 Task: Slide 3 - Instructions For Printing.
Action: Mouse moved to (40, 96)
Screenshot: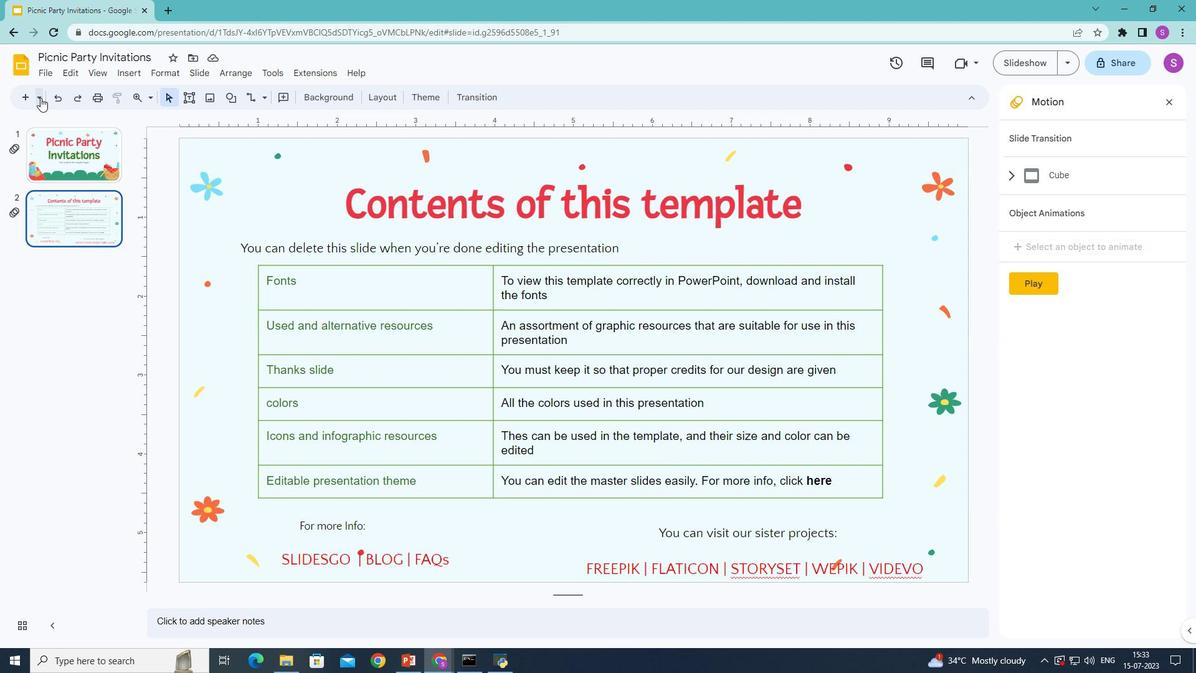 
Action: Mouse pressed left at (40, 96)
Screenshot: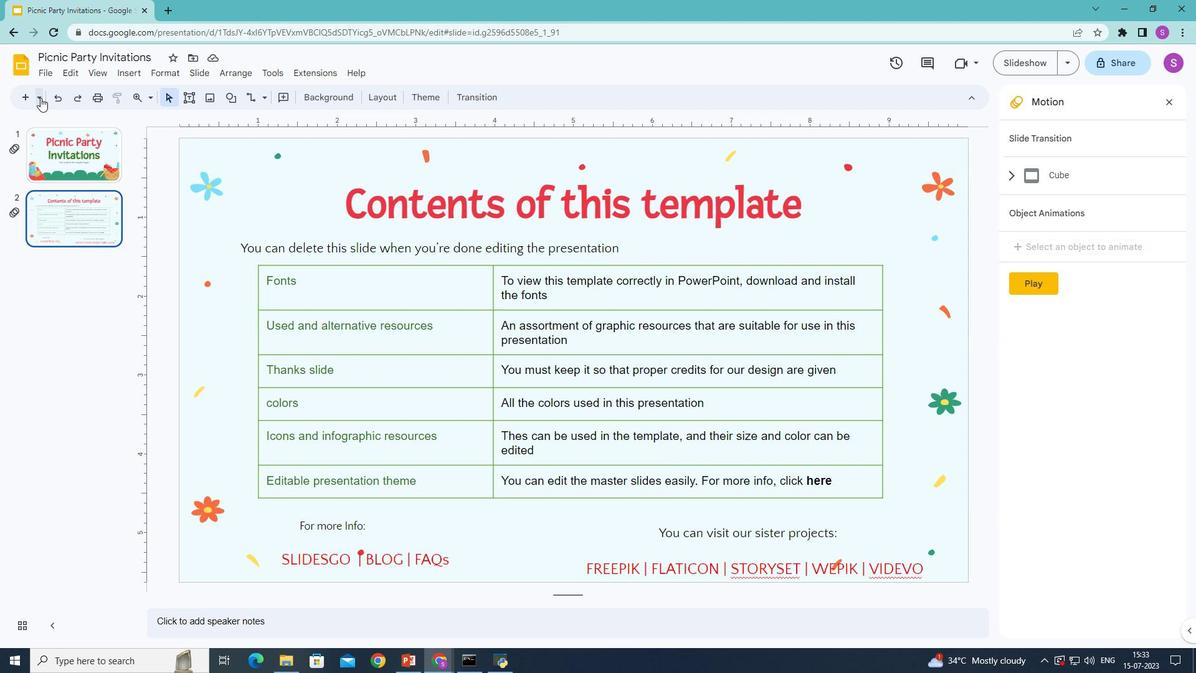 
Action: Mouse moved to (143, 281)
Screenshot: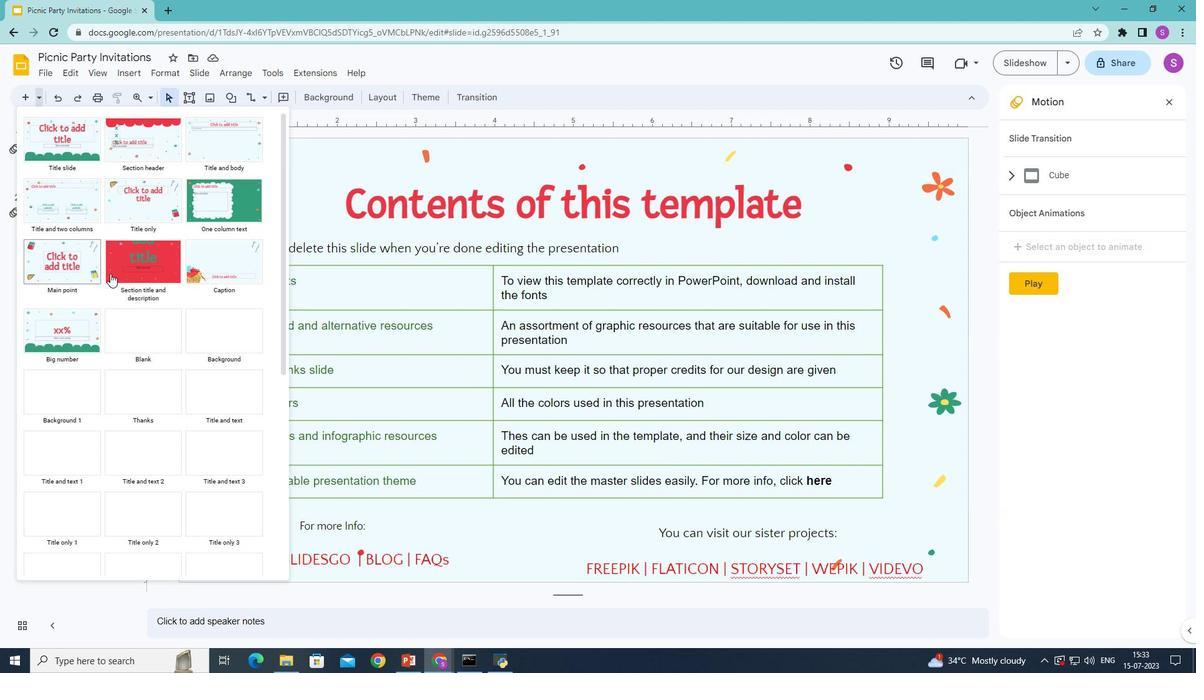 
Action: Mouse scrolled (142, 281) with delta (0, 0)
Screenshot: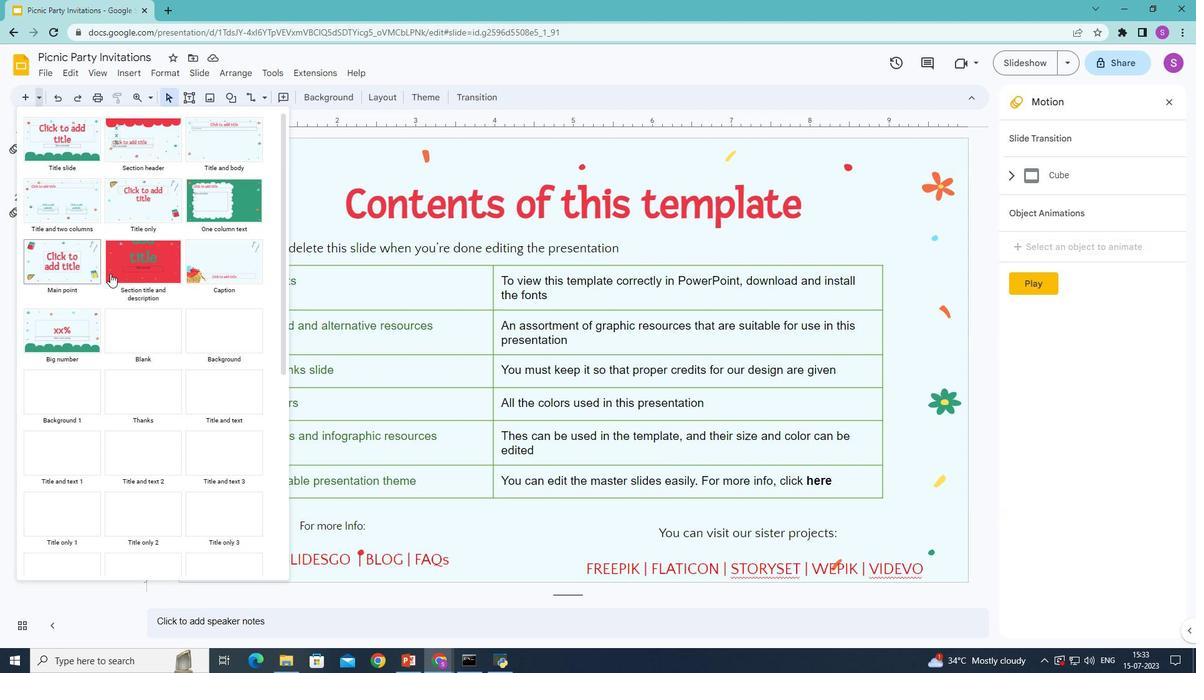 
Action: Mouse scrolled (143, 281) with delta (0, 0)
Screenshot: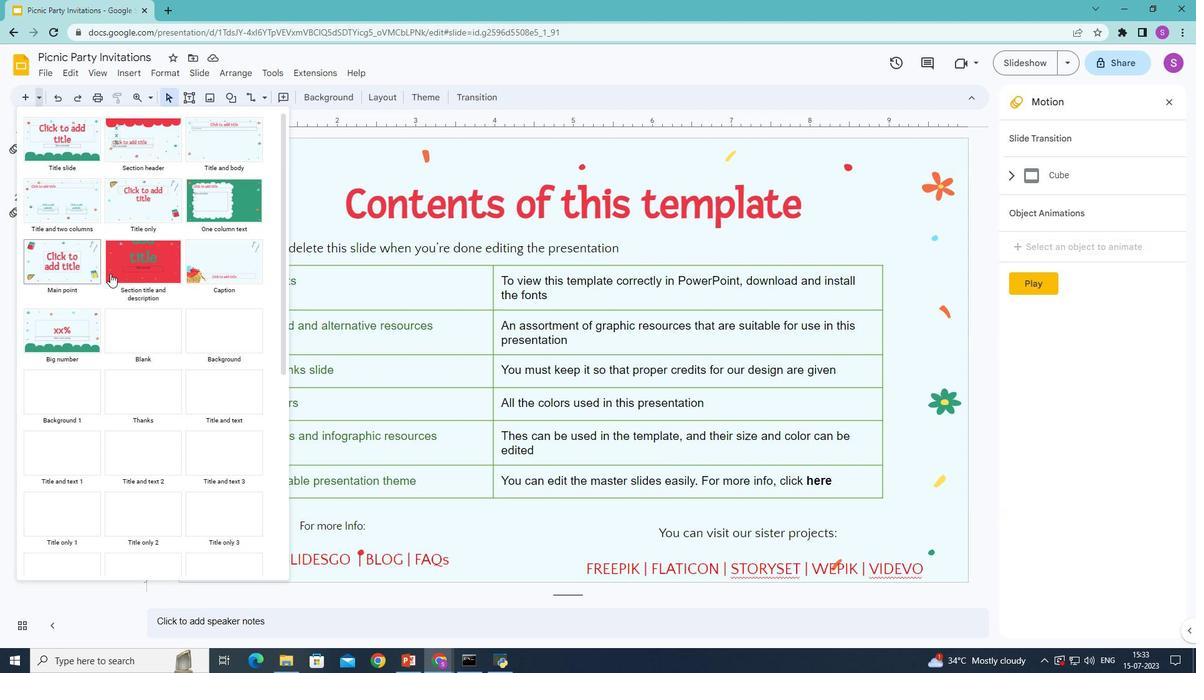 
Action: Mouse moved to (144, 281)
Screenshot: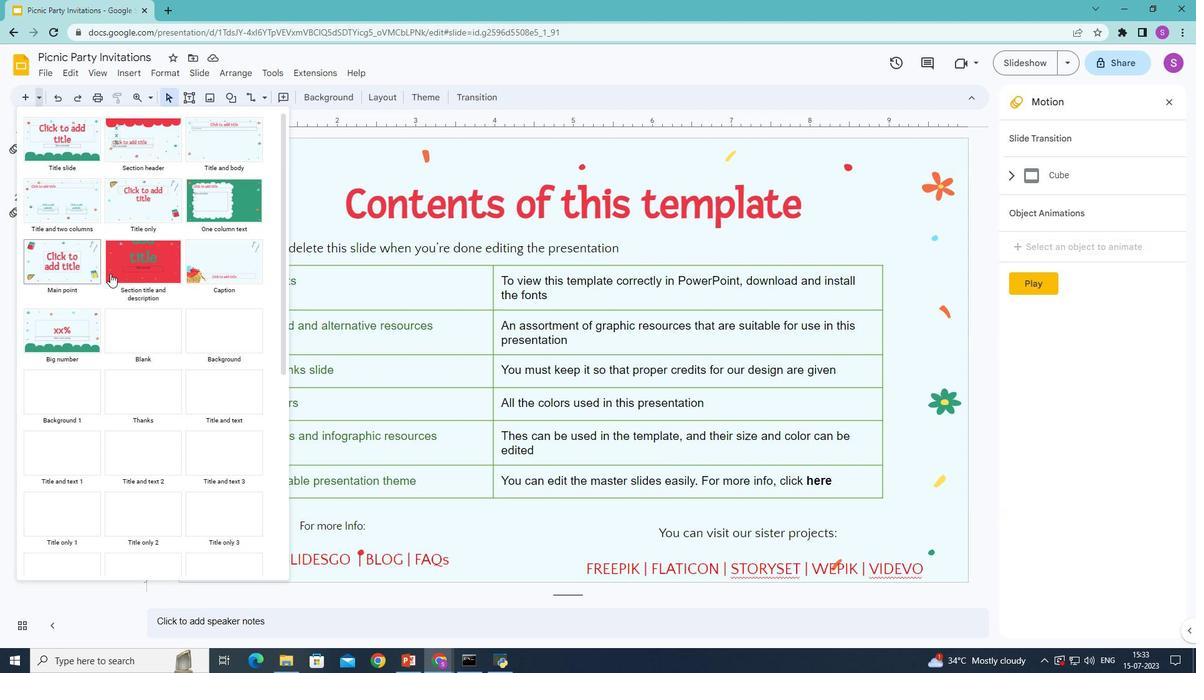 
Action: Mouse scrolled (144, 281) with delta (0, 0)
Screenshot: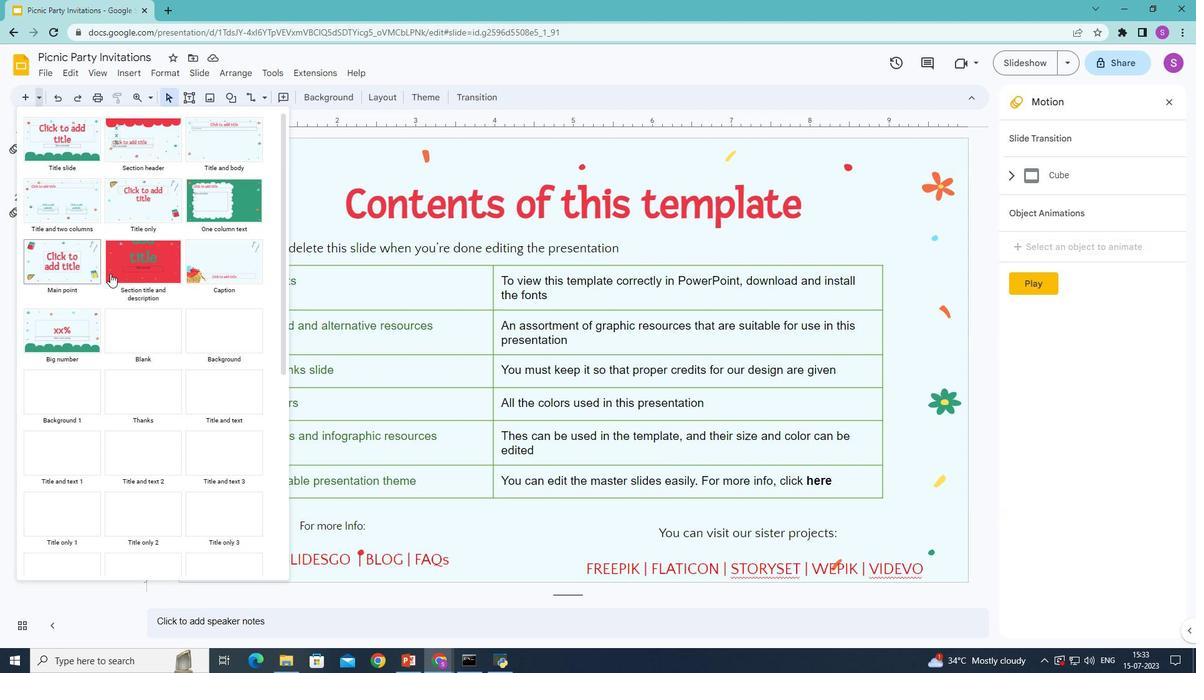 
Action: Mouse moved to (145, 279)
Screenshot: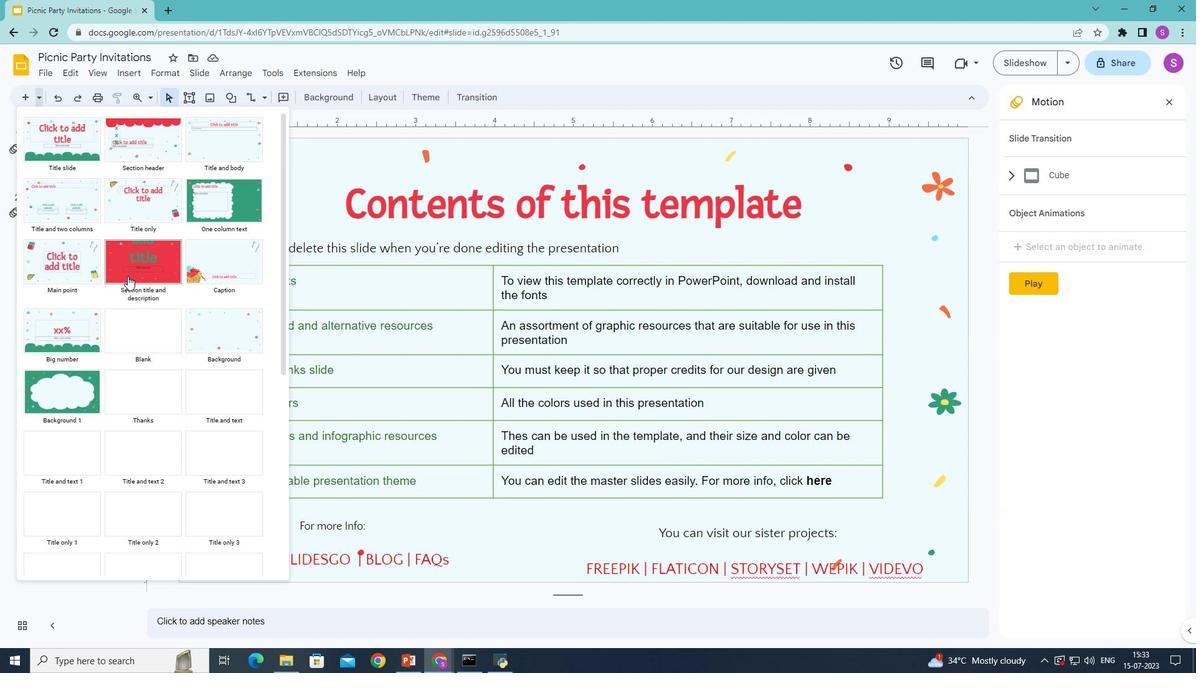 
Action: Mouse scrolled (145, 279) with delta (0, 0)
Screenshot: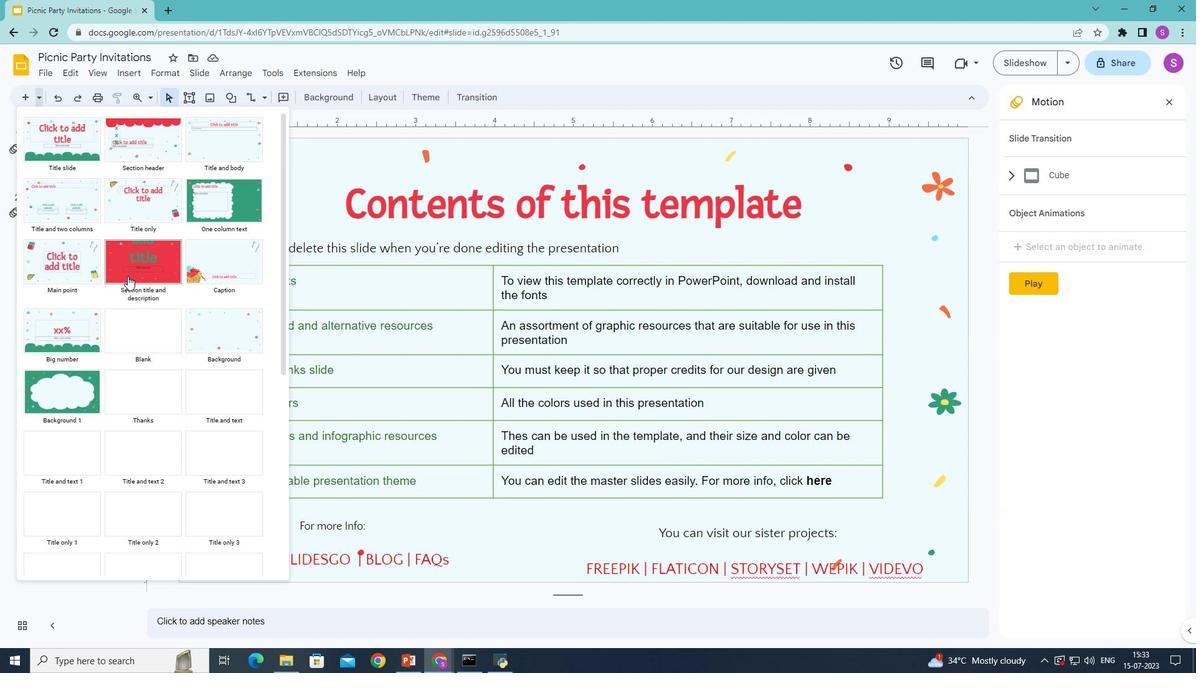 
Action: Mouse moved to (150, 276)
Screenshot: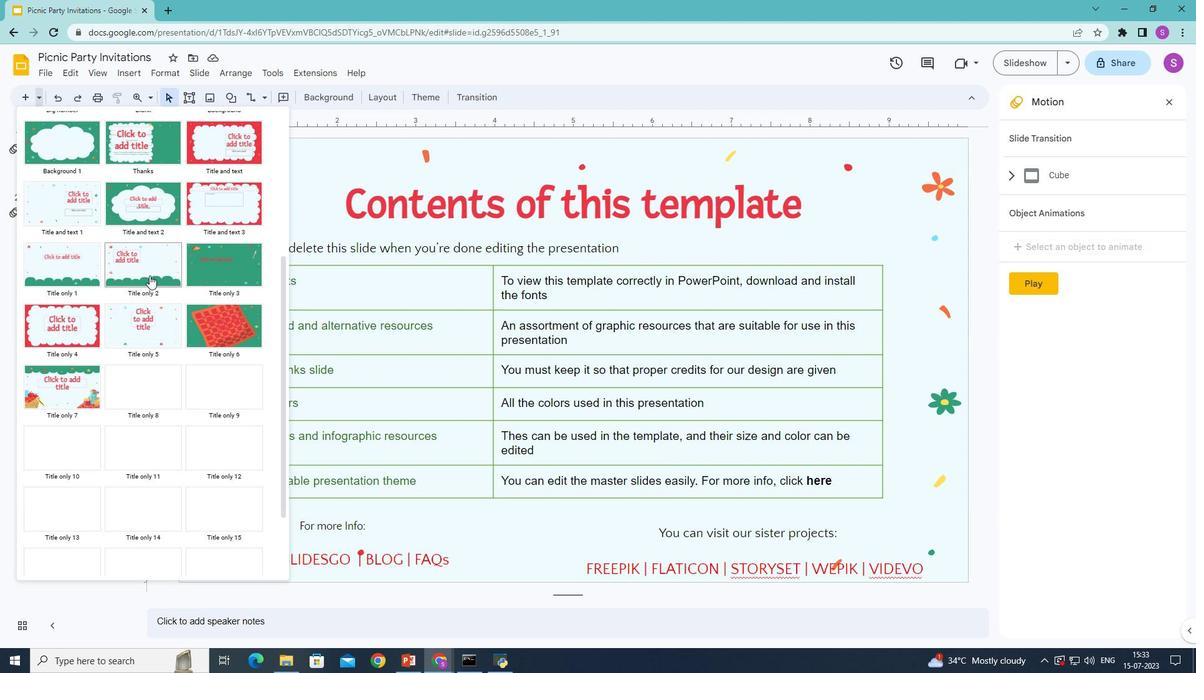 
Action: Mouse scrolled (150, 276) with delta (0, 0)
Screenshot: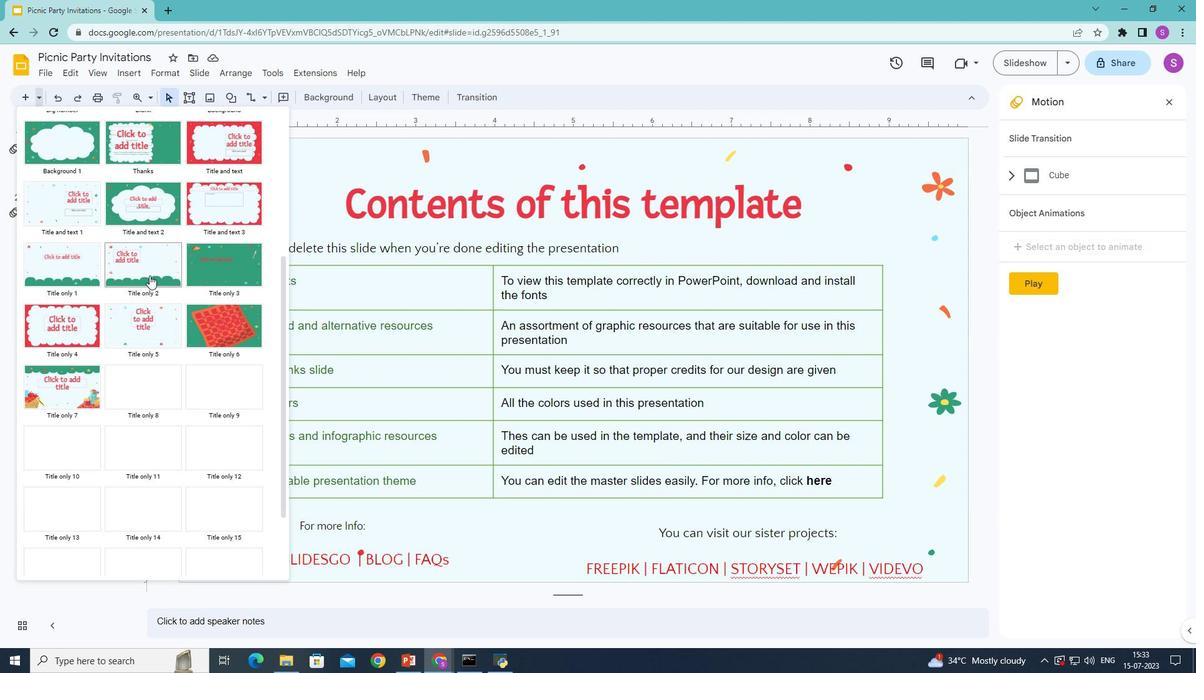 
Action: Mouse scrolled (150, 276) with delta (0, 0)
Screenshot: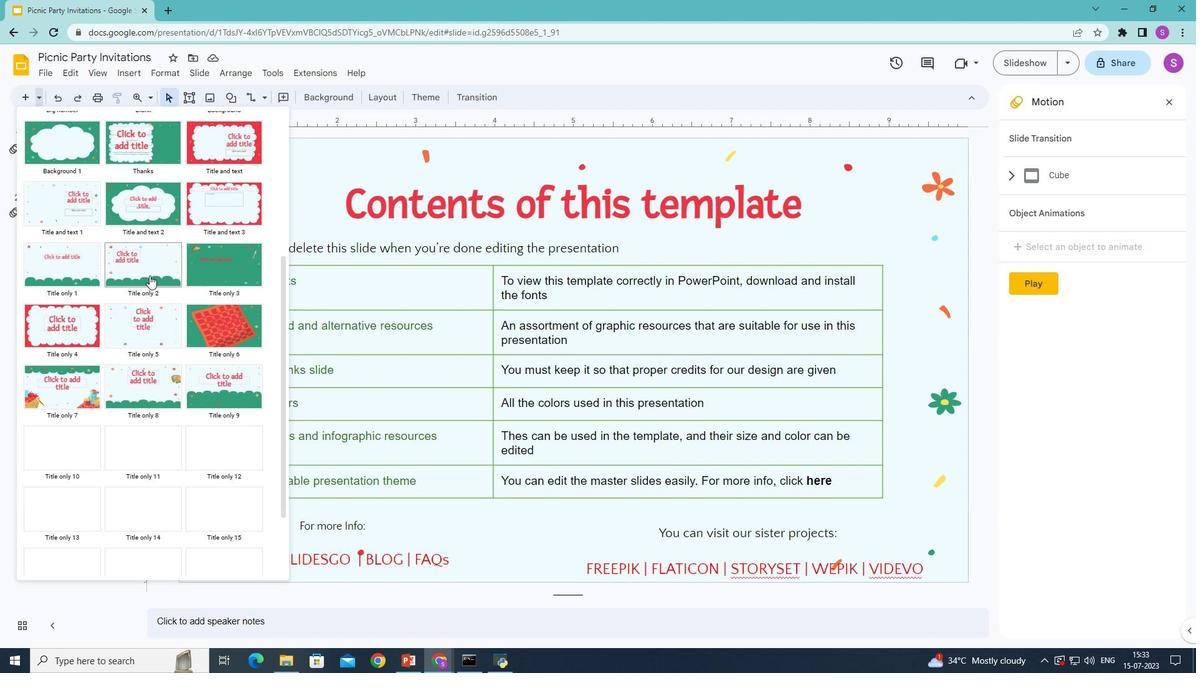 
Action: Mouse scrolled (150, 276) with delta (0, 0)
Screenshot: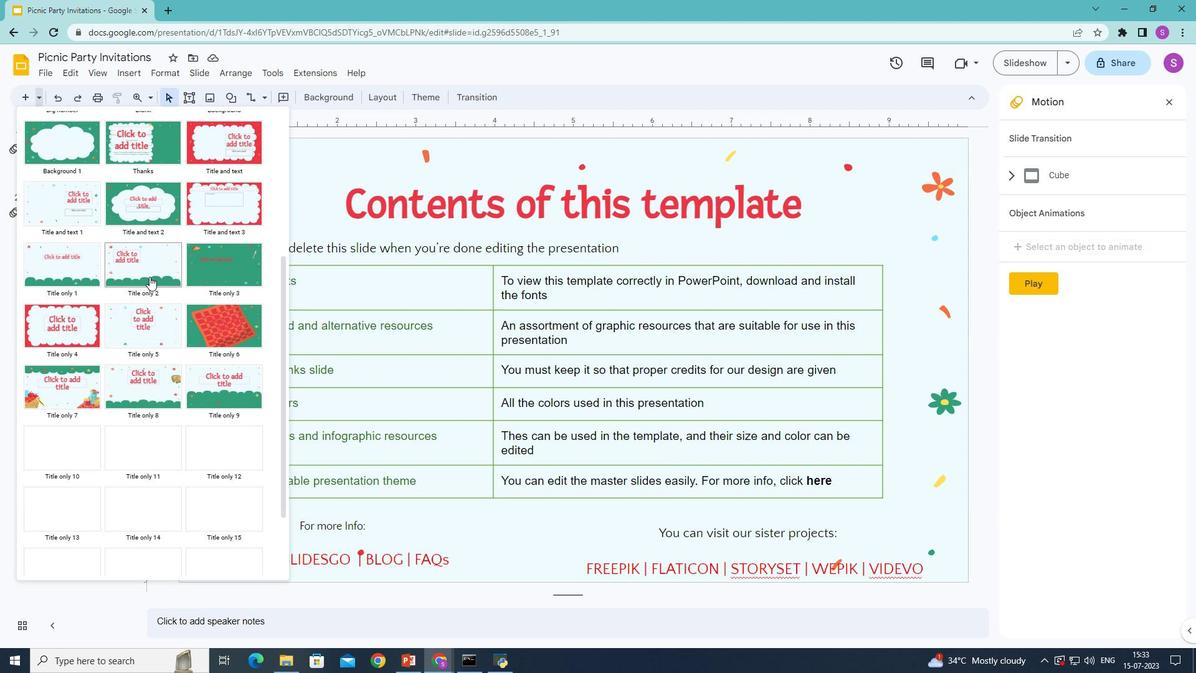
Action: Mouse moved to (150, 276)
Screenshot: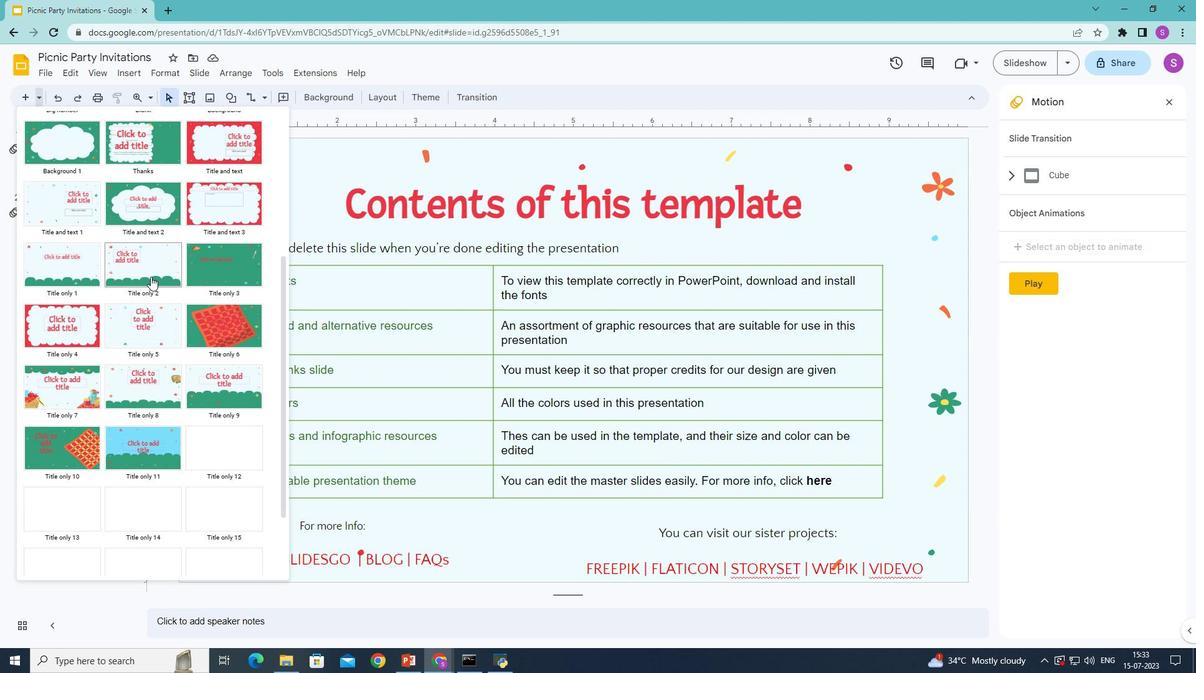 
Action: Mouse scrolled (150, 275) with delta (0, 0)
Screenshot: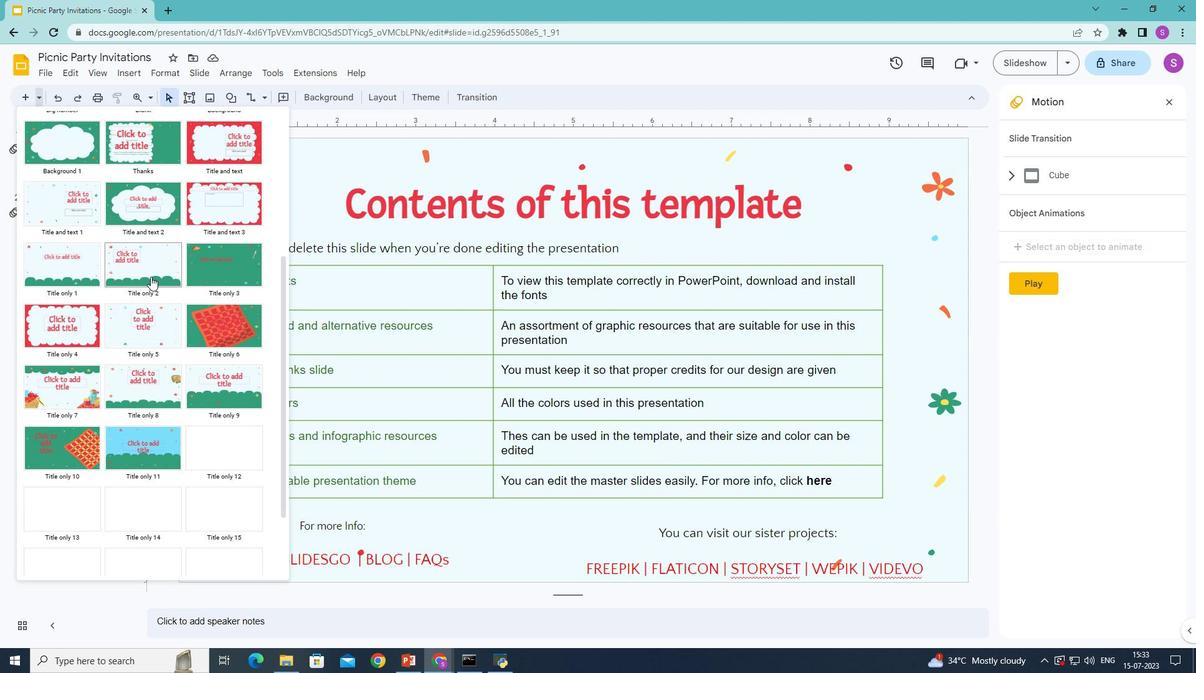 
Action: Mouse moved to (164, 278)
Screenshot: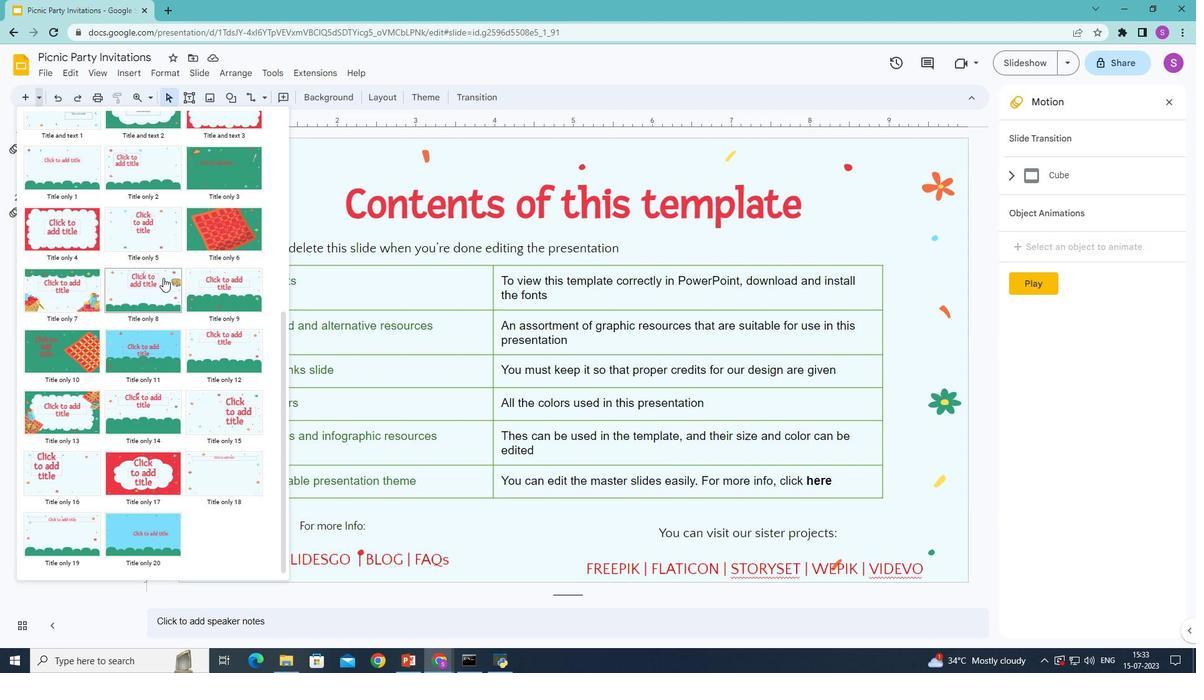 
Action: Mouse scrolled (164, 277) with delta (0, 0)
Screenshot: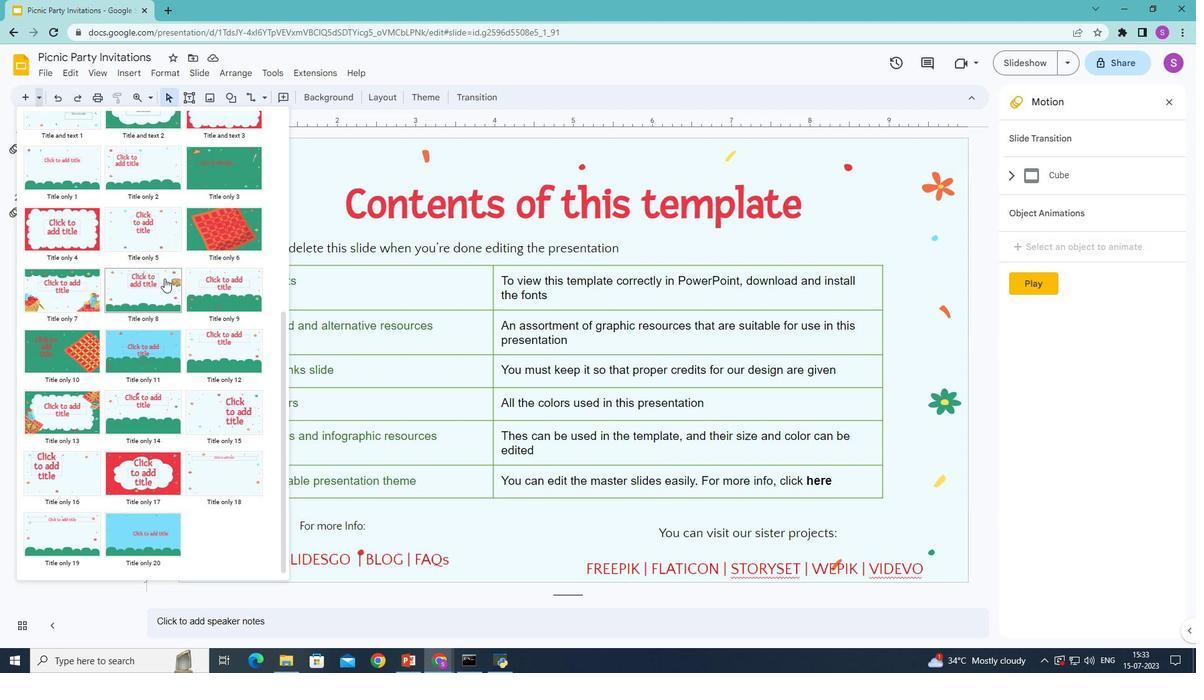 
Action: Mouse moved to (201, 469)
Screenshot: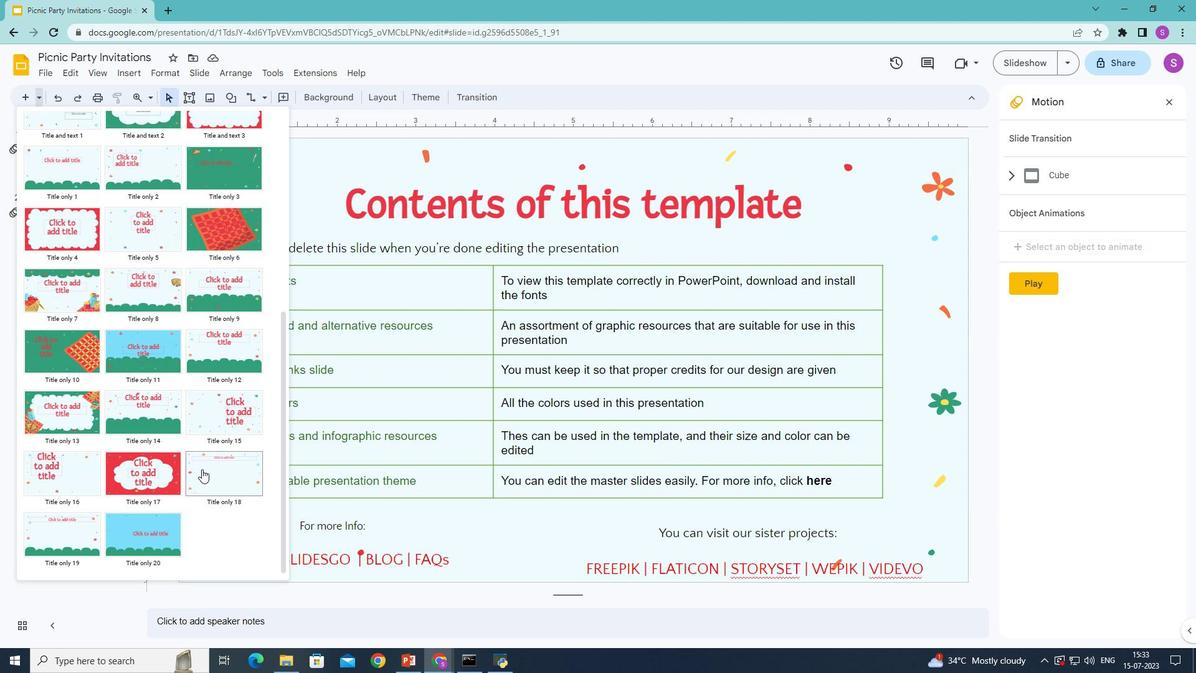
Action: Mouse pressed left at (201, 469)
Screenshot: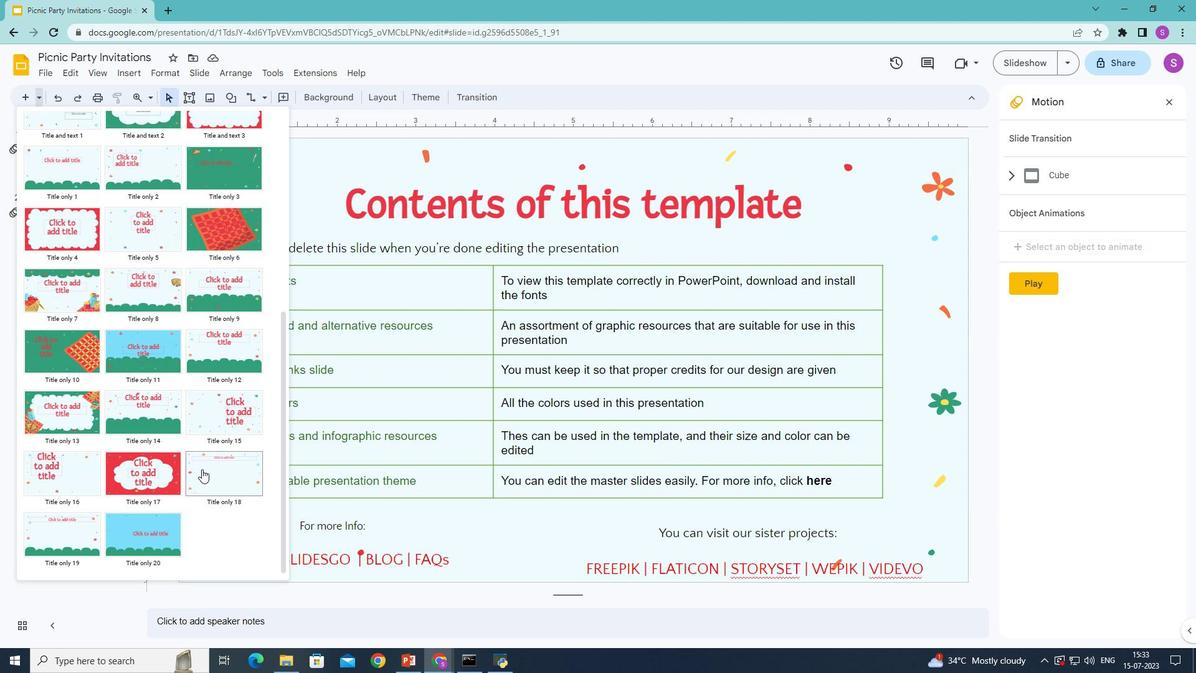 
Action: Mouse moved to (525, 203)
Screenshot: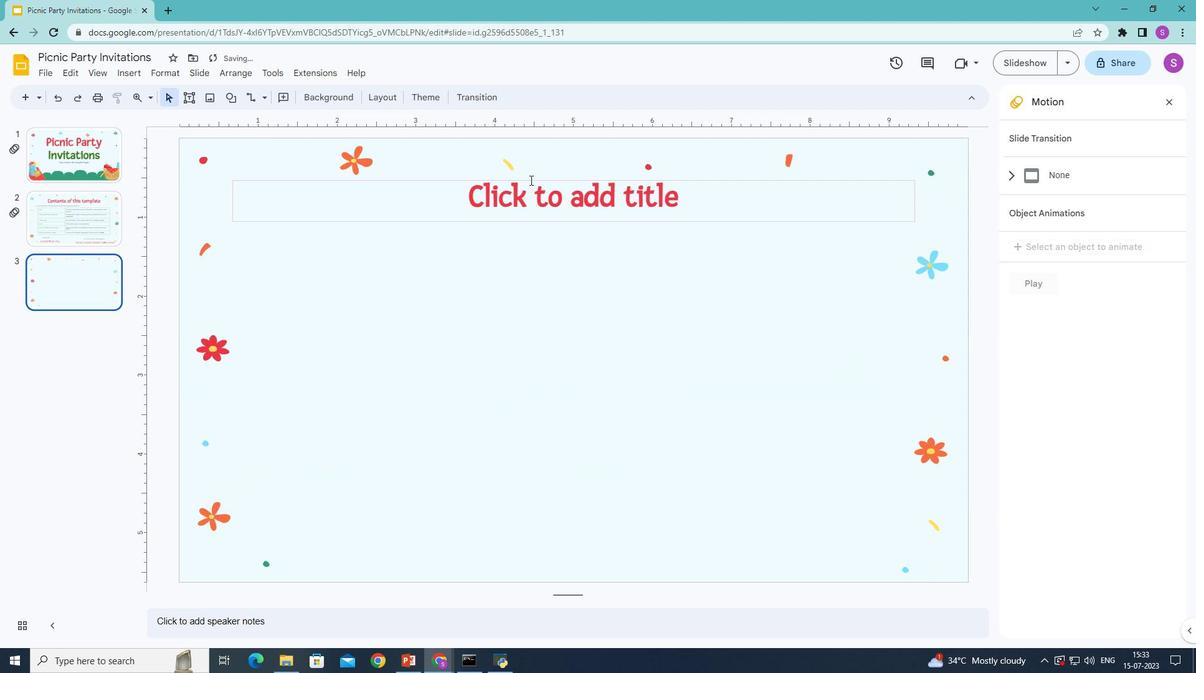 
Action: Mouse pressed left at (525, 203)
Screenshot: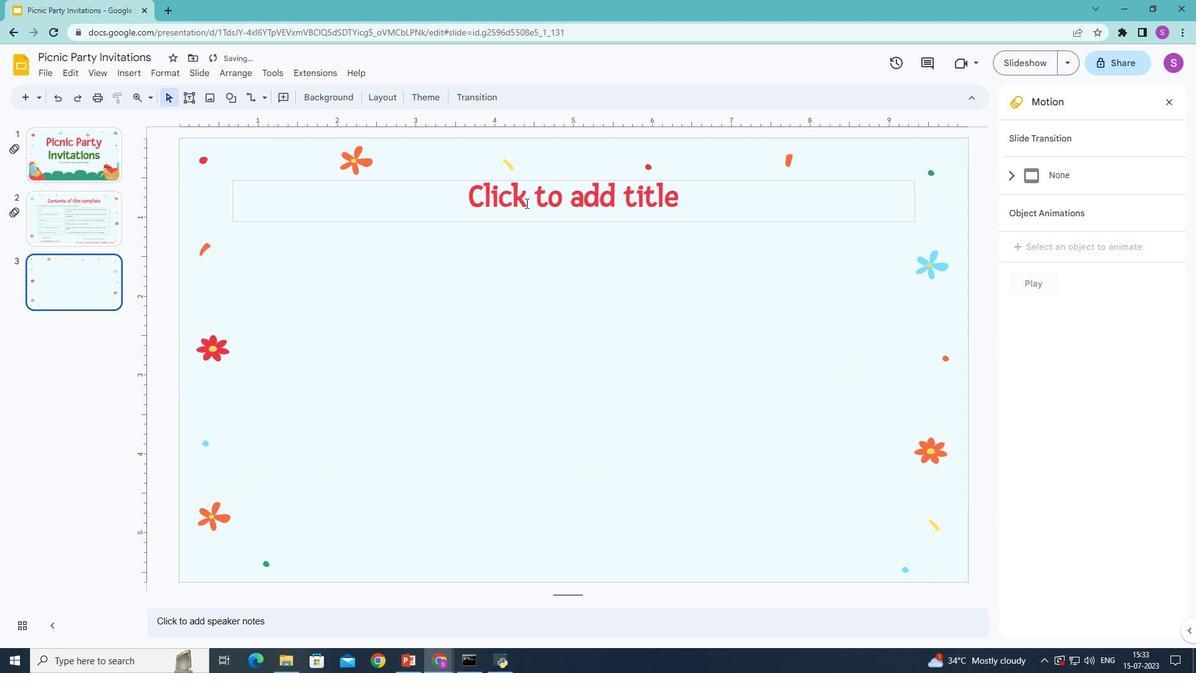 
Action: Mouse moved to (525, 203)
Screenshot: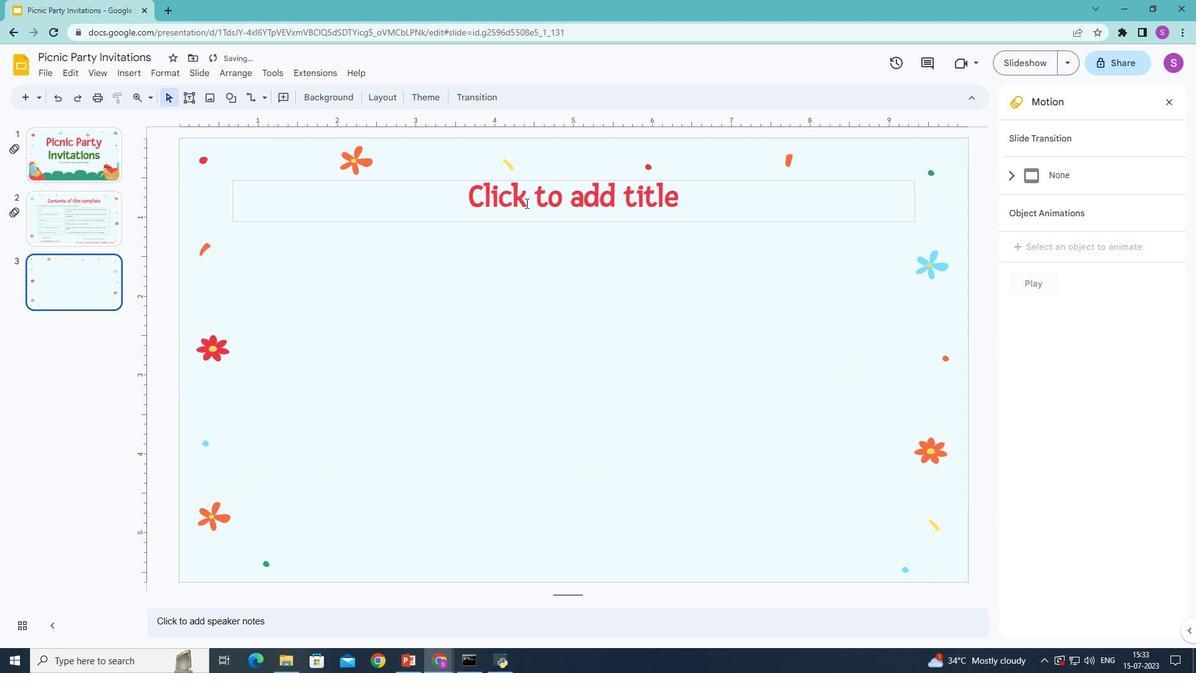 
Action: Key pressed <Key.shift>Instruction<Key.space>for<Key.space>printing
Screenshot: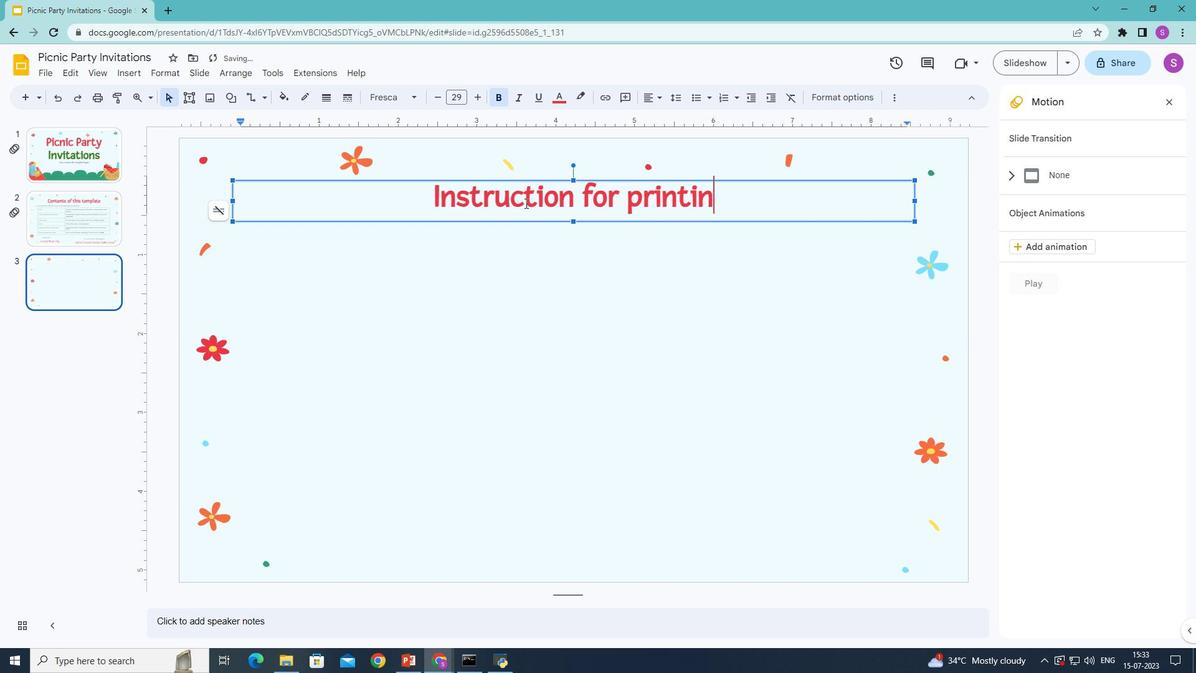 
Action: Mouse moved to (455, 300)
Screenshot: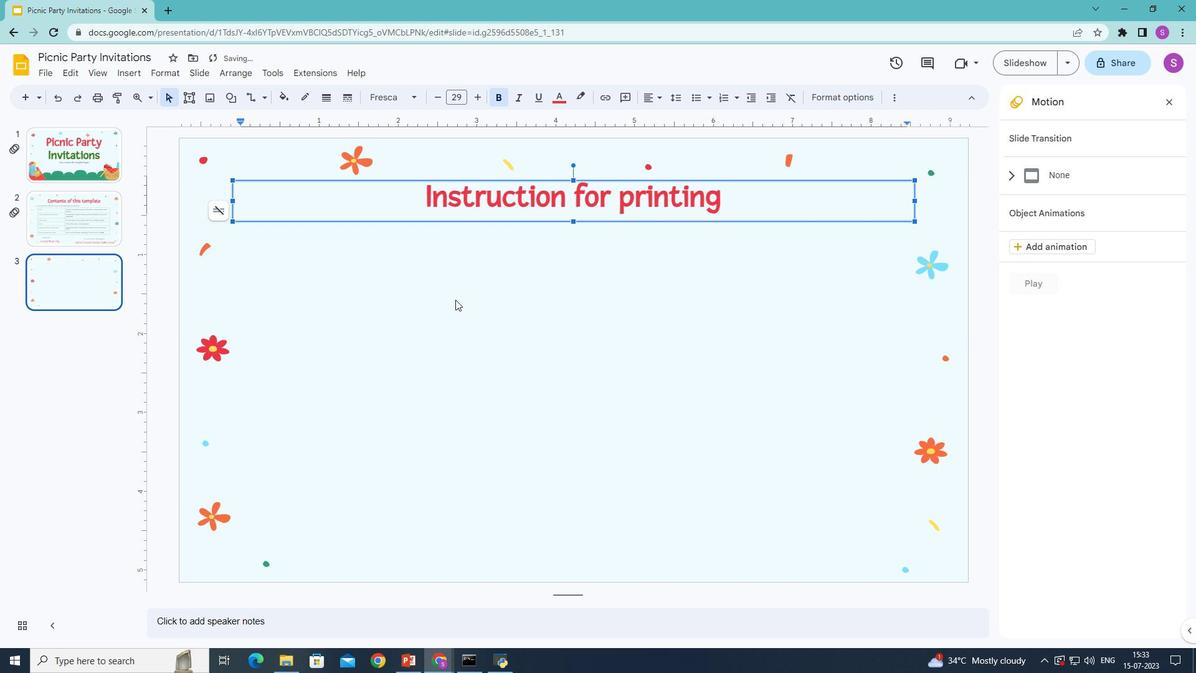 
Action: Mouse pressed left at (455, 300)
Screenshot: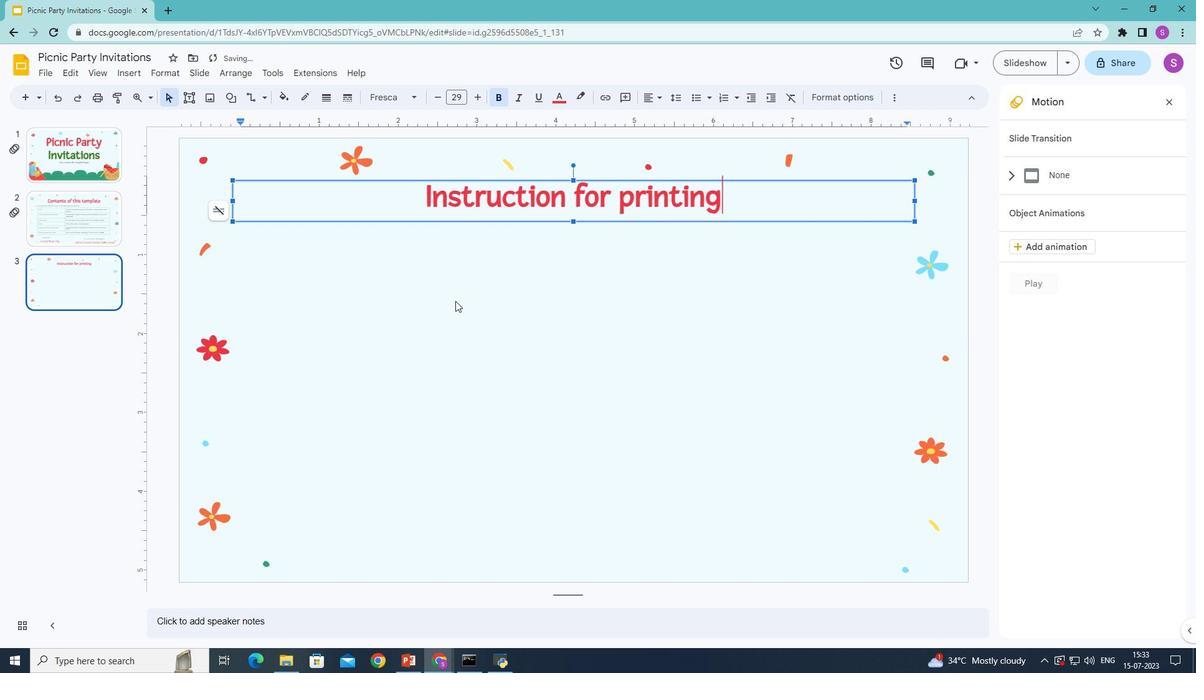 
Action: Mouse moved to (416, 205)
Screenshot: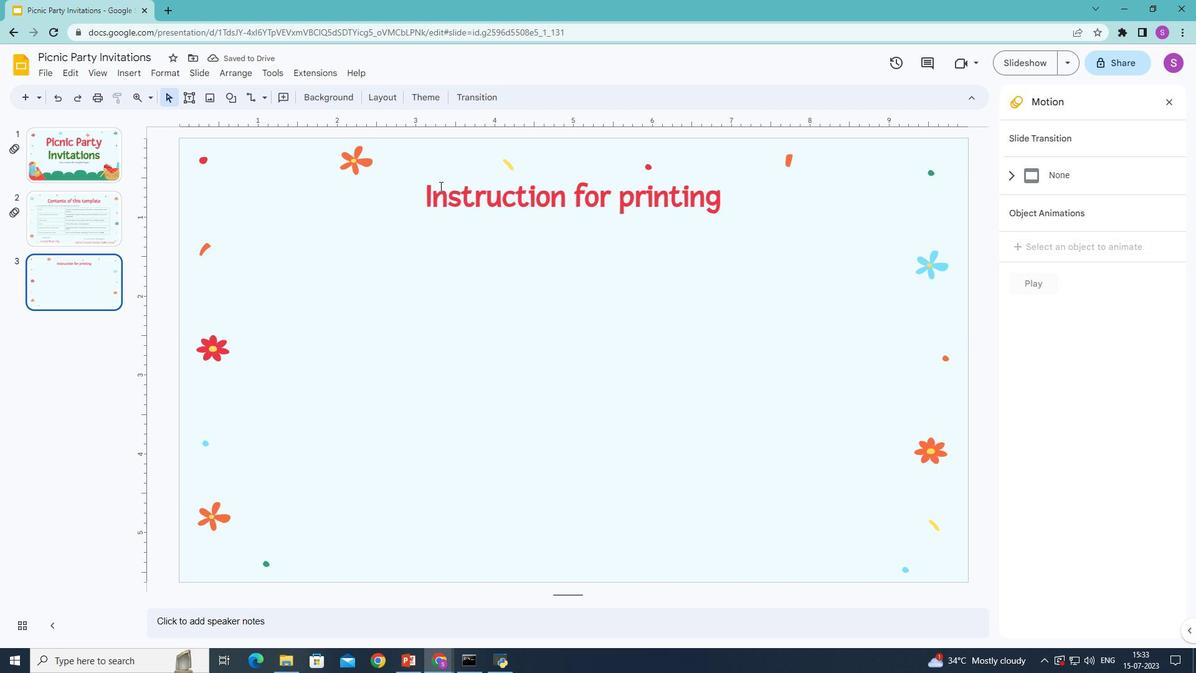 
Action: Mouse pressed left at (416, 205)
Screenshot: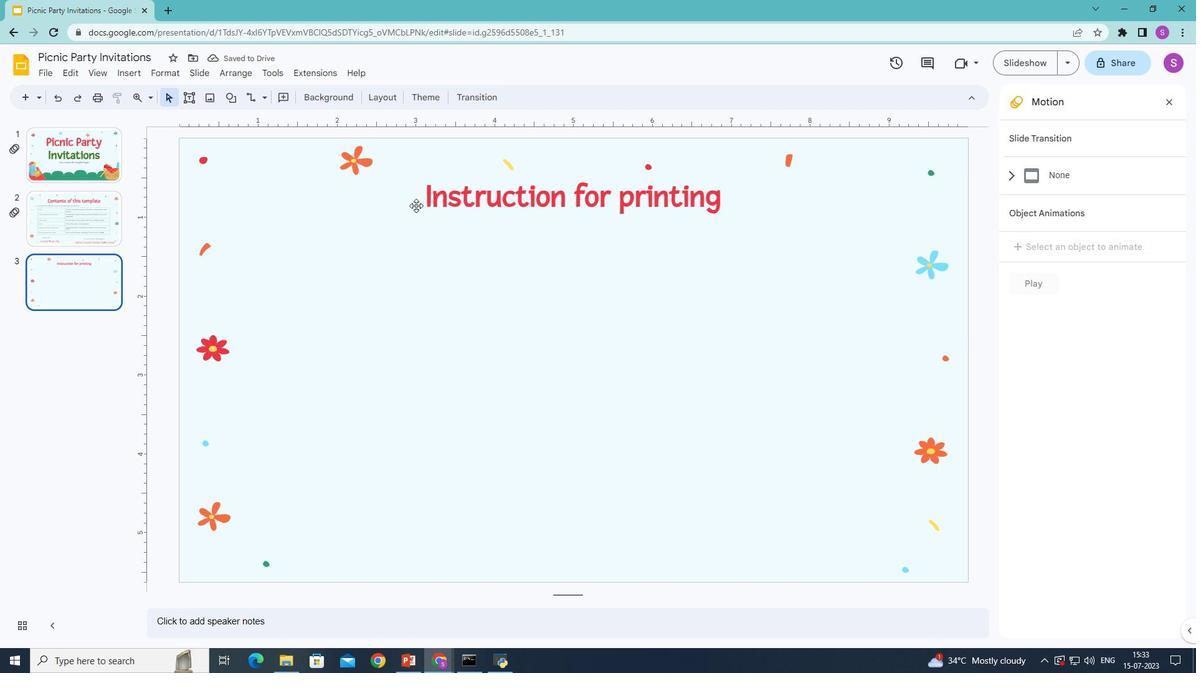 
Action: Mouse moved to (192, 100)
Screenshot: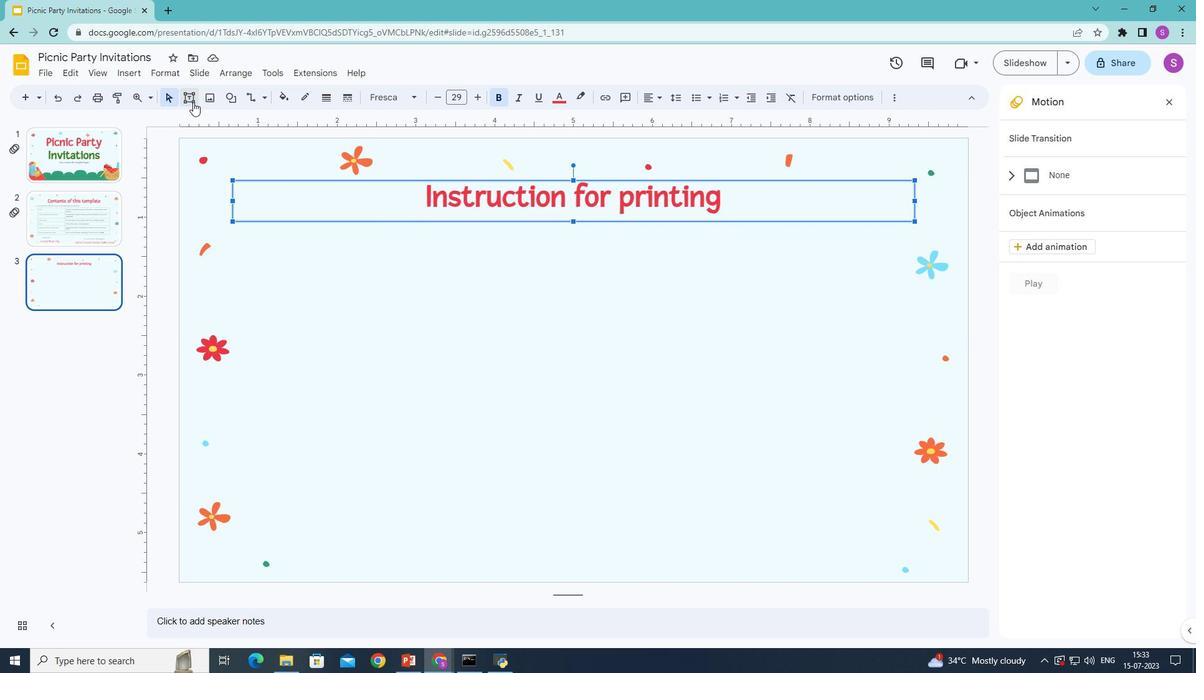 
Action: Mouse pressed left at (192, 100)
Screenshot: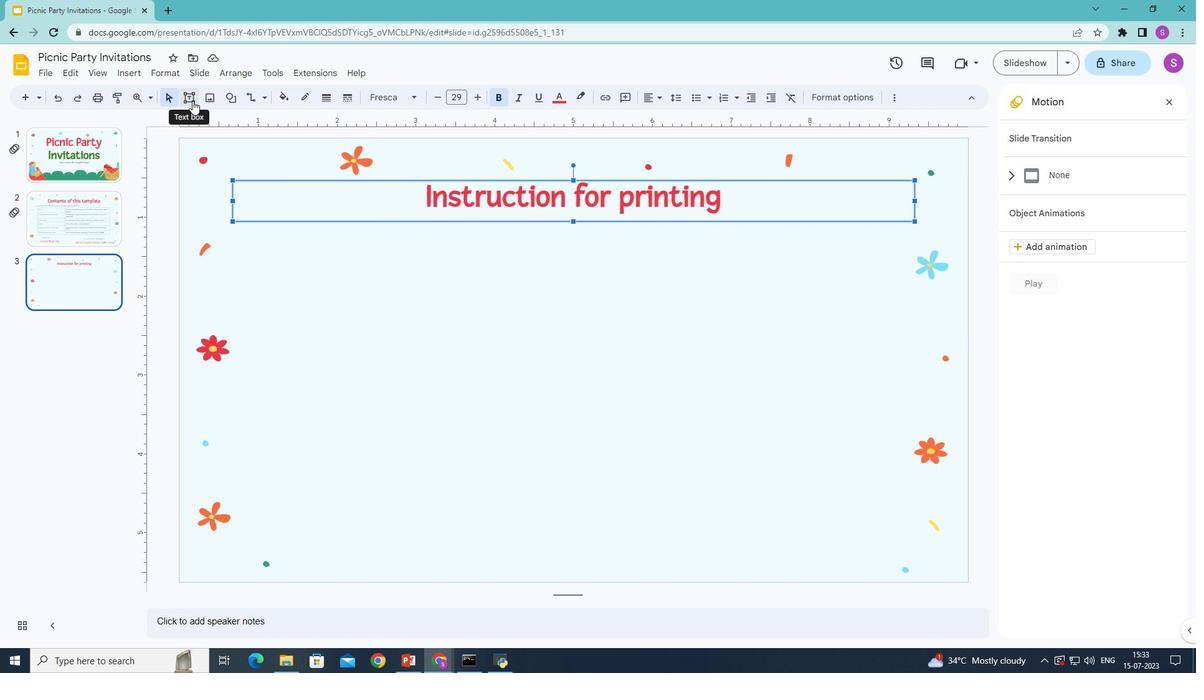 
Action: Mouse moved to (241, 234)
Screenshot: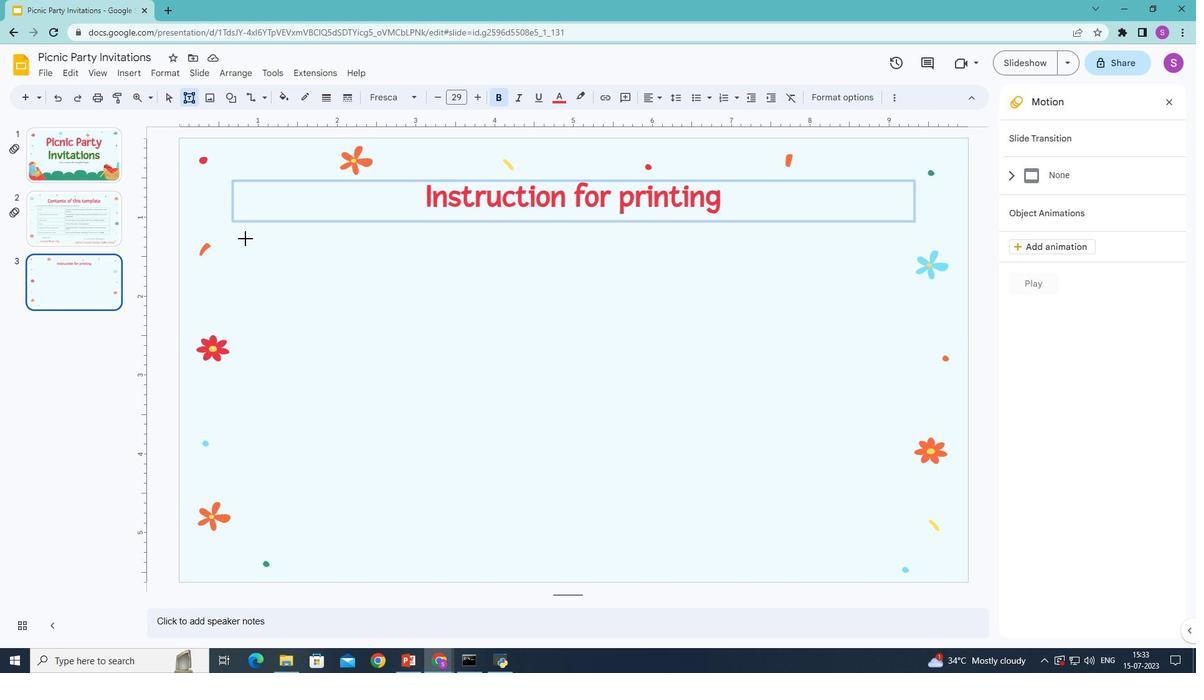 
Action: Mouse pressed left at (241, 234)
Screenshot: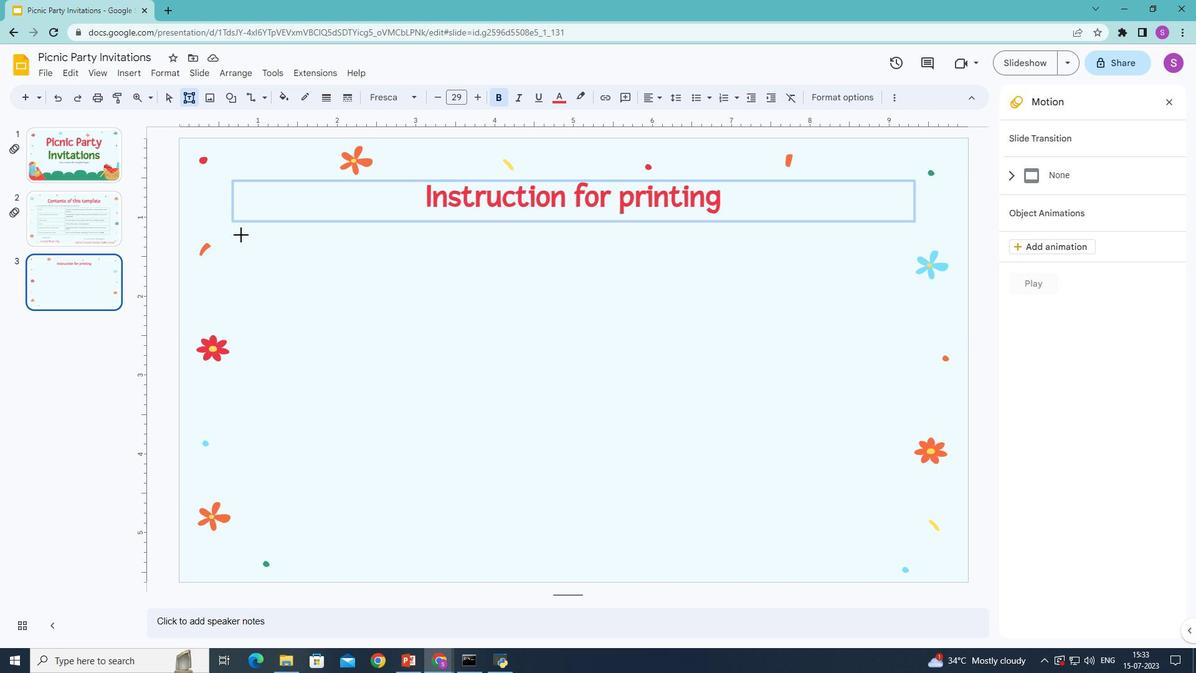 
Action: Mouse moved to (775, 319)
Screenshot: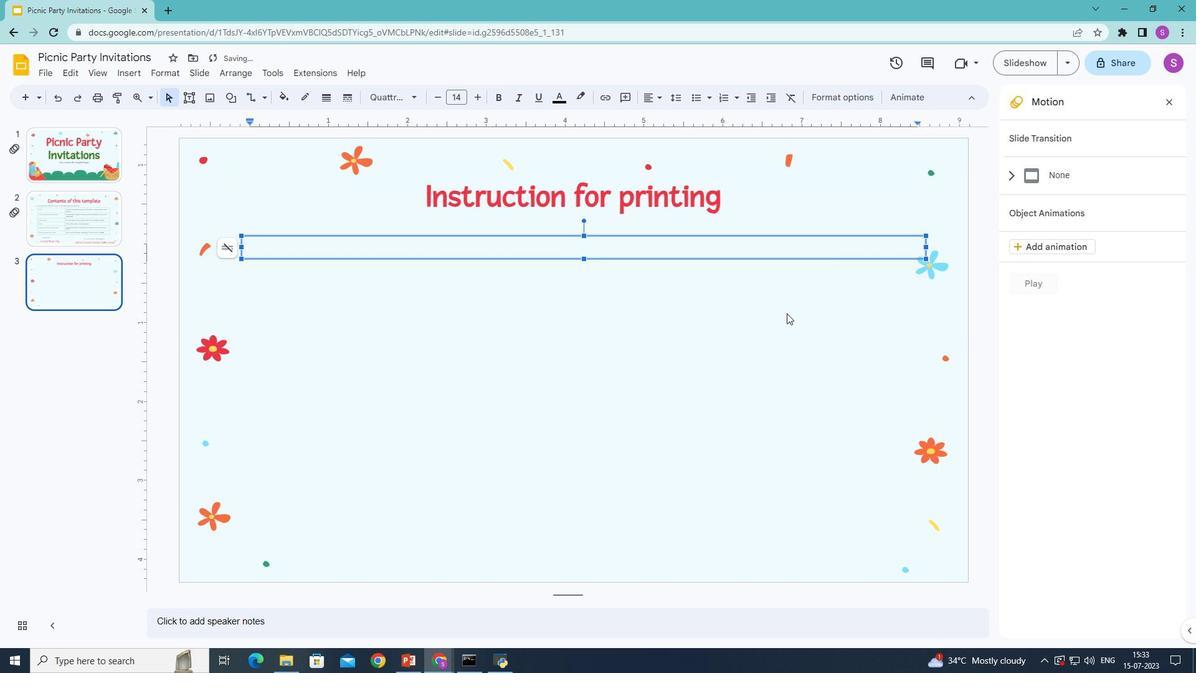 
Action: Key pressed <Key.shift>Important<Key.space>note<Key.shift>:<Key.space><Key.shift>In<Key.space>this<Key.space>template<Key.space>you<Key.space>will<Key.space>find<Key.space>downloadable<Key.space>slides.<Key.space><Key.shift>You<Key.space>can<Key.space>modify<Key.space>them<Key.space>to<Key.space>your<Key.space>liking<Key.space>and<Key.space>the<Key.space>dp<Key.backspace>ownload<Key.space>them<Key.space>as<Key.space>a<Key.space>.<Key.space><Key.shift>P<Key.backspace>pdf<Key.space>file.<Key.space><Key.shift>Thi<Key.space><Key.backspace>s<Key.space>way,<Key.space>you'll<Key.space>have<Key.space>a<Key.space>tailor-made<Key.space>version<Key.space>on<Key.space>your<Key.space>computer.
Screenshot: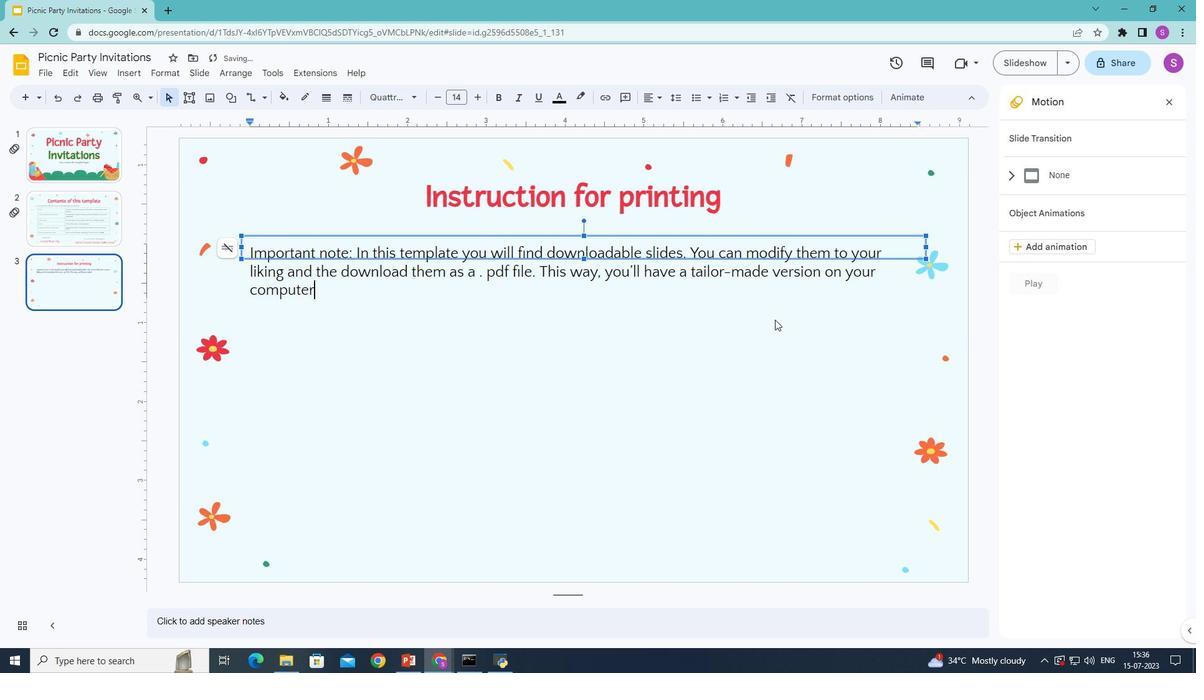 
Action: Mouse moved to (319, 288)
Screenshot: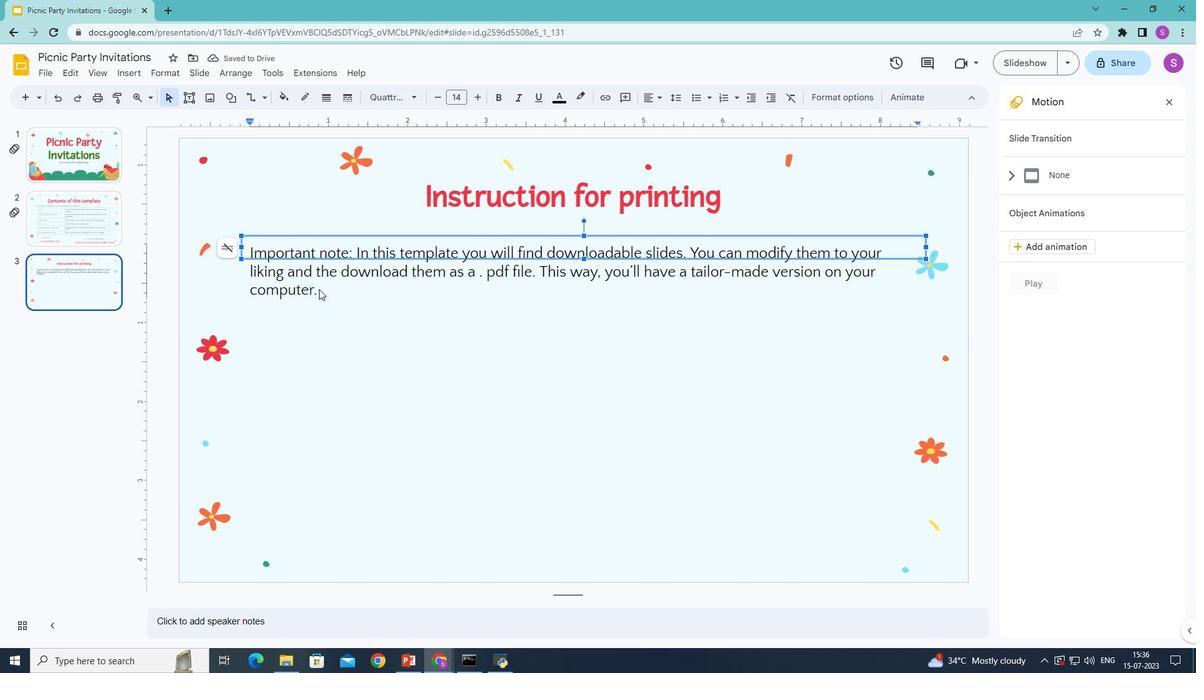 
Action: Mouse pressed left at (319, 288)
Screenshot: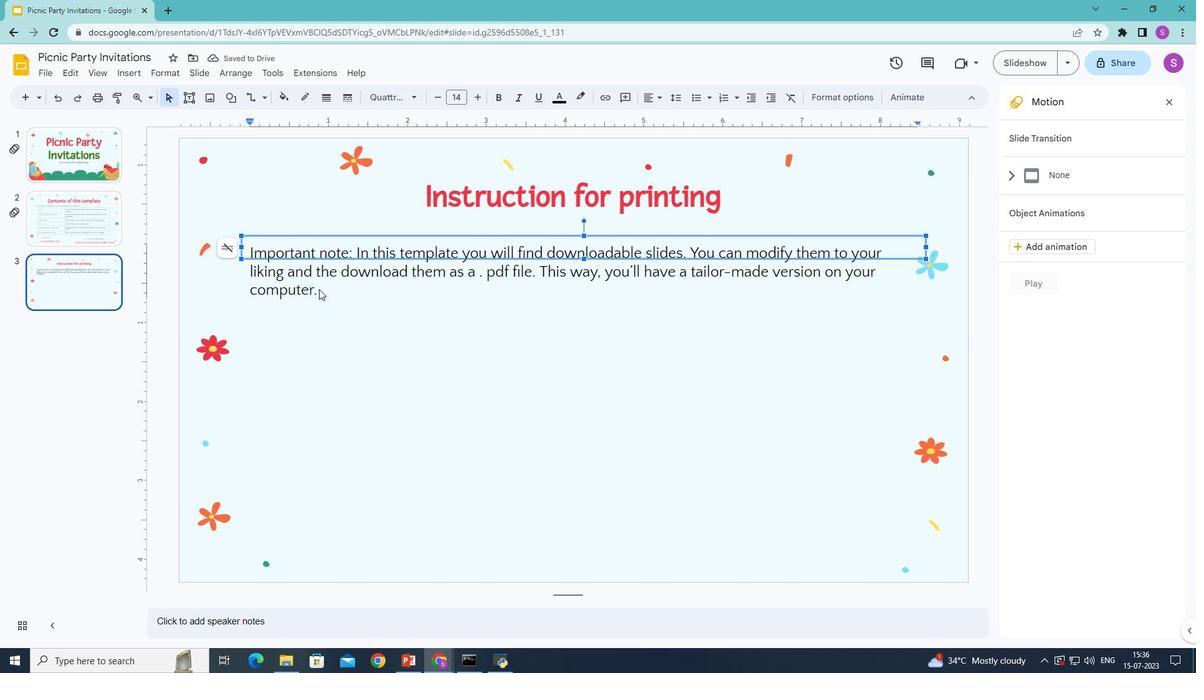 
Action: Mouse moved to (318, 287)
Screenshot: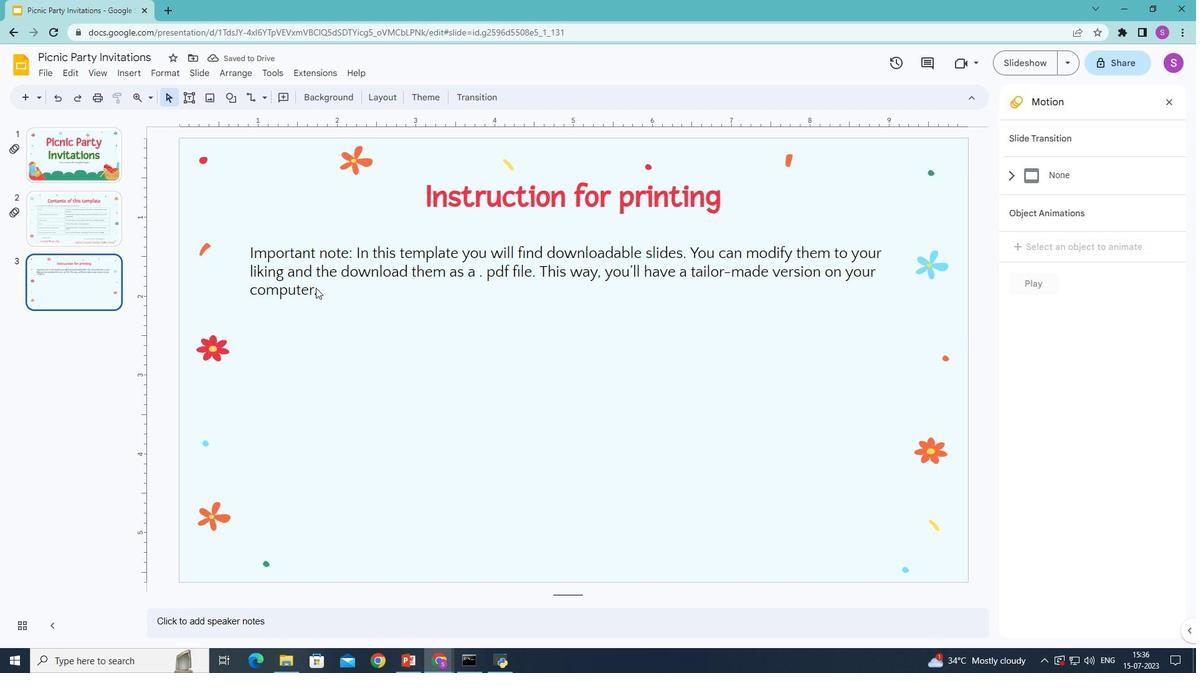 
Action: Mouse pressed left at (318, 287)
Screenshot: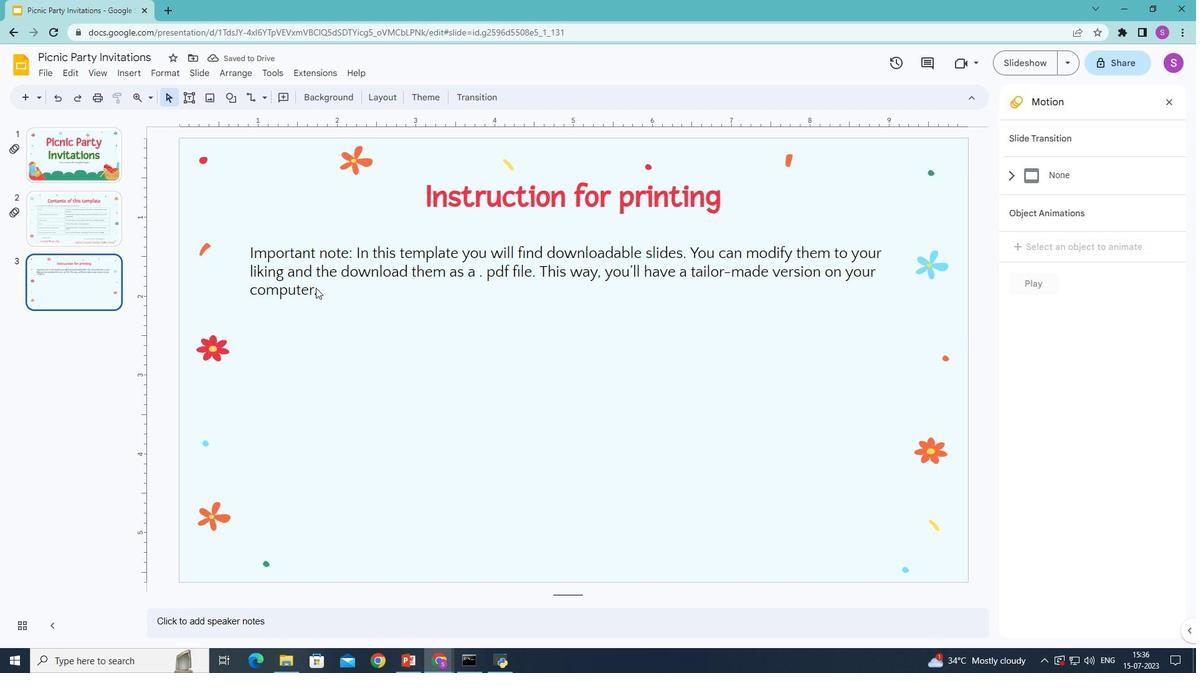 
Action: Mouse moved to (317, 289)
Screenshot: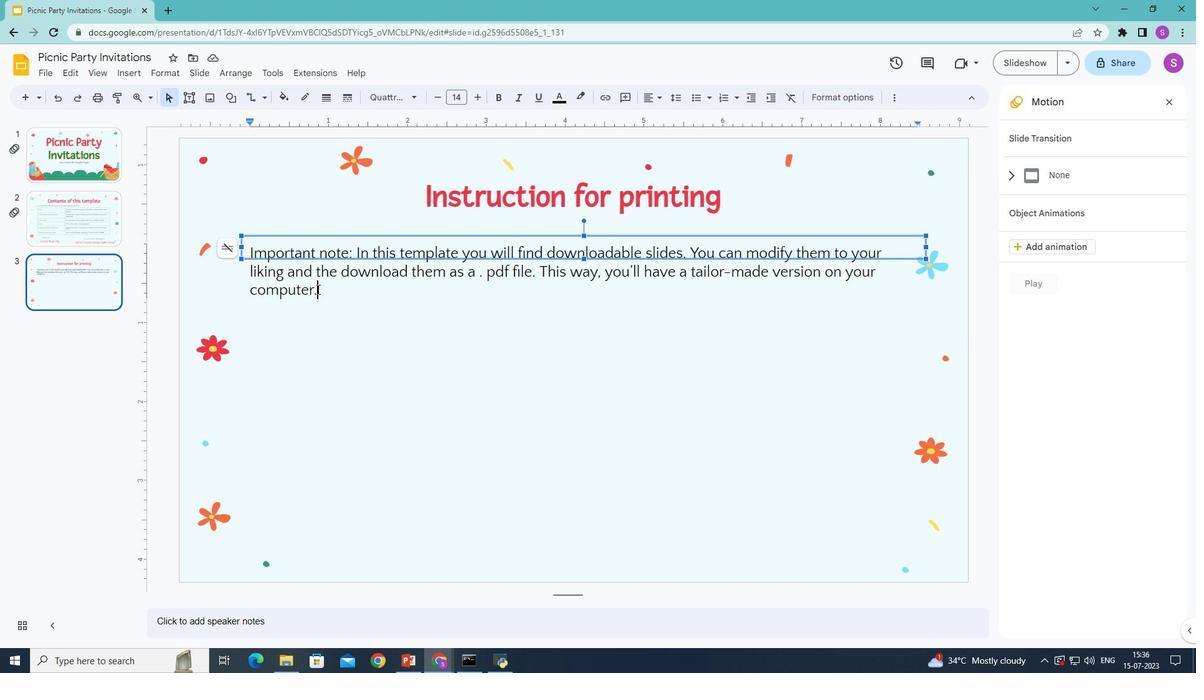 
Action: Mouse pressed left at (317, 289)
Screenshot: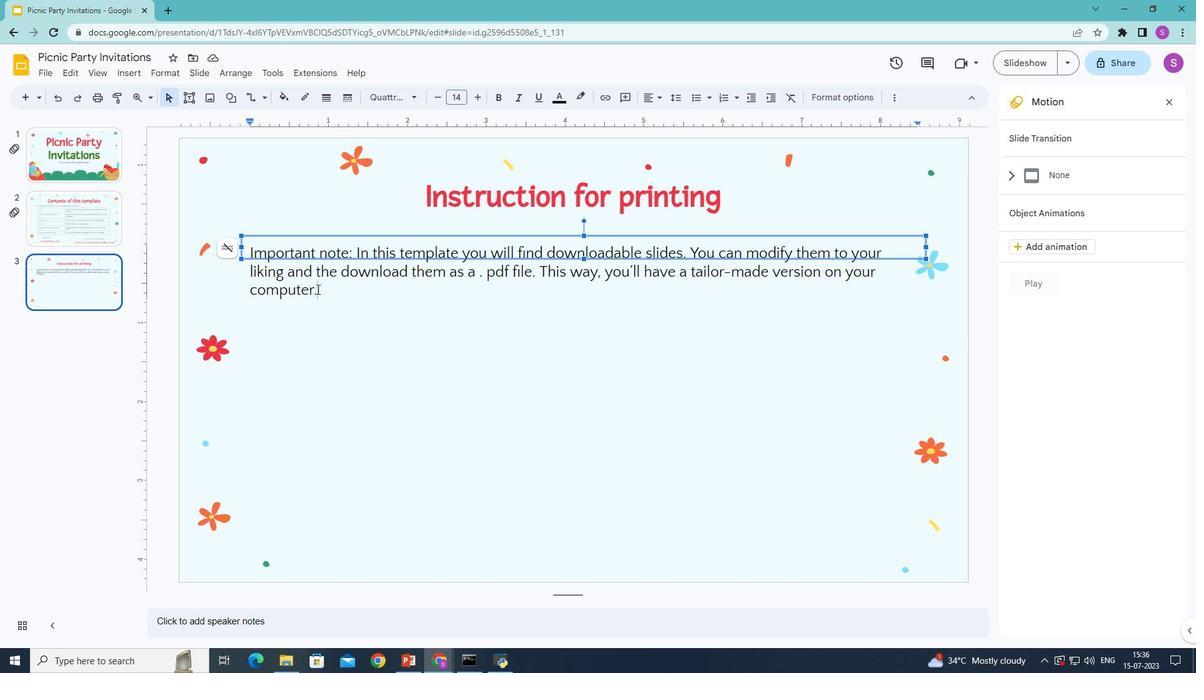 
Action: Mouse moved to (436, 95)
Screenshot: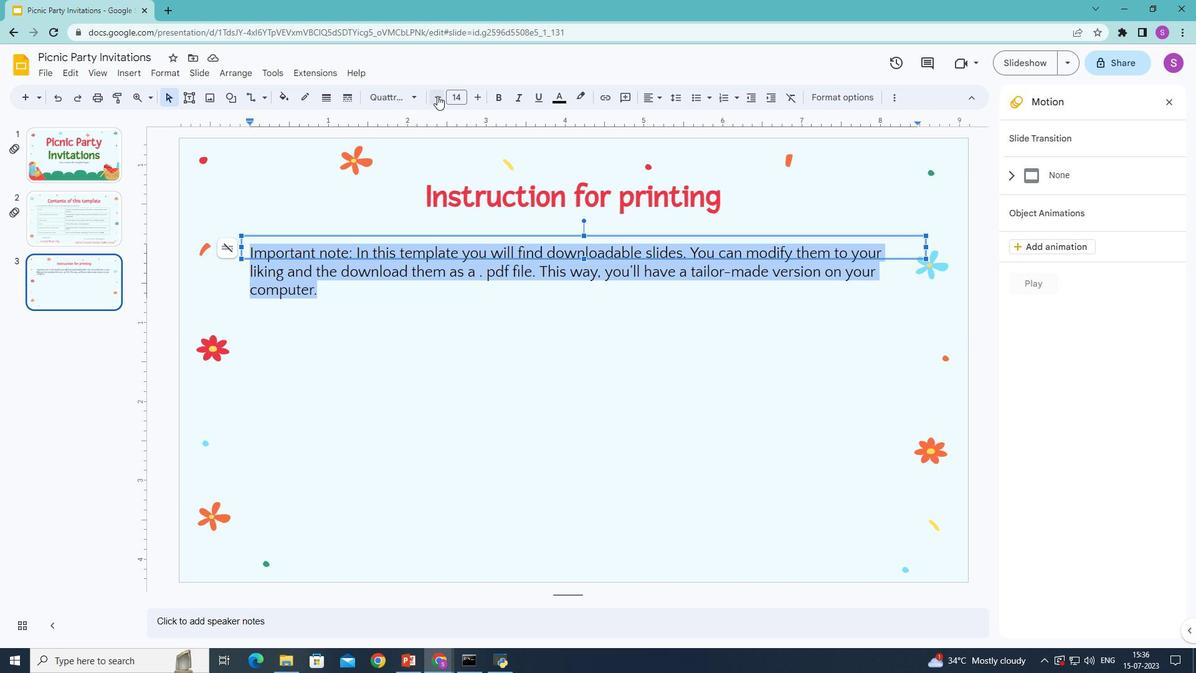 
Action: Mouse pressed left at (436, 95)
Screenshot: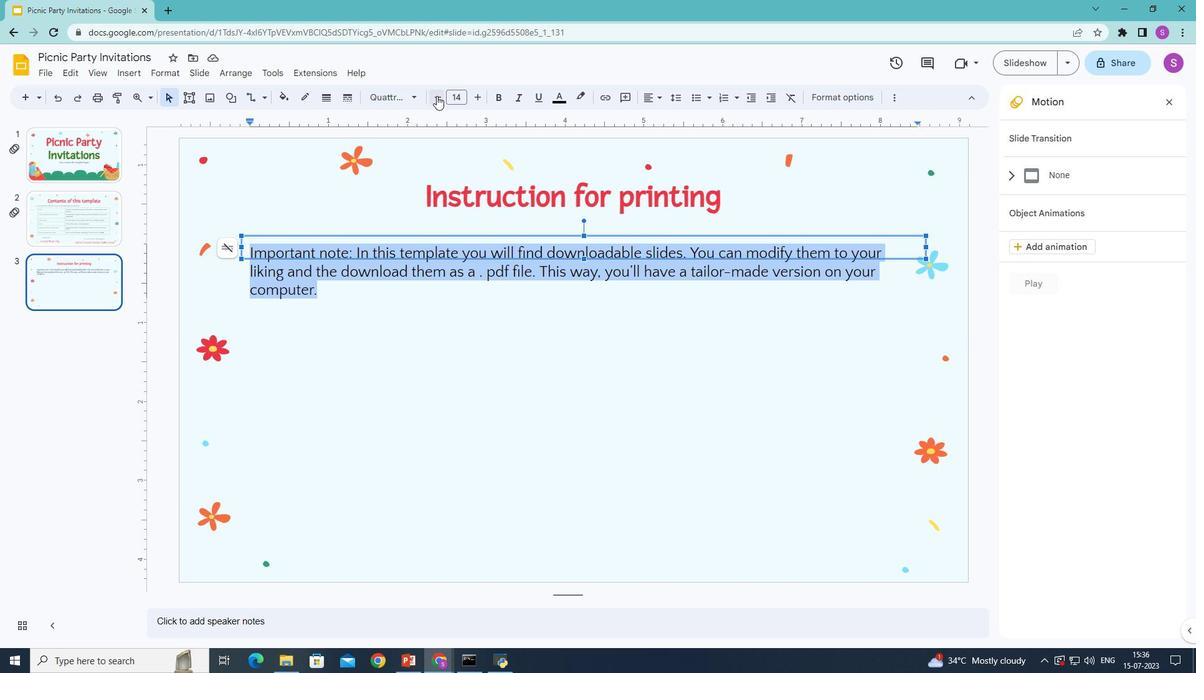 
Action: Mouse pressed left at (436, 95)
Screenshot: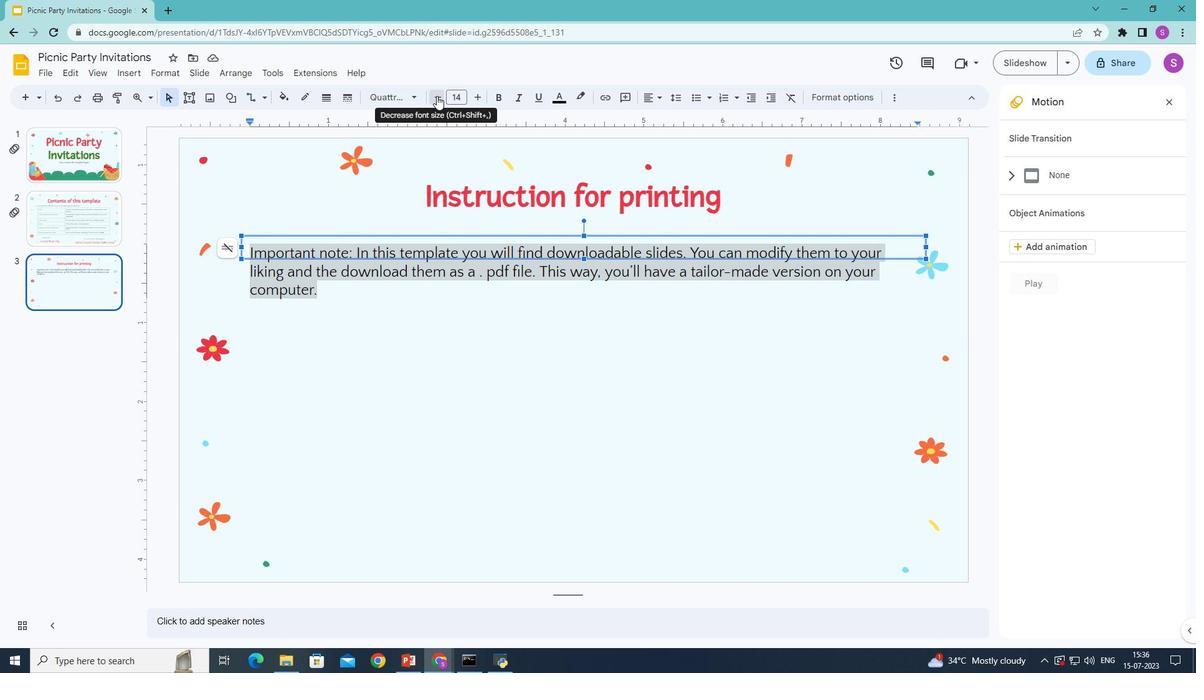 
Action: Mouse pressed left at (436, 95)
Screenshot: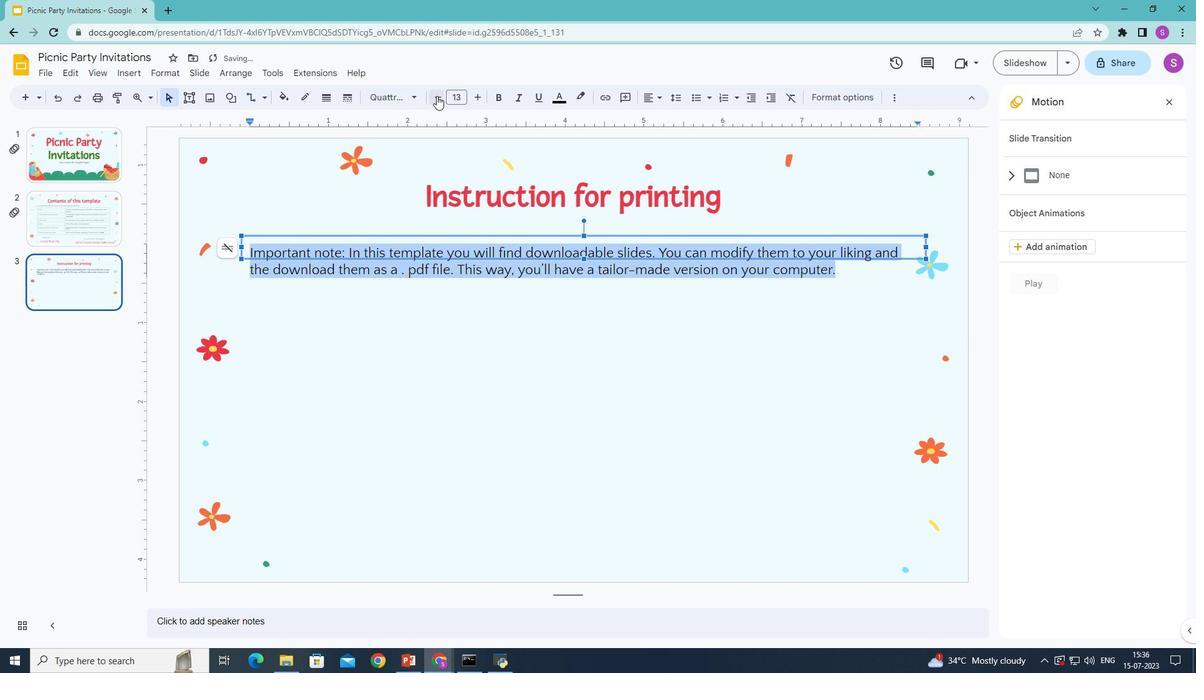 
Action: Mouse pressed left at (436, 95)
Screenshot: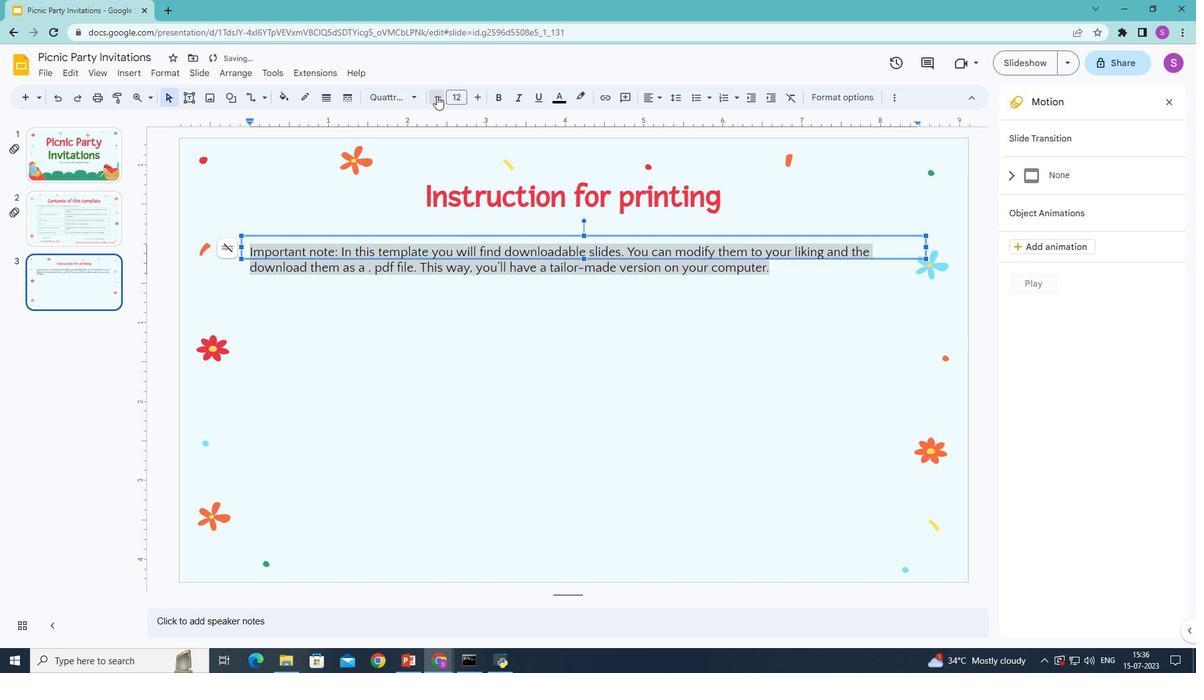 
Action: Mouse pressed left at (436, 95)
Screenshot: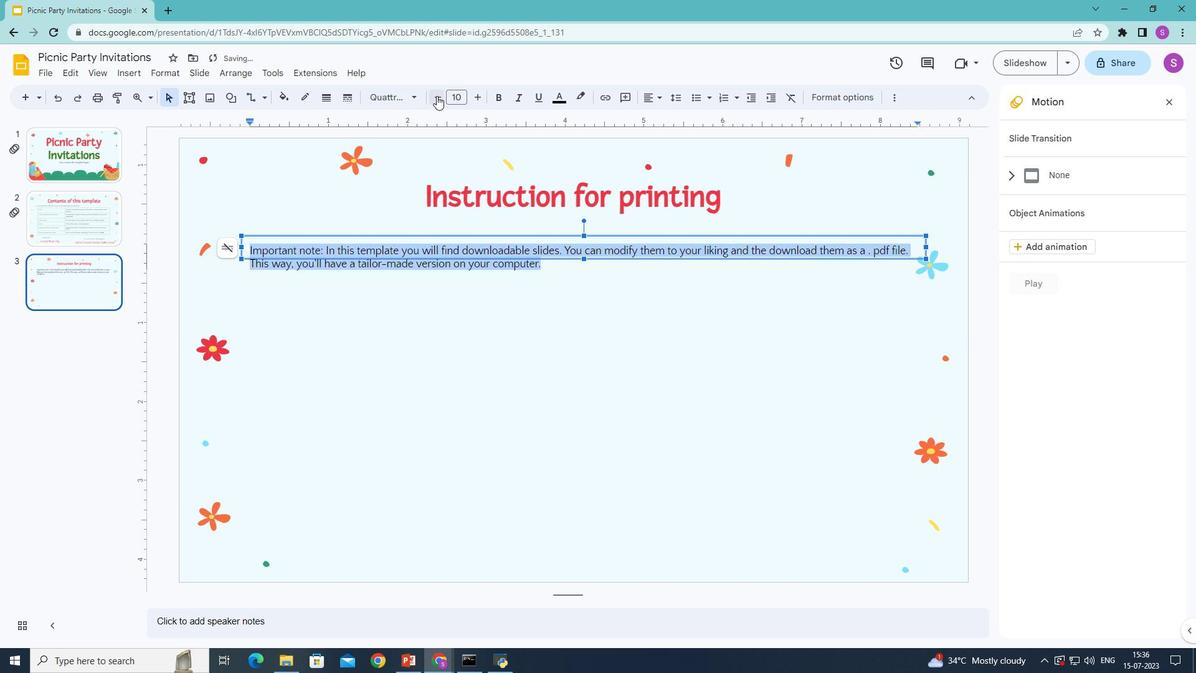 
Action: Mouse pressed left at (436, 95)
Screenshot: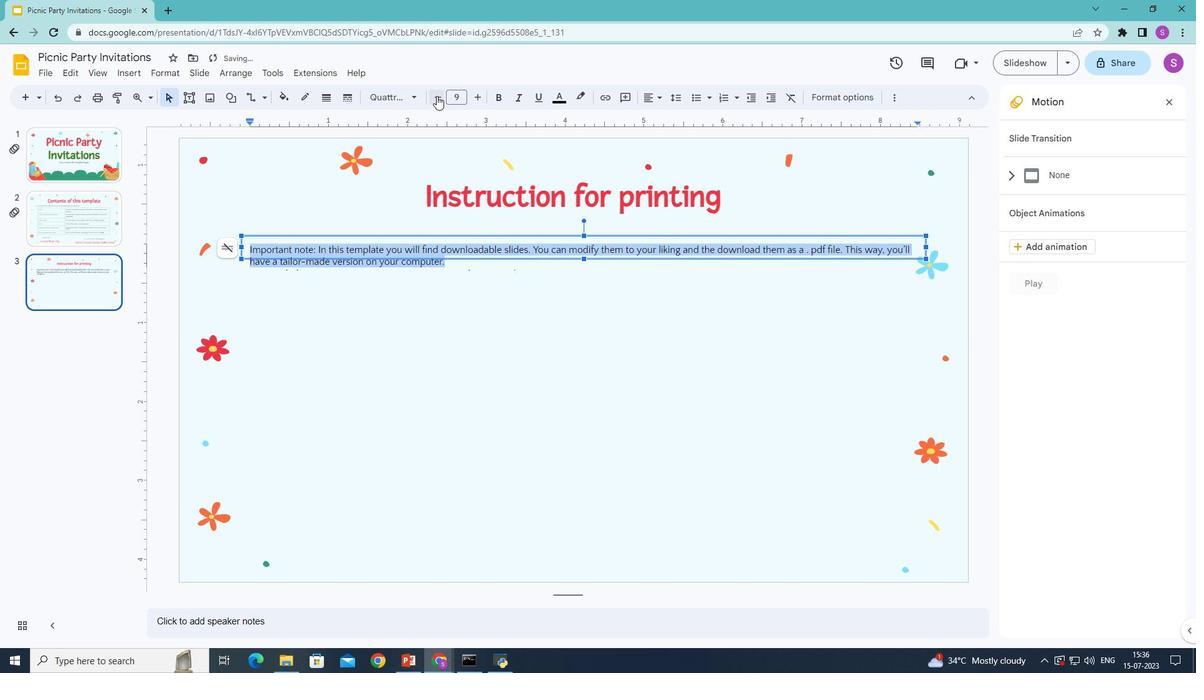 
Action: Mouse moved to (476, 96)
Screenshot: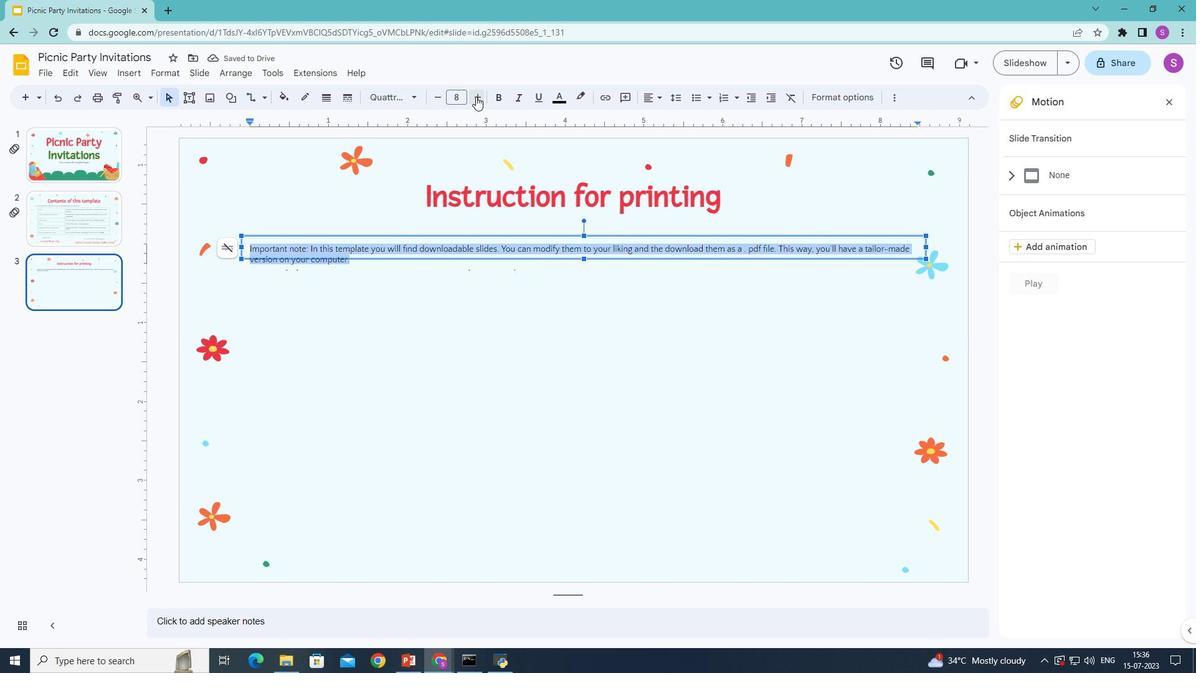 
Action: Mouse pressed left at (476, 96)
Screenshot: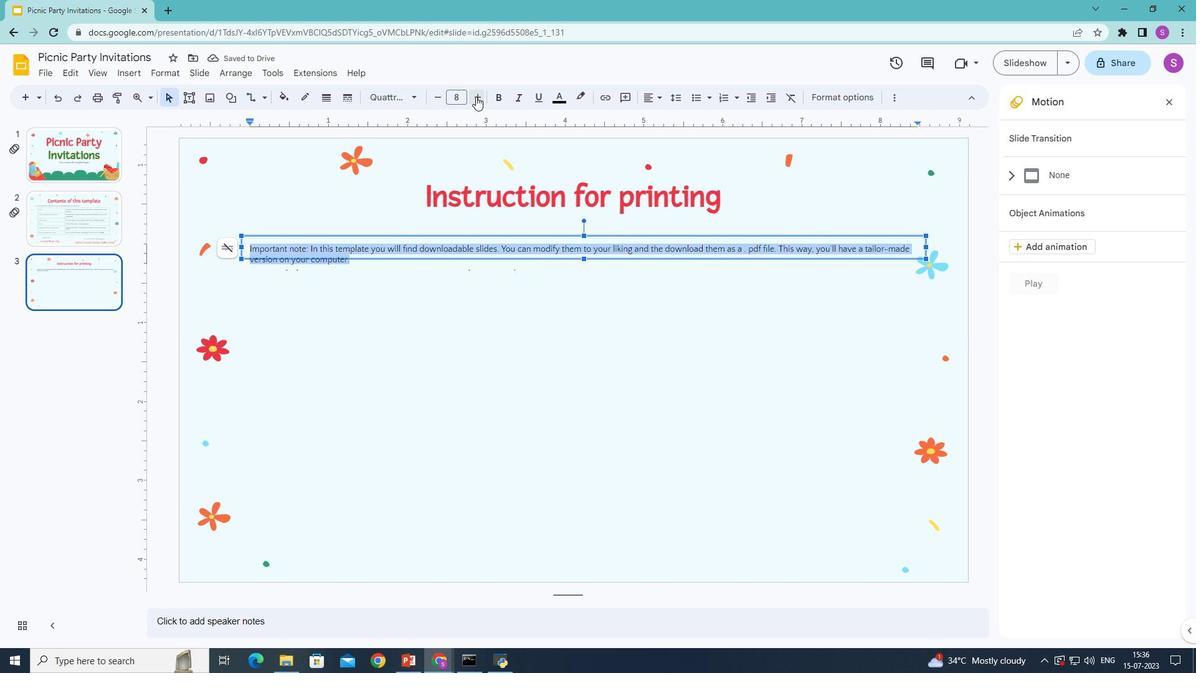 
Action: Mouse moved to (429, 95)
Screenshot: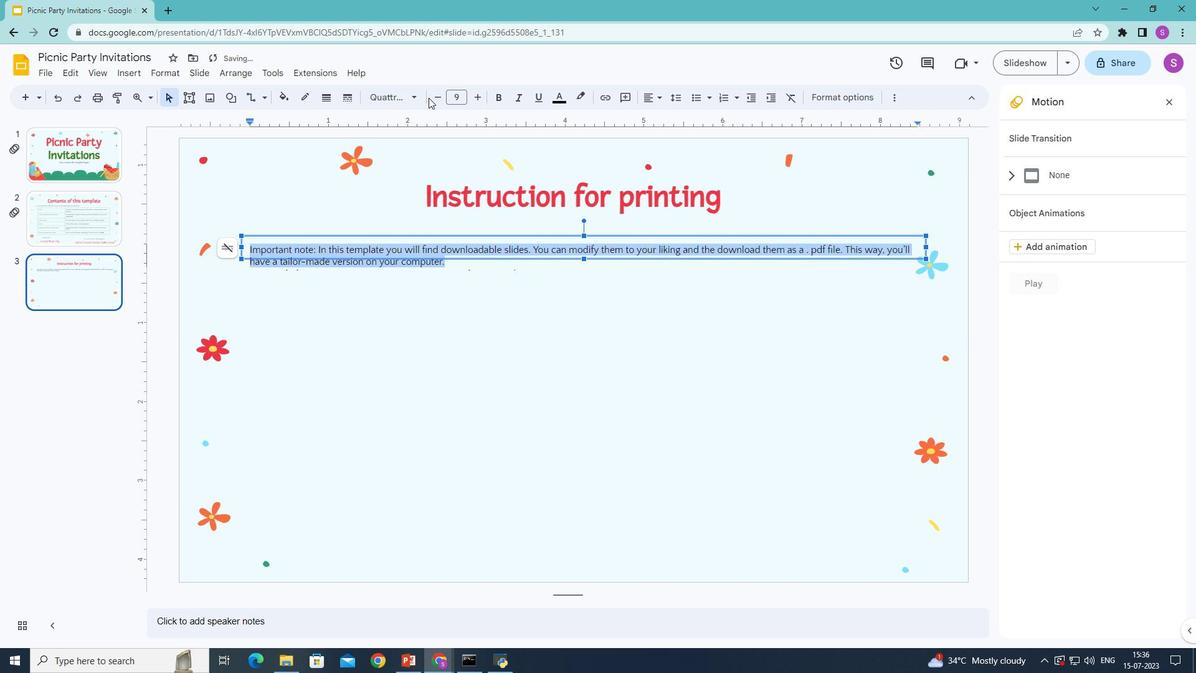 
Action: Mouse pressed left at (429, 95)
Screenshot: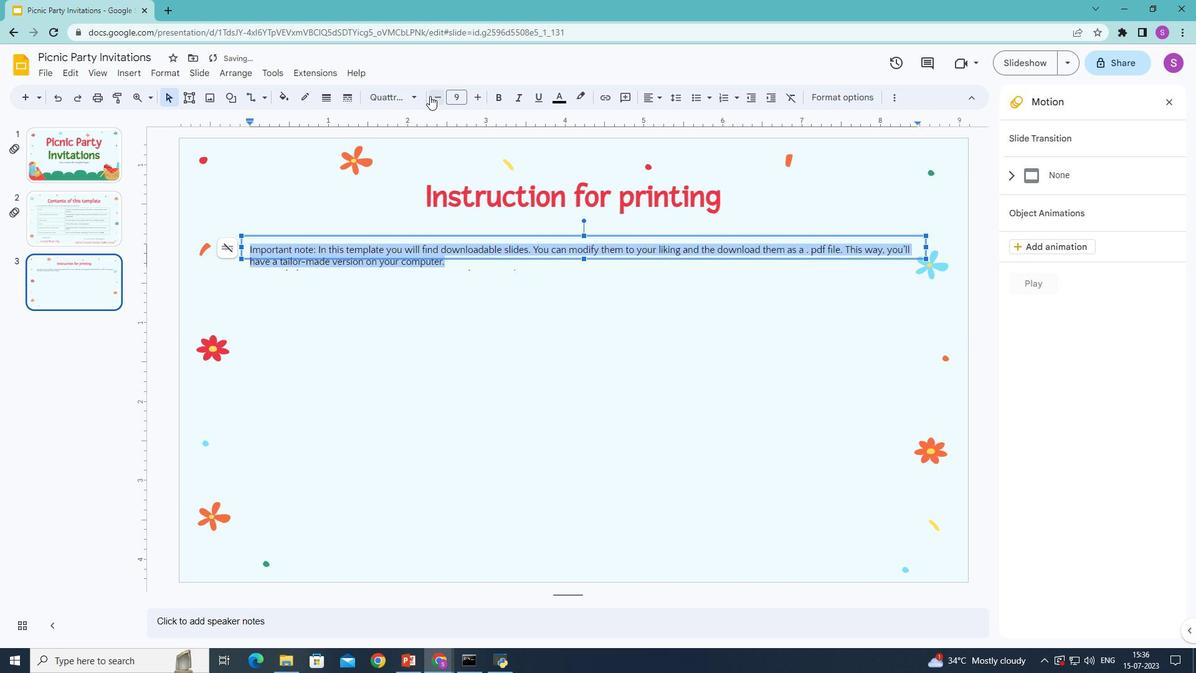 
Action: Mouse moved to (430, 95)
Screenshot: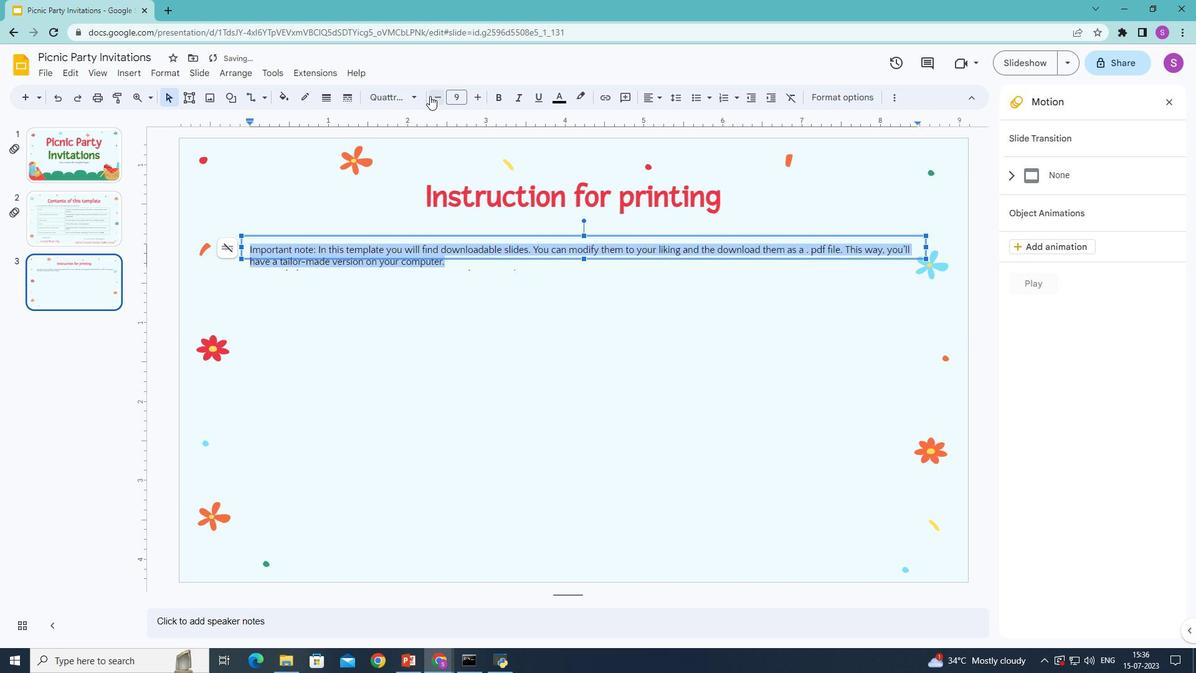 
Action: Mouse pressed left at (430, 95)
Screenshot: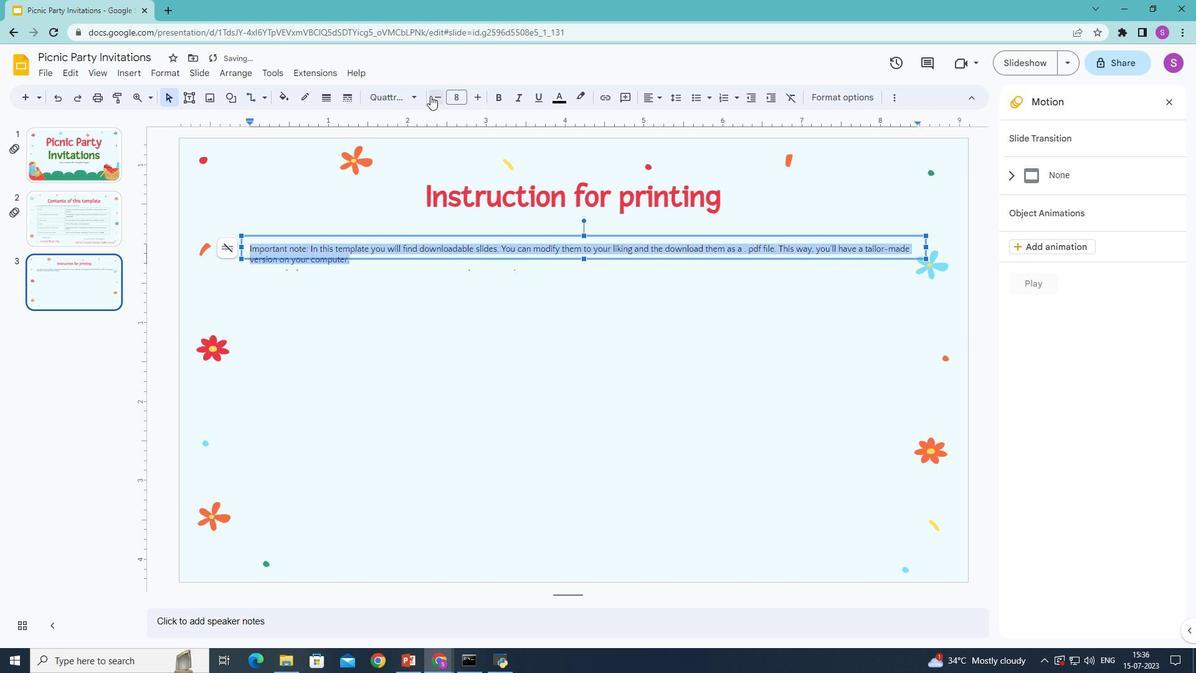 
Action: Mouse moved to (474, 97)
Screenshot: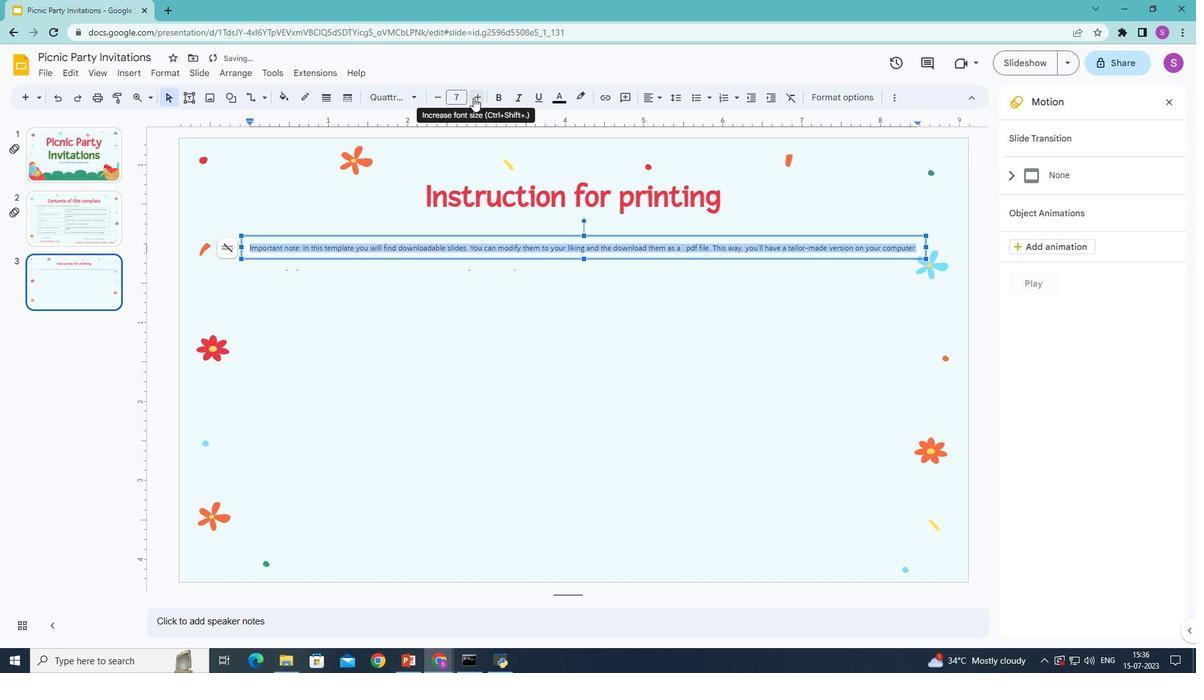 
Action: Mouse pressed left at (474, 97)
Screenshot: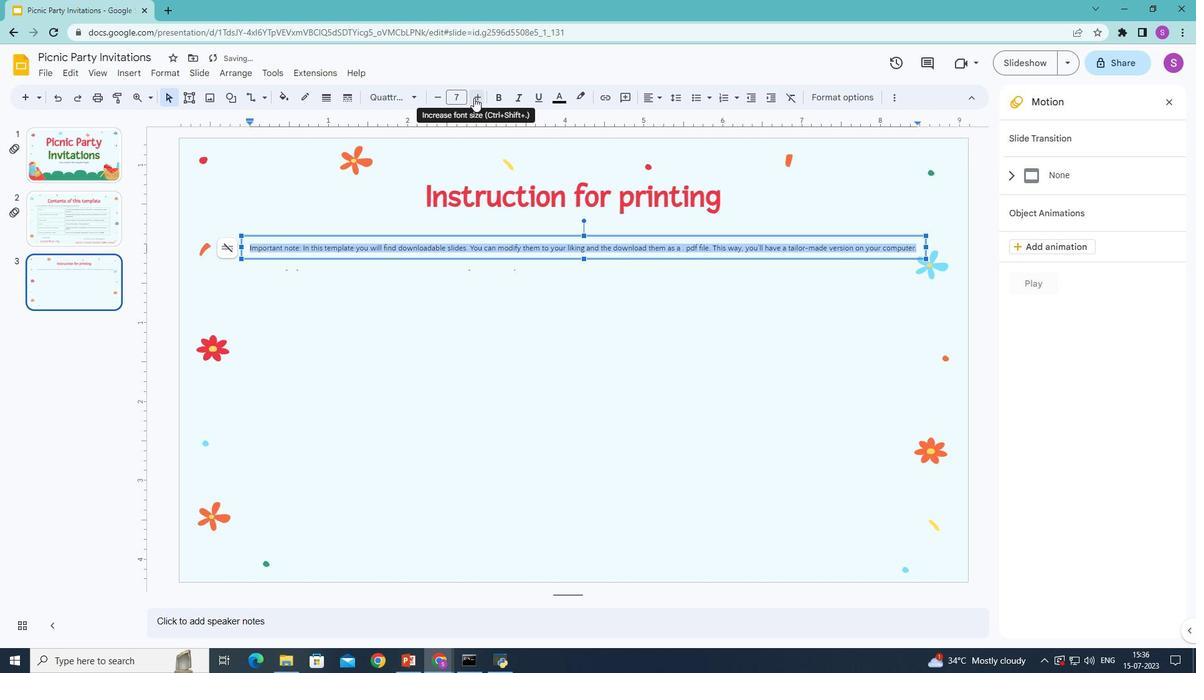 
Action: Mouse pressed left at (474, 97)
Screenshot: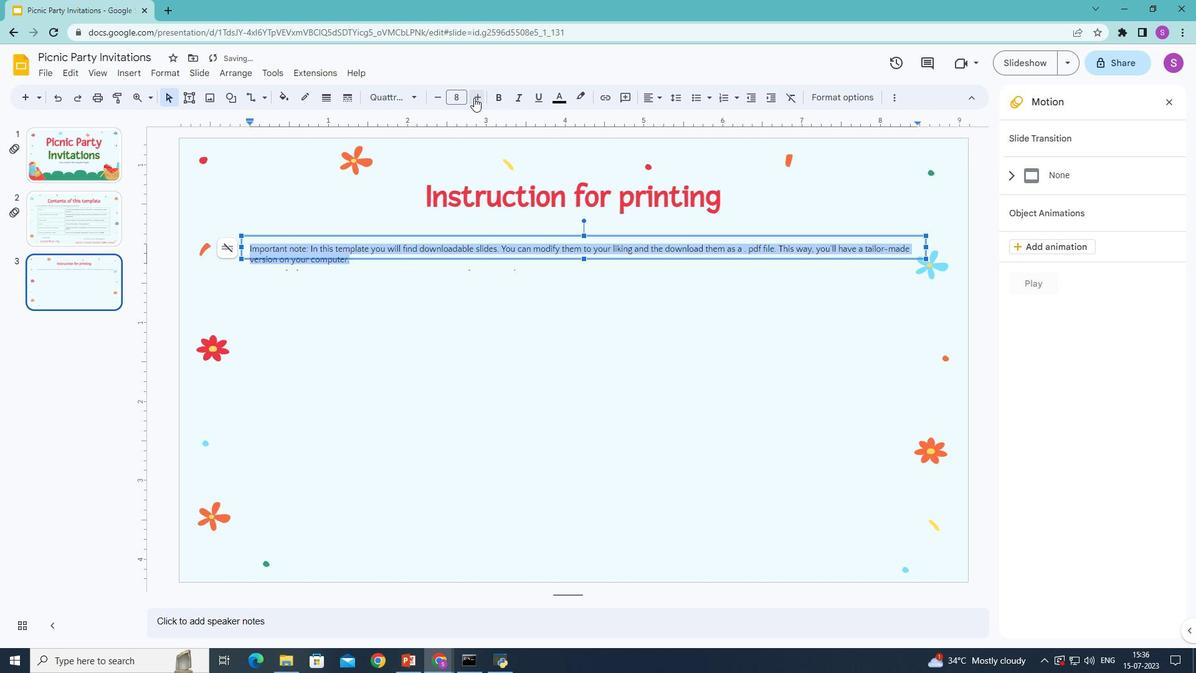 
Action: Mouse moved to (329, 329)
Screenshot: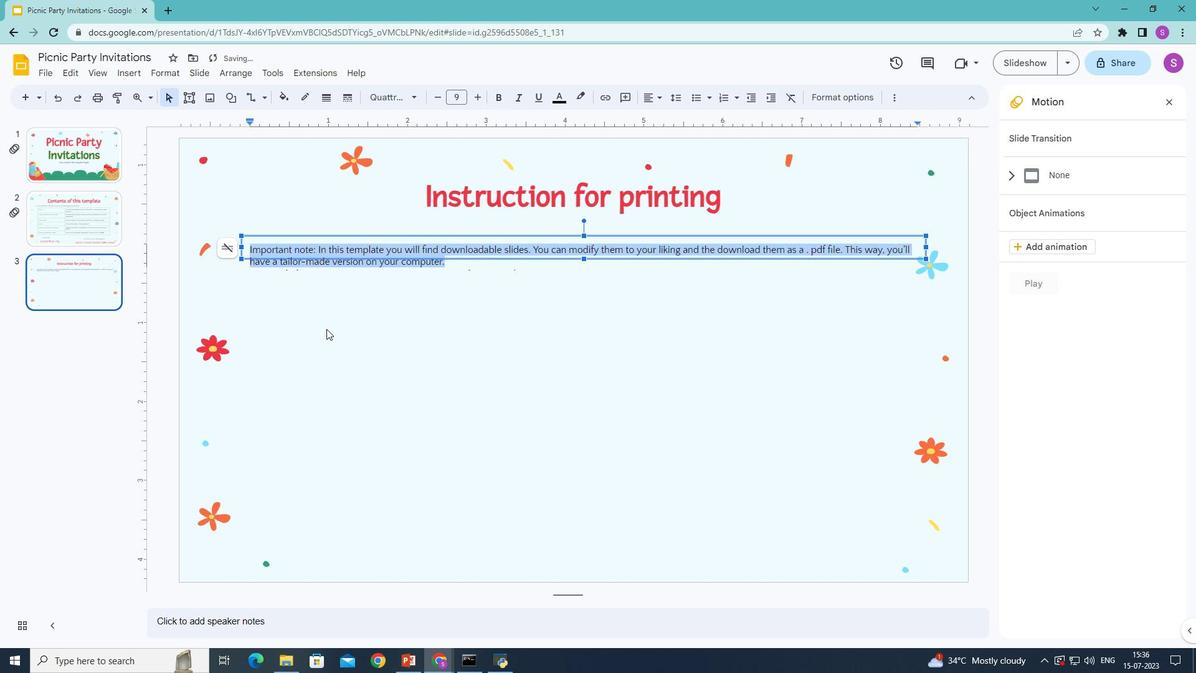 
Action: Mouse pressed left at (329, 329)
Screenshot: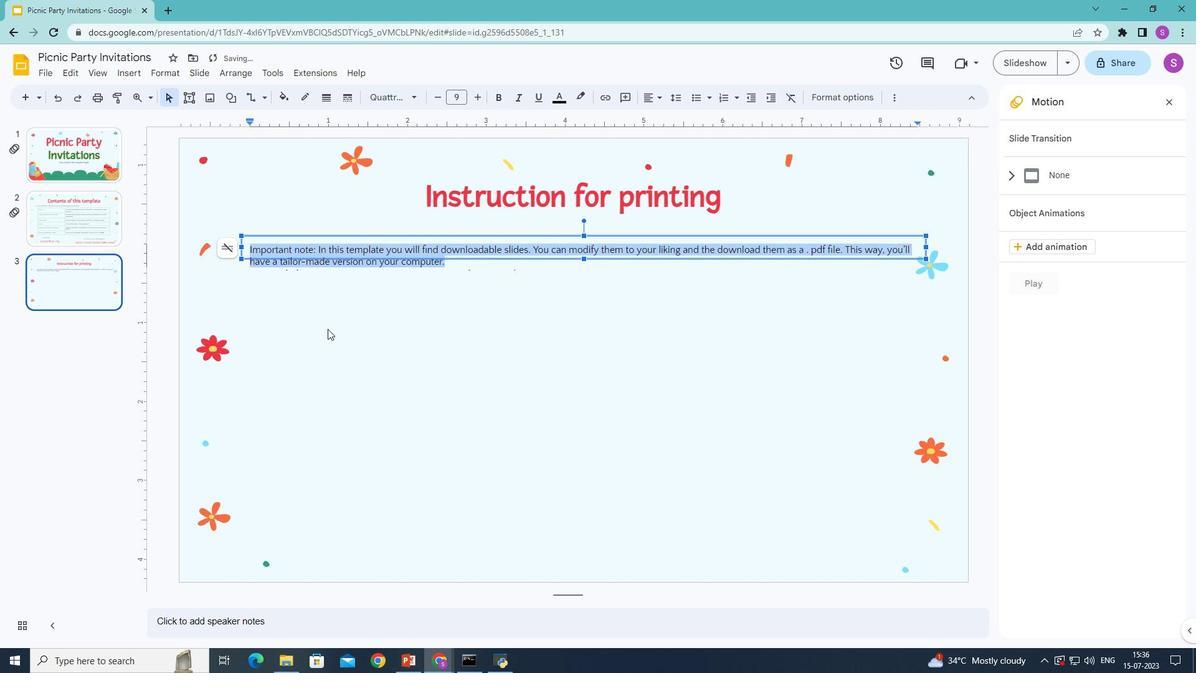 
Action: Mouse moved to (249, 249)
Screenshot: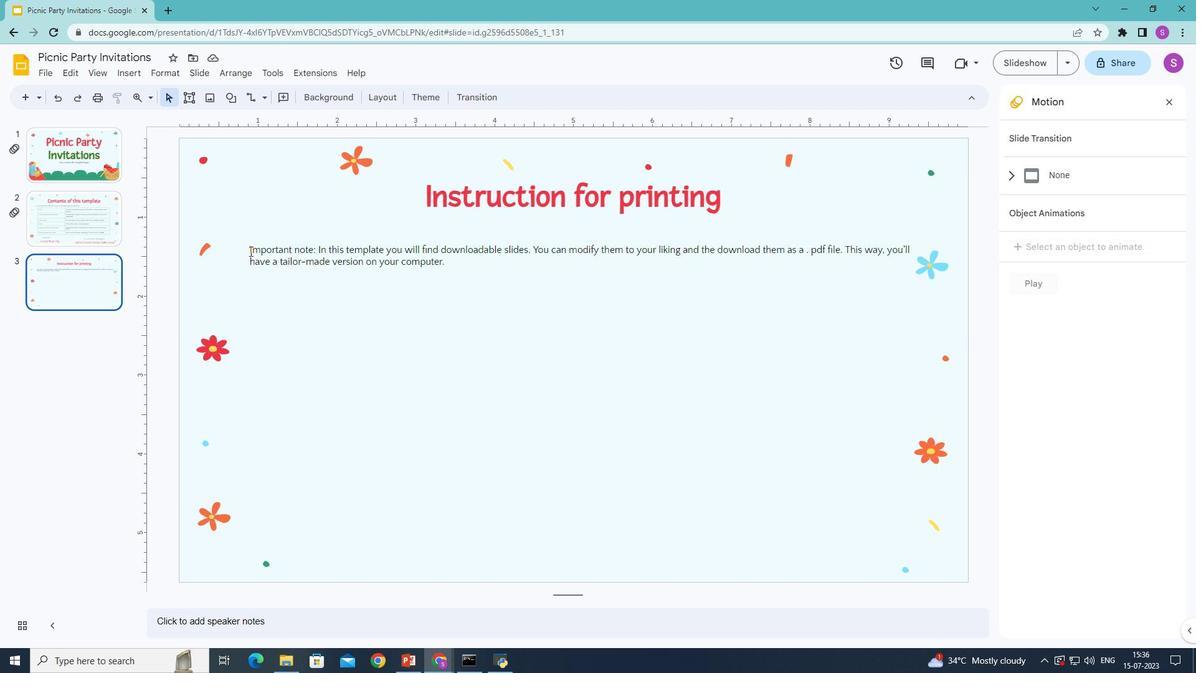 
Action: Mouse pressed left at (249, 249)
Screenshot: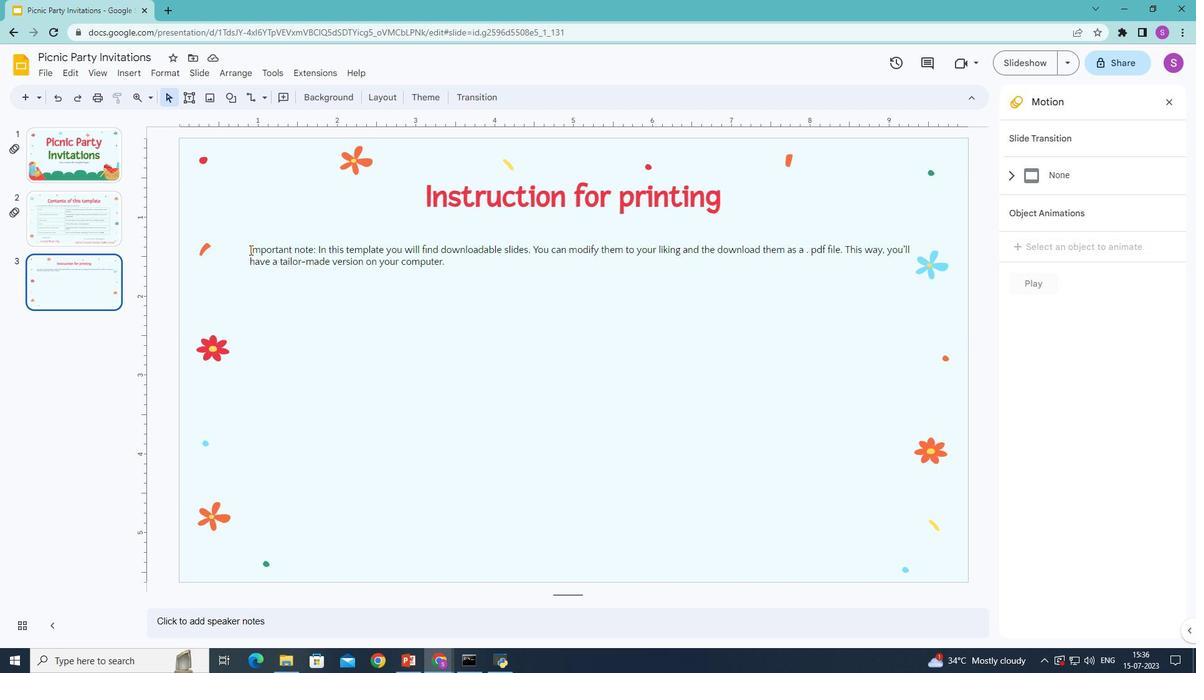 
Action: Mouse moved to (497, 100)
Screenshot: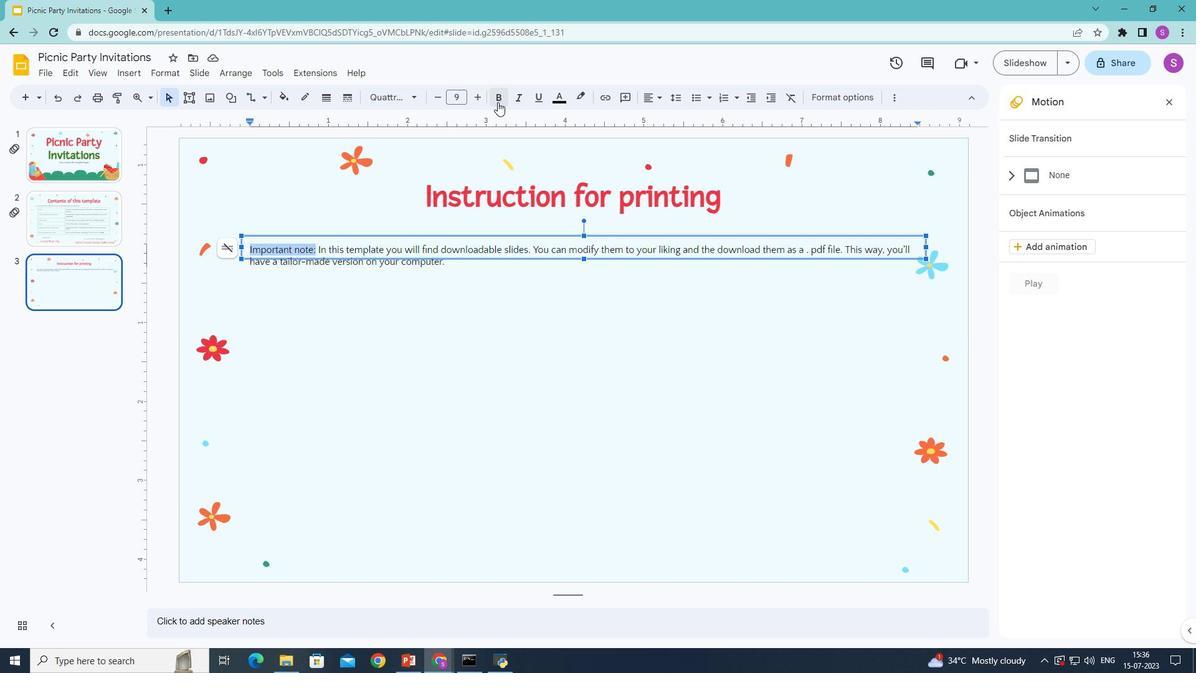 
Action: Mouse pressed left at (497, 100)
Screenshot: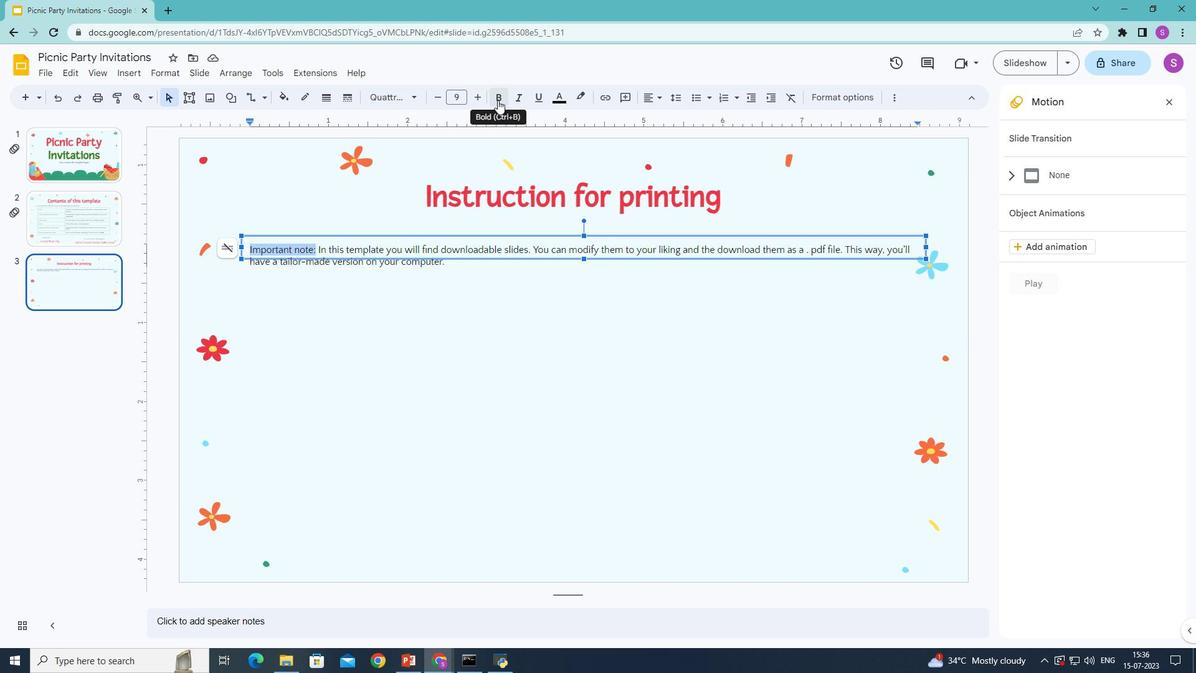 
Action: Mouse moved to (438, 384)
Screenshot: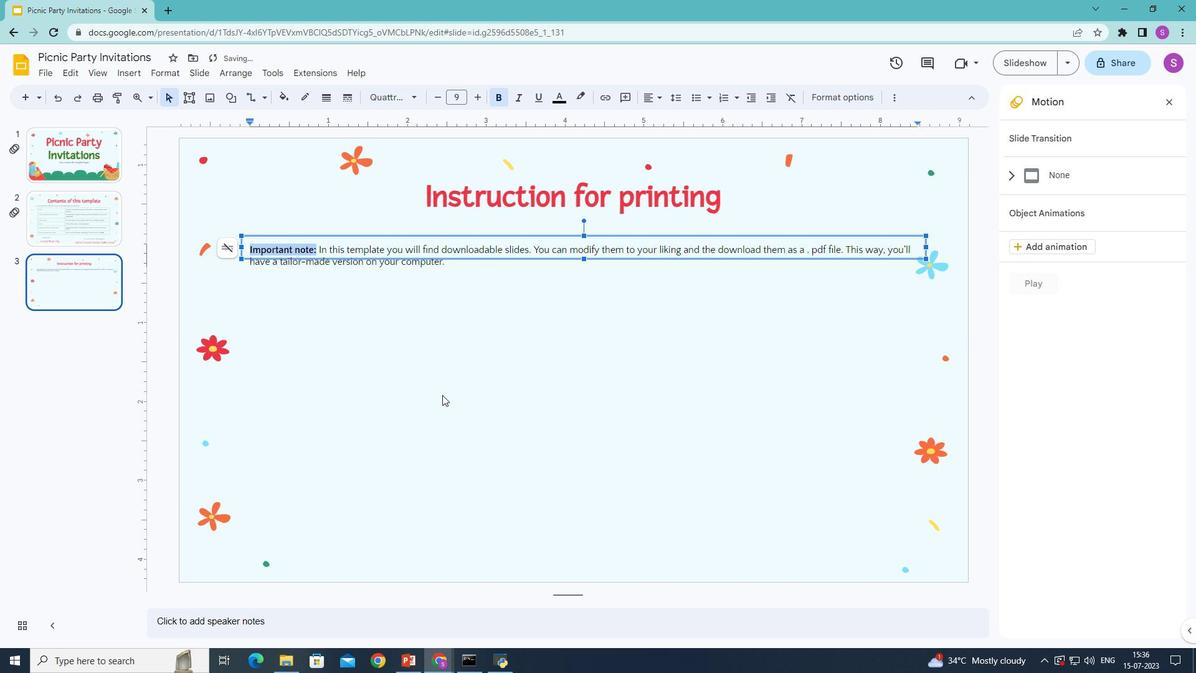 
Action: Mouse pressed left at (438, 384)
Screenshot: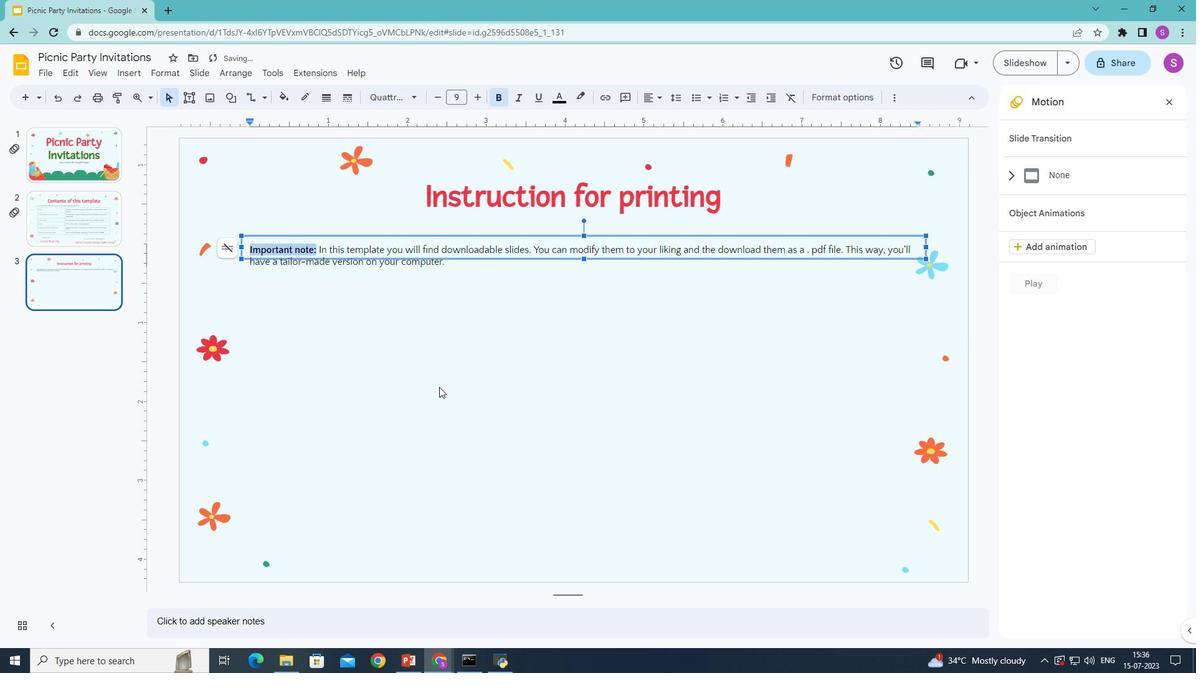 
Action: Mouse moved to (192, 98)
Screenshot: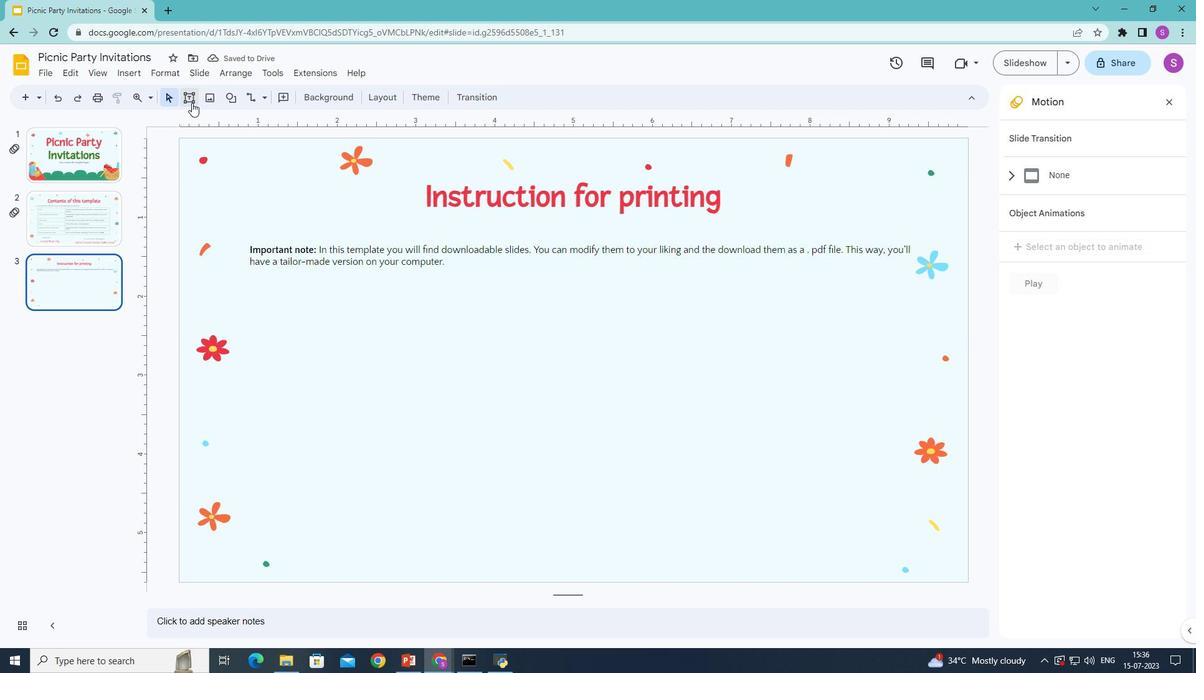 
Action: Mouse pressed left at (192, 98)
Screenshot: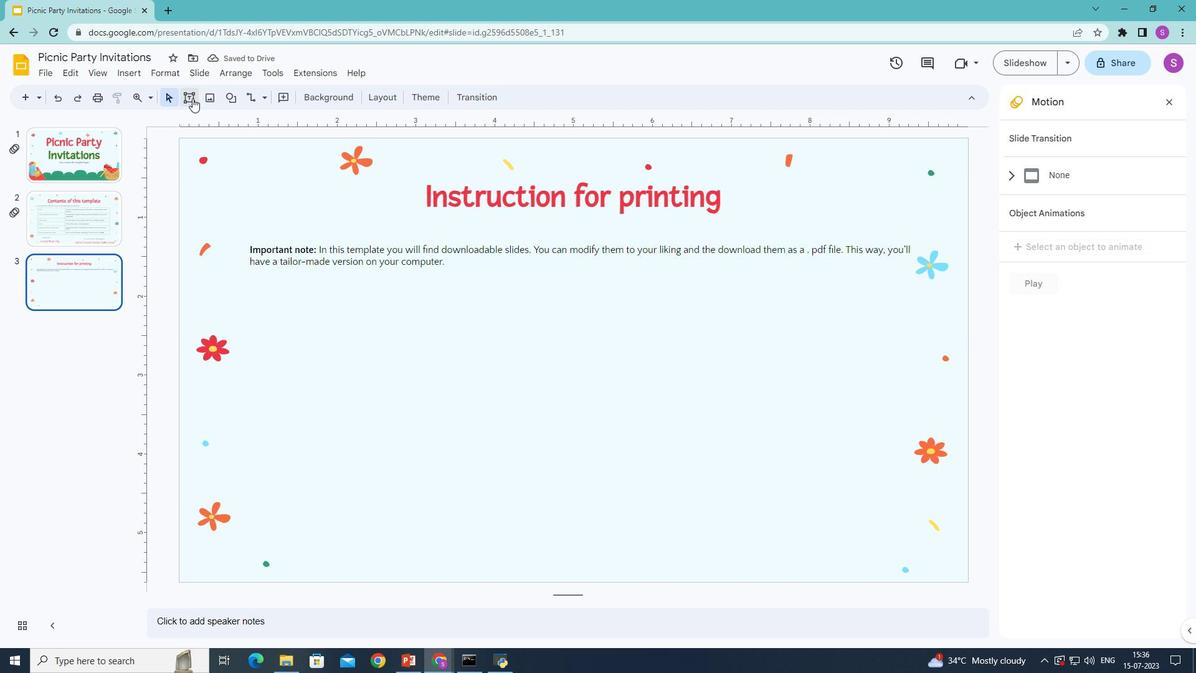 
Action: Mouse moved to (253, 277)
Screenshot: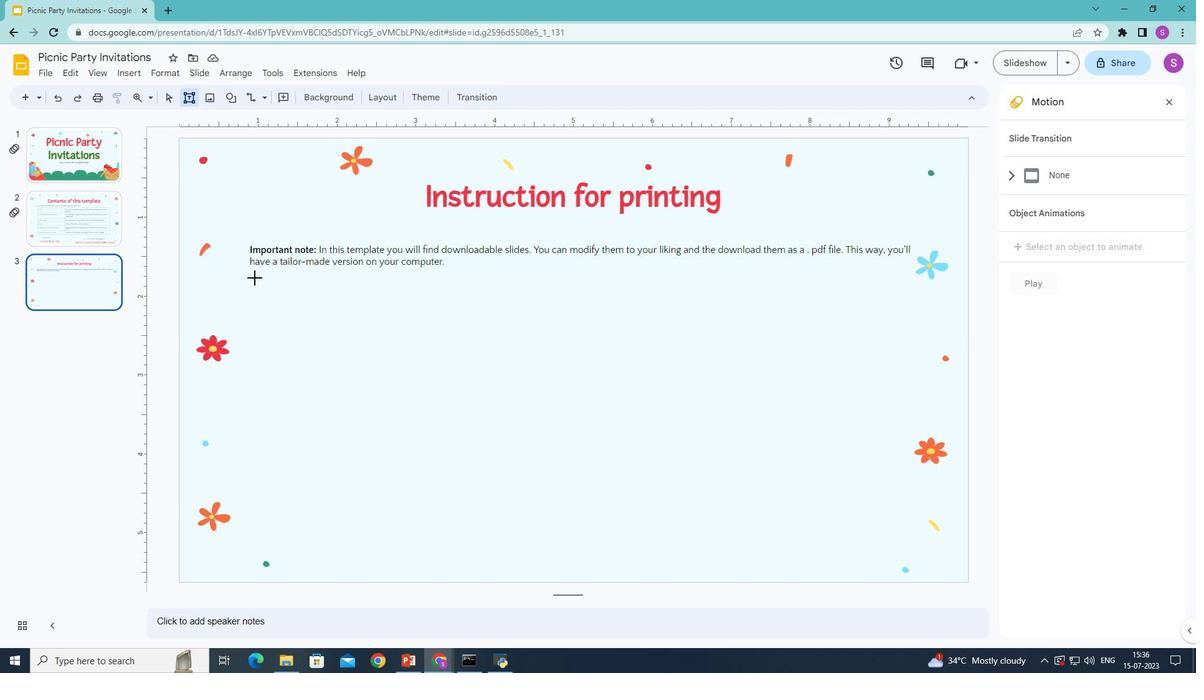 
Action: Mouse pressed left at (253, 277)
Screenshot: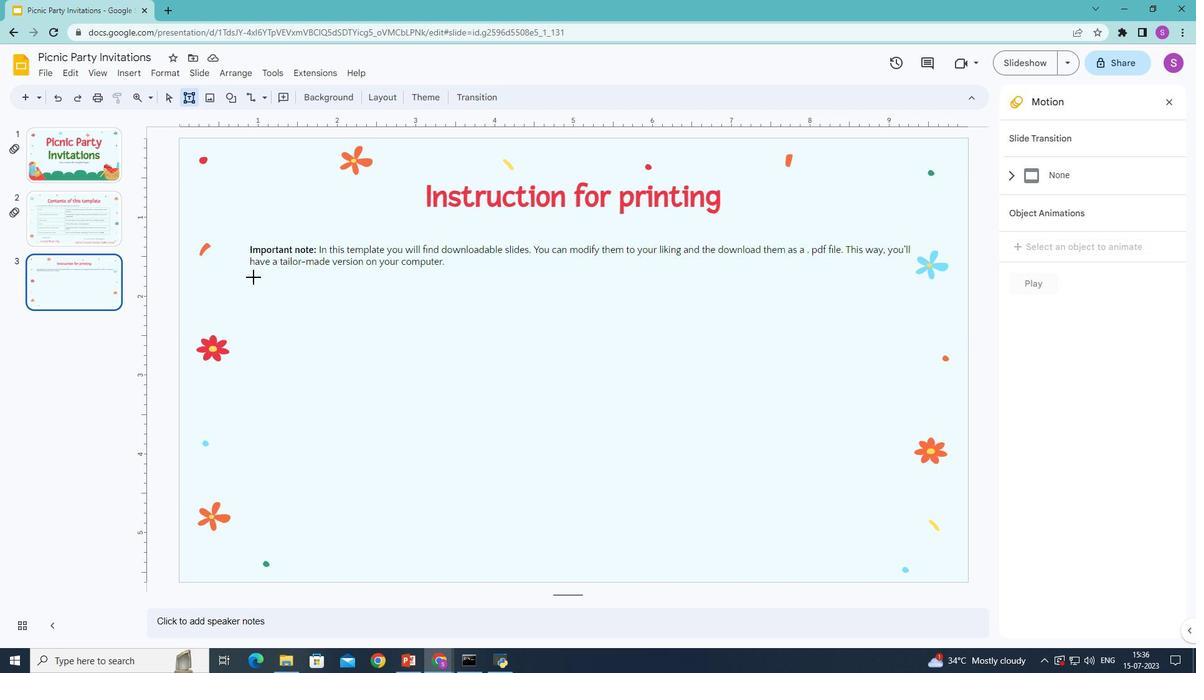 
Action: Mouse moved to (474, 484)
Screenshot: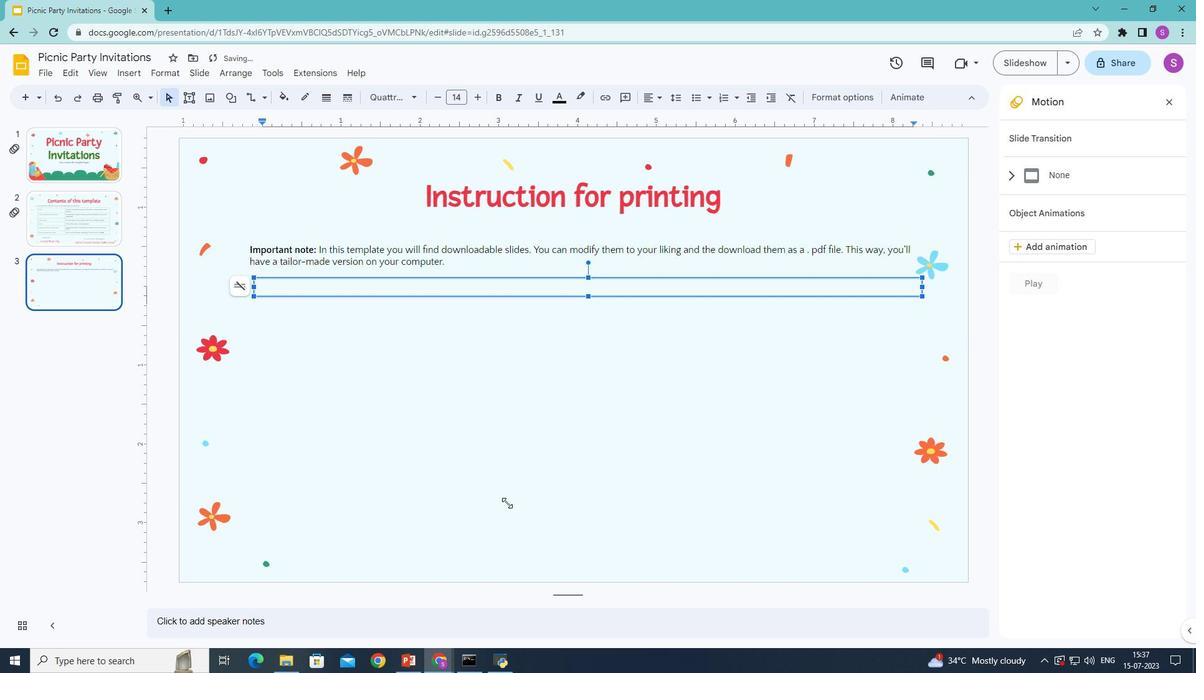 
Action: Key pressed <Key.shift>The<Key.space>text<Key.space><Key.shift>"<Key.space>click<Key.space>to<Key.space>add<Key.space>subtitle<Key.shift>"<Key.space>that<Key.space>you<Key.space>will<Key.space>see<Key.space>in<Key.space>the<Key.space>text<Key.space>boxr<Key.backspace>es
Screenshot: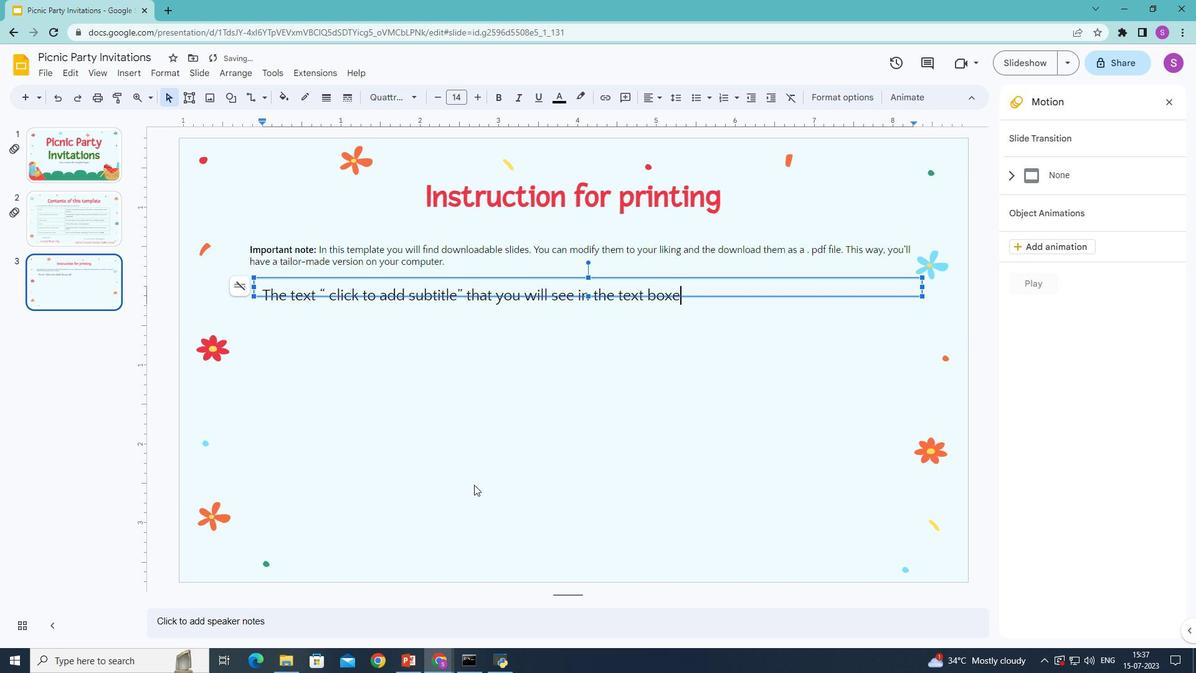 
Action: Mouse moved to (590, 296)
Screenshot: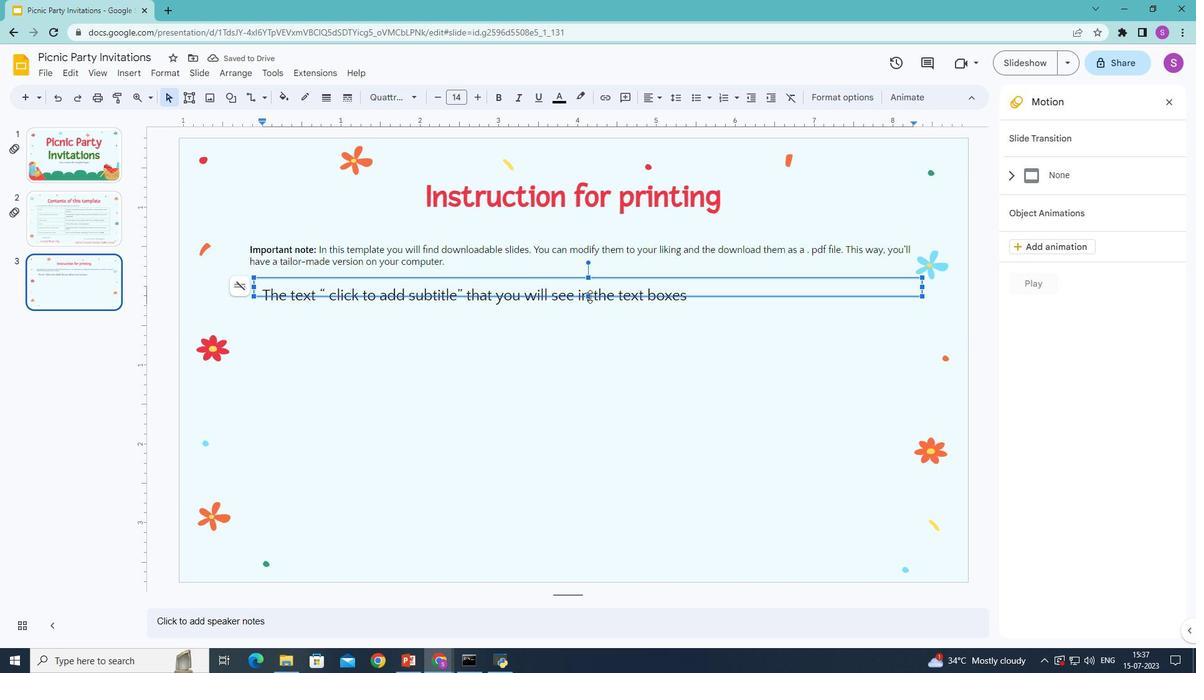 
Action: Mouse pressed left at (590, 296)
Screenshot: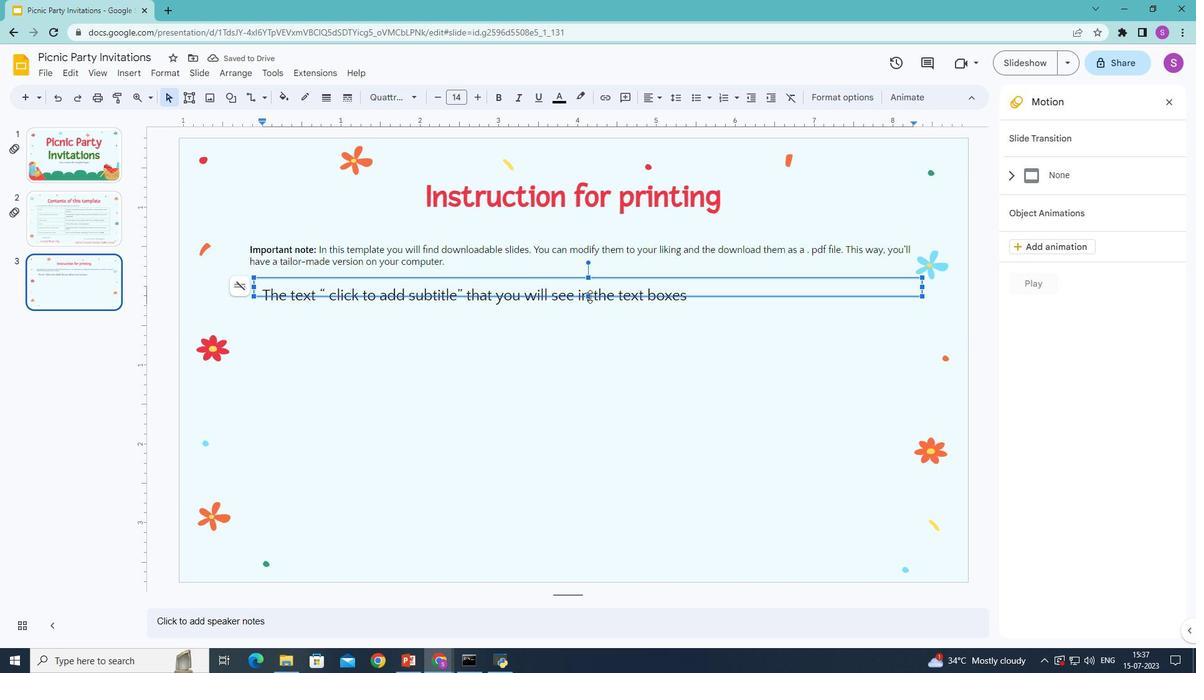 
Action: Mouse moved to (684, 294)
Screenshot: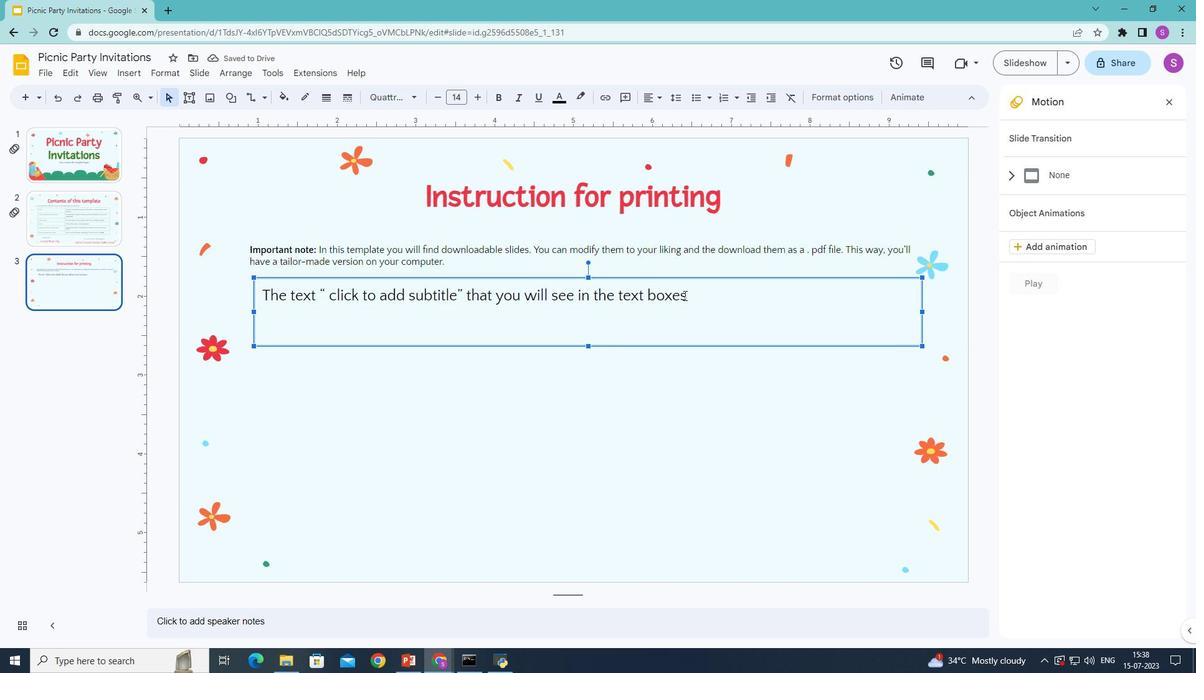 
Action: Mouse pressed left at (684, 294)
Screenshot: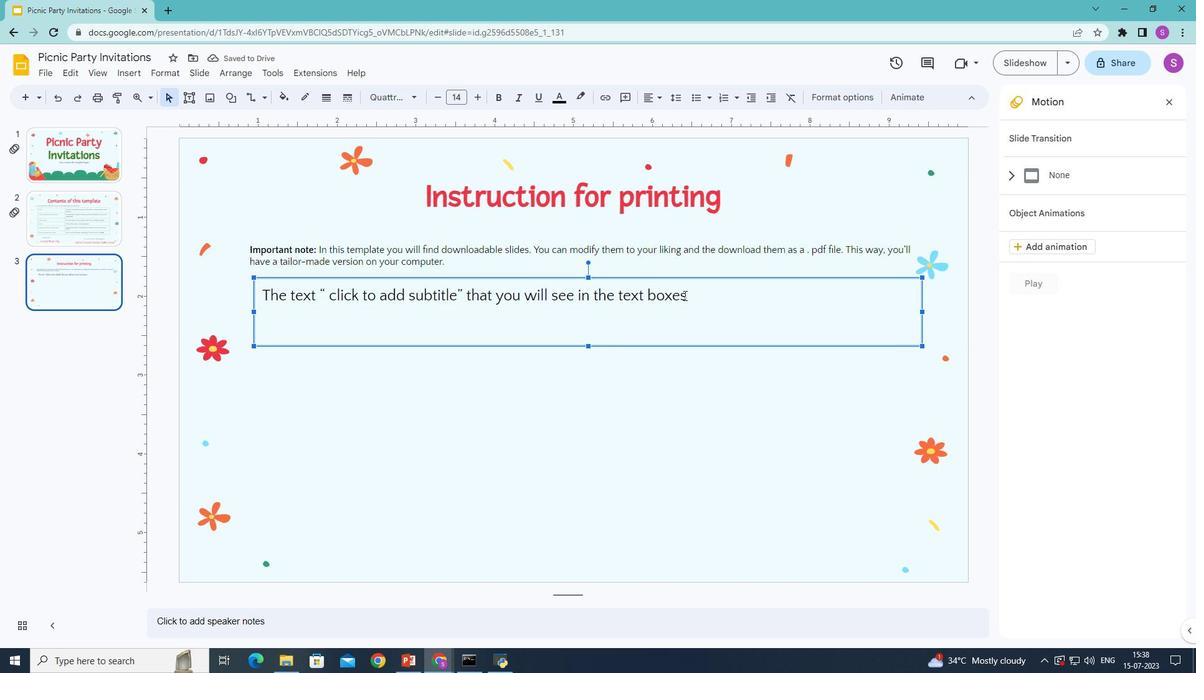
Action: Mouse moved to (592, 243)
Screenshot: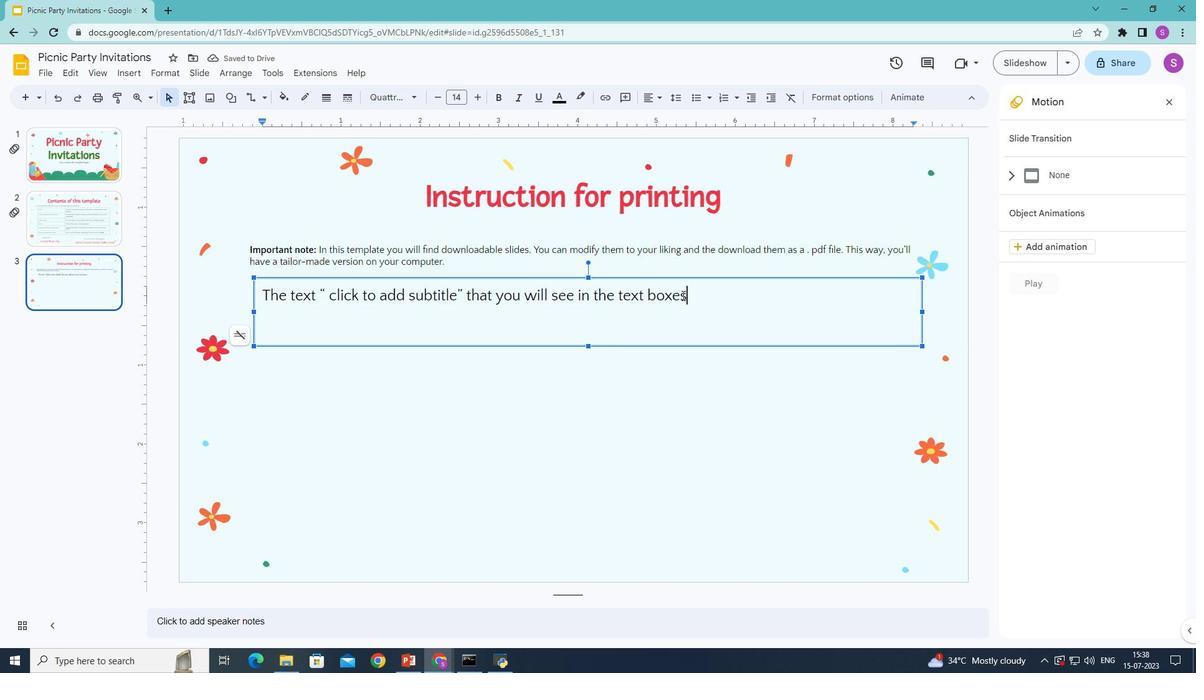 
Action: Key pressed <Key.space>will<Key.space>see<Key.space><Key.backspace><Key.backspace><Key.backspace><Key.backspace>disappear<Key.space>when<Key.space>printed.<Key.space><Key.shift>To<Key.space>print<Key.space>with<Key.space>text.<Key.space>yoy<Key.backspace>u<Key.space><Key.backspace><Key.backspace><Key.backspace><Key.backspace><Key.backspace><Key.backspace><Key.backspace>,<Key.space>you<Key.space>can<Key.space>write<Key.space>the<Key.space>text<Key.space>in<Key.space>those<Key.space>boxes<Key.space>beforehand,<Key.space>or<Key.space>you<Key.space>can<Key.space>print<Key.space>the<Key.space>slides<Key.space>and<Key.space>then<Key.space>write<Key.space>b<Key.space>hand.
Screenshot: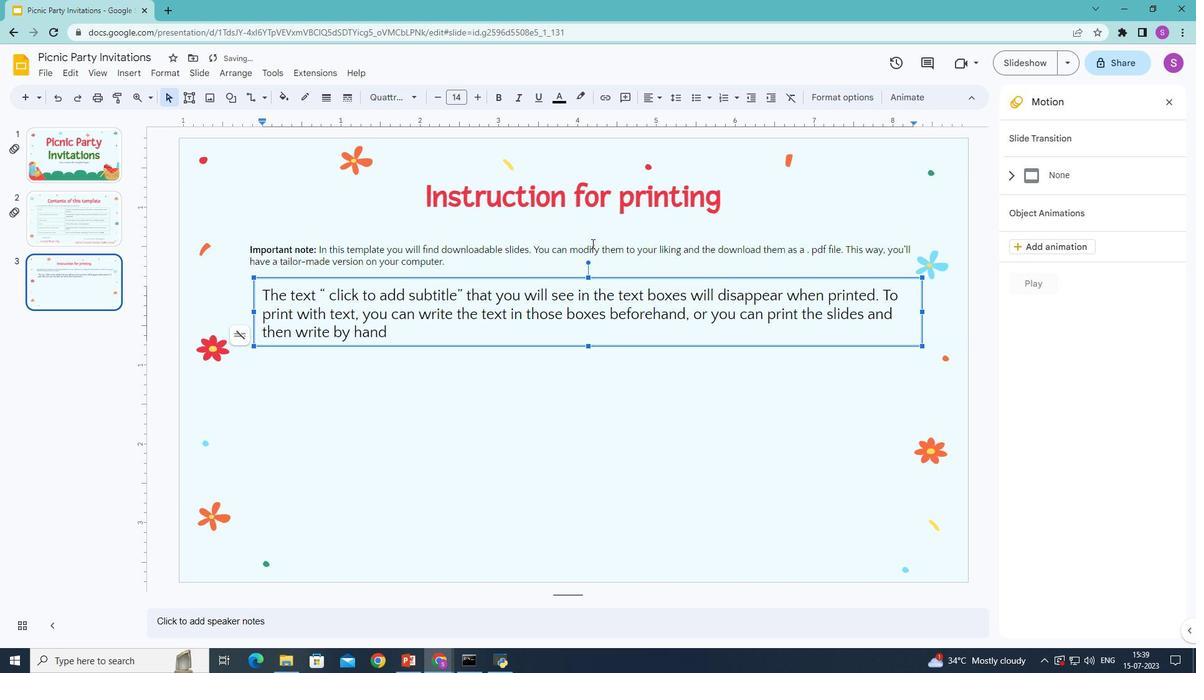 
Action: Mouse moved to (389, 334)
Screenshot: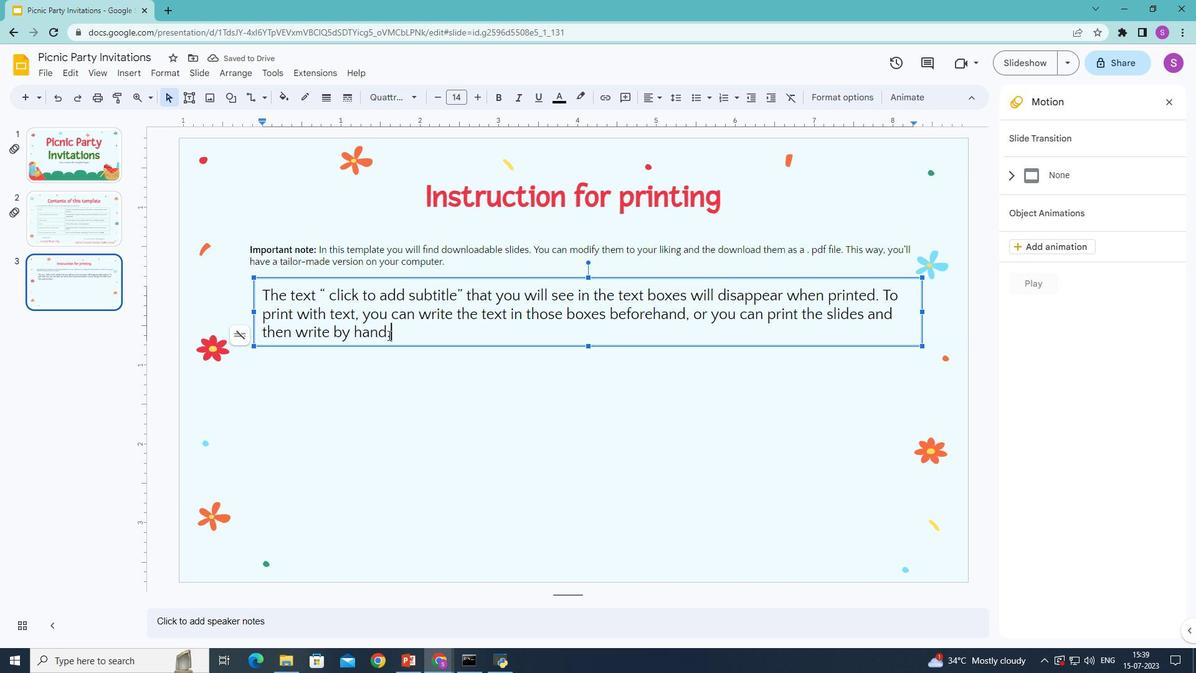 
Action: Mouse pressed left at (389, 334)
Screenshot: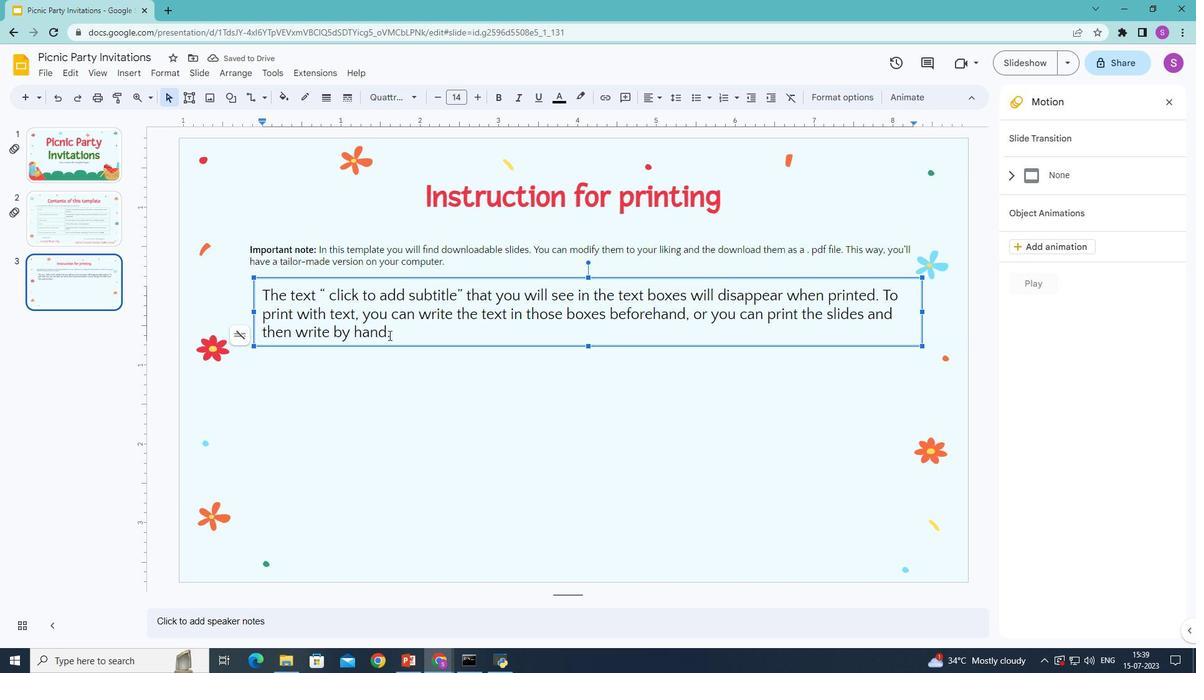 
Action: Mouse moved to (437, 99)
Screenshot: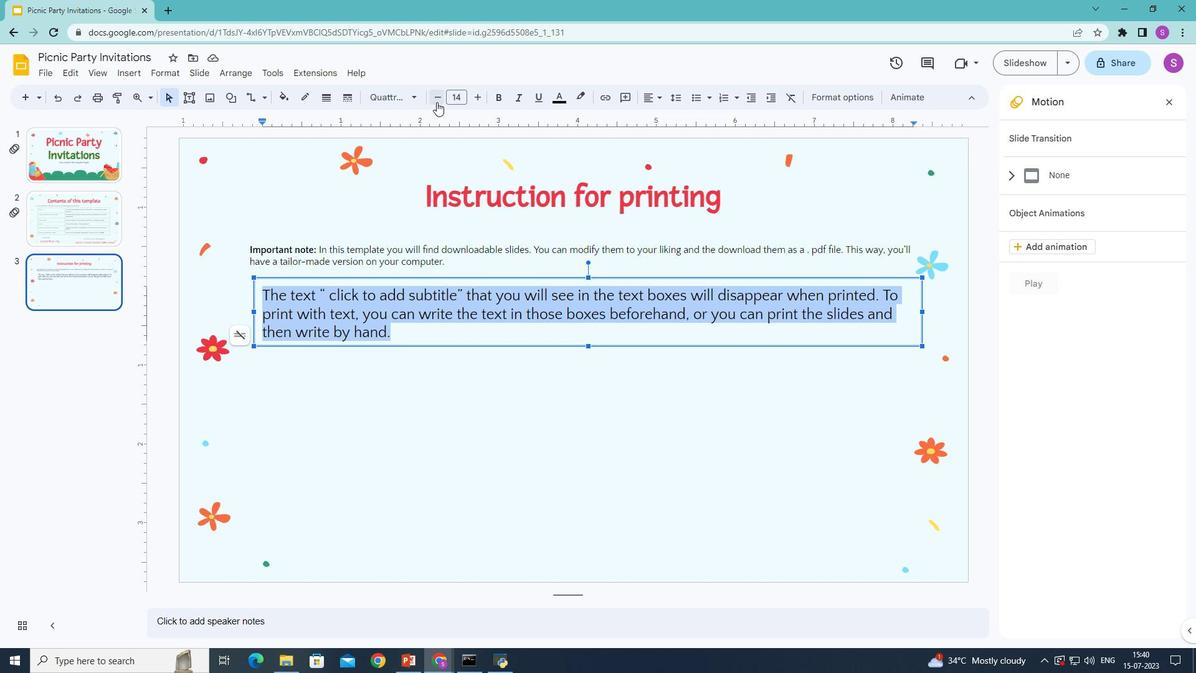 
Action: Mouse pressed left at (437, 99)
Screenshot: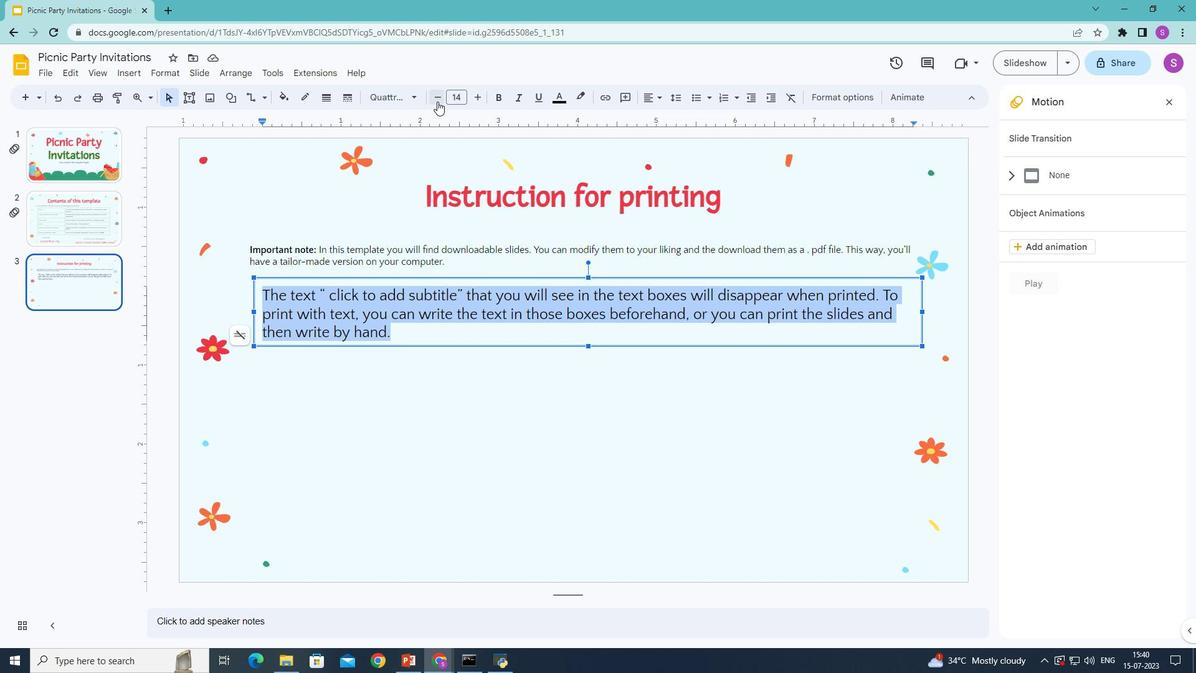 
Action: Mouse pressed left at (437, 99)
Screenshot: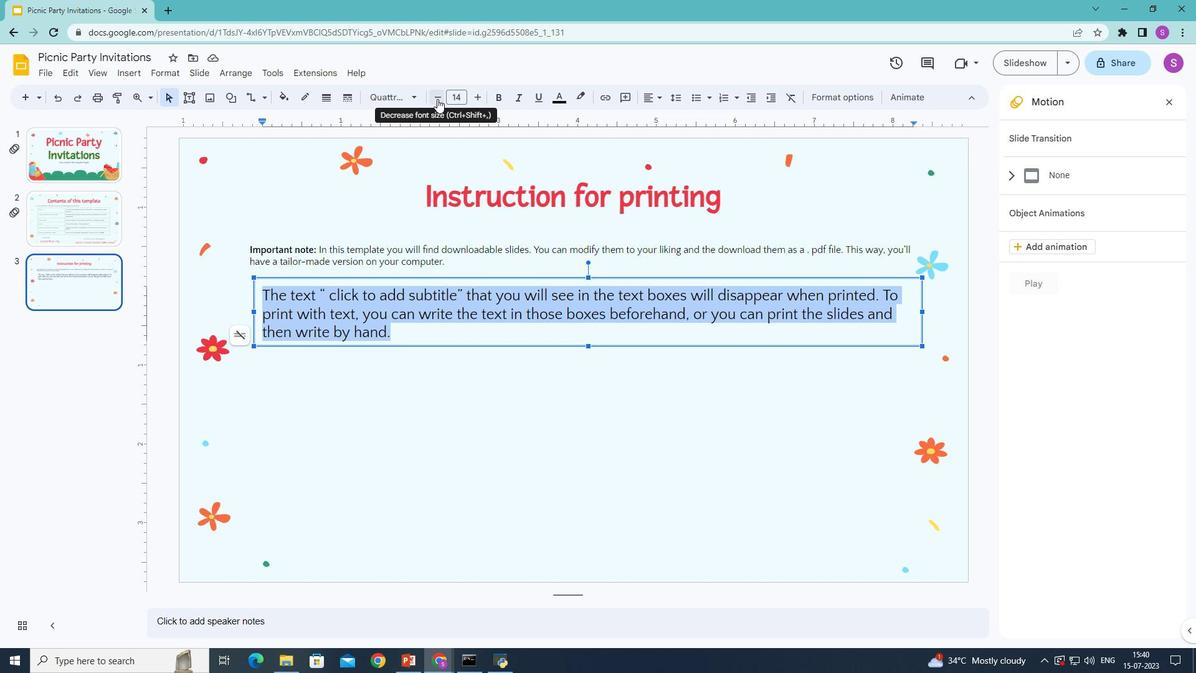 
Action: Mouse pressed left at (437, 99)
Screenshot: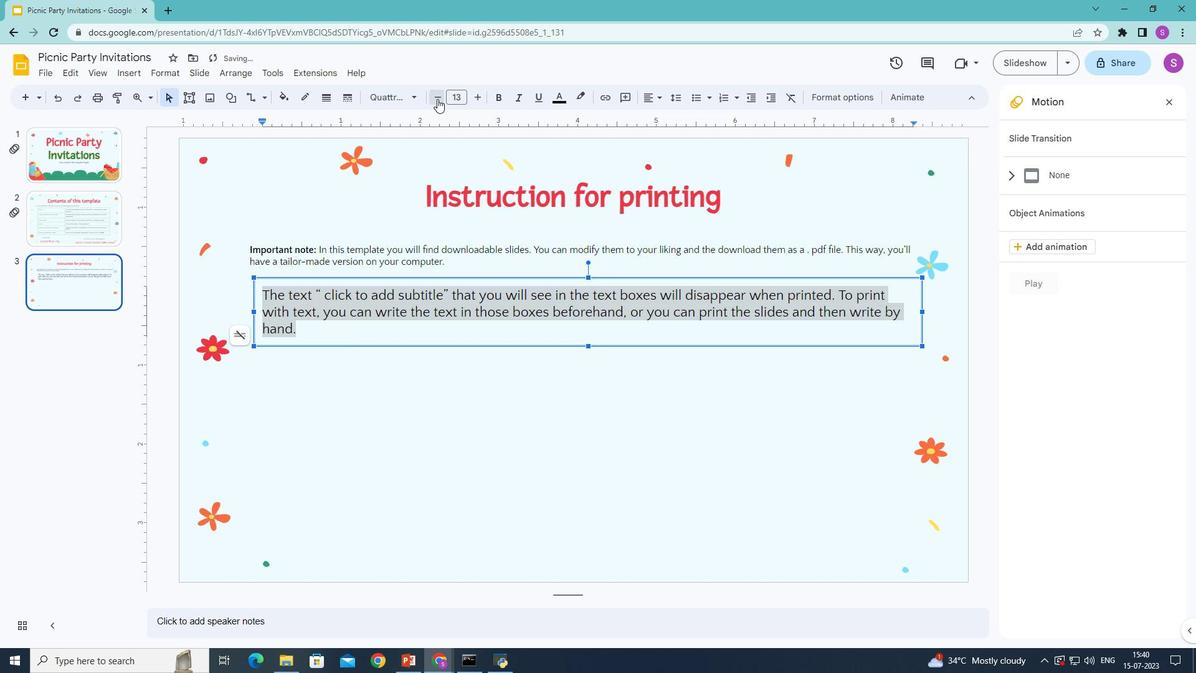 
Action: Mouse pressed left at (437, 99)
Screenshot: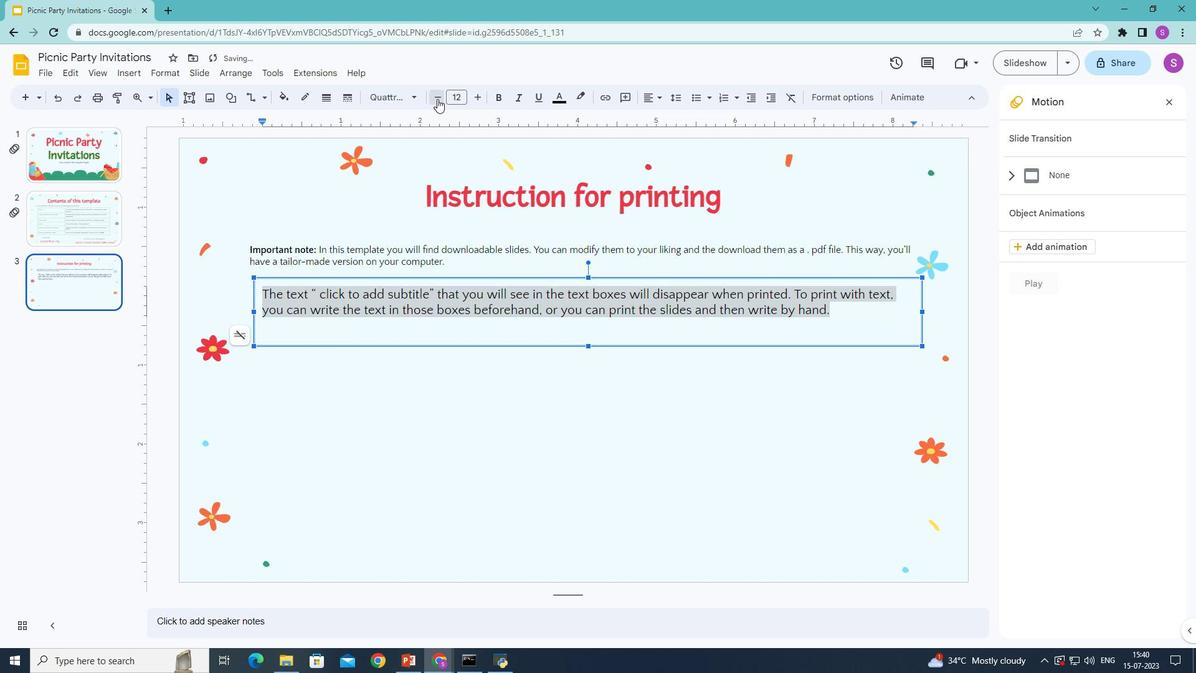 
Action: Mouse pressed left at (437, 99)
Screenshot: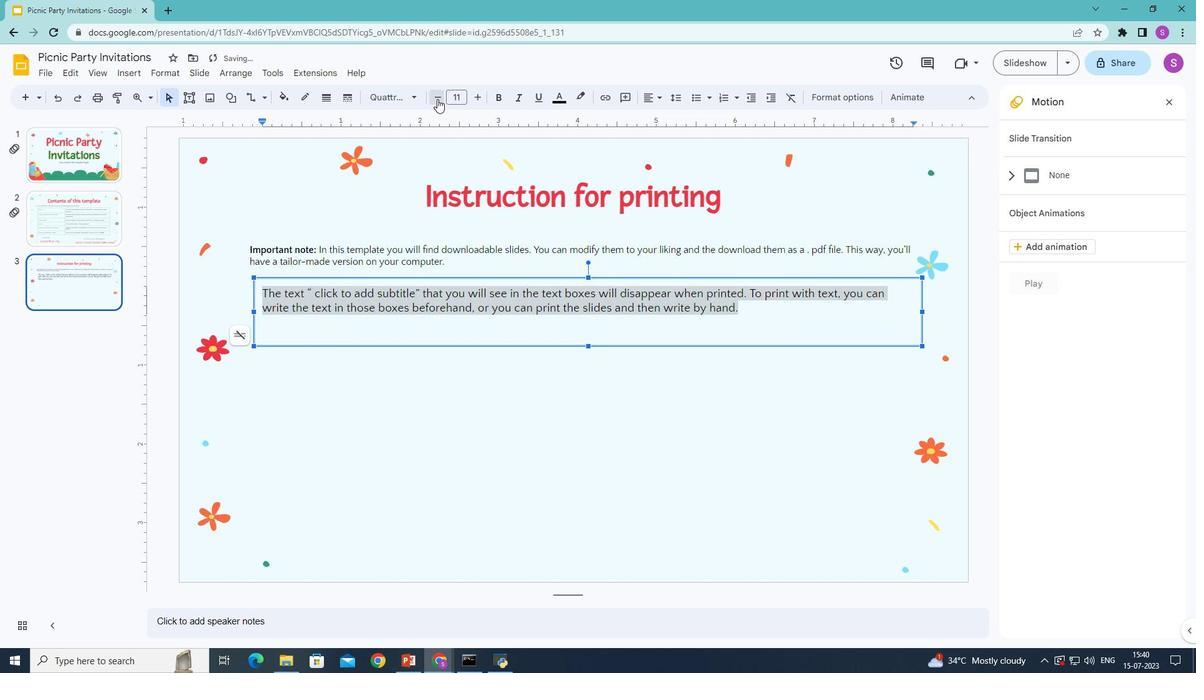 
Action: Mouse moved to (529, 424)
Screenshot: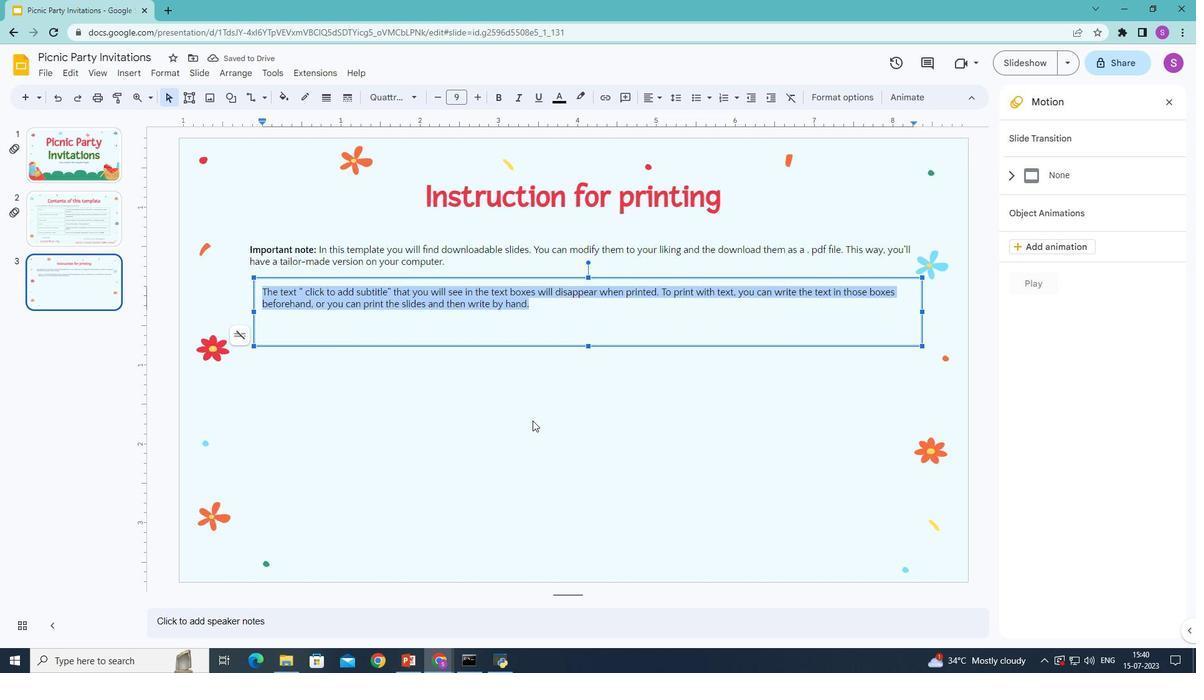 
Action: Mouse pressed left at (529, 424)
Screenshot: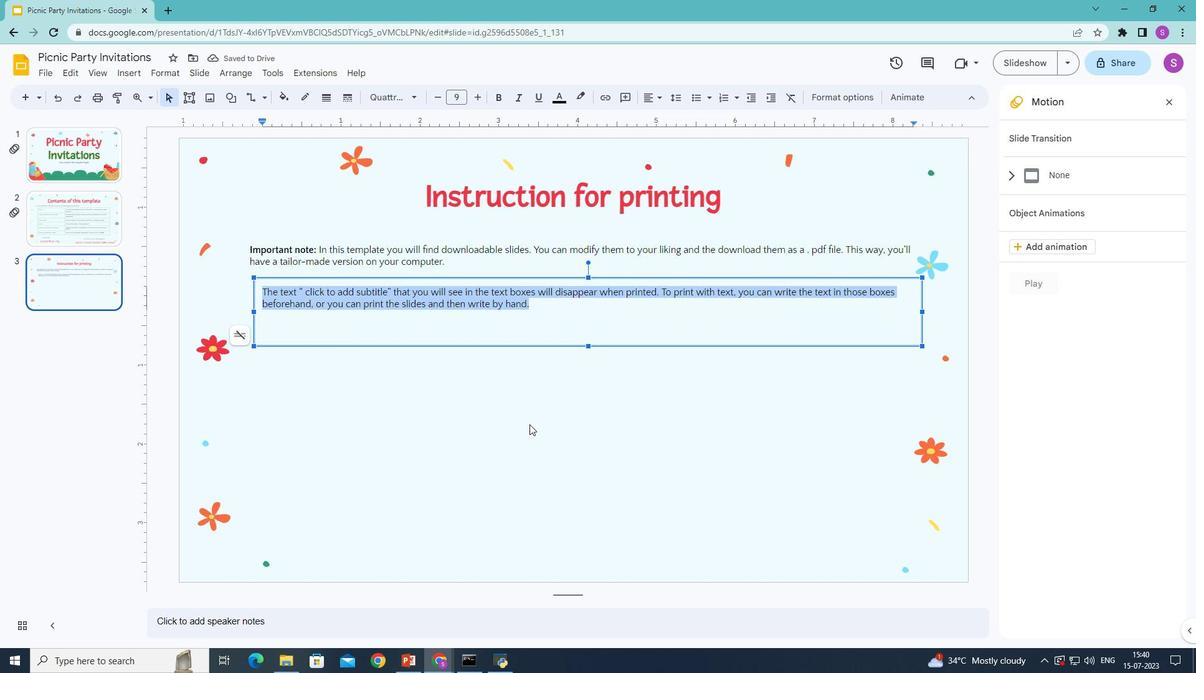 
Action: Mouse moved to (304, 292)
Screenshot: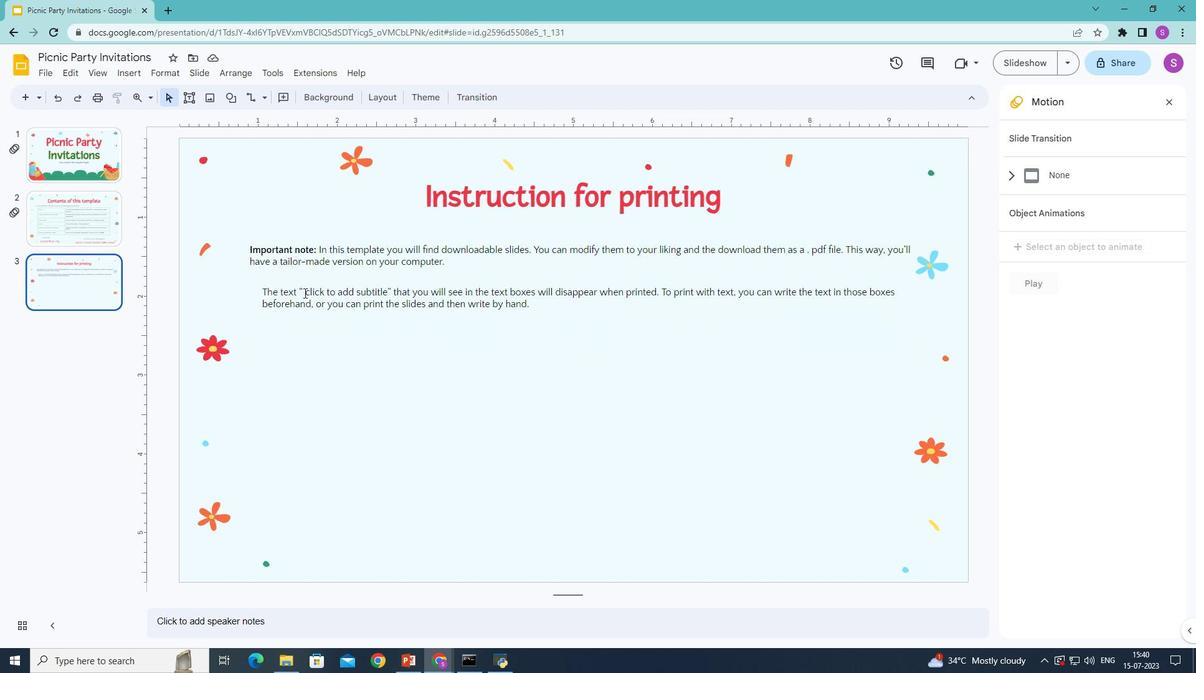 
Action: Mouse pressed left at (304, 292)
Screenshot: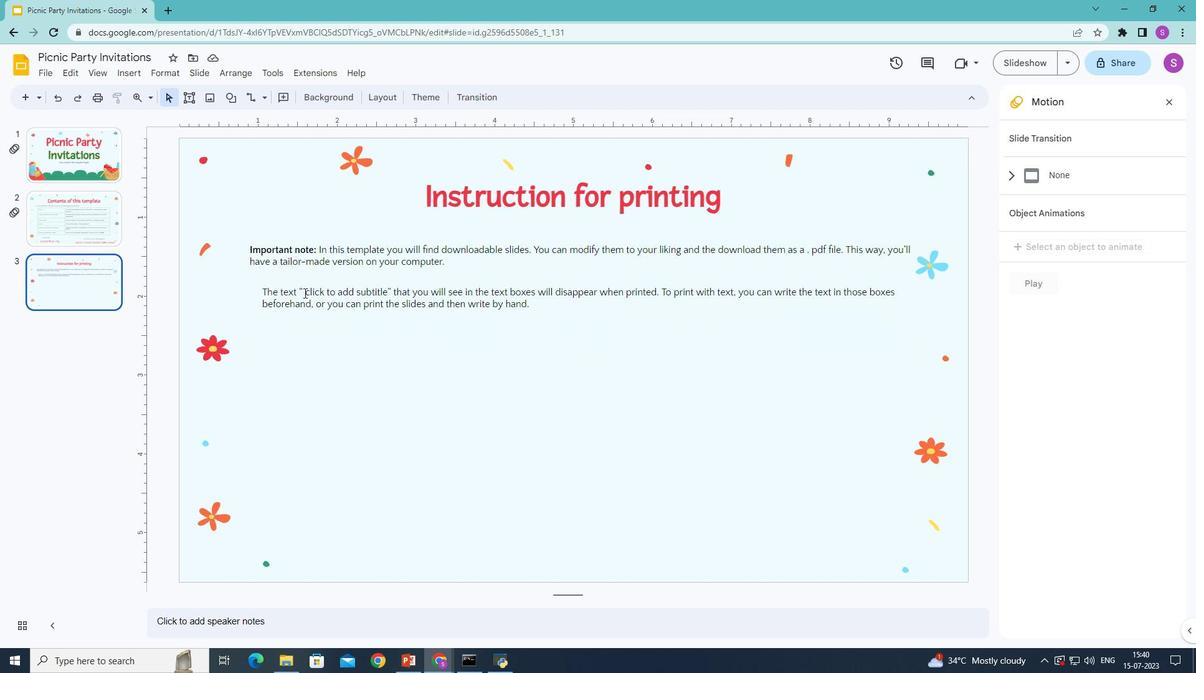 
Action: Mouse moved to (383, 386)
Screenshot: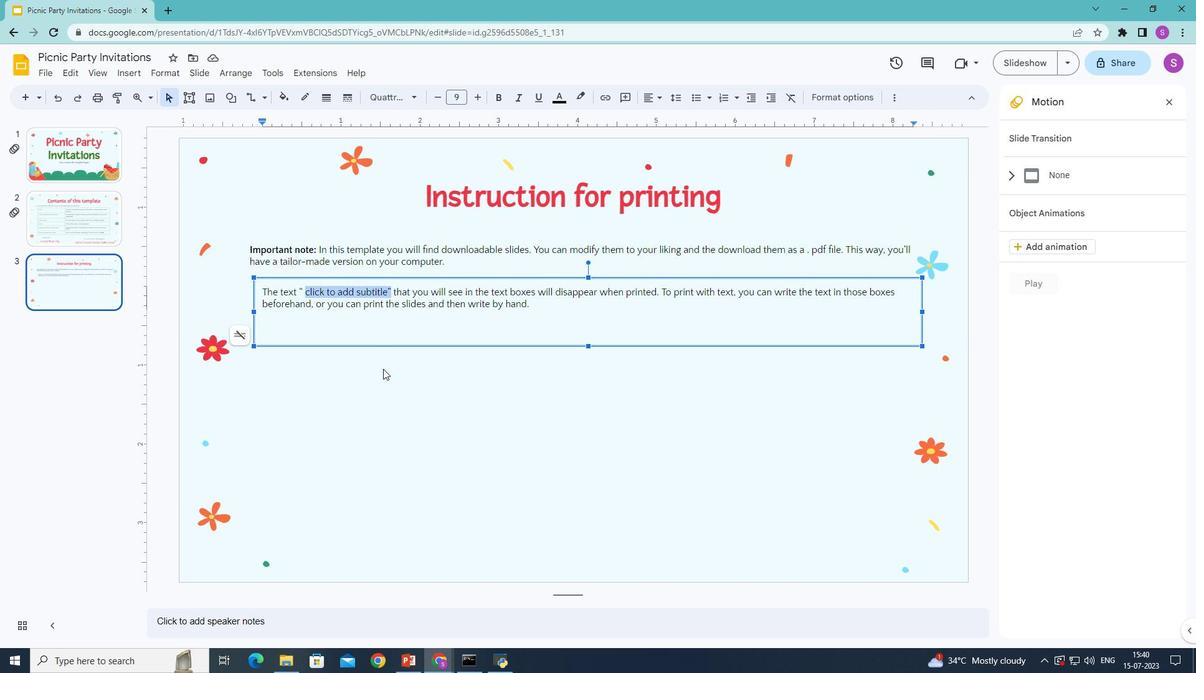 
Action: Mouse pressed left at (383, 386)
Screenshot: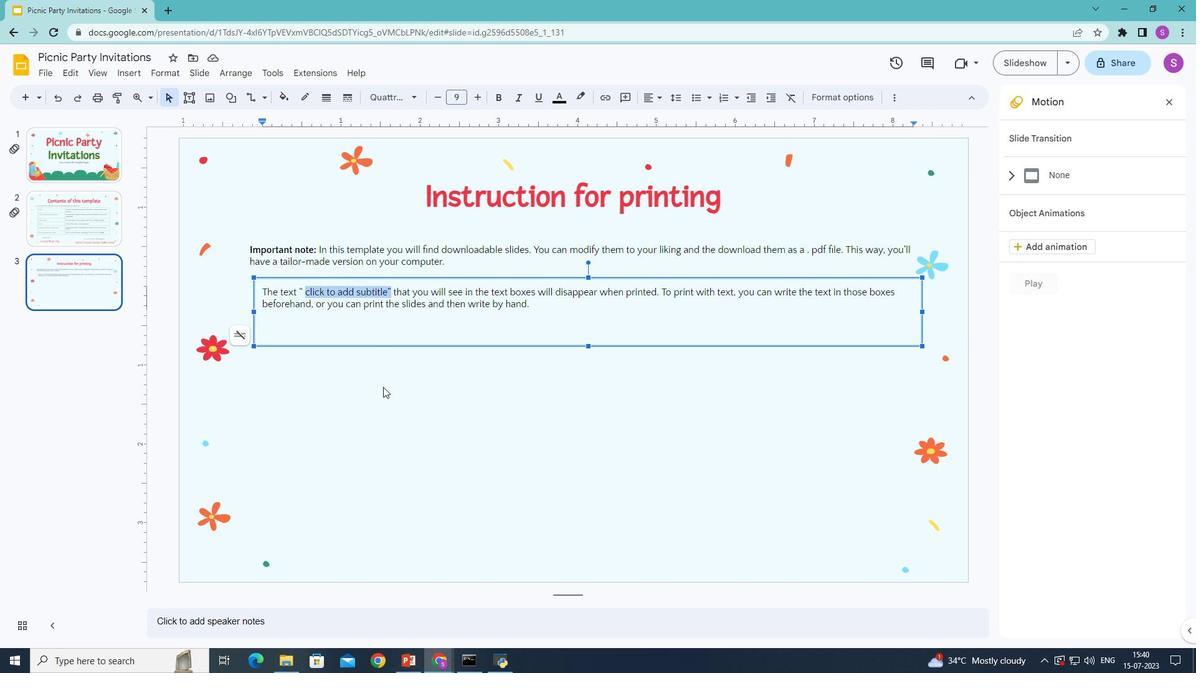 
Action: Mouse moved to (298, 288)
Screenshot: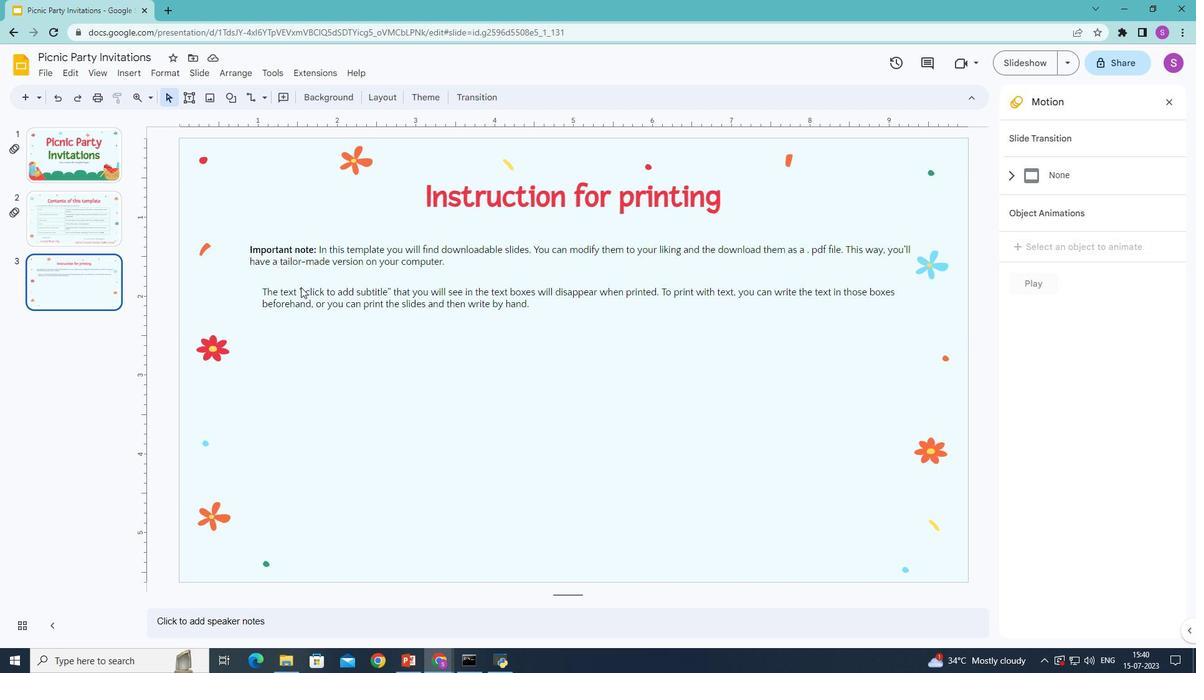 
Action: Mouse pressed left at (298, 288)
Screenshot: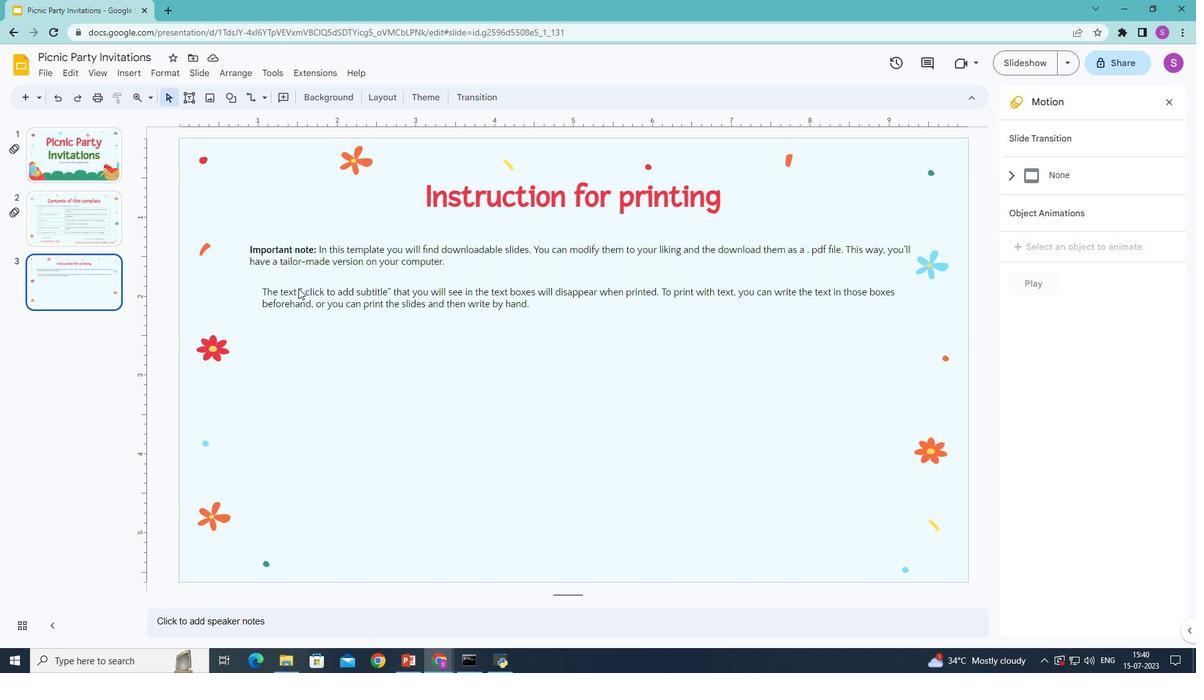 
Action: Mouse moved to (297, 290)
Screenshot: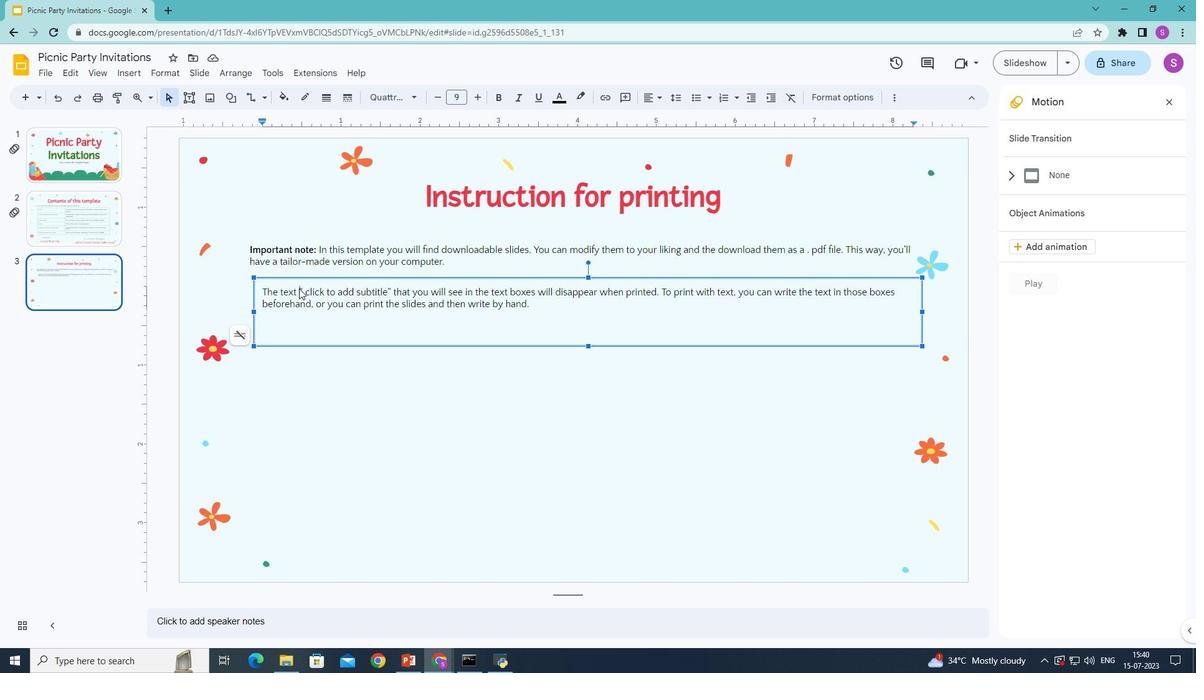 
Action: Mouse pressed left at (297, 290)
Screenshot: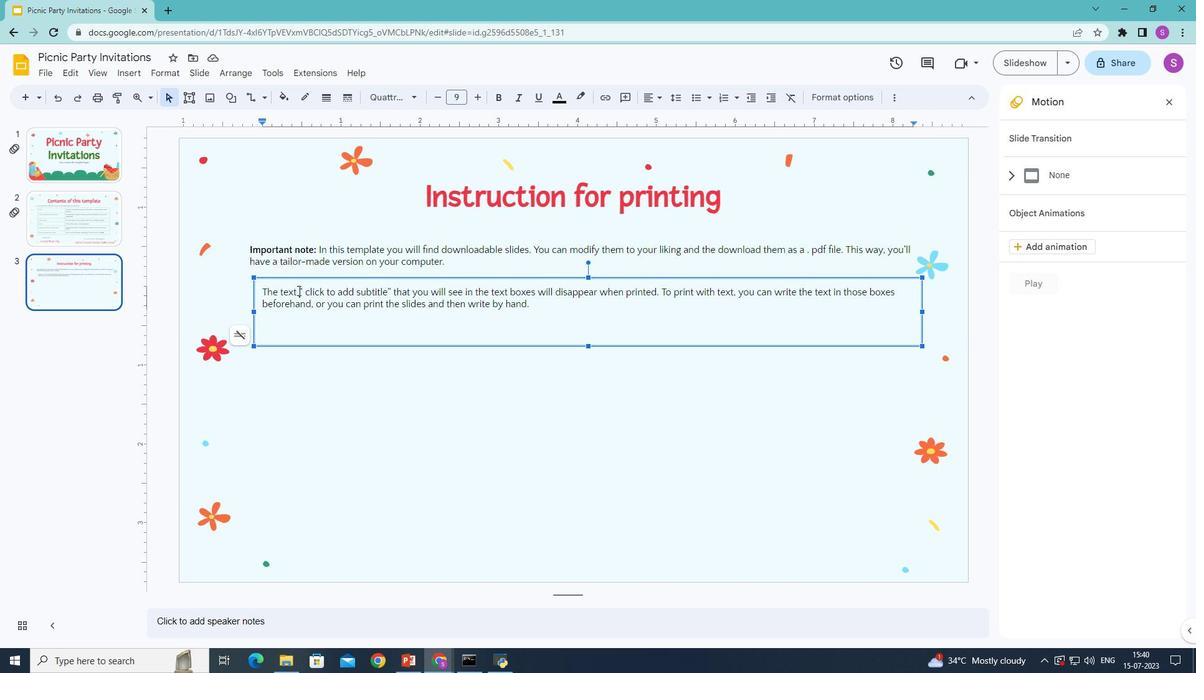 
Action: Mouse moved to (495, 97)
Screenshot: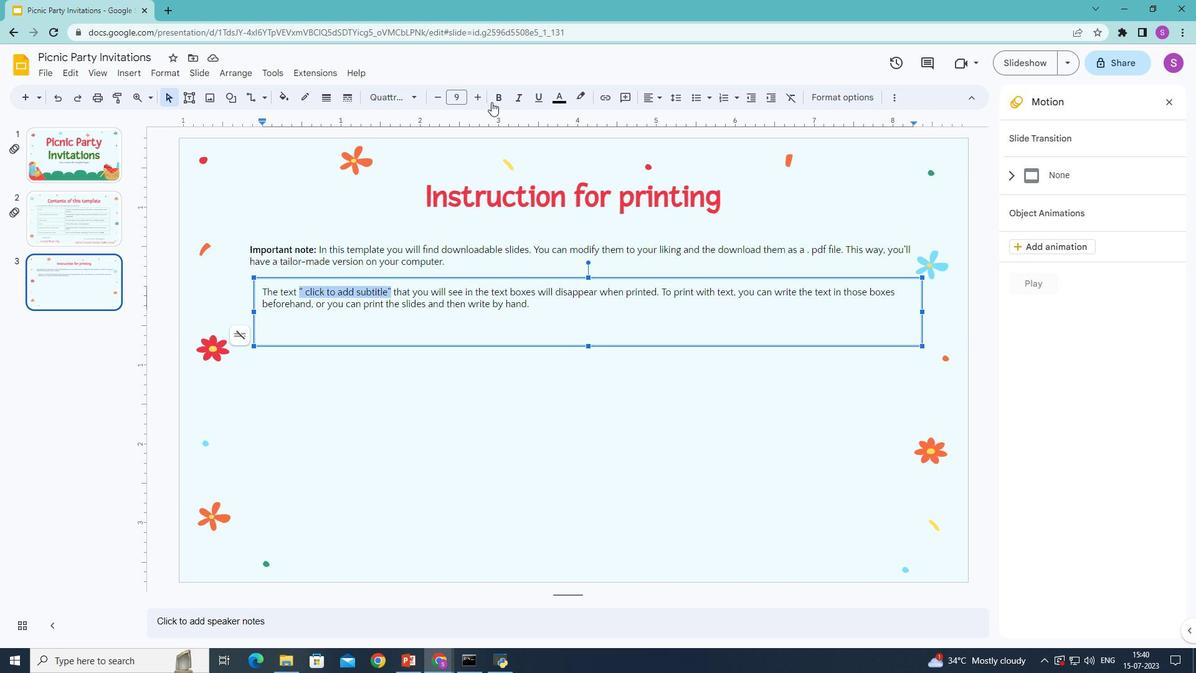 
Action: Mouse pressed left at (495, 97)
Screenshot: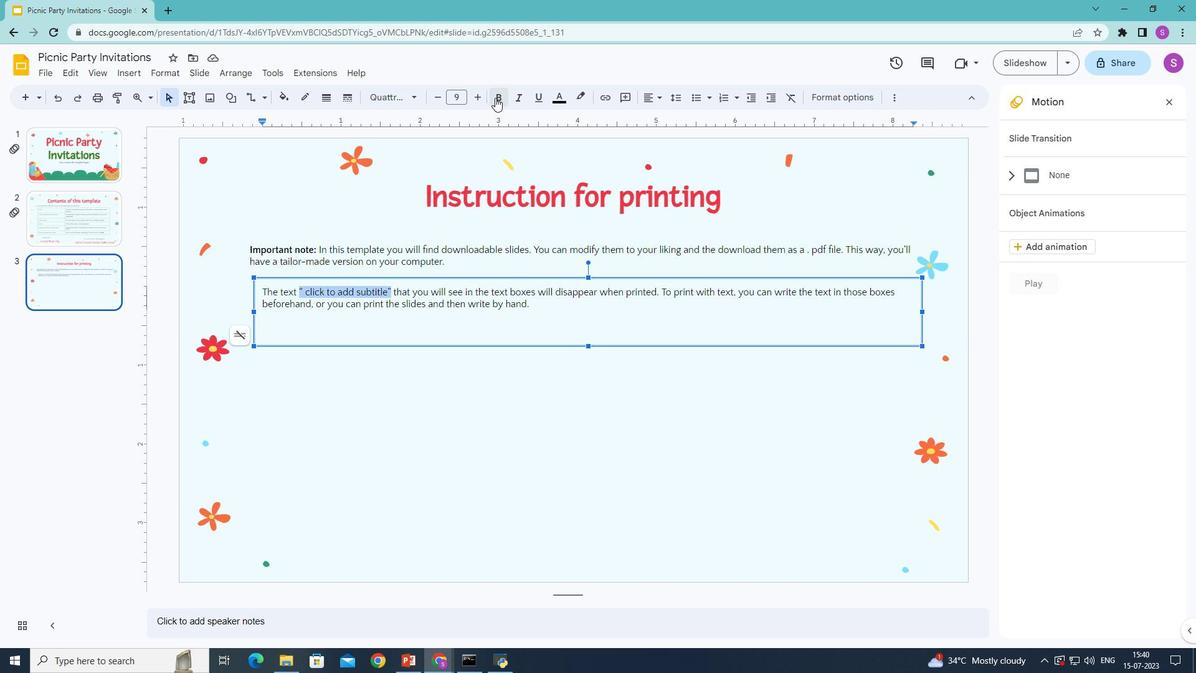 
Action: Mouse moved to (380, 421)
Screenshot: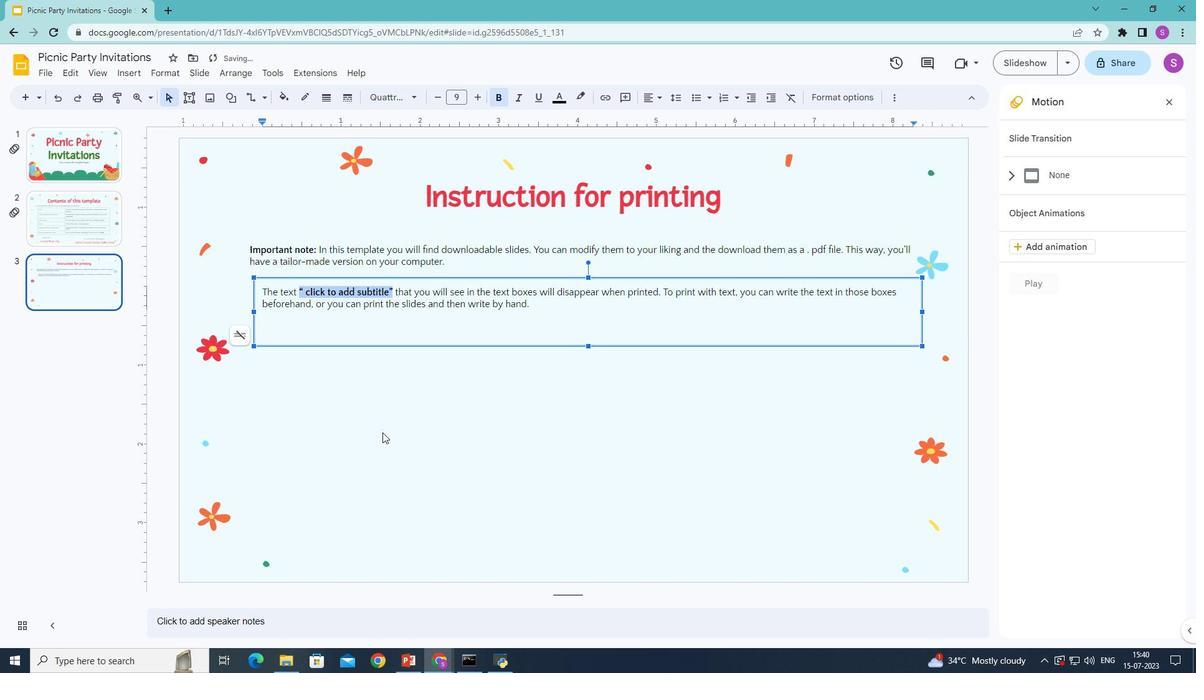 
Action: Mouse pressed left at (380, 421)
Screenshot: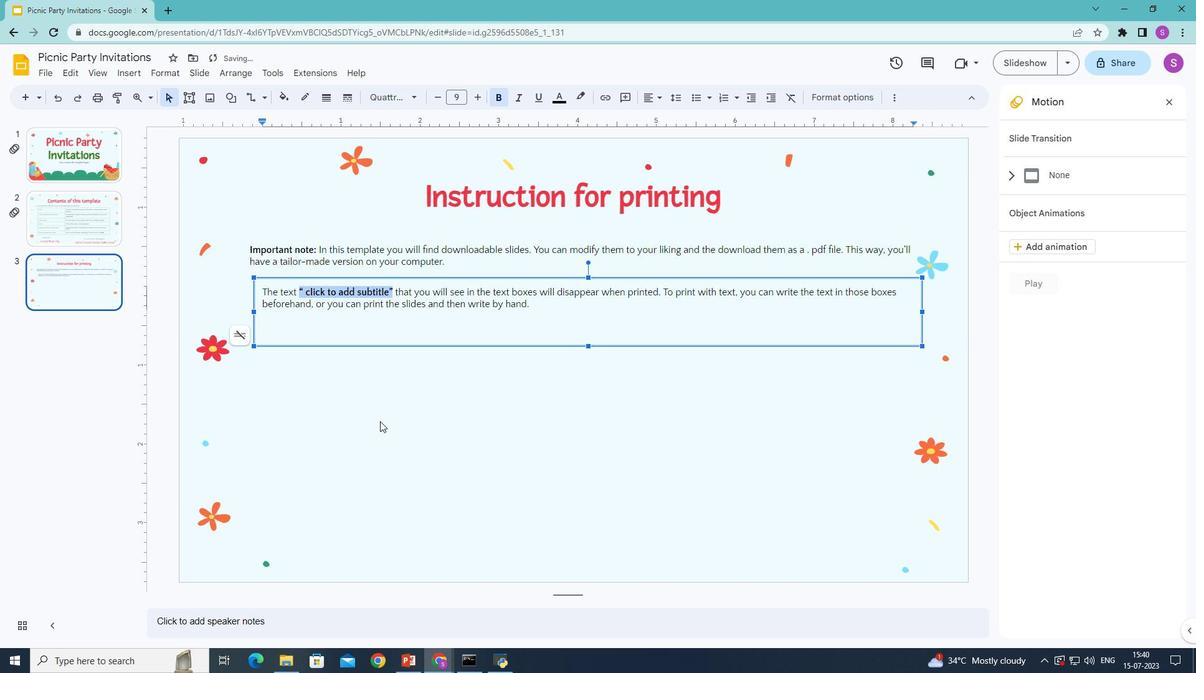 
Action: Mouse moved to (444, 279)
Screenshot: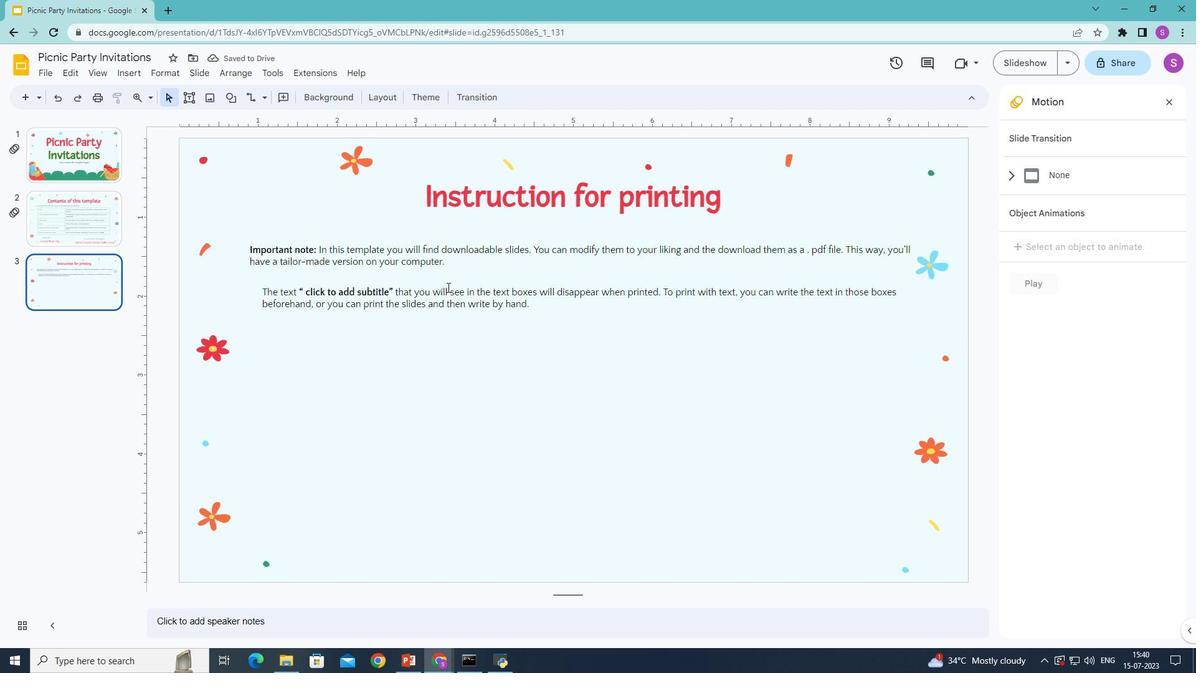 
Action: Mouse pressed left at (444, 279)
Screenshot: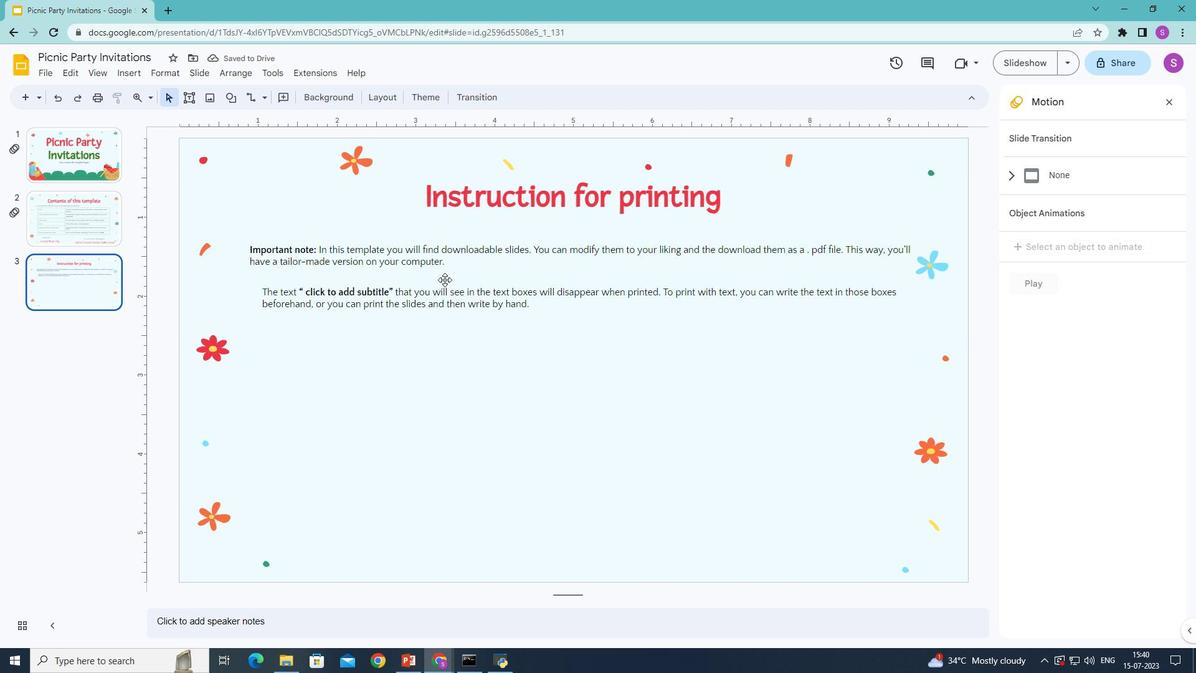 
Action: Mouse moved to (588, 347)
Screenshot: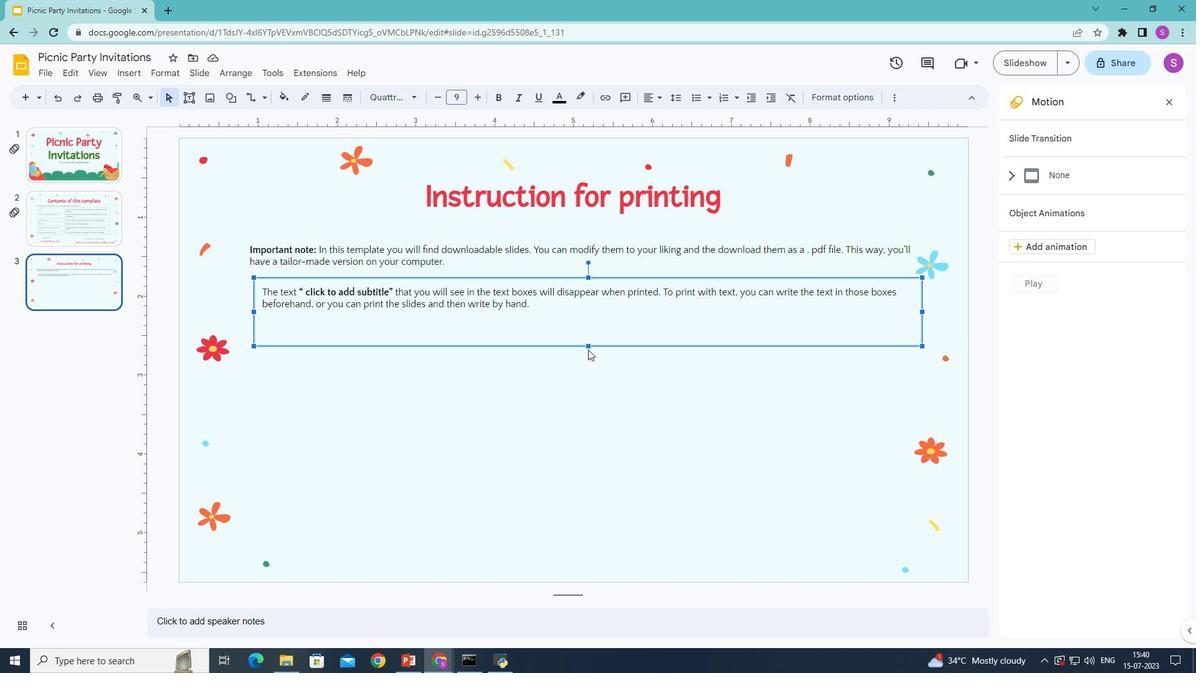 
Action: Mouse pressed left at (588, 347)
Screenshot: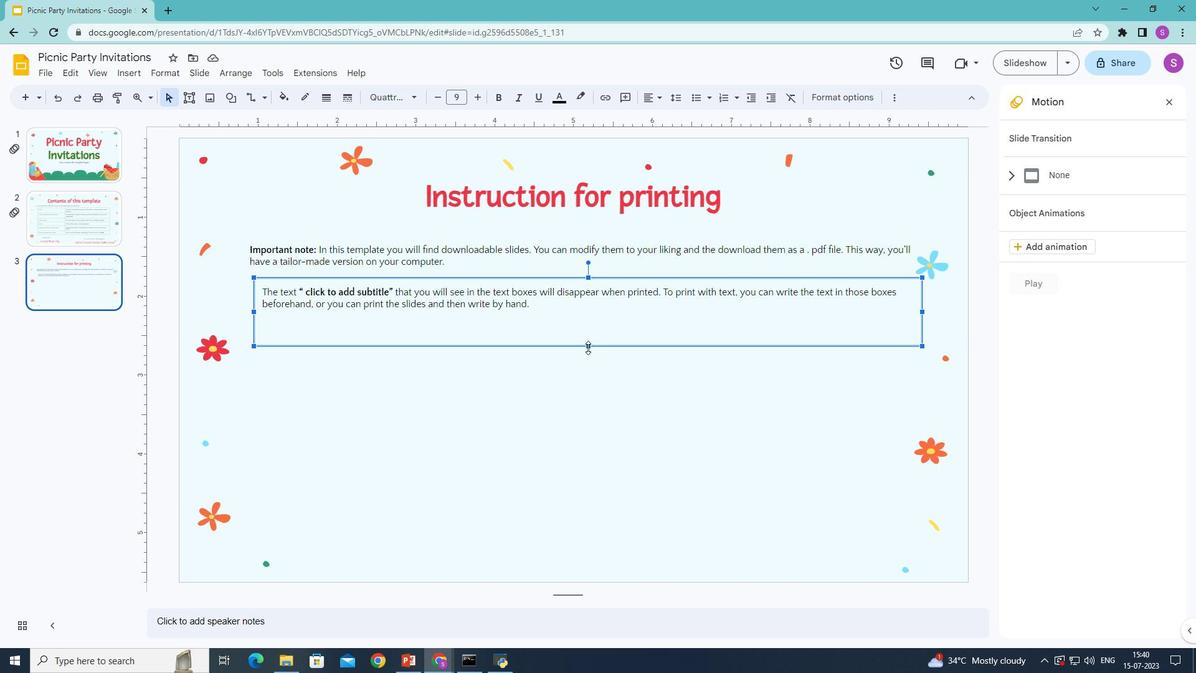
Action: Mouse moved to (581, 448)
Screenshot: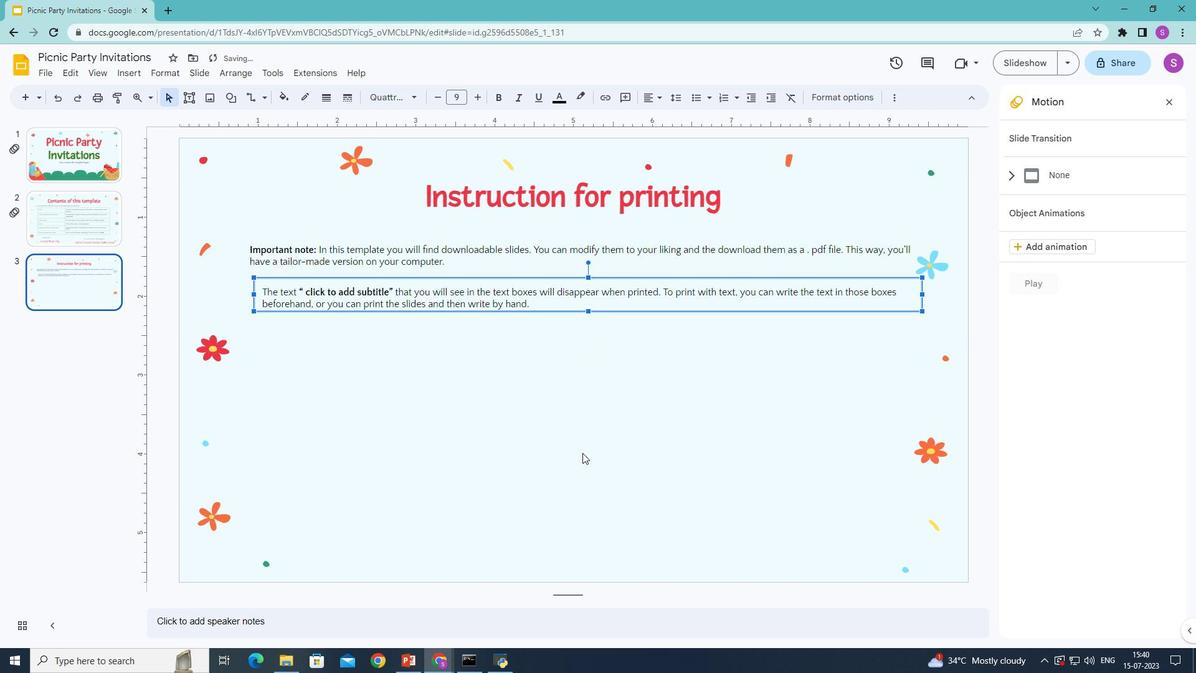
Action: Mouse pressed left at (581, 448)
Screenshot: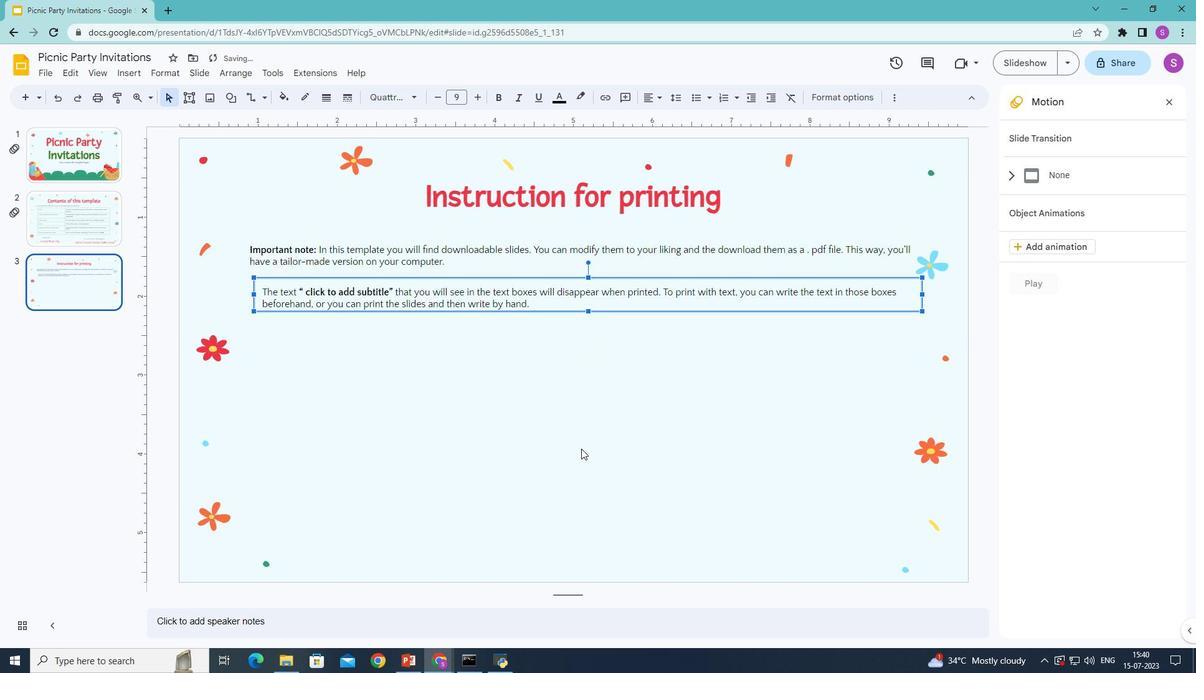 
Action: Mouse moved to (542, 304)
Screenshot: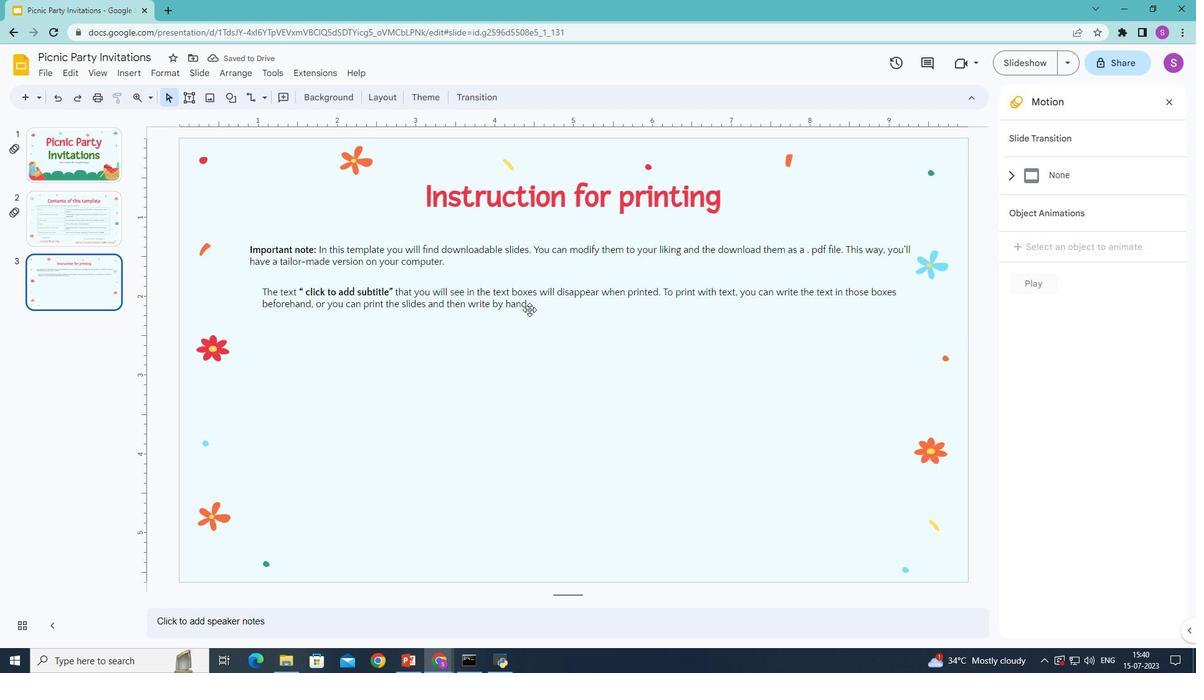 
Action: Mouse pressed left at (542, 304)
Screenshot: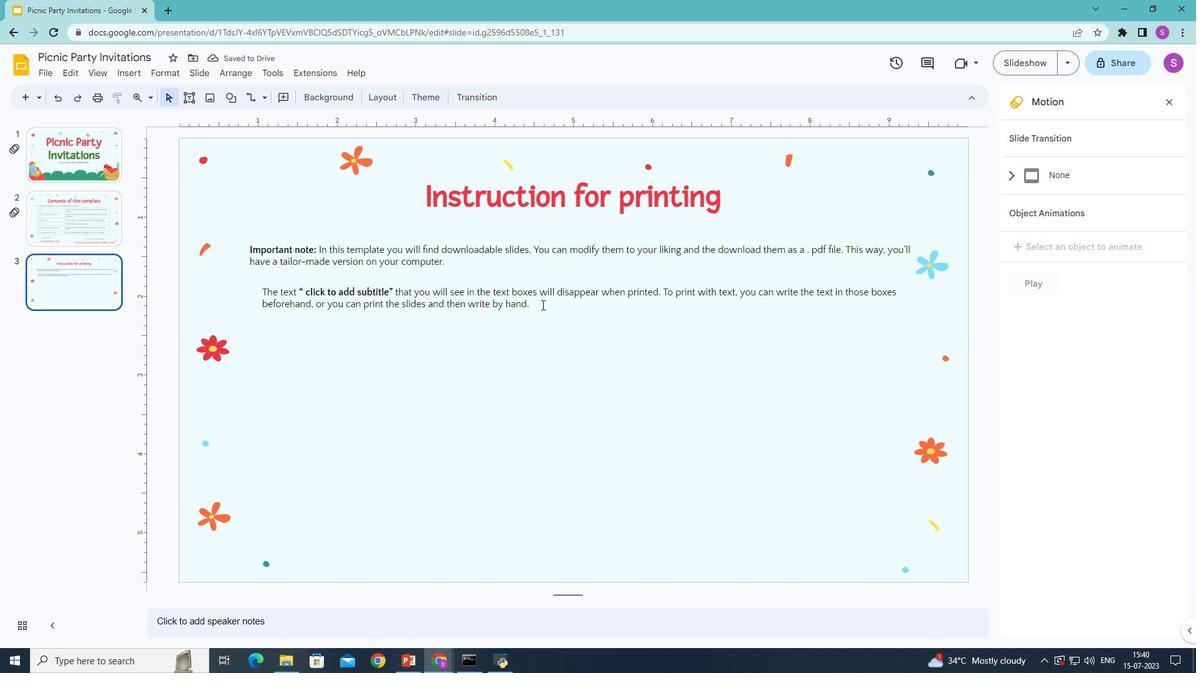 
Action: Mouse moved to (253, 294)
Screenshot: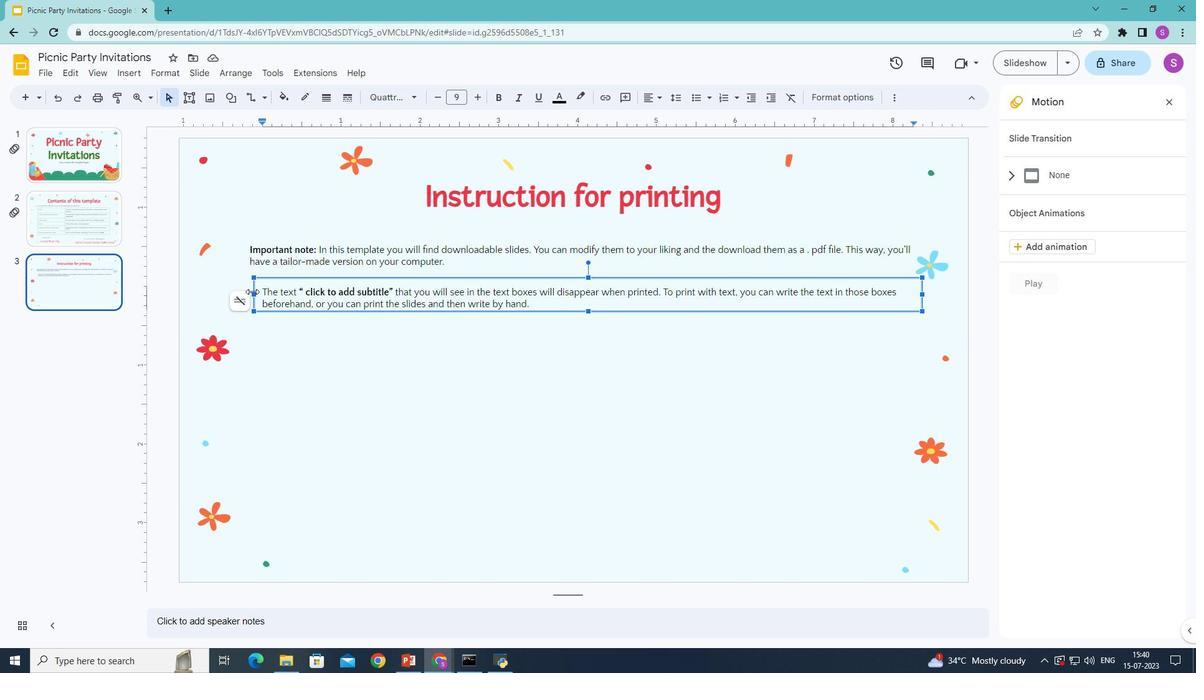
Action: Mouse pressed left at (253, 294)
Screenshot: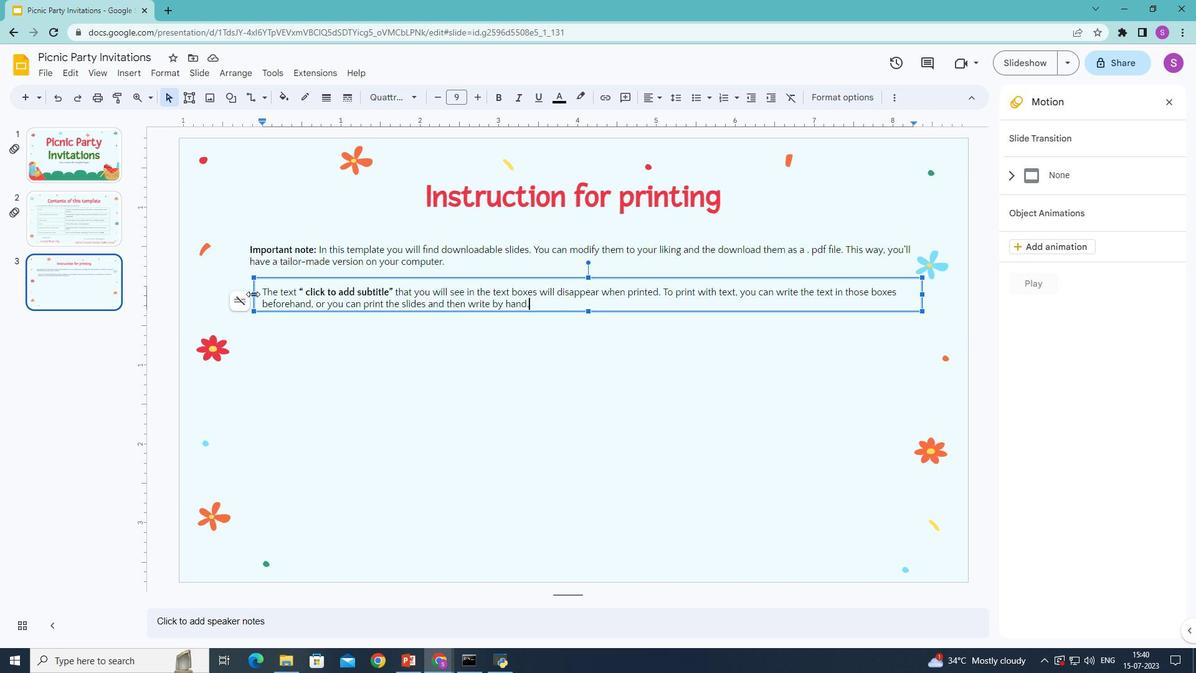 
Action: Mouse moved to (923, 294)
Screenshot: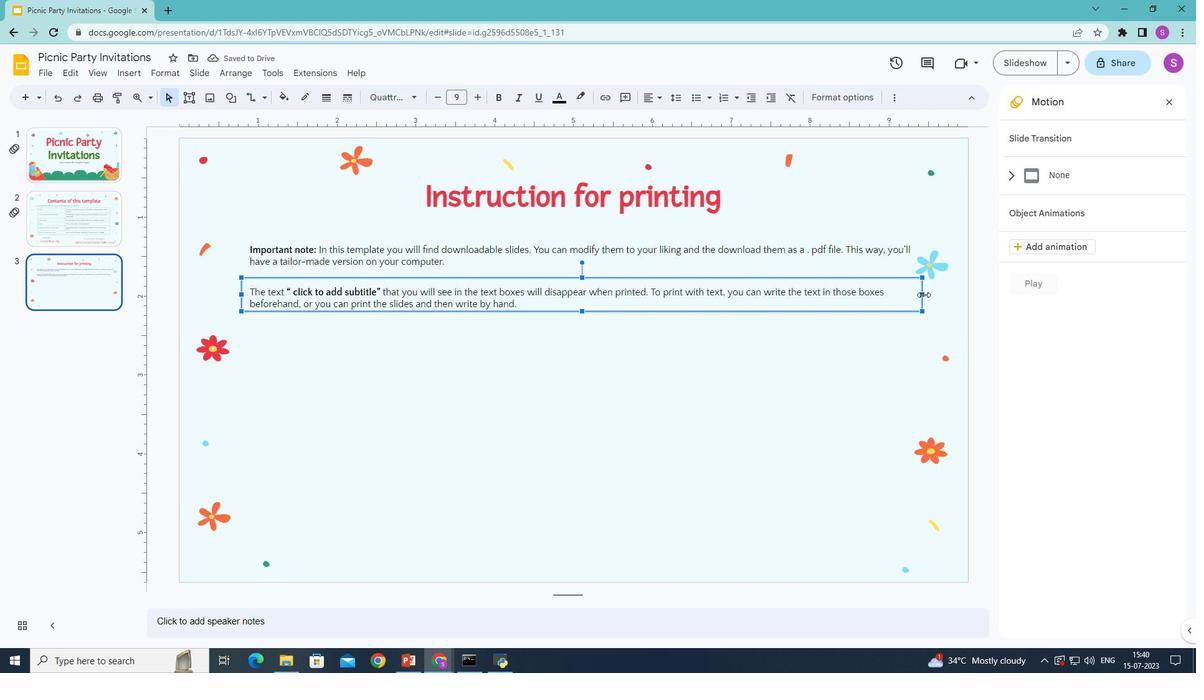 
Action: Mouse pressed left at (923, 294)
Screenshot: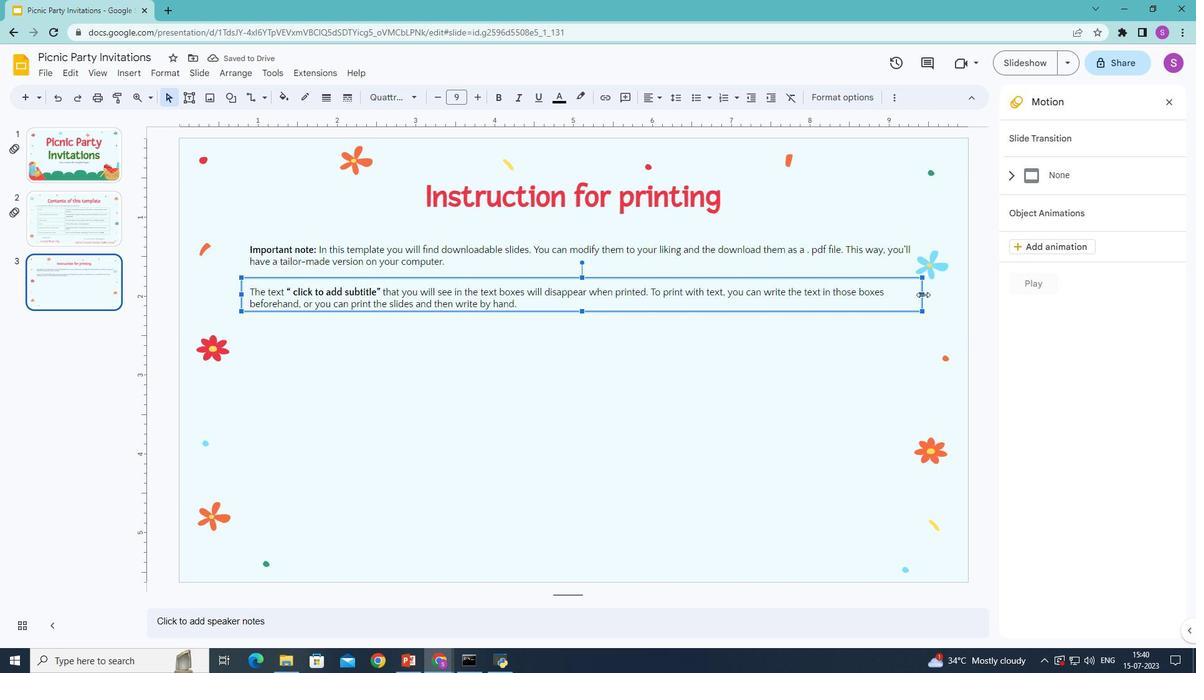 
Action: Mouse moved to (488, 400)
Screenshot: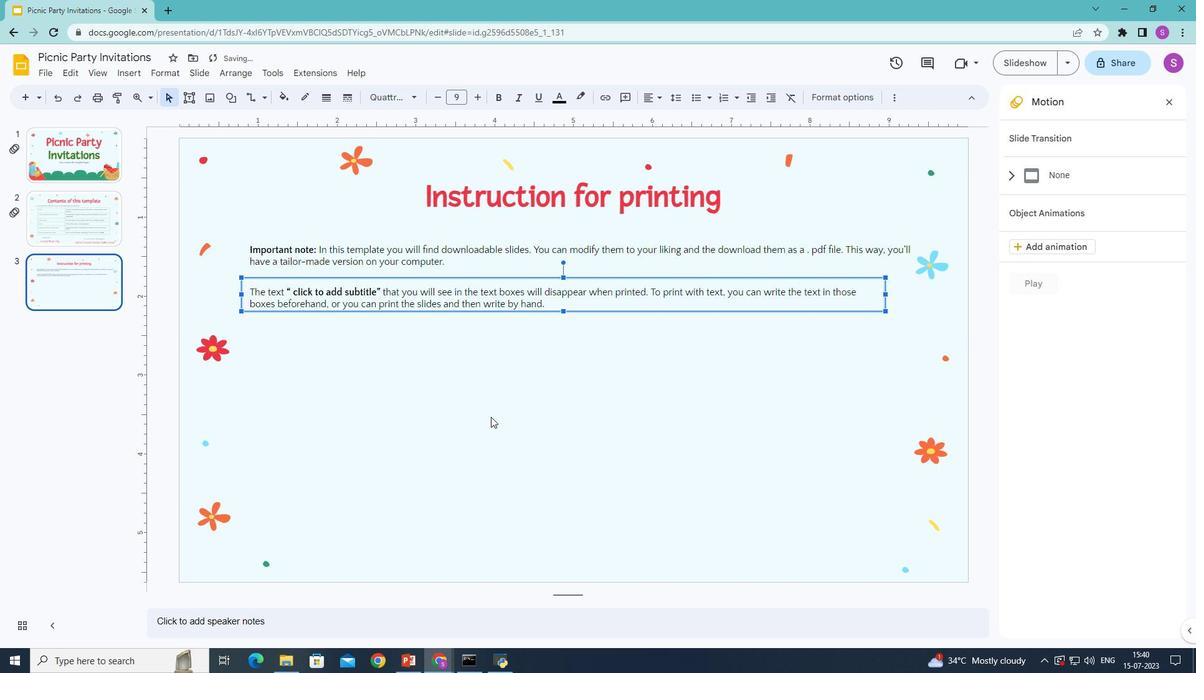 
Action: Mouse pressed left at (488, 400)
Screenshot: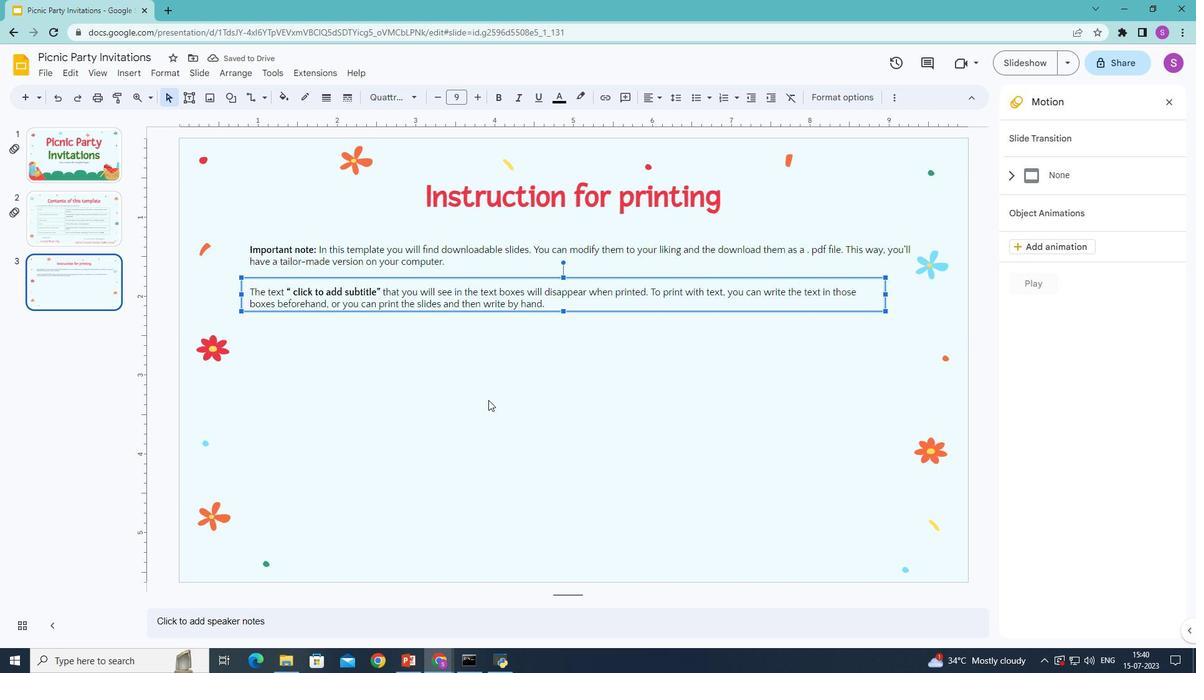 
Action: Mouse moved to (552, 304)
Screenshot: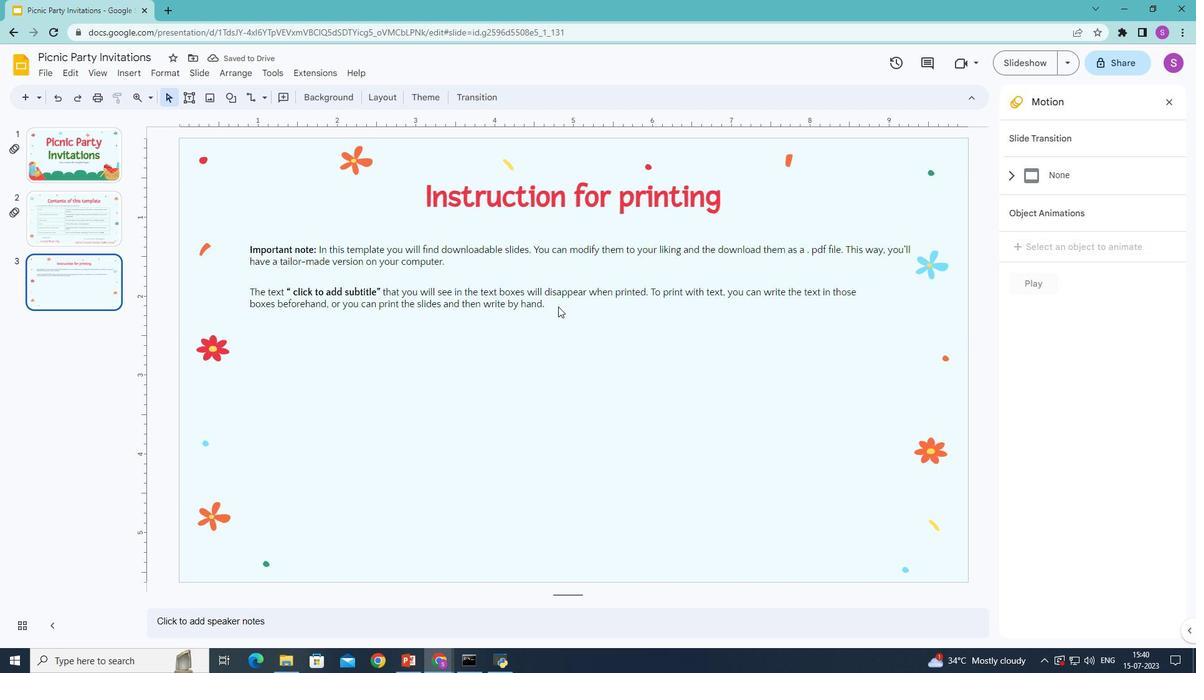 
Action: Mouse pressed left at (552, 304)
Screenshot: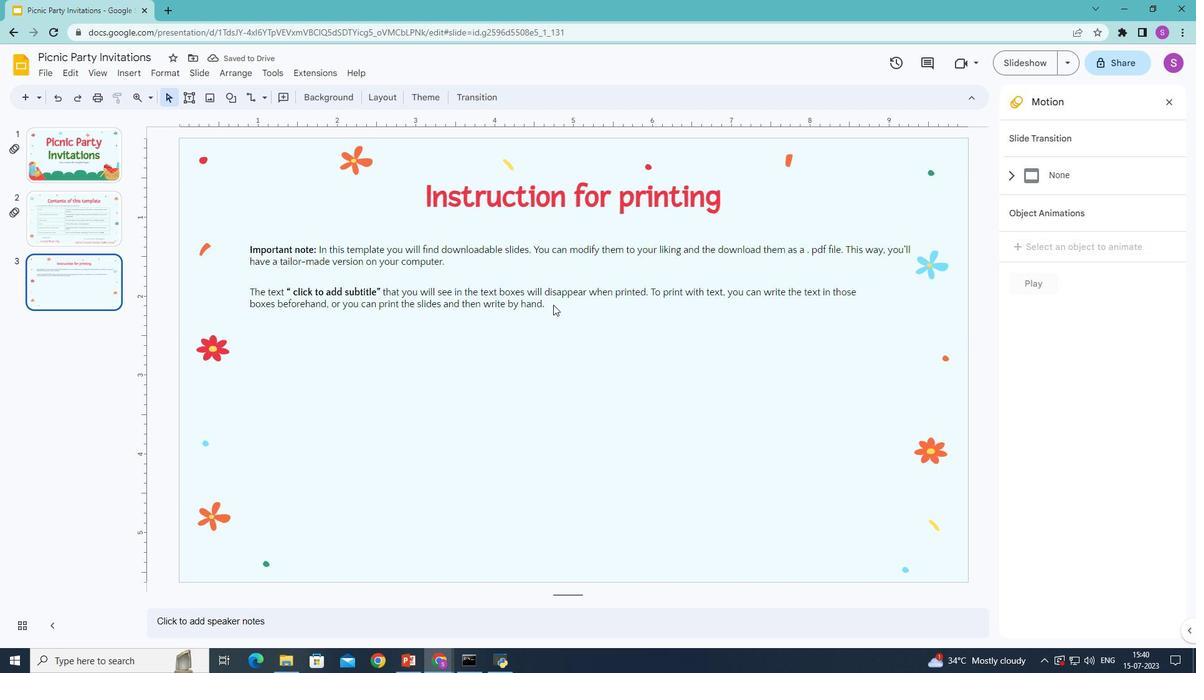 
Action: Mouse moved to (563, 277)
Screenshot: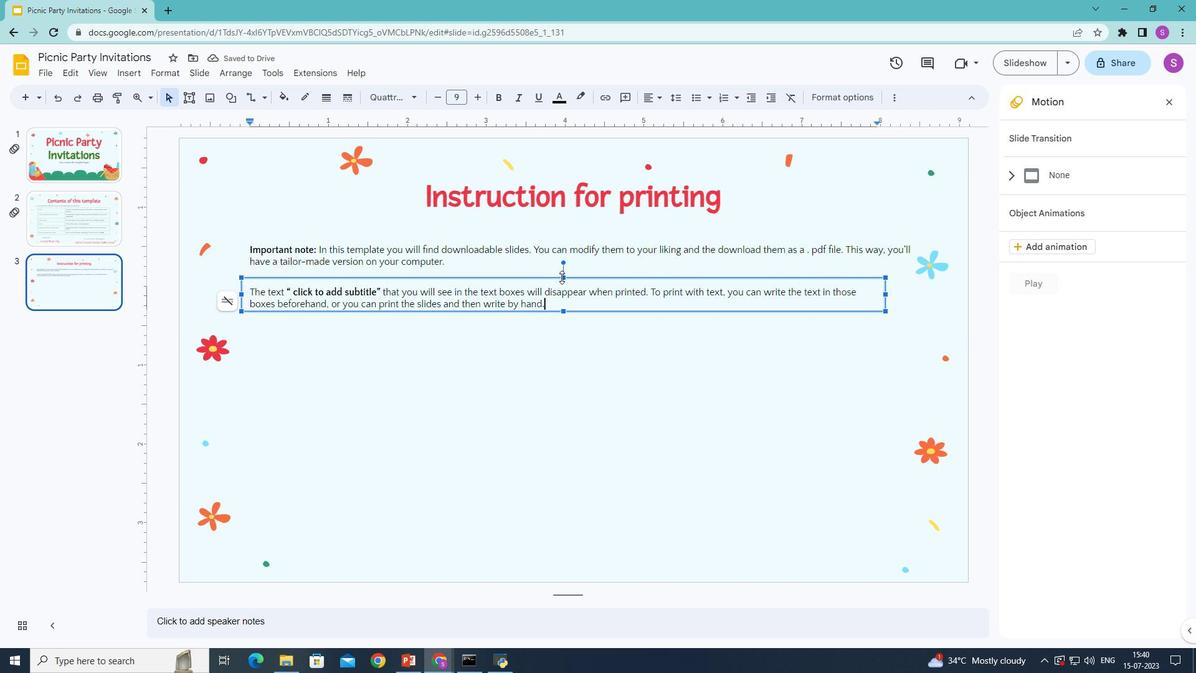 
Action: Mouse pressed left at (563, 277)
Screenshot: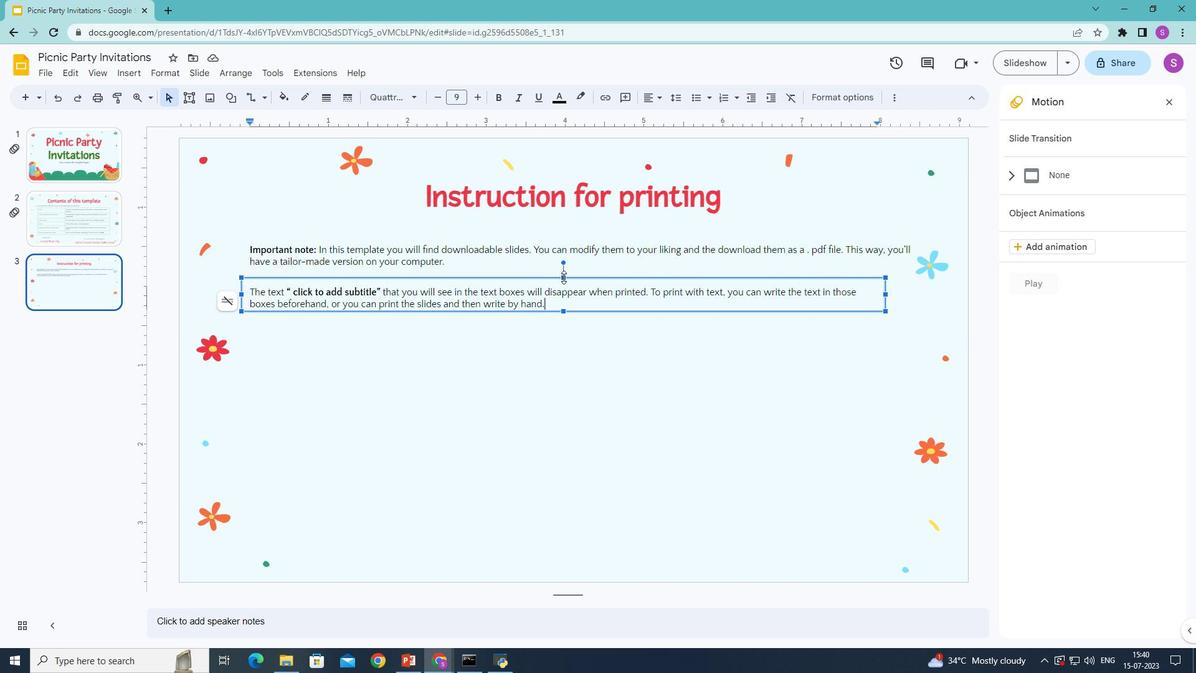 
Action: Mouse moved to (564, 310)
Screenshot: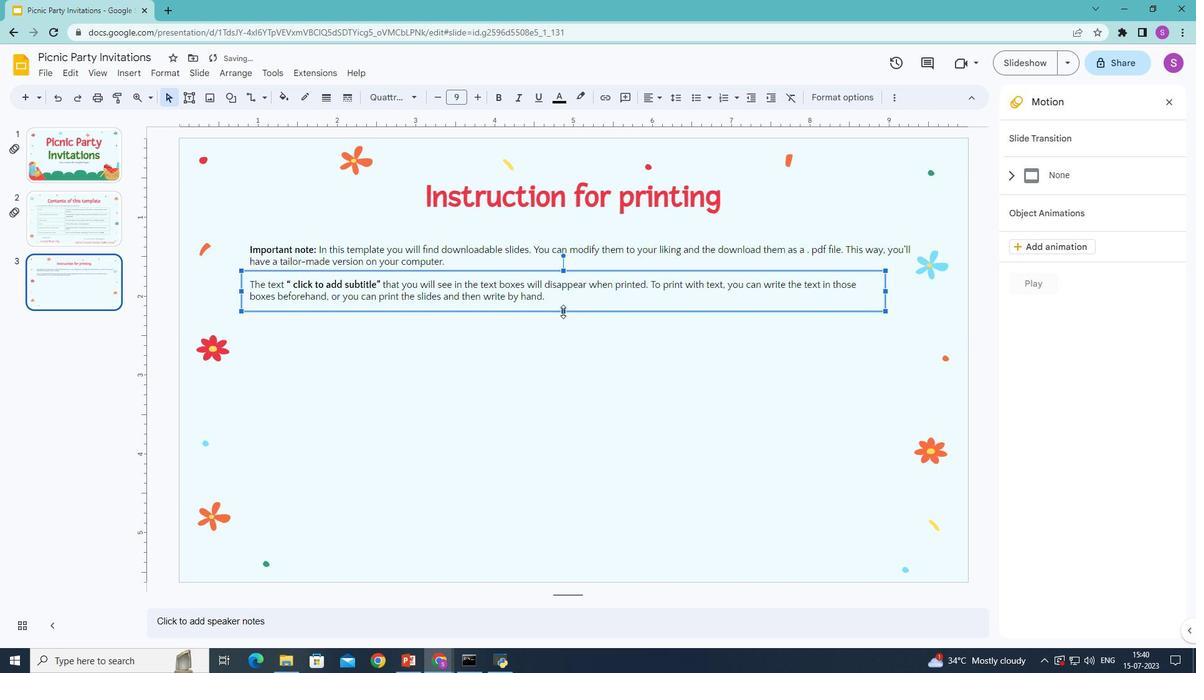 
Action: Mouse pressed left at (564, 310)
Screenshot: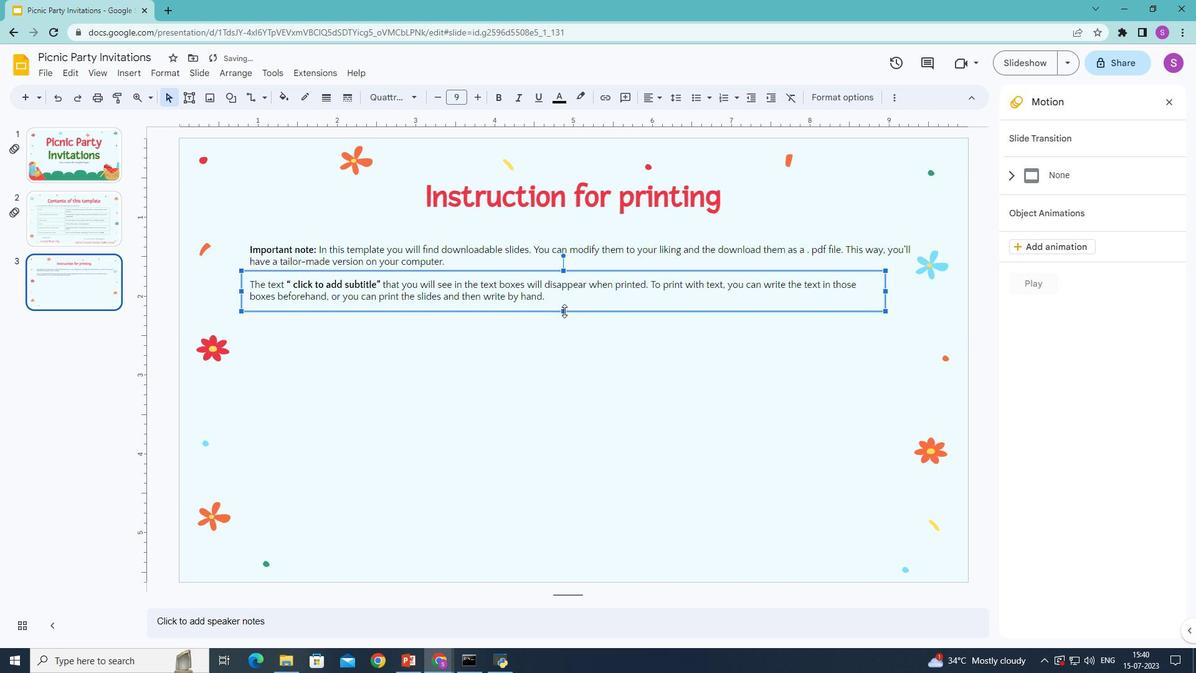 
Action: Mouse moved to (581, 375)
Screenshot: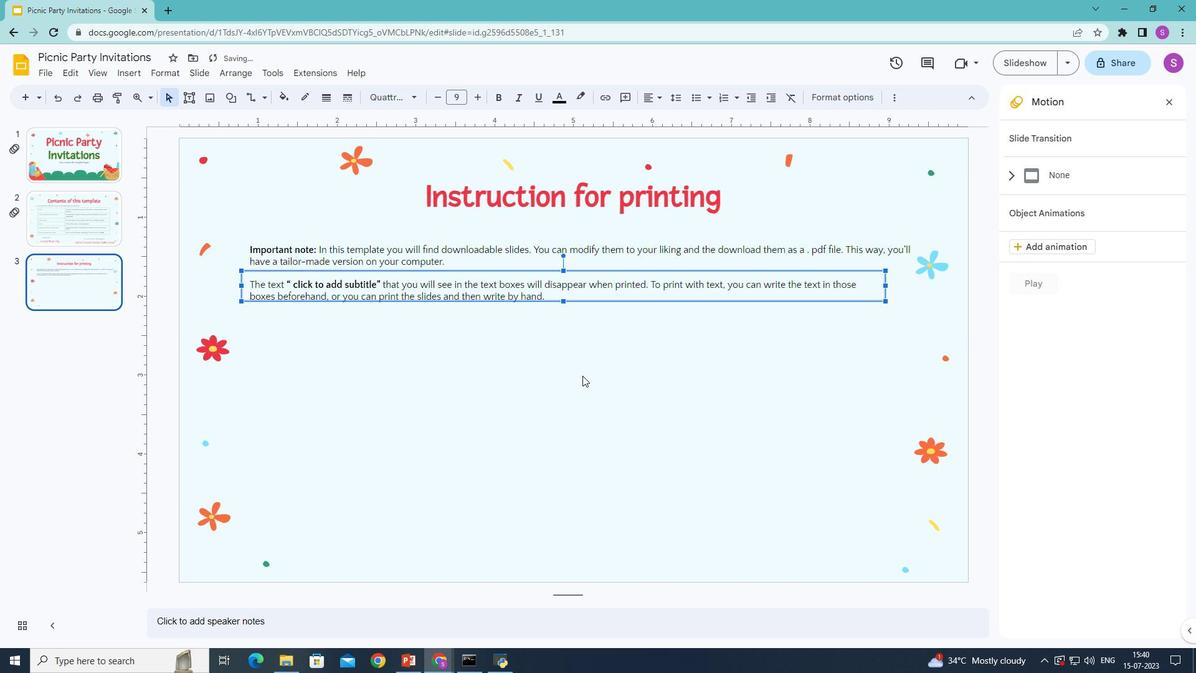 
Action: Mouse pressed left at (581, 375)
Screenshot: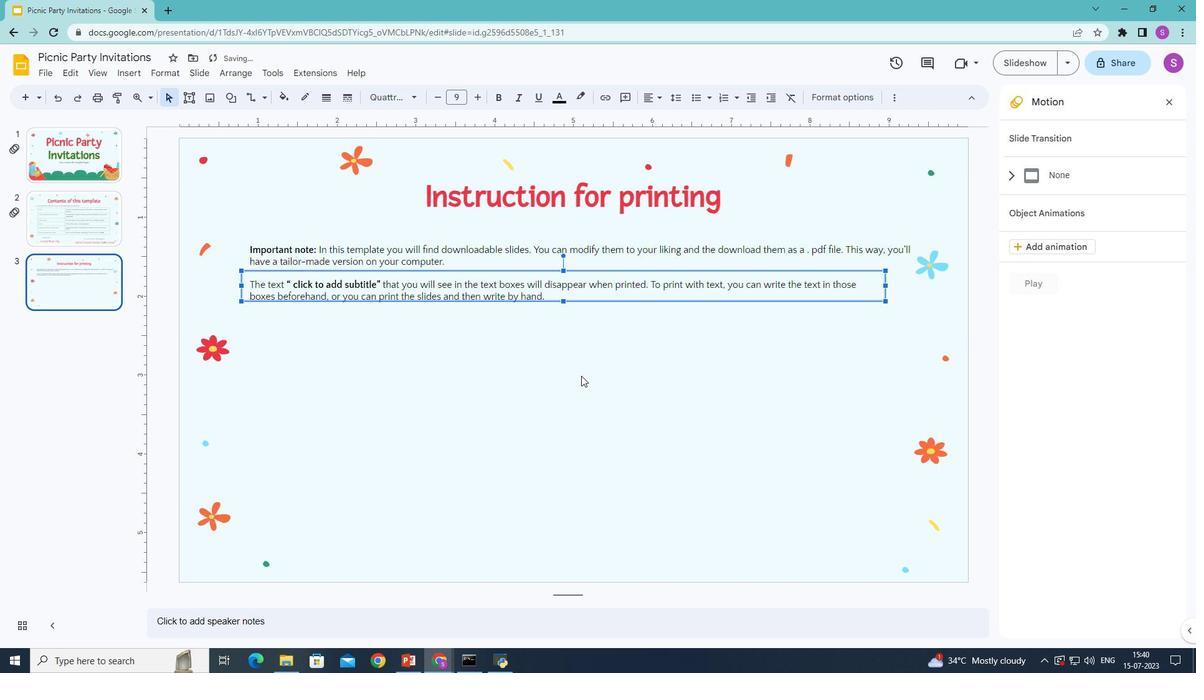 
Action: Mouse moved to (186, 99)
Screenshot: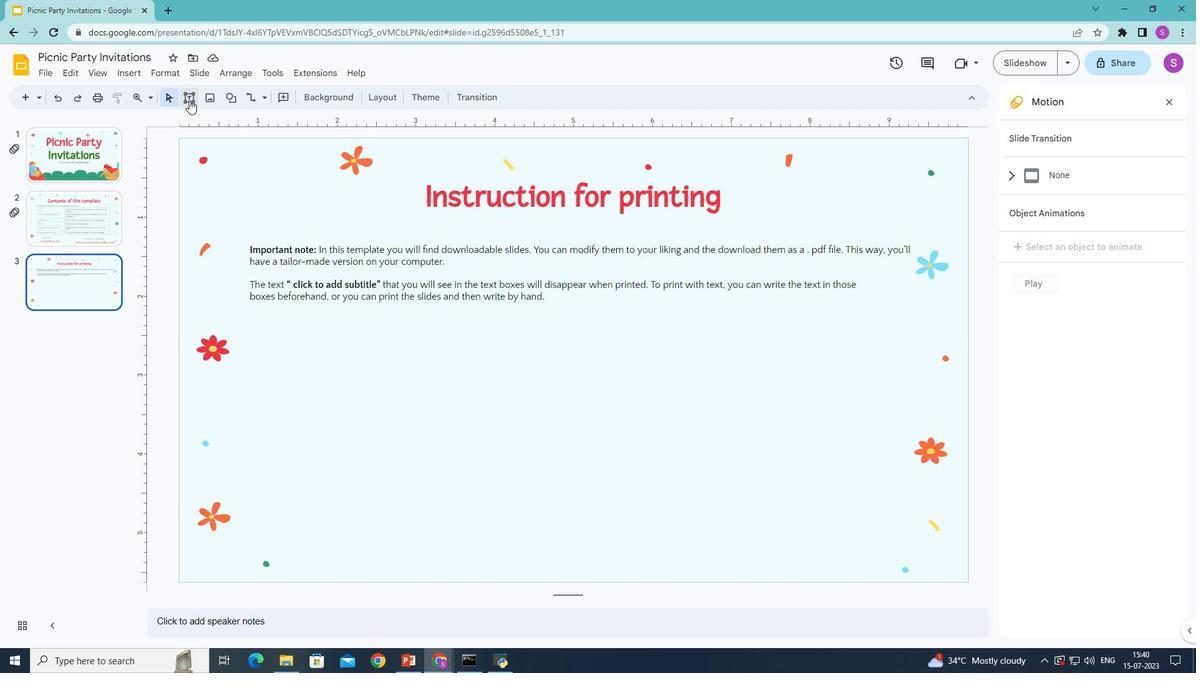 
Action: Mouse pressed left at (186, 99)
Screenshot: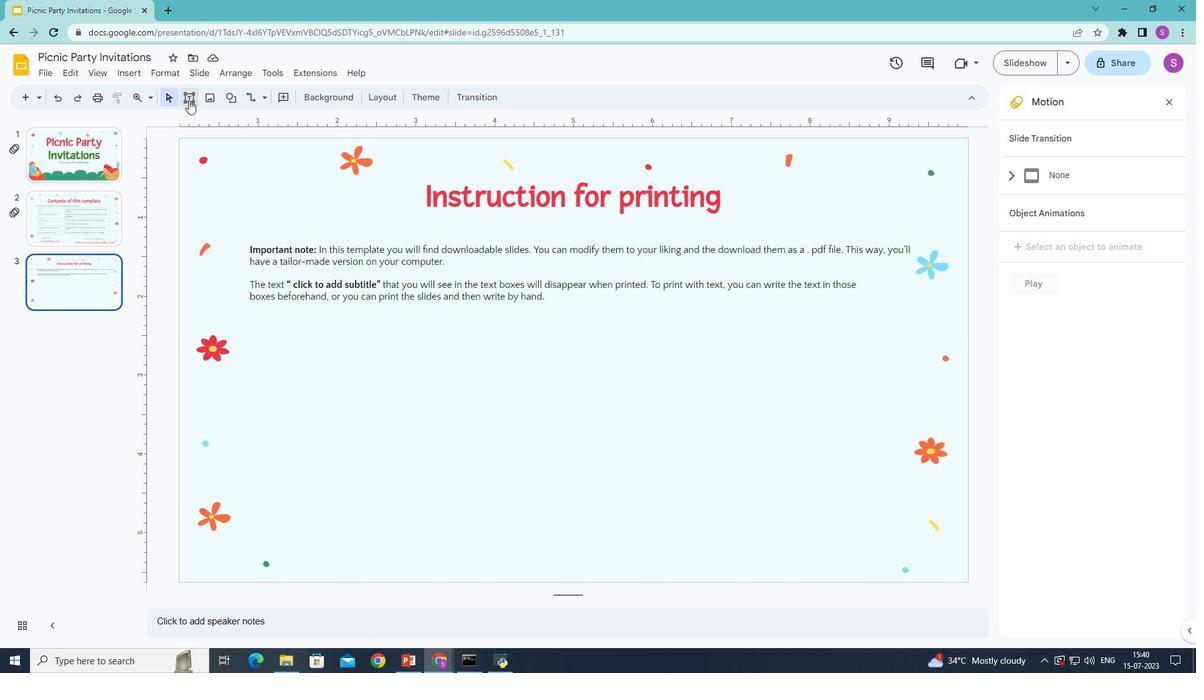 
Action: Mouse moved to (270, 315)
Screenshot: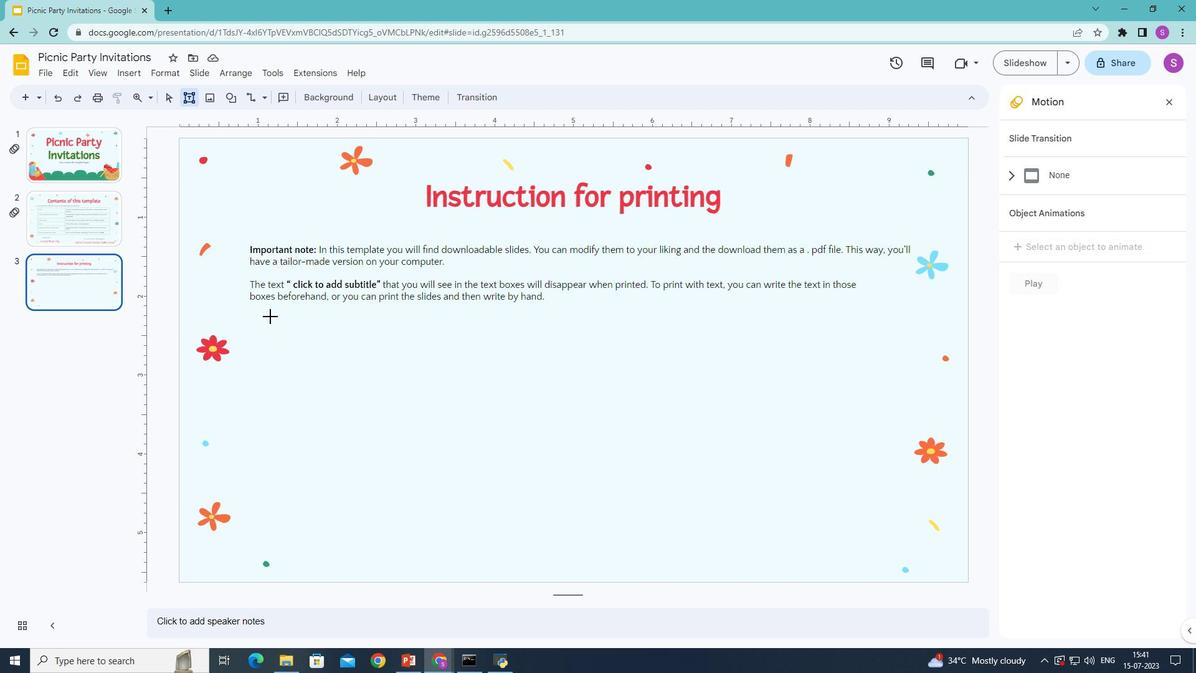 
Action: Mouse pressed left at (270, 315)
Screenshot: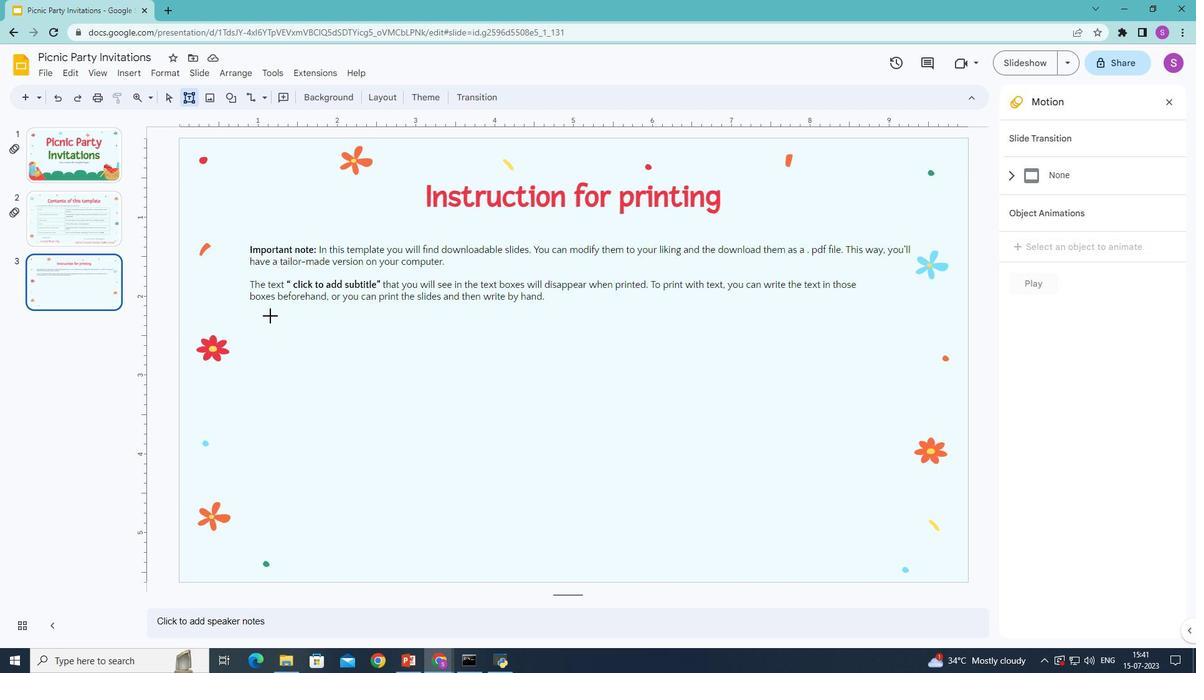 
Action: Mouse moved to (493, 351)
Screenshot: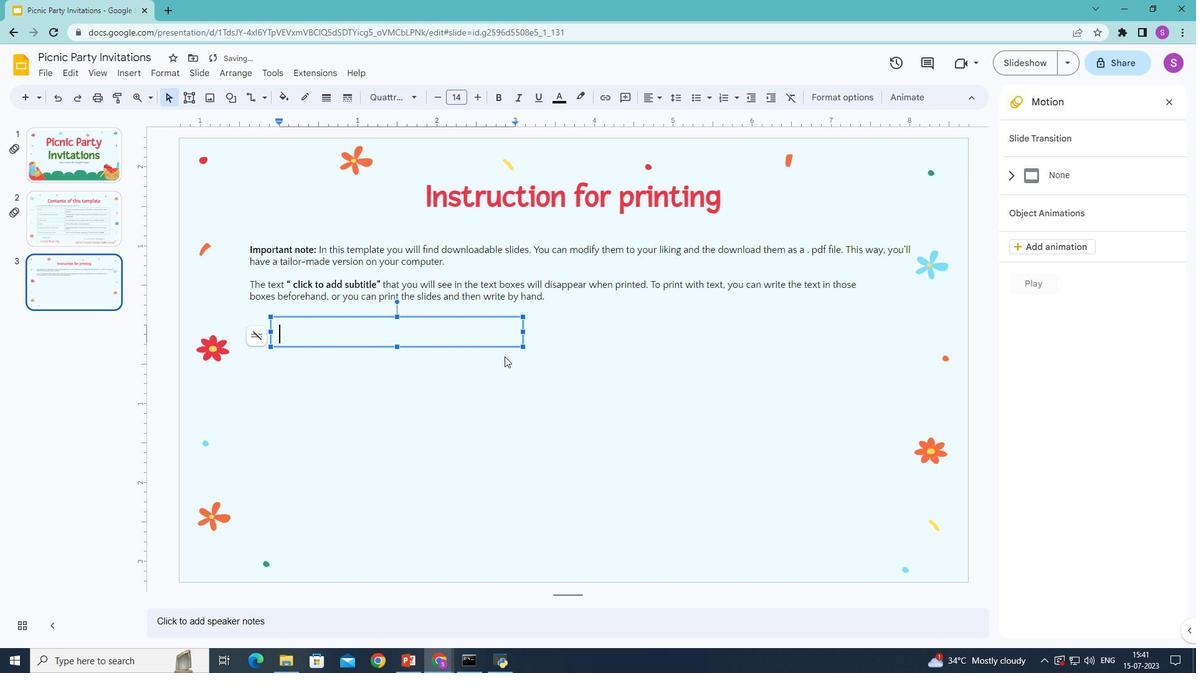 
Action: Key pressed <Key.shift>Fo
Screenshot: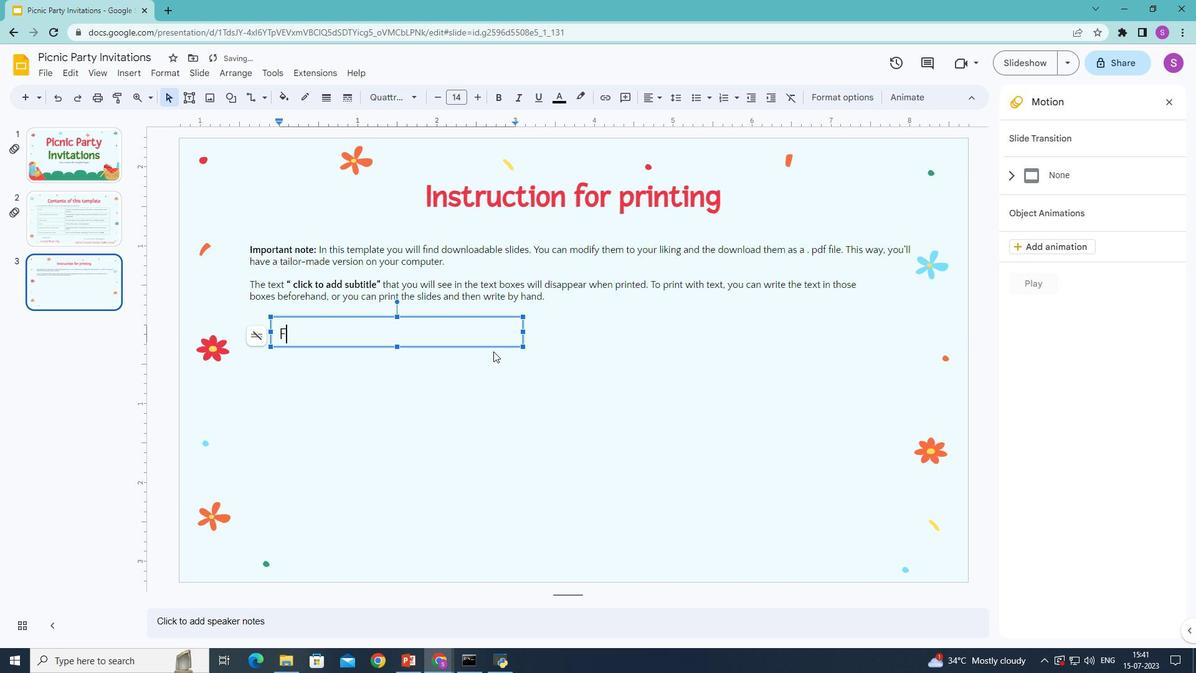 
Action: Mouse moved to (492, 351)
Screenshot: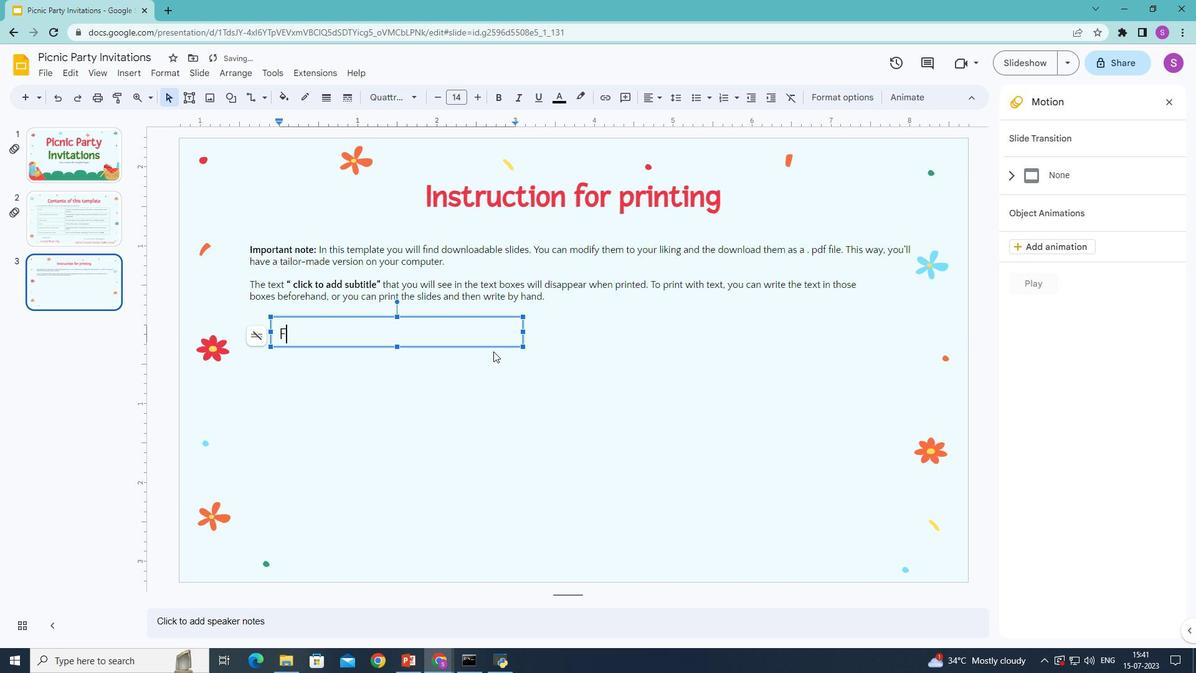 
Action: Key pressed r<Key.space>regular<Key.space><Key.shift>A5<Key.space>version
Screenshot: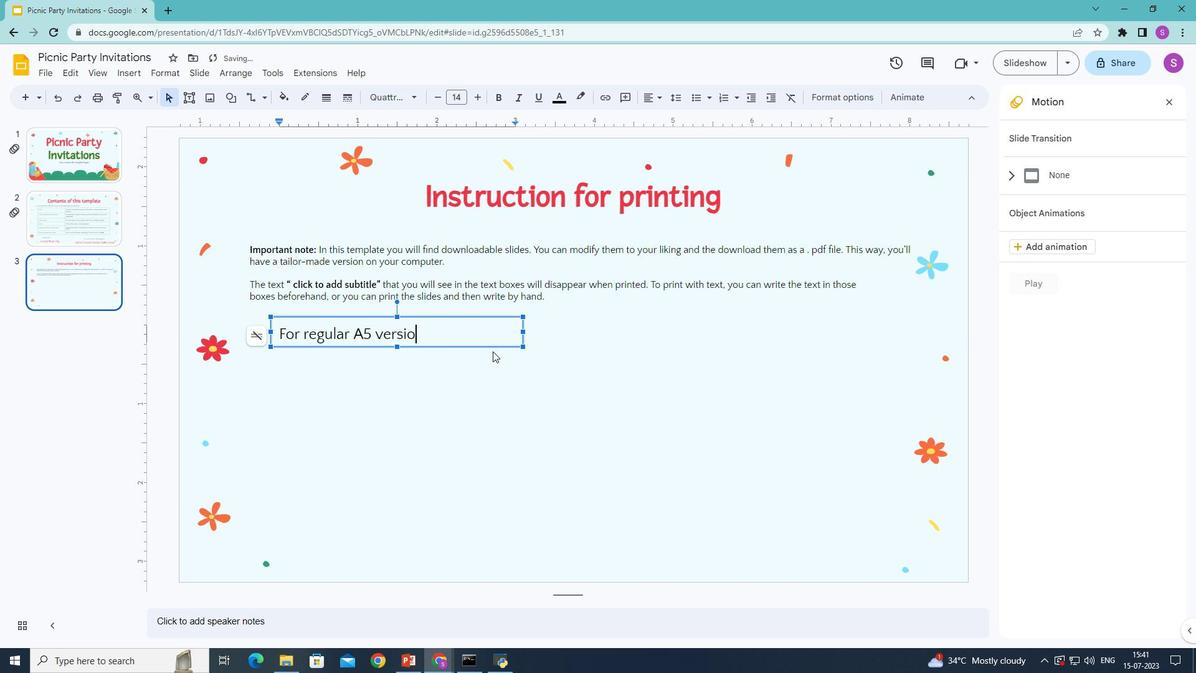 
Action: Mouse moved to (397, 317)
Screenshot: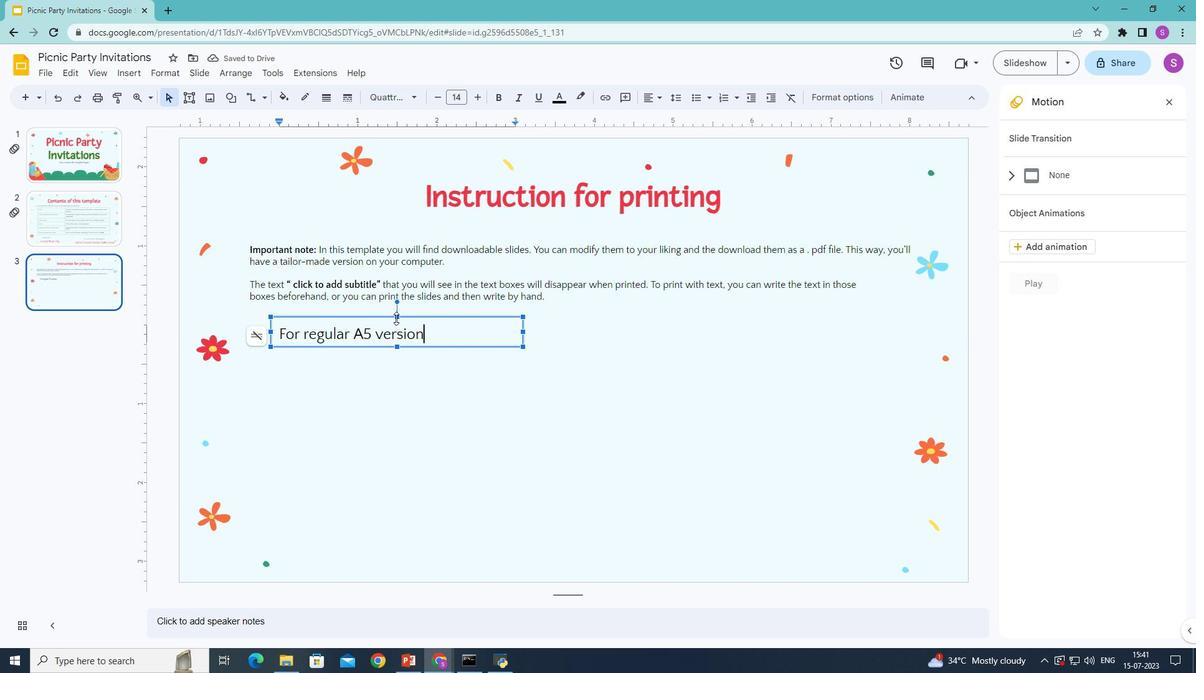 
Action: Mouse pressed left at (397, 317)
Screenshot: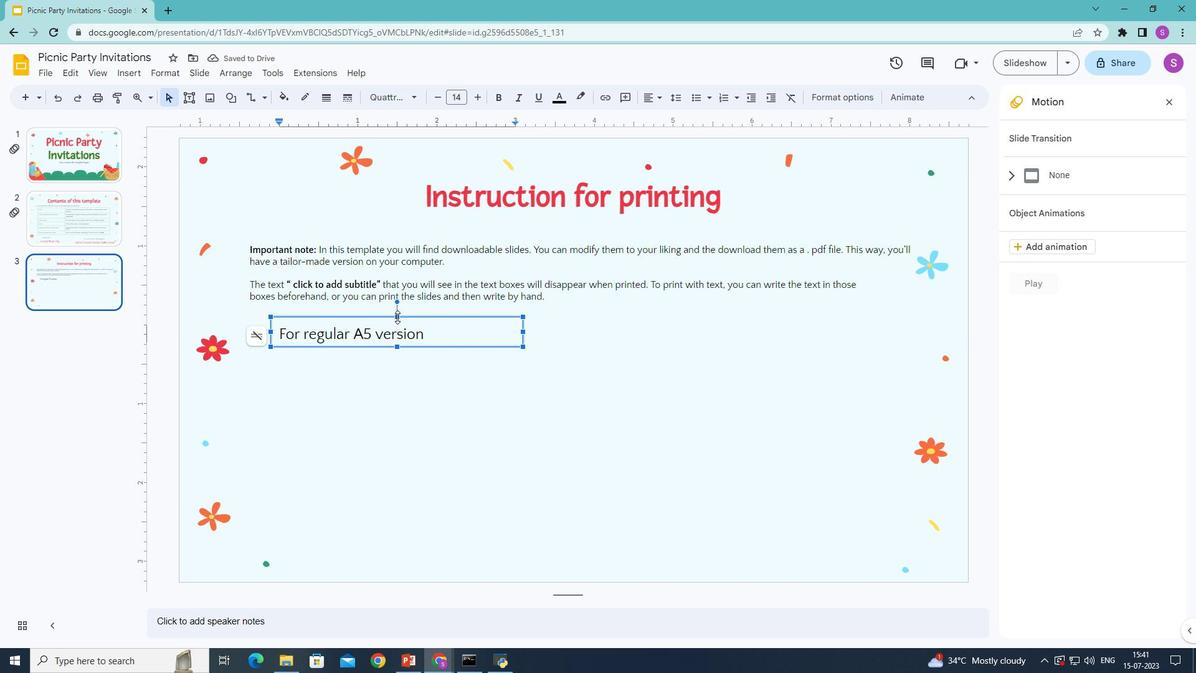 
Action: Mouse moved to (397, 347)
Screenshot: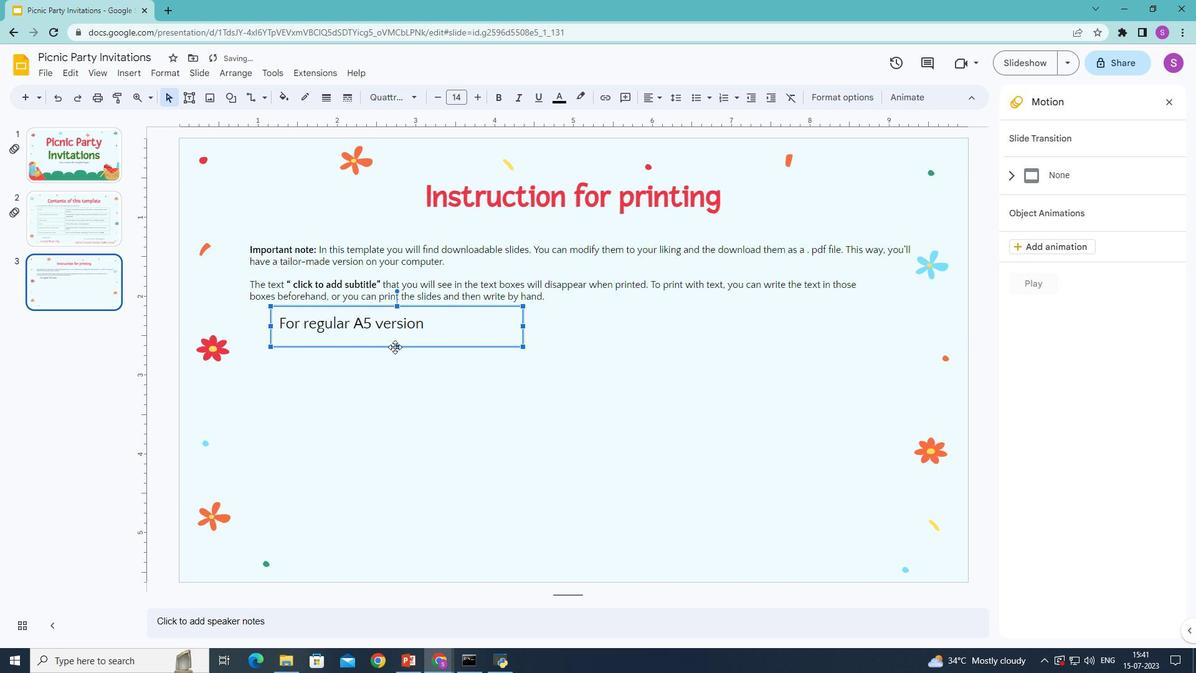 
Action: Mouse pressed left at (397, 347)
Screenshot: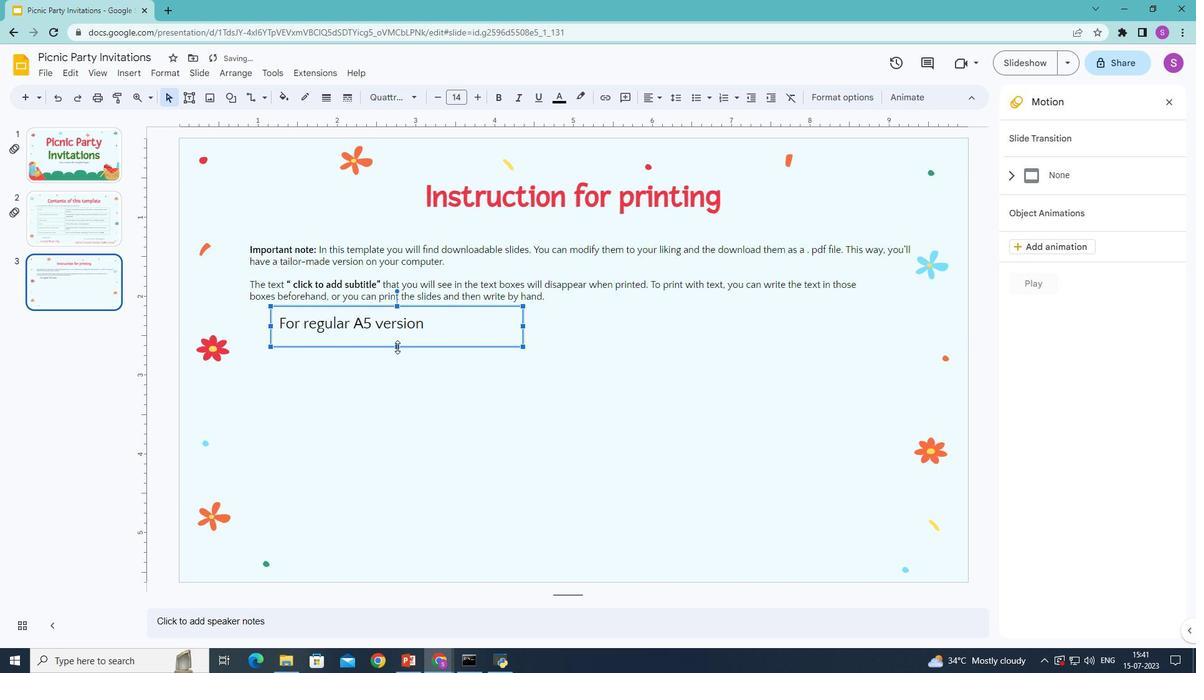 
Action: Mouse moved to (423, 324)
Screenshot: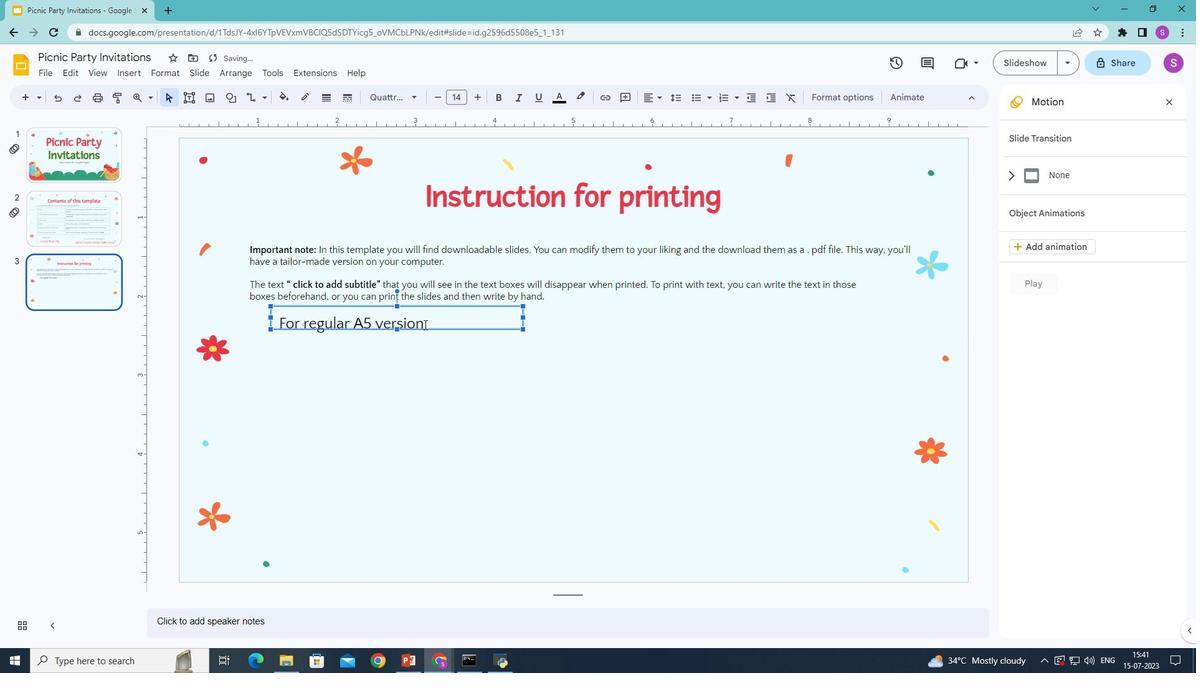 
Action: Mouse pressed left at (423, 324)
Screenshot: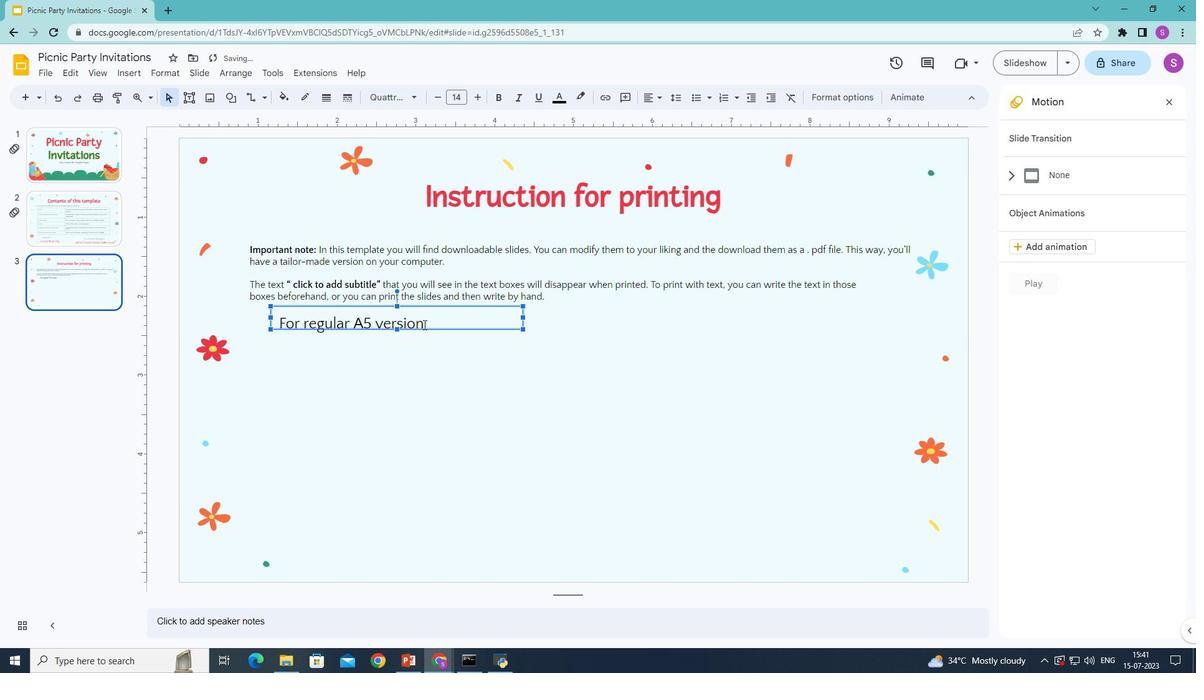 
Action: Mouse moved to (560, 96)
Screenshot: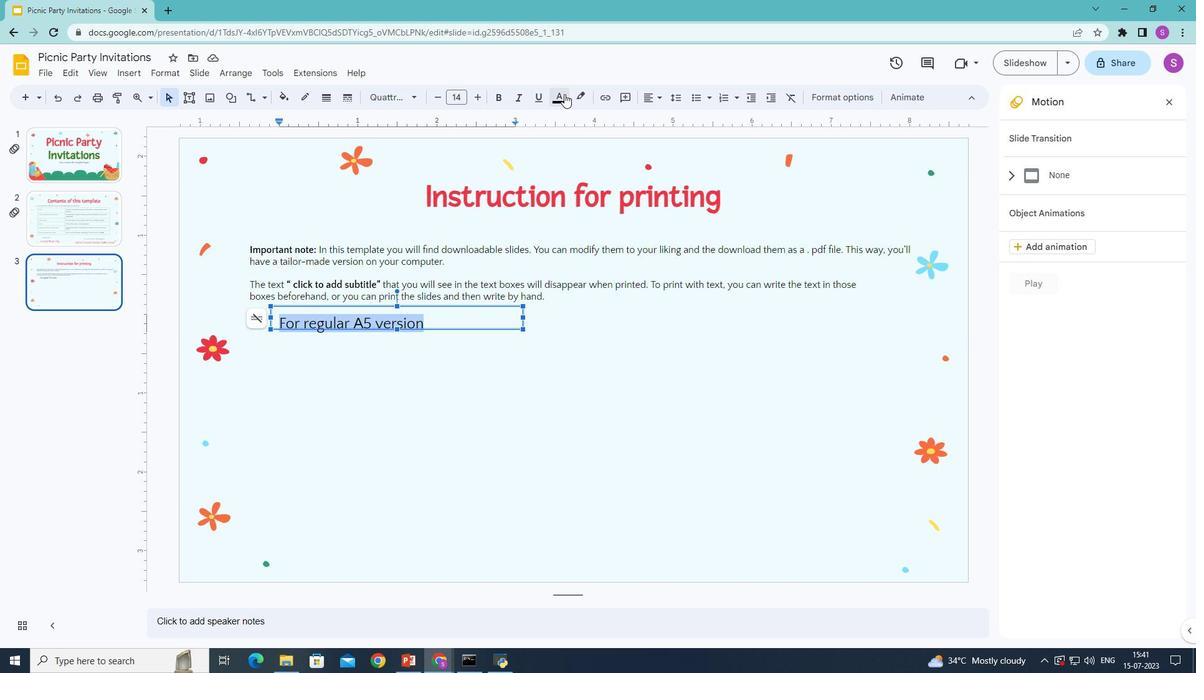 
Action: Mouse pressed left at (560, 96)
Screenshot: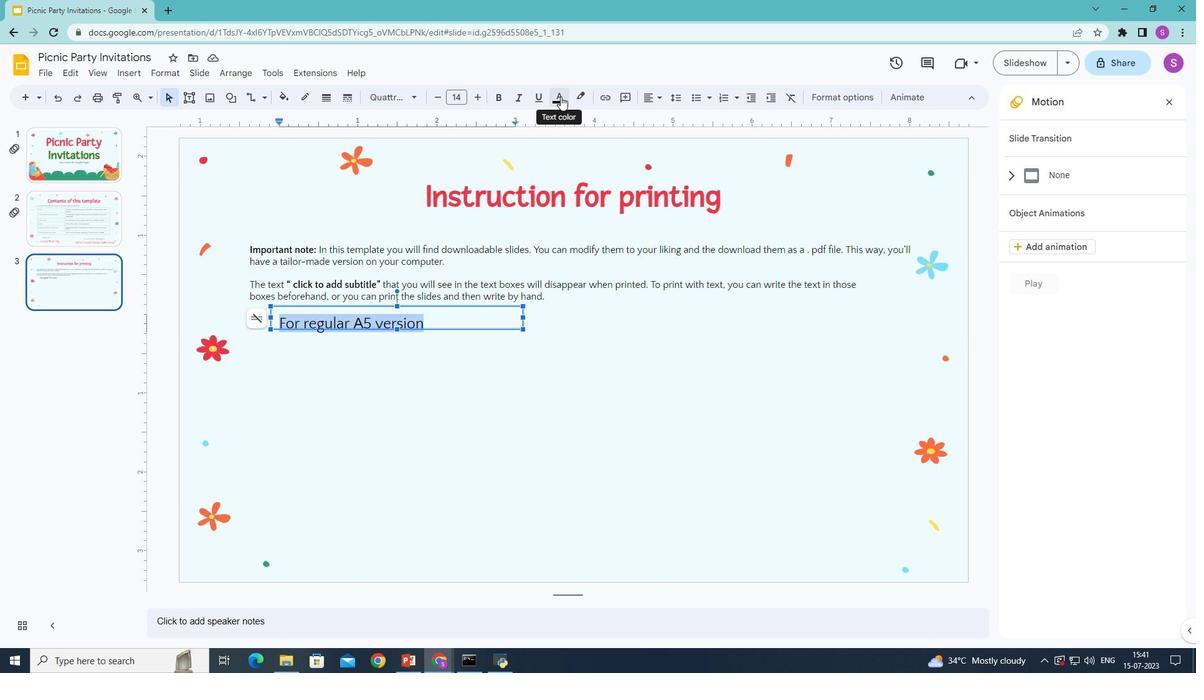 
Action: Mouse moved to (669, 138)
Screenshot: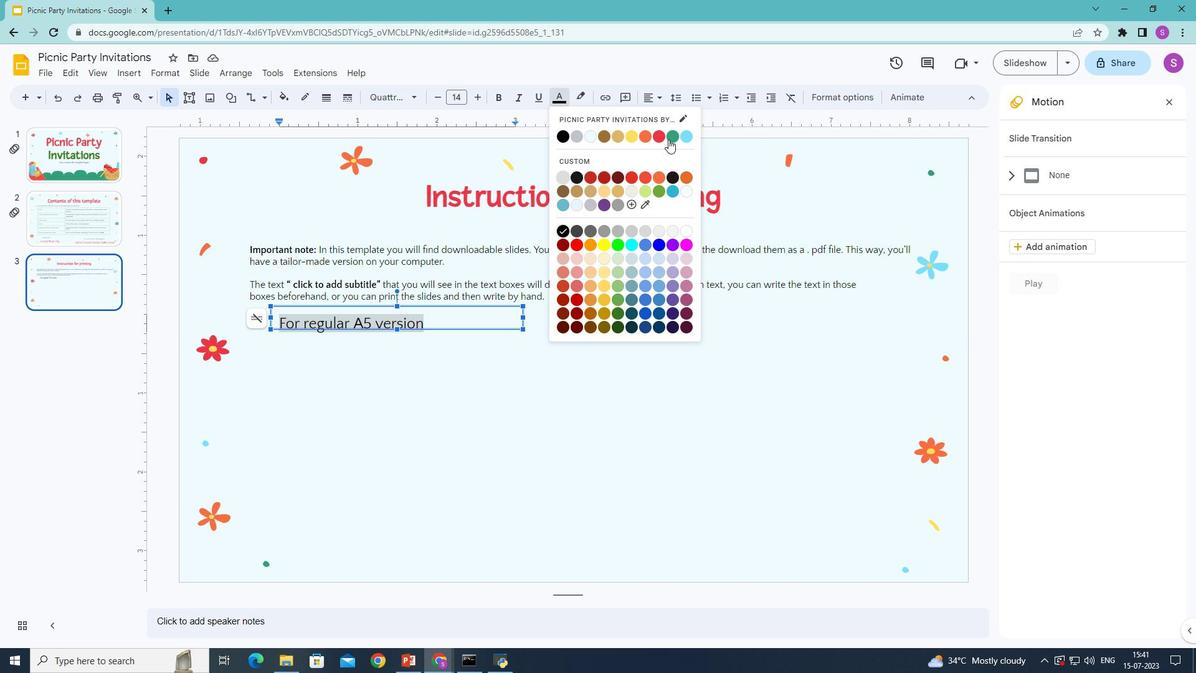 
Action: Mouse pressed left at (669, 138)
Screenshot: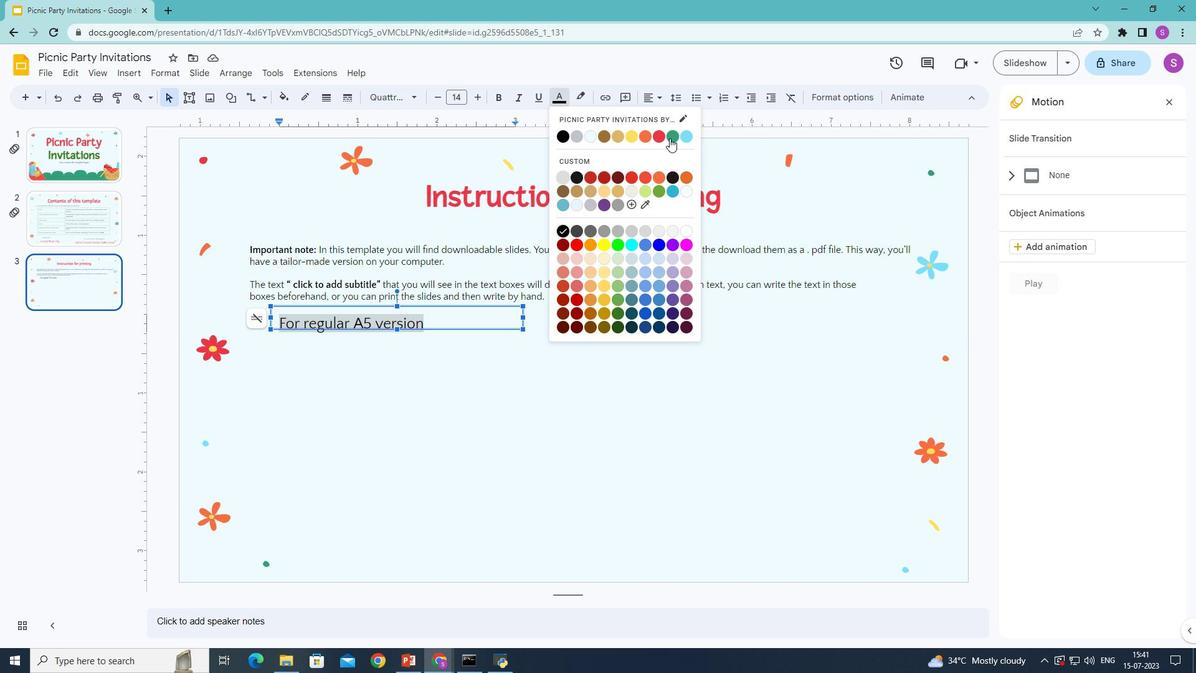
Action: Mouse moved to (562, 92)
Screenshot: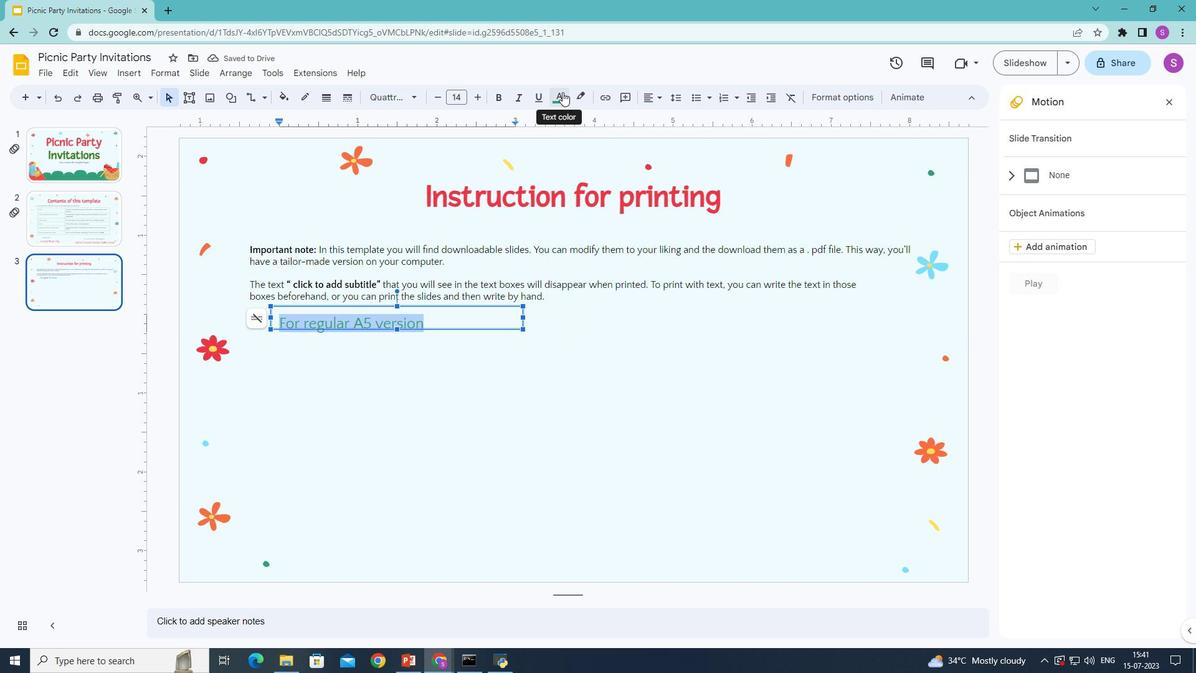 
Action: Mouse pressed left at (562, 92)
Screenshot: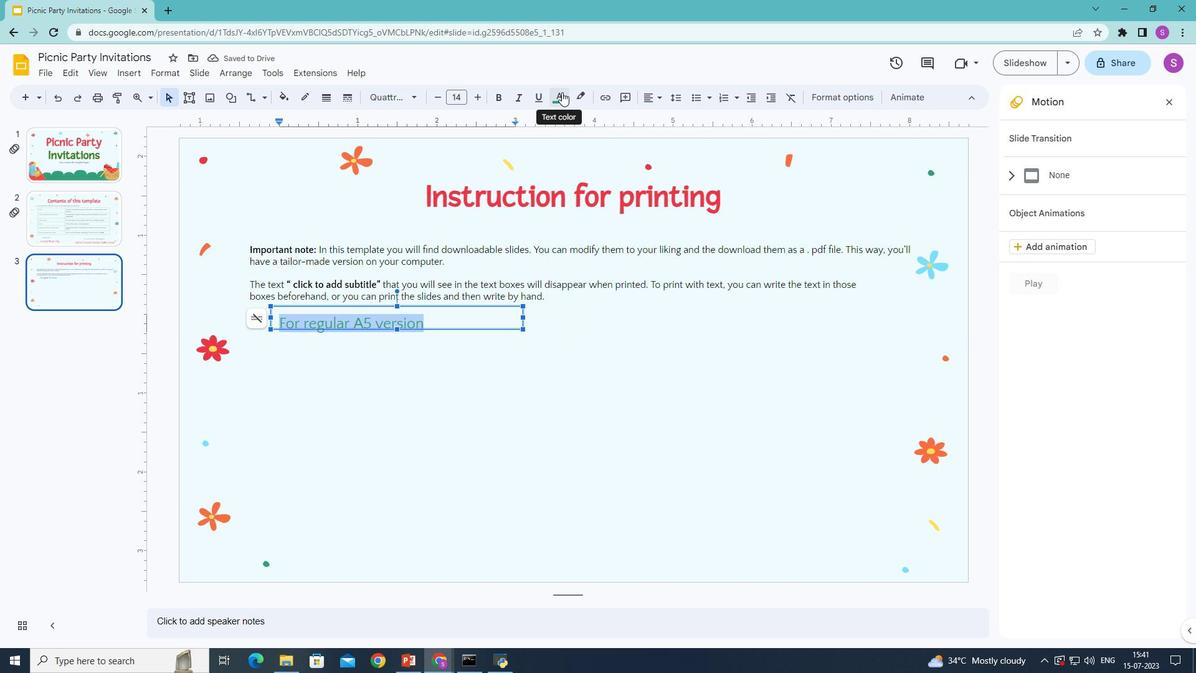
Action: Mouse moved to (631, 324)
Screenshot: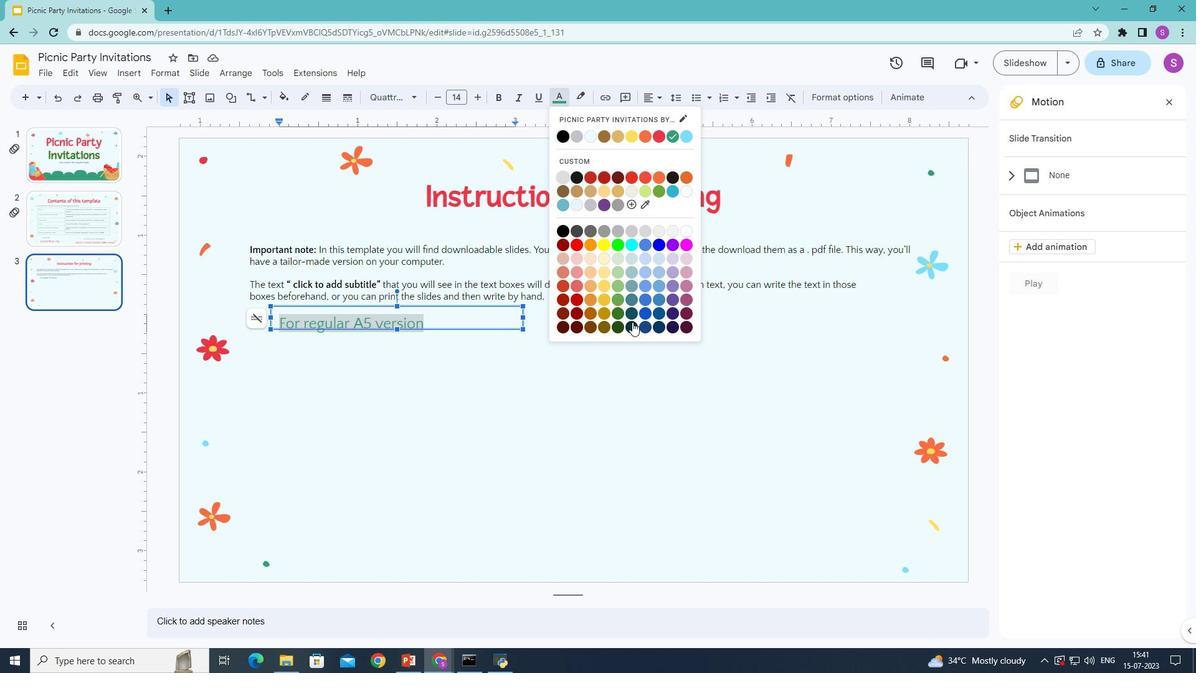 
Action: Mouse pressed left at (631, 324)
Screenshot: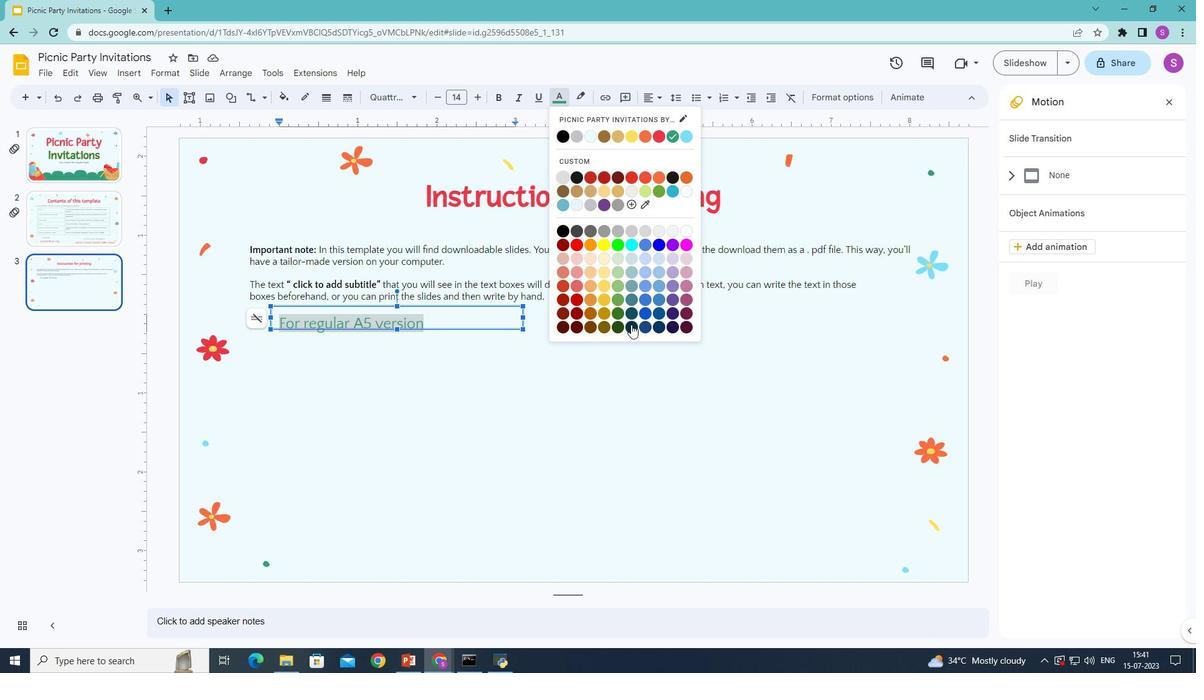 
Action: Mouse moved to (556, 99)
Screenshot: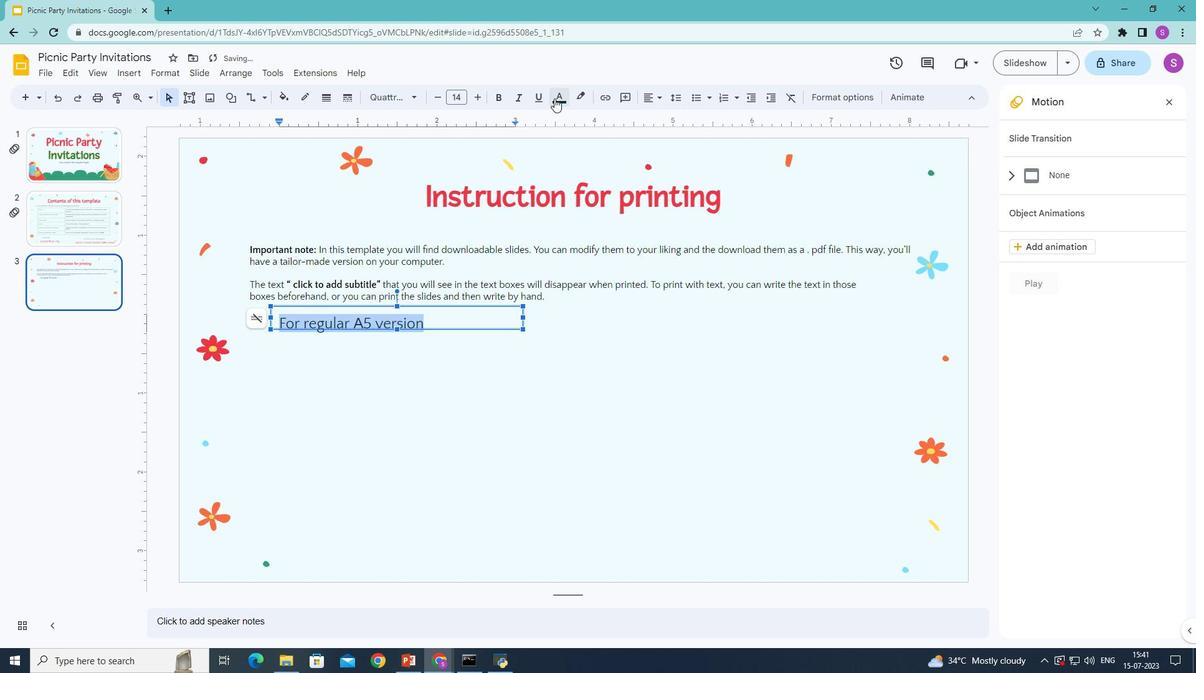 
Action: Mouse pressed left at (556, 99)
Screenshot: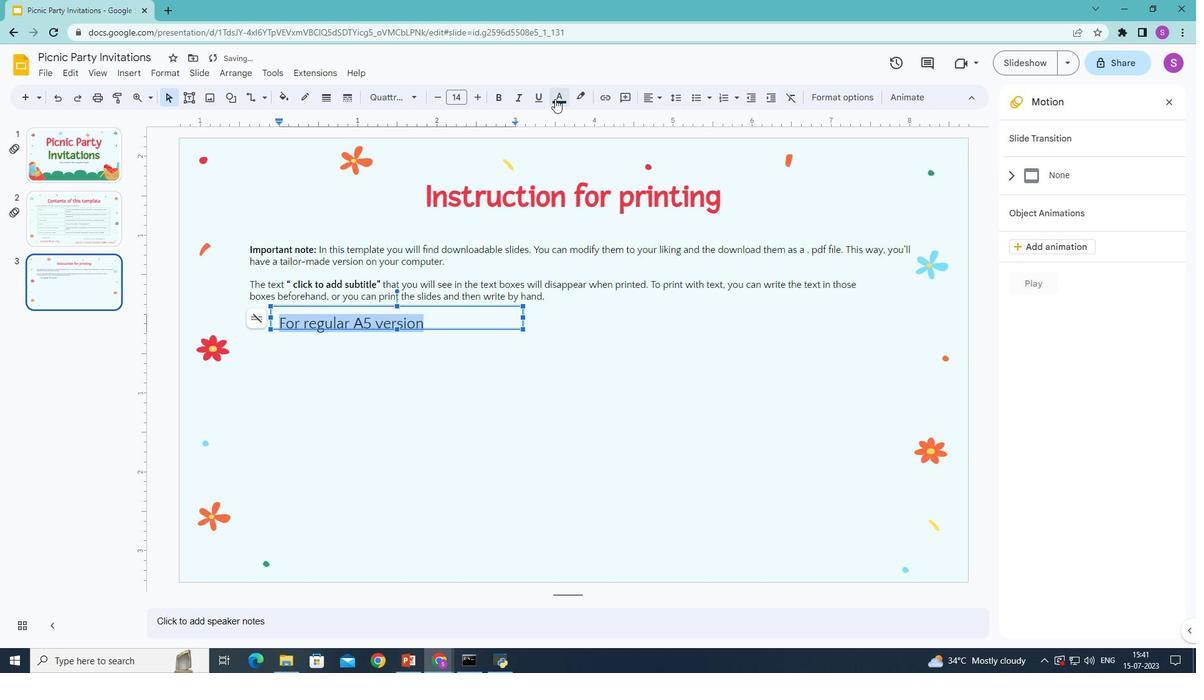 
Action: Mouse moved to (674, 132)
Screenshot: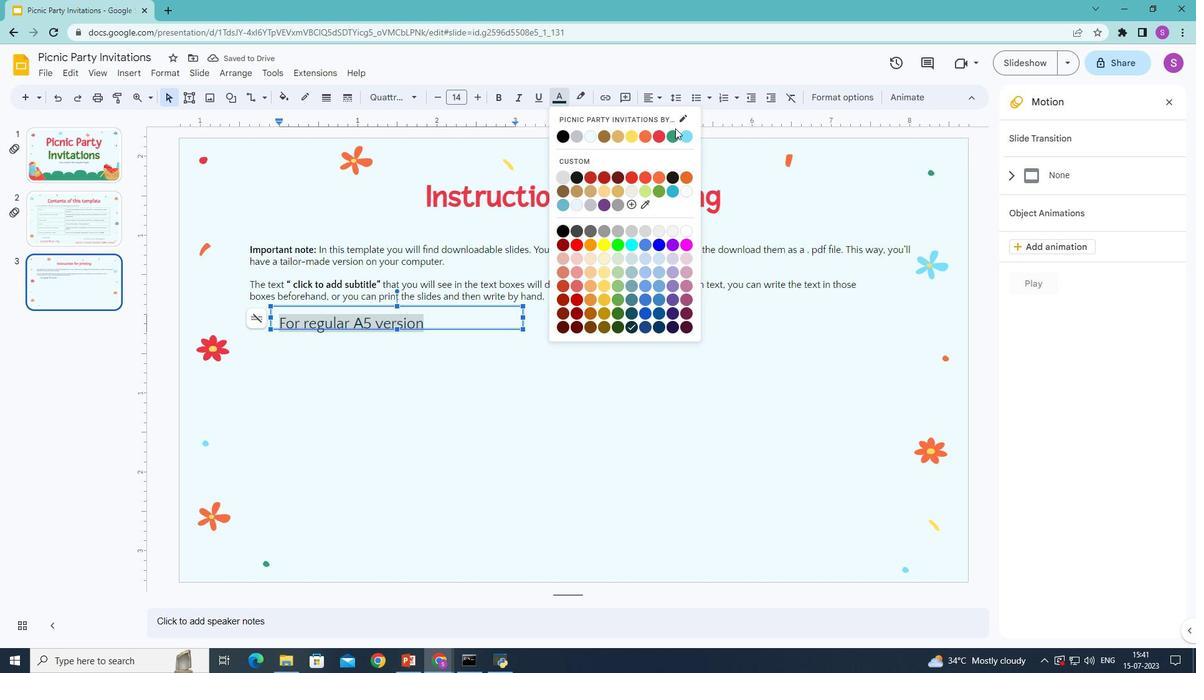 
Action: Mouse pressed left at (674, 132)
Screenshot: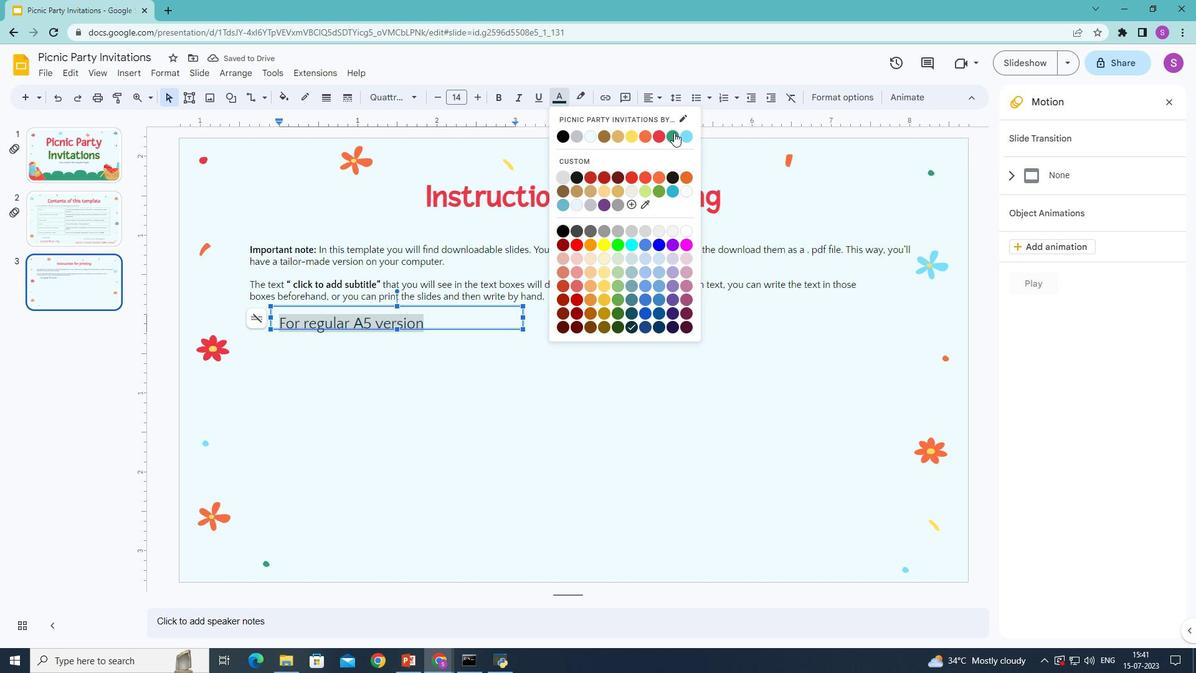 
Action: Mouse moved to (603, 364)
Screenshot: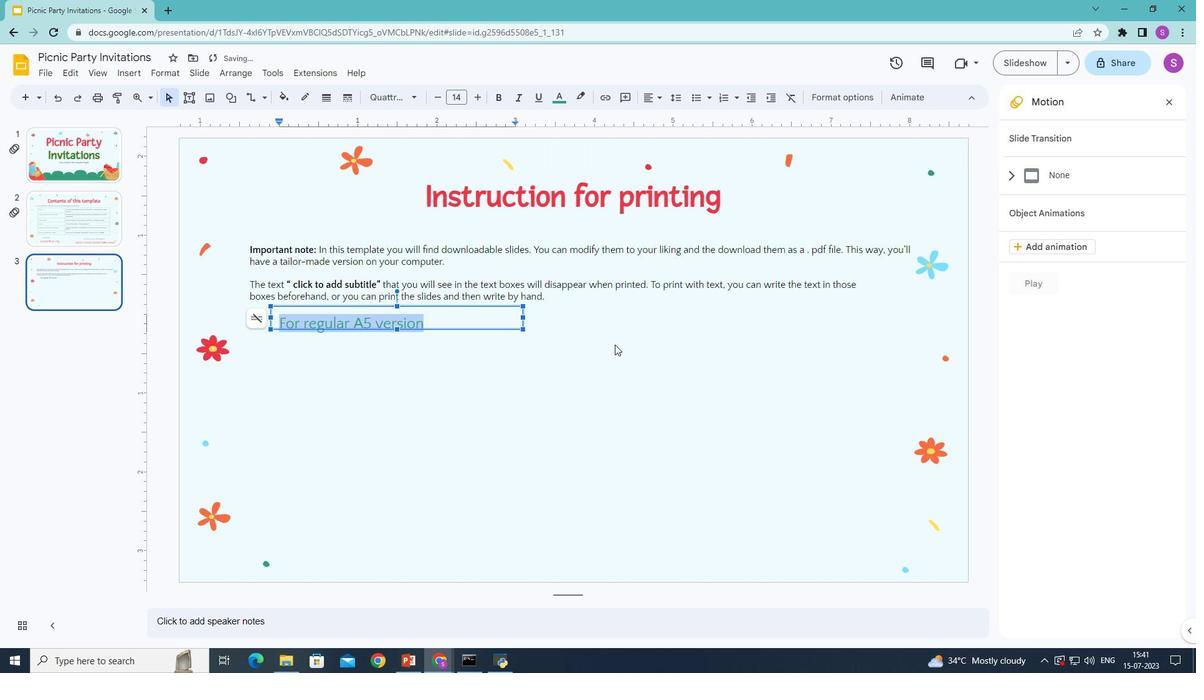
Action: Mouse pressed left at (603, 364)
Screenshot: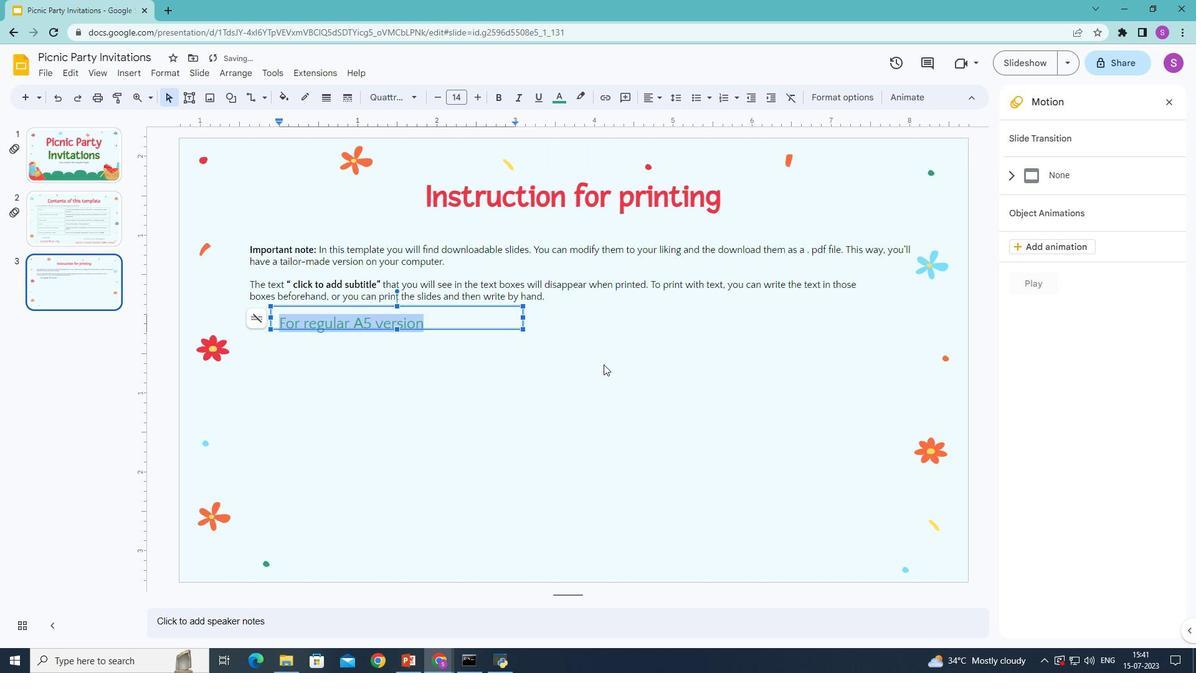 
Action: Mouse moved to (211, 99)
Screenshot: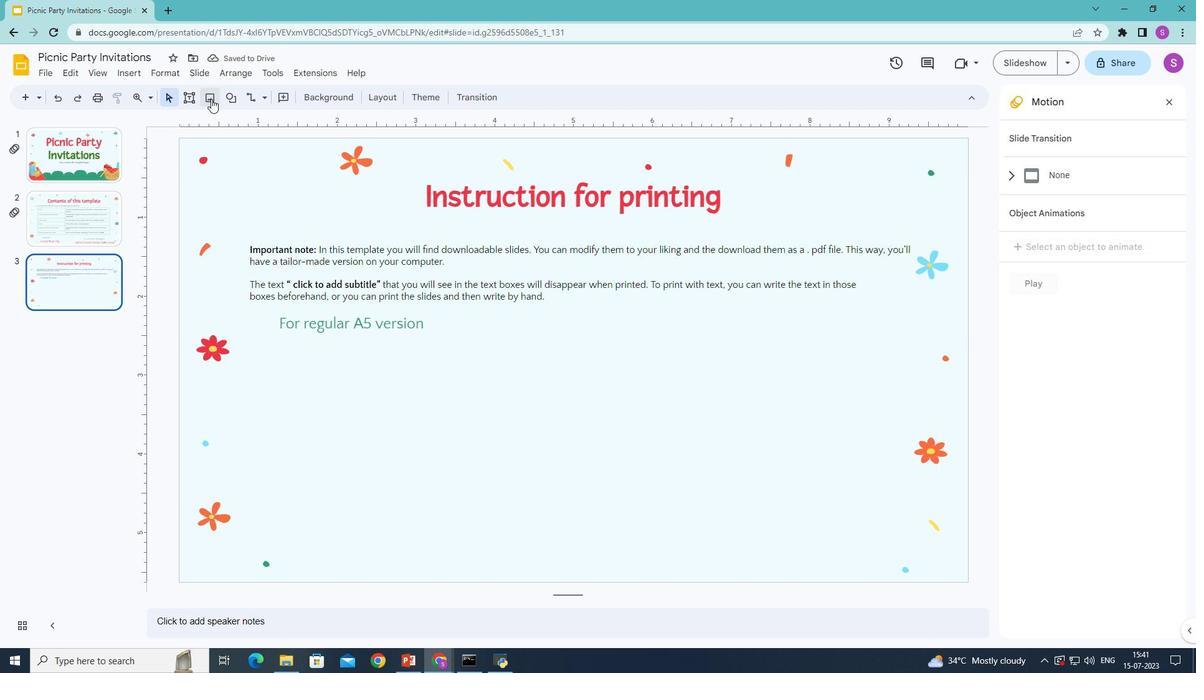 
Action: Mouse pressed left at (211, 99)
Screenshot: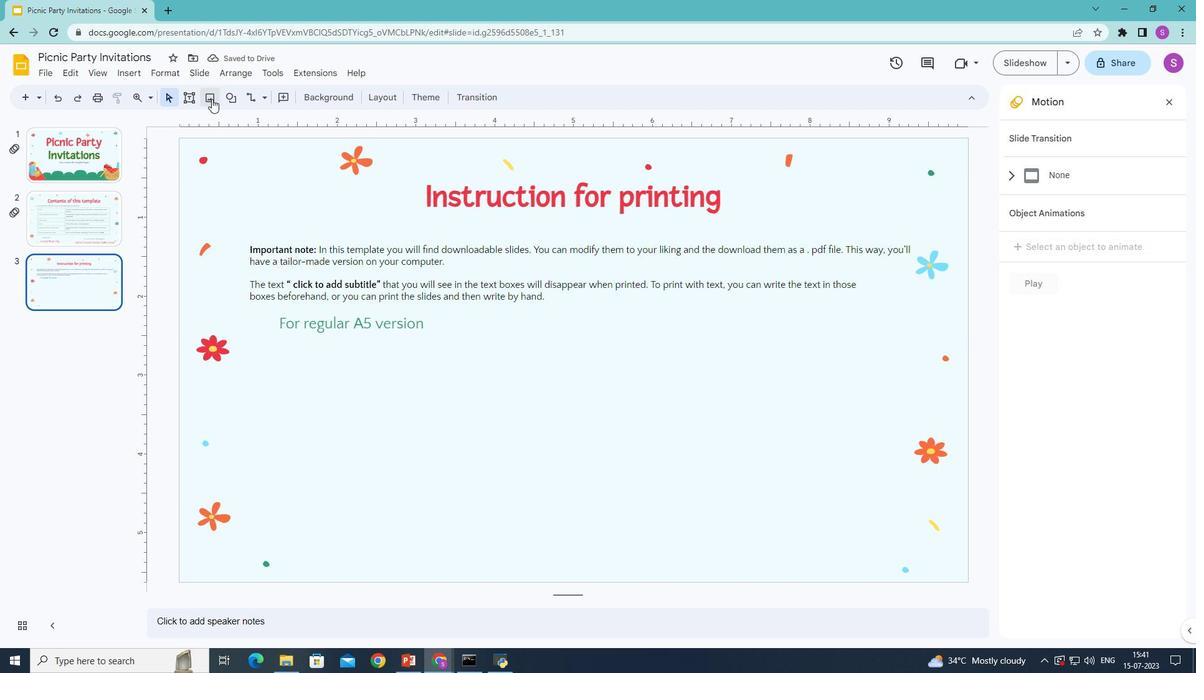 
Action: Mouse moved to (186, 98)
Screenshot: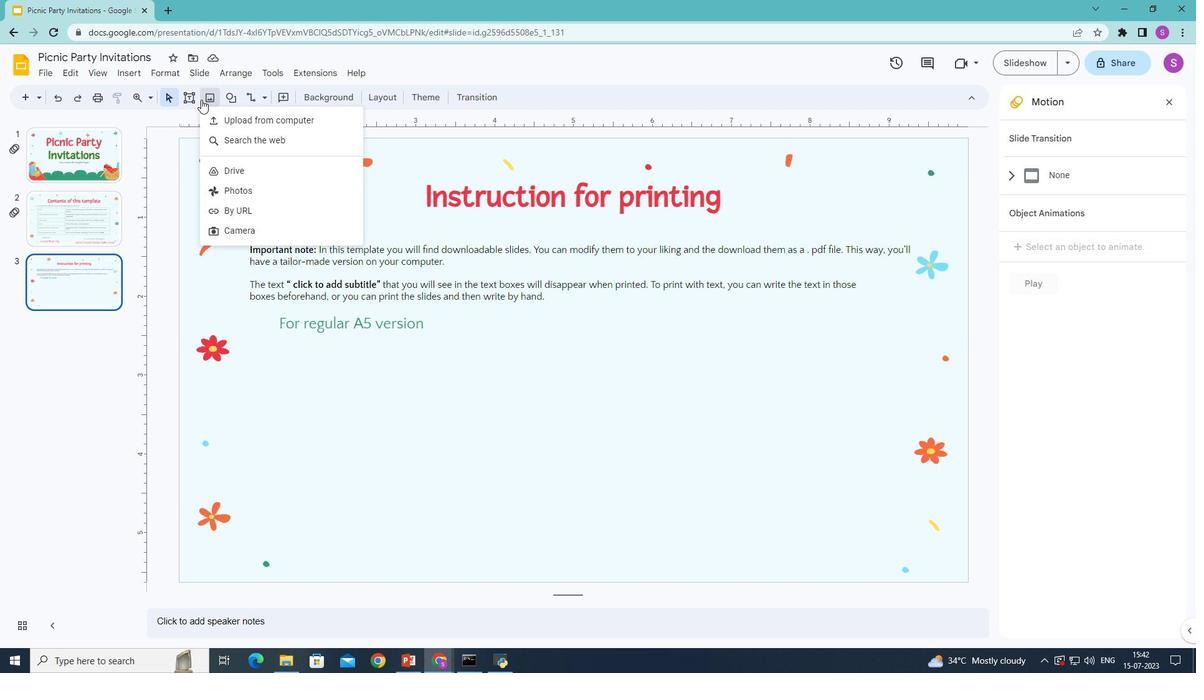 
Action: Mouse pressed left at (186, 98)
Screenshot: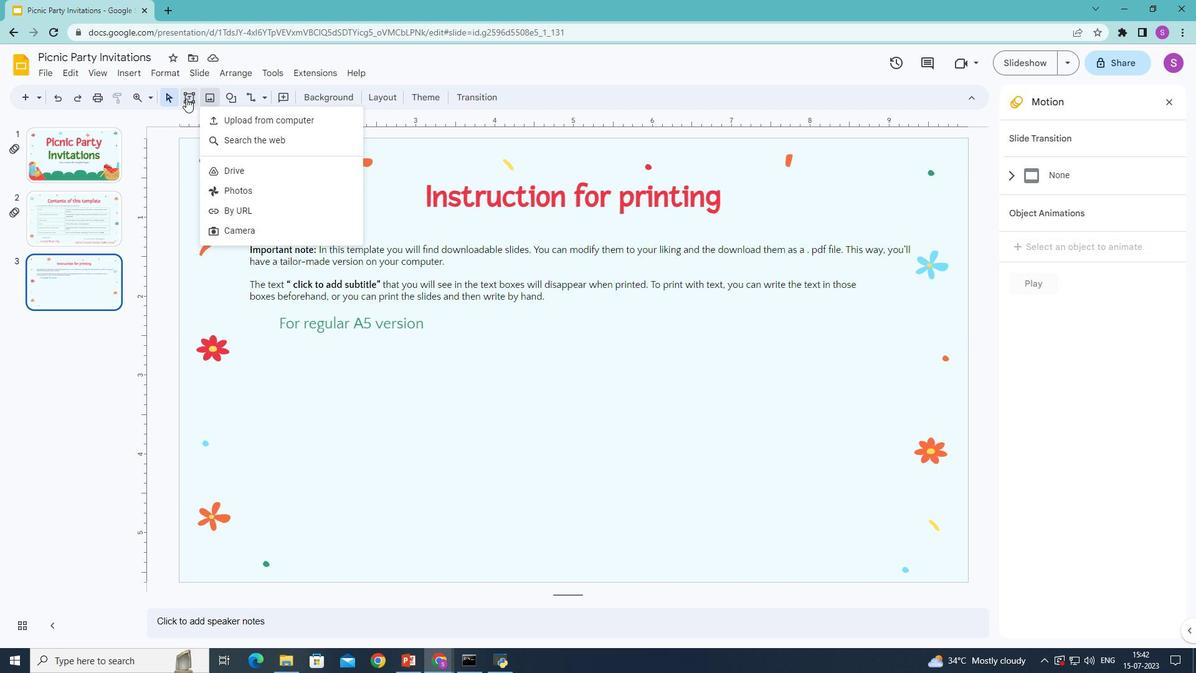 
Action: Mouse moved to (276, 338)
Screenshot: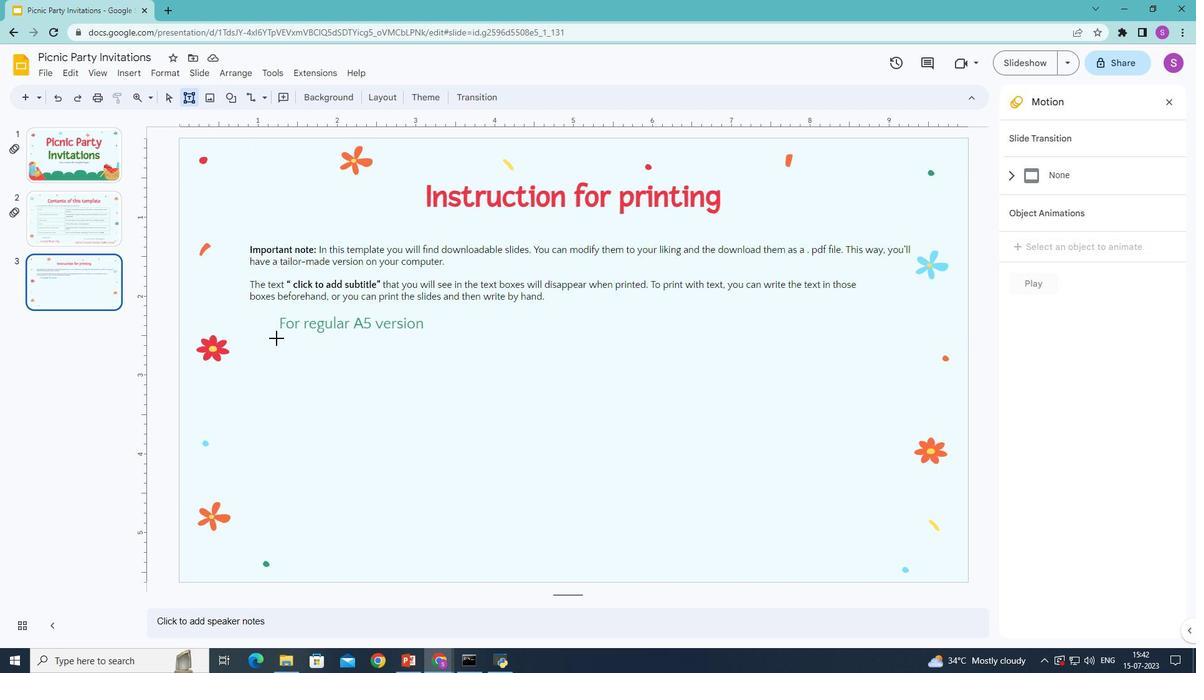 
Action: Mouse pressed left at (276, 338)
Screenshot: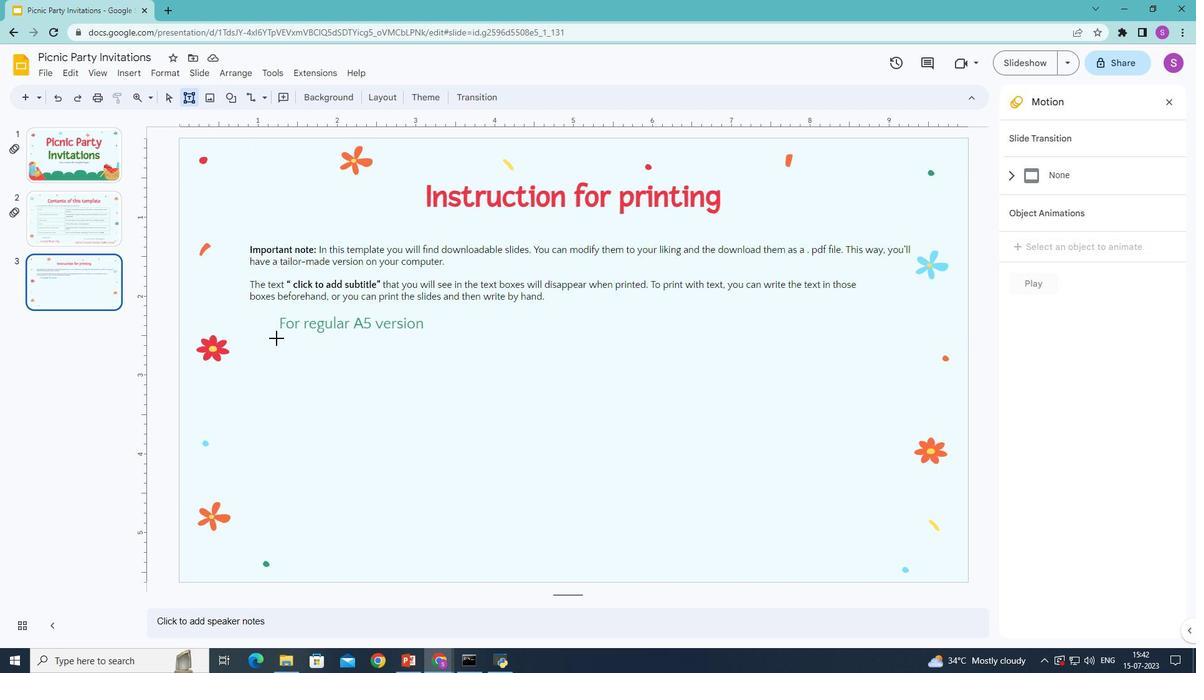 
Action: Mouse moved to (641, 441)
Screenshot: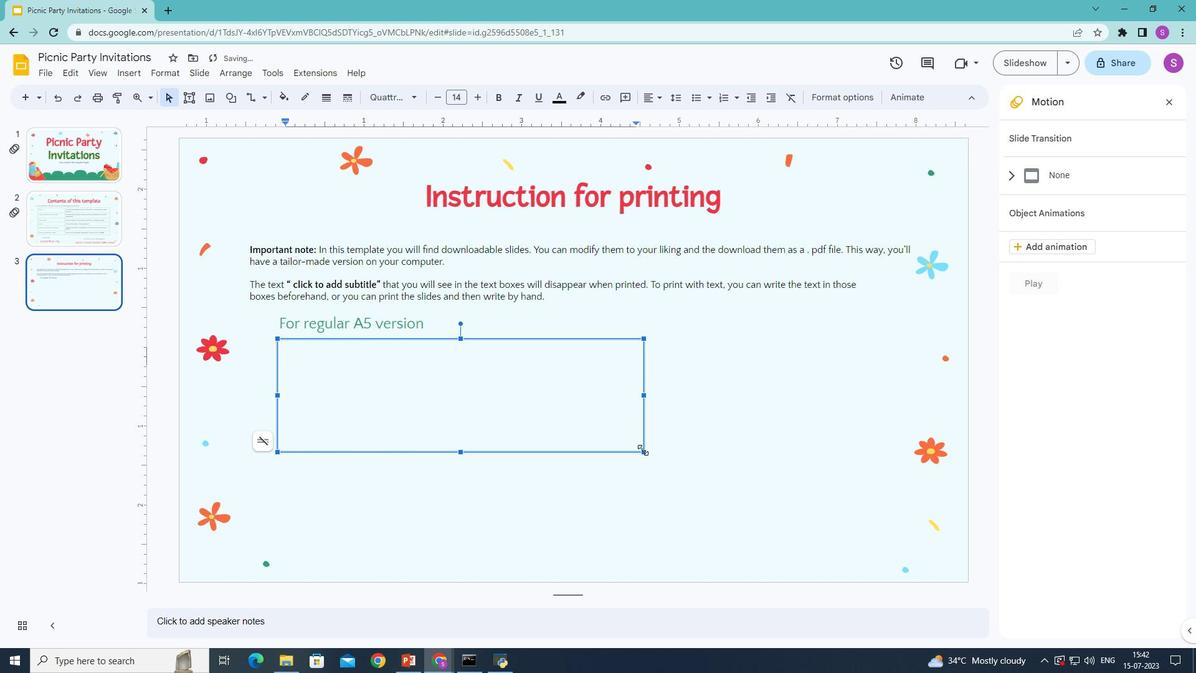 
Action: Key pressed 1.<Key.space><Key.shift>Modify<Key.space>or<Key.space>add<Key.space>text<Key.space>and<Key.space>images<Key.space>if<Key.space>needed<Key.space>
Screenshot: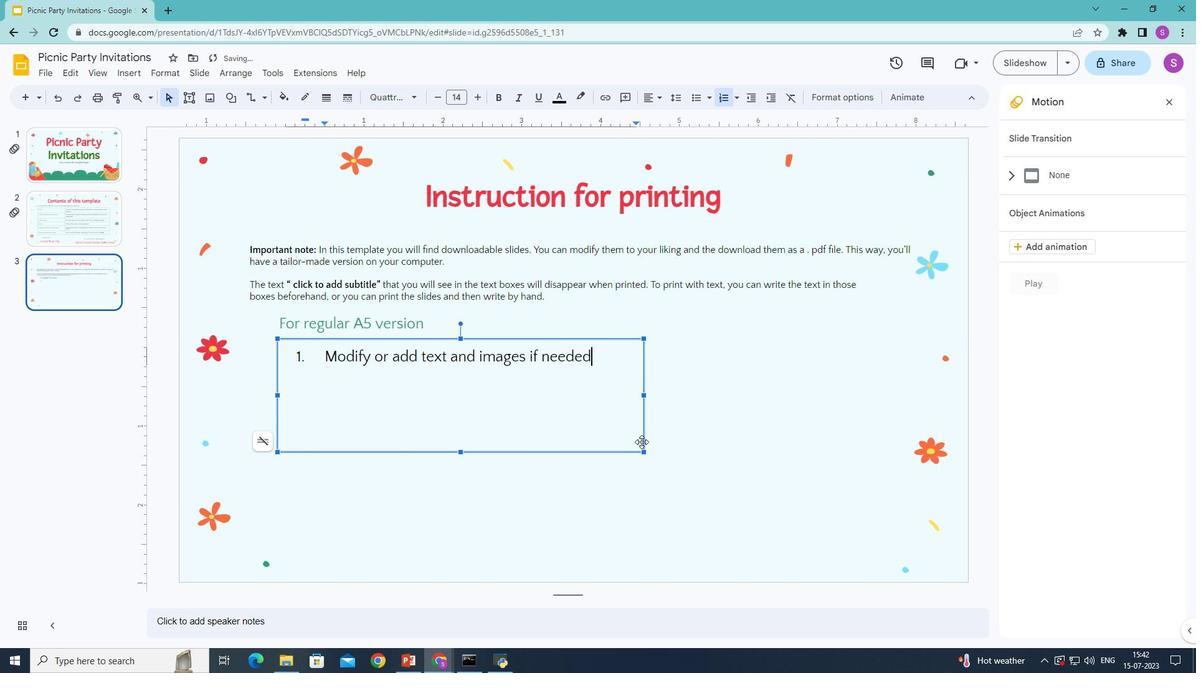 
Action: Mouse moved to (375, 417)
Screenshot: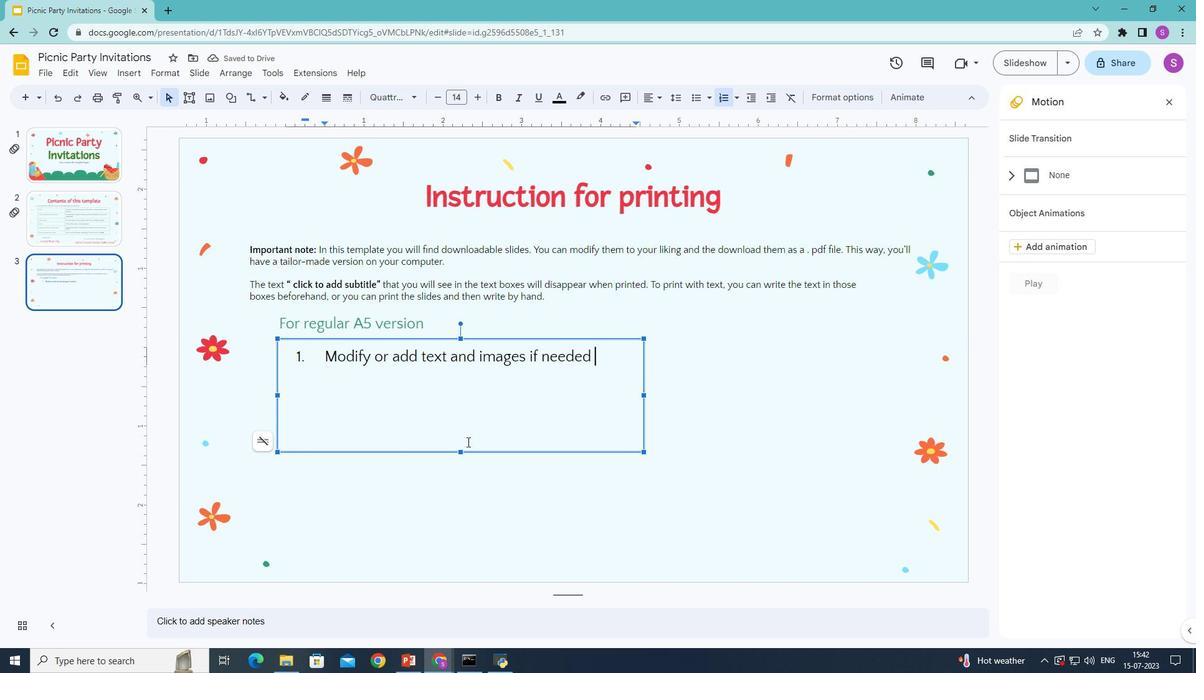 
Action: Key pressed <Key.enter><Key.shift>Delete<Key.space>all<Key.space>the<Key.space>slides<Key.space>after<Key.space>the<Key.space><Key.shift><Key.shift><Key.shift><Key.shift><Key.shift><Key.shift><Key.shift><Key.shift><Key.shift><Key.shift><Key.shift><Key.shift><Key.shift><Key.shift><Key.shift><Key.shift>:<Key.backspace><Key.shift>"<Key.space><Key.shift>Thanks<Key.shift>"<Key.space>slide<Key.enter><Key.shift>Clo<Key.backspace>ick<Key.space><Key.shift>File<Key.space><Key.shift>><Key.space><Key.shift>Download<Key.space><Key.shift>><Key.space><Key.shift><Key.shift><Key.shift><Key.shift><Key.shift><Key.shift><Key.shift><Key.shift>PDF<Key.space><Key.shift>Document<Key.enter>it<Key.space>will<Key.space>be<Key.space>downloade<Key.backspace><Key.backspace>ded<Key.space>to<Key.space>your<Key.space>computer<Key.enter><Key.shift>Now<Key.space>let's<Key.space>continue<Key.backspace><Key.backspace>ue<Key.space>with<Key.space>the<Key.space>print<Key.space>settings<Key.shift>!
Screenshot: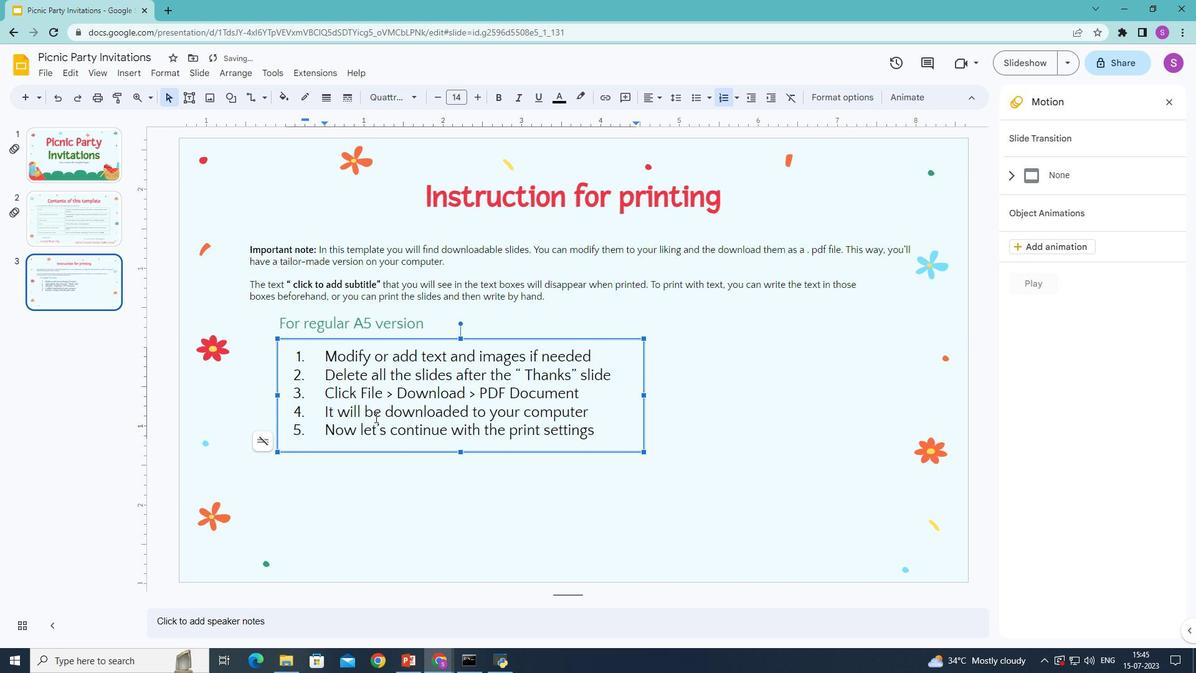 
Action: Mouse moved to (323, 355)
Screenshot: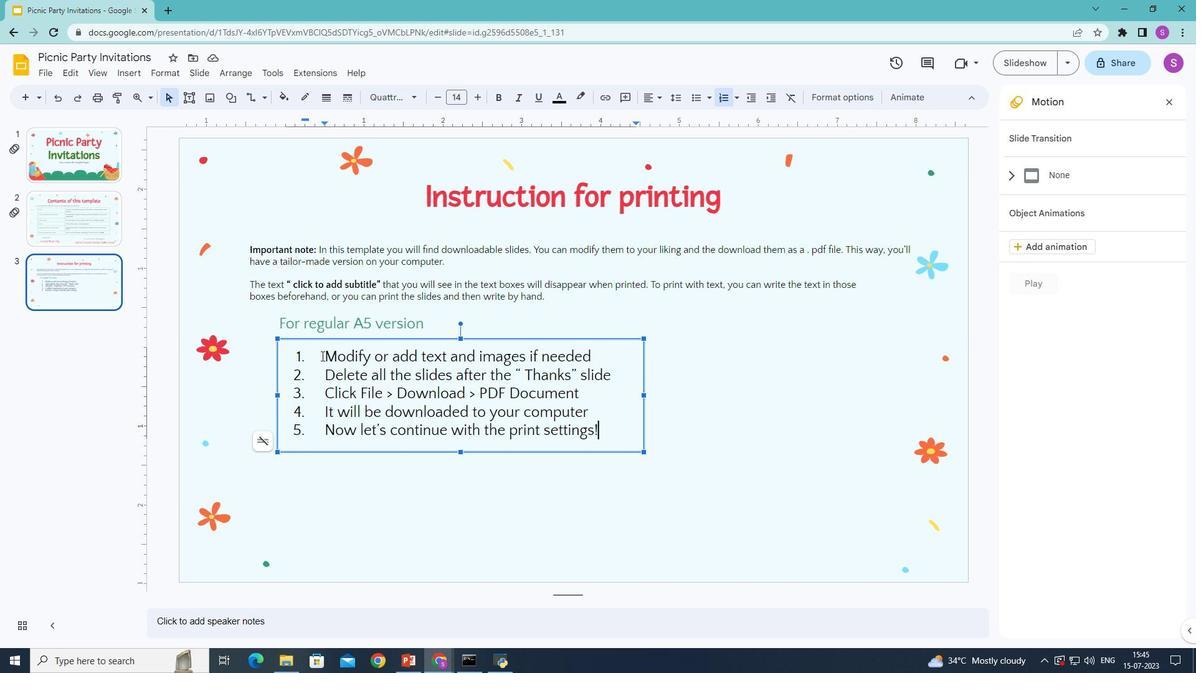 
Action: Mouse pressed left at (323, 355)
Screenshot: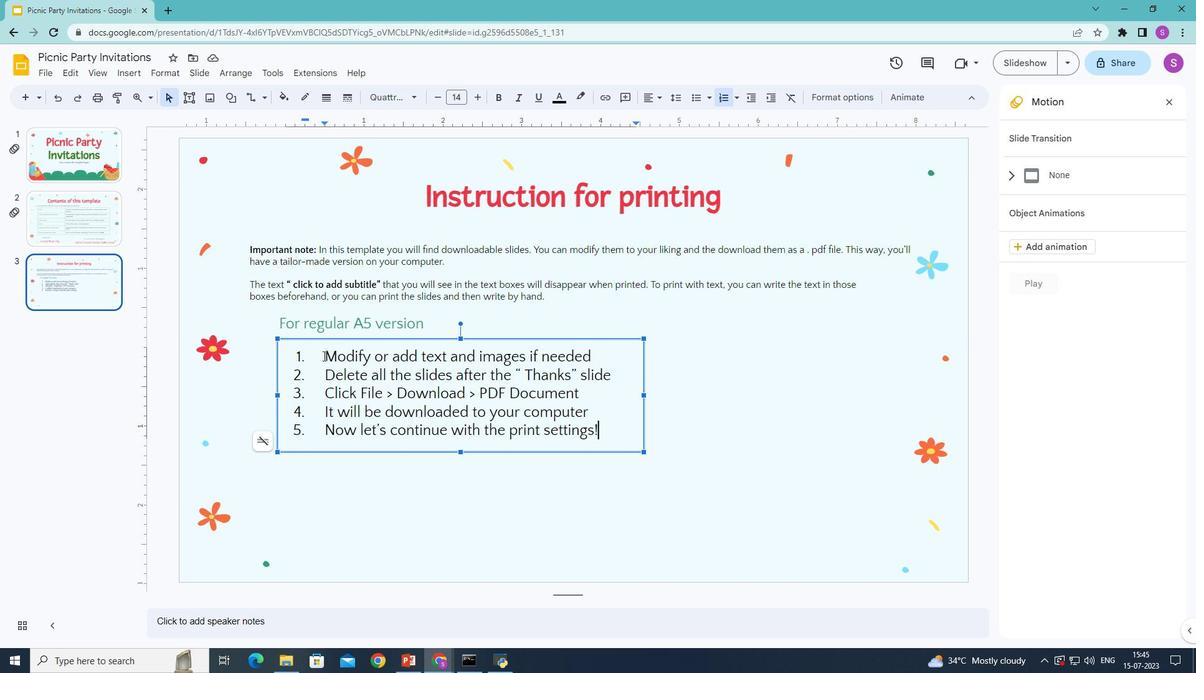 
Action: Mouse moved to (498, 99)
Screenshot: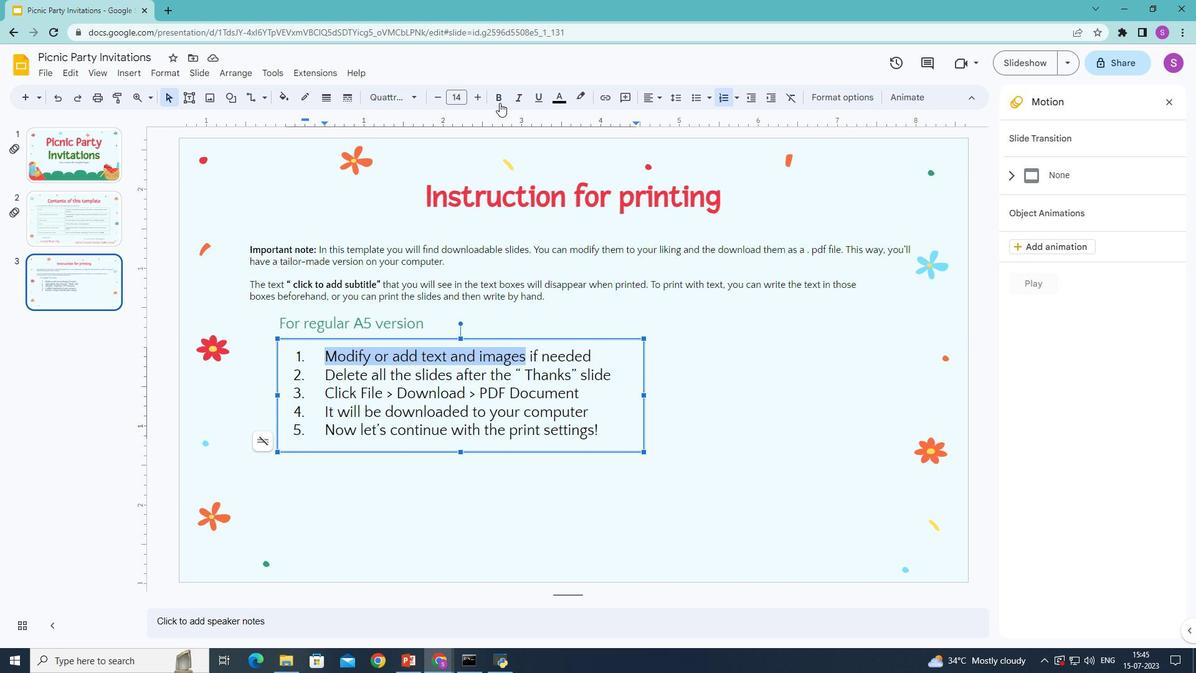 
Action: Mouse pressed left at (498, 99)
Screenshot: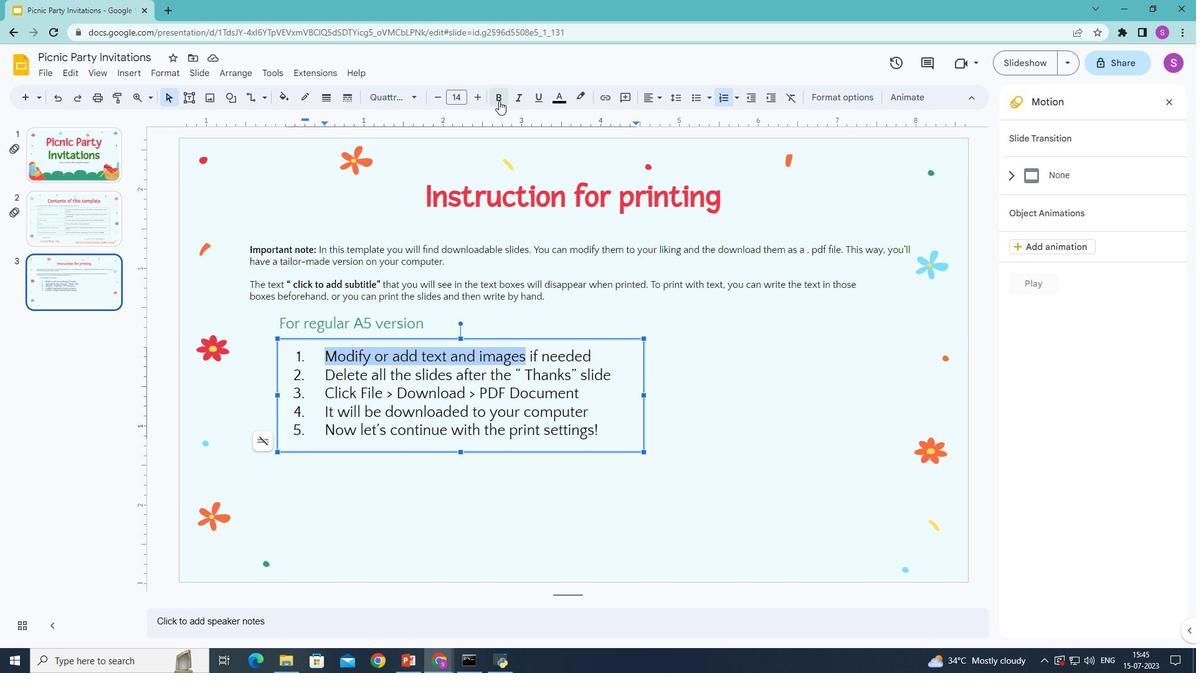 
Action: Mouse moved to (361, 391)
Screenshot: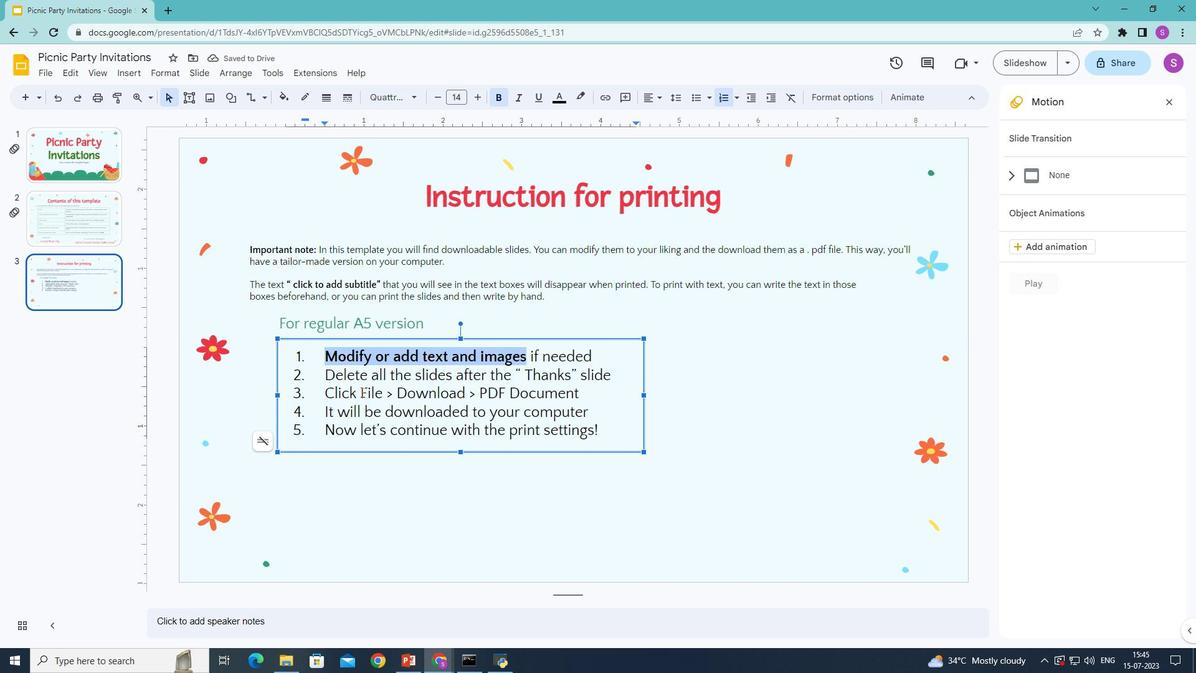 
Action: Mouse pressed left at (361, 391)
Screenshot: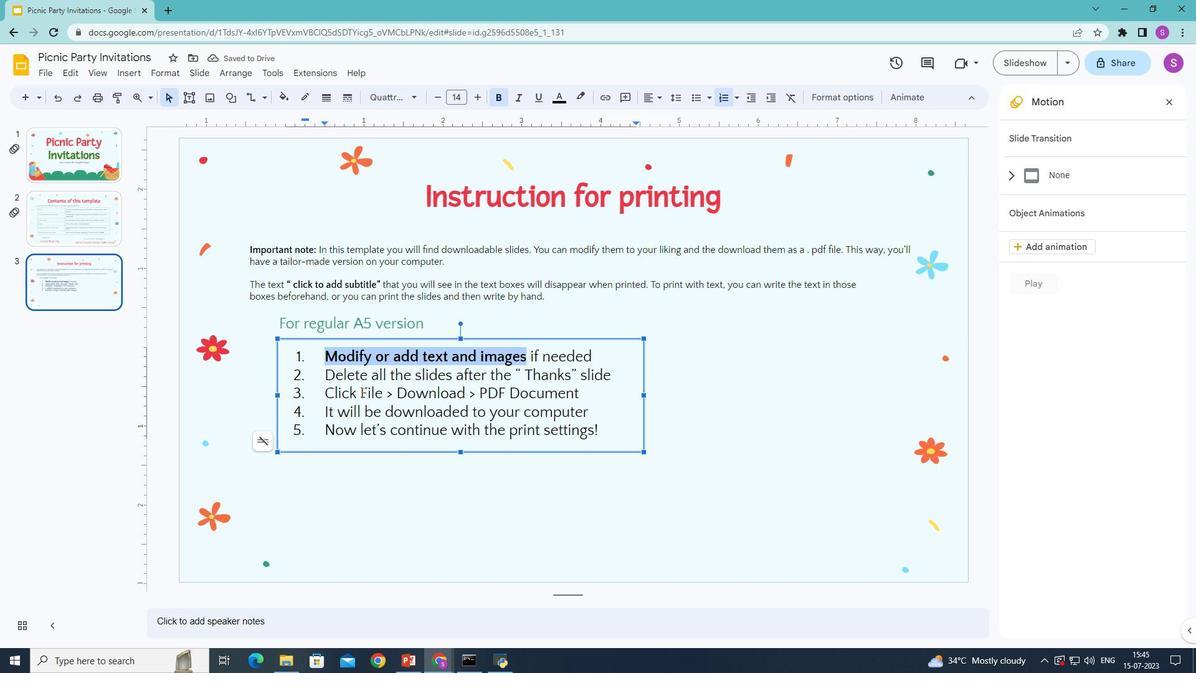 
Action: Mouse moved to (496, 92)
Screenshot: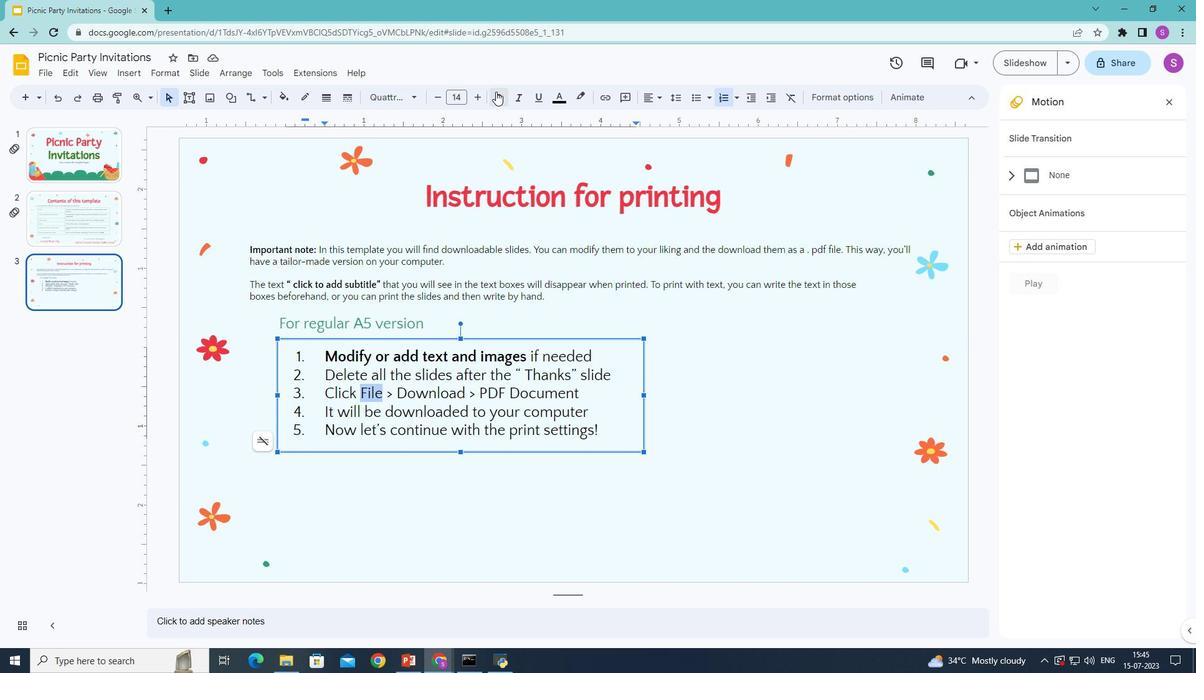 
Action: Mouse pressed left at (496, 92)
Screenshot: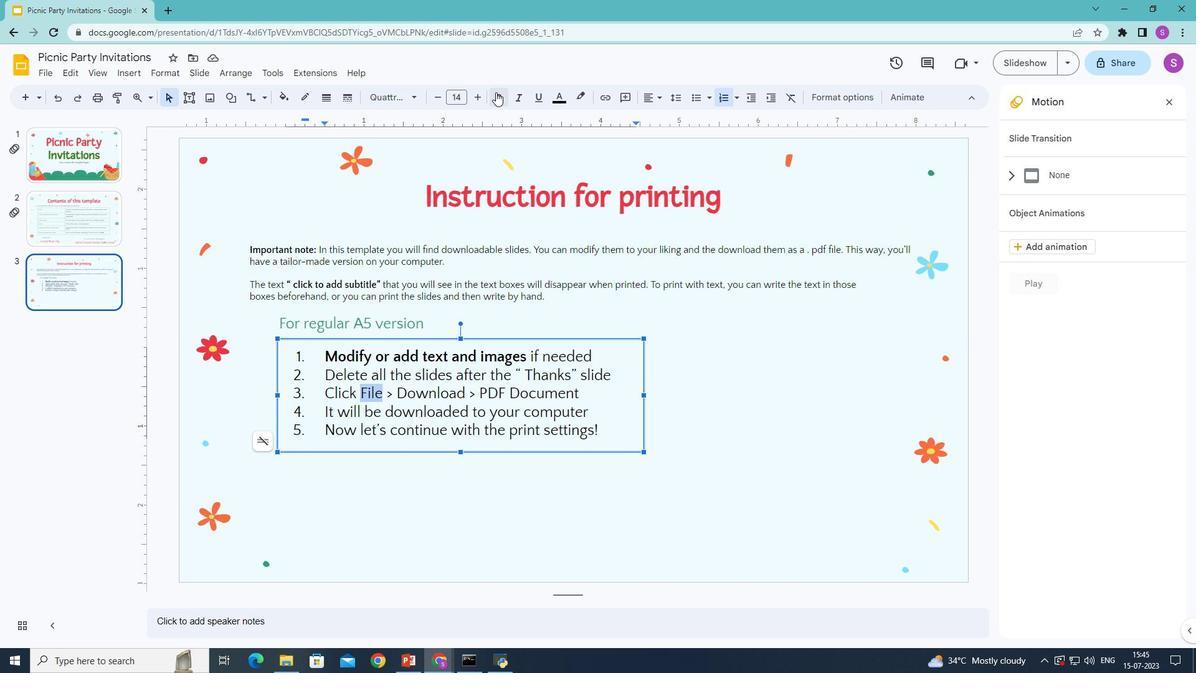 
Action: Mouse moved to (396, 393)
Screenshot: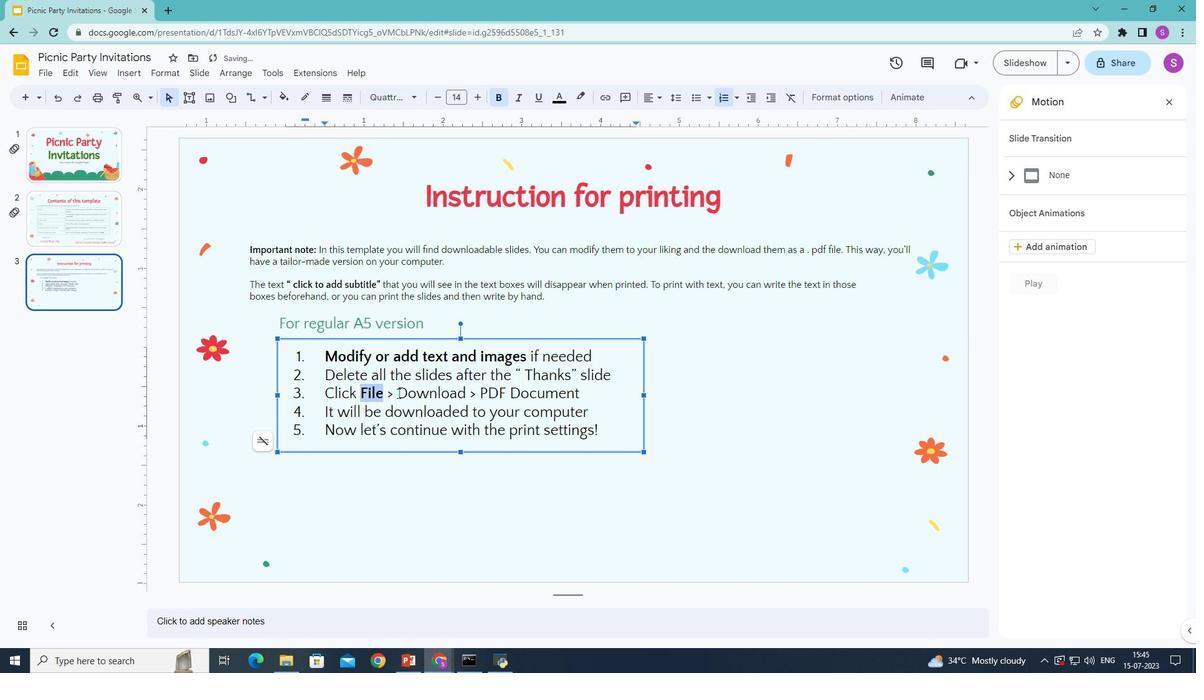 
Action: Mouse pressed left at (396, 393)
Screenshot: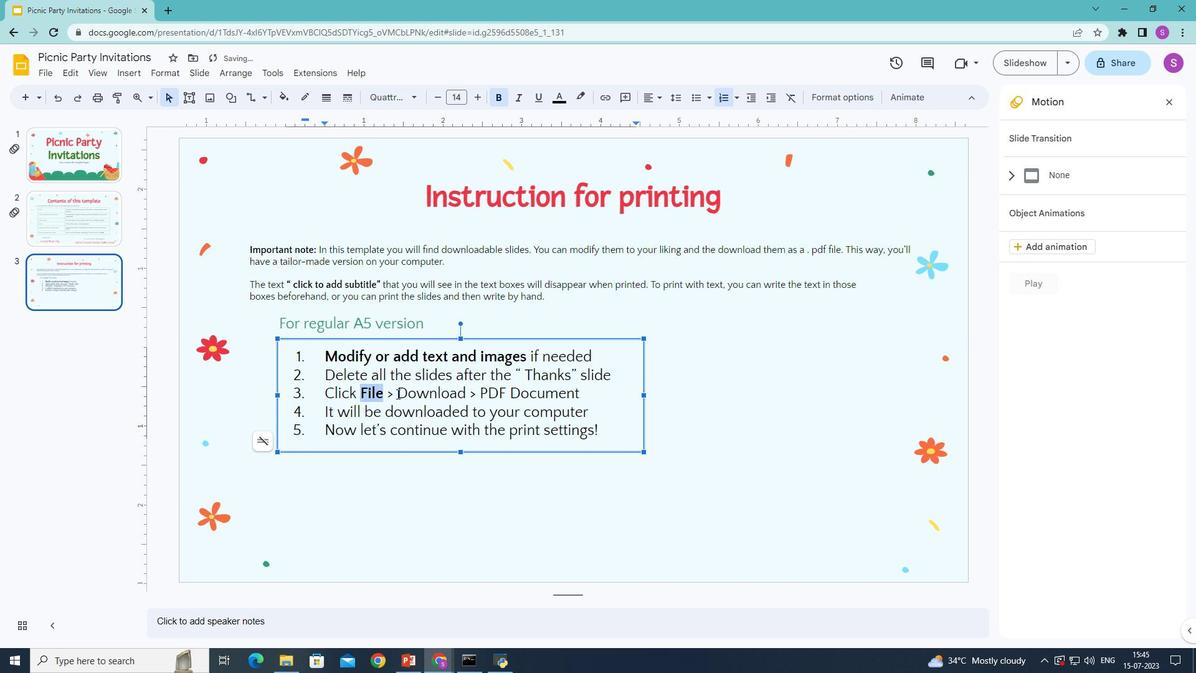 
Action: Mouse moved to (499, 99)
Screenshot: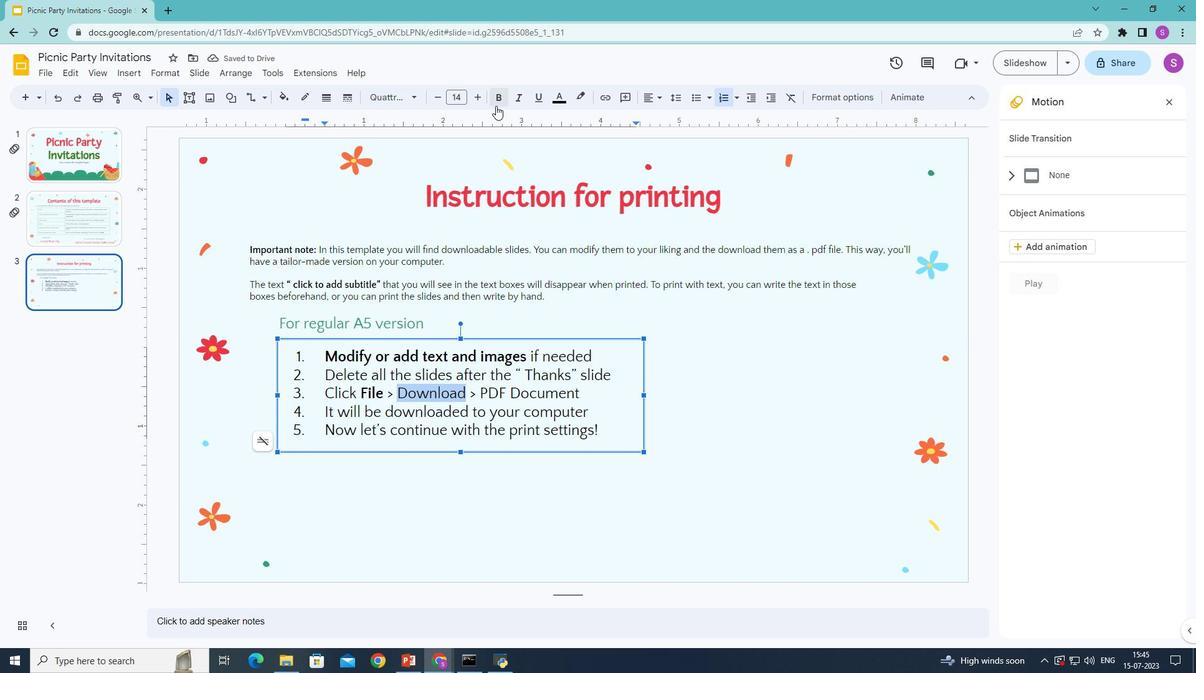 
Action: Mouse pressed left at (499, 99)
Screenshot: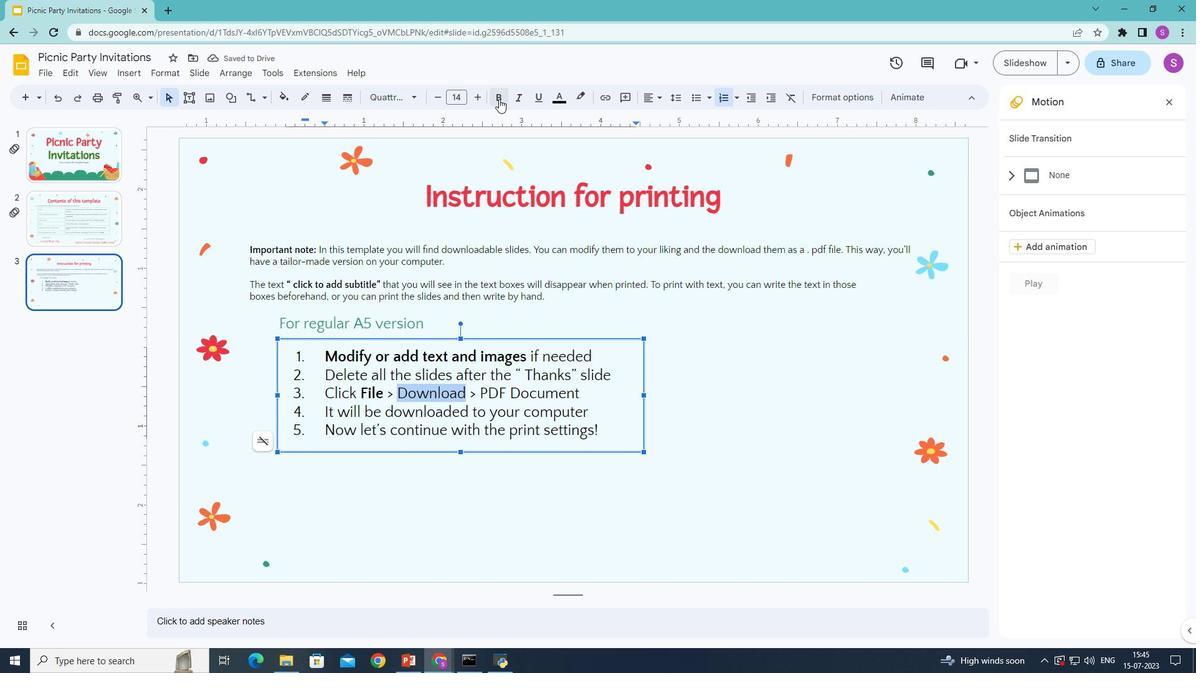
Action: Mouse moved to (479, 390)
Screenshot: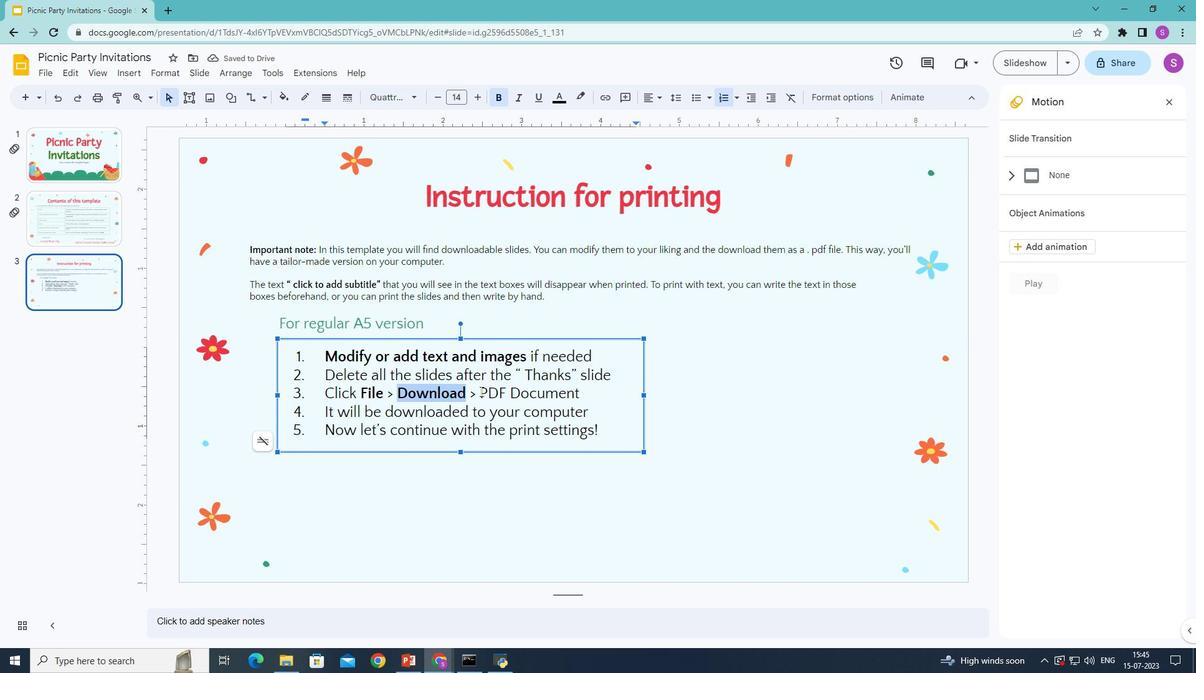 
Action: Mouse pressed left at (479, 390)
Screenshot: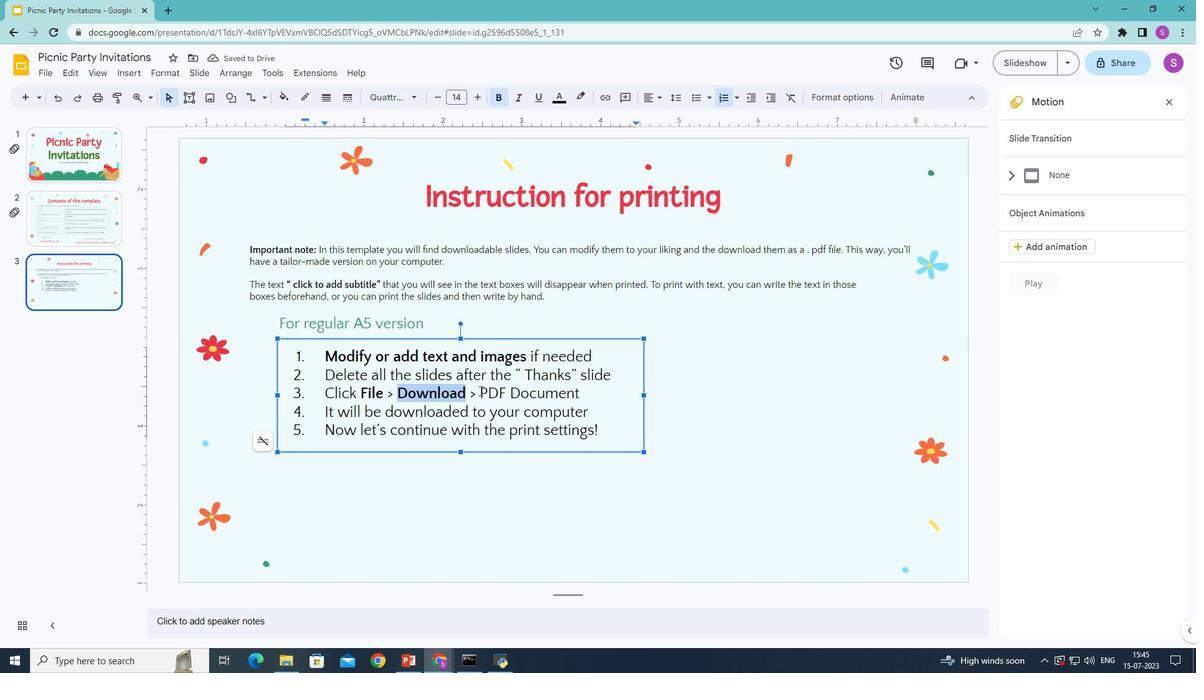 
Action: Mouse moved to (501, 102)
Screenshot: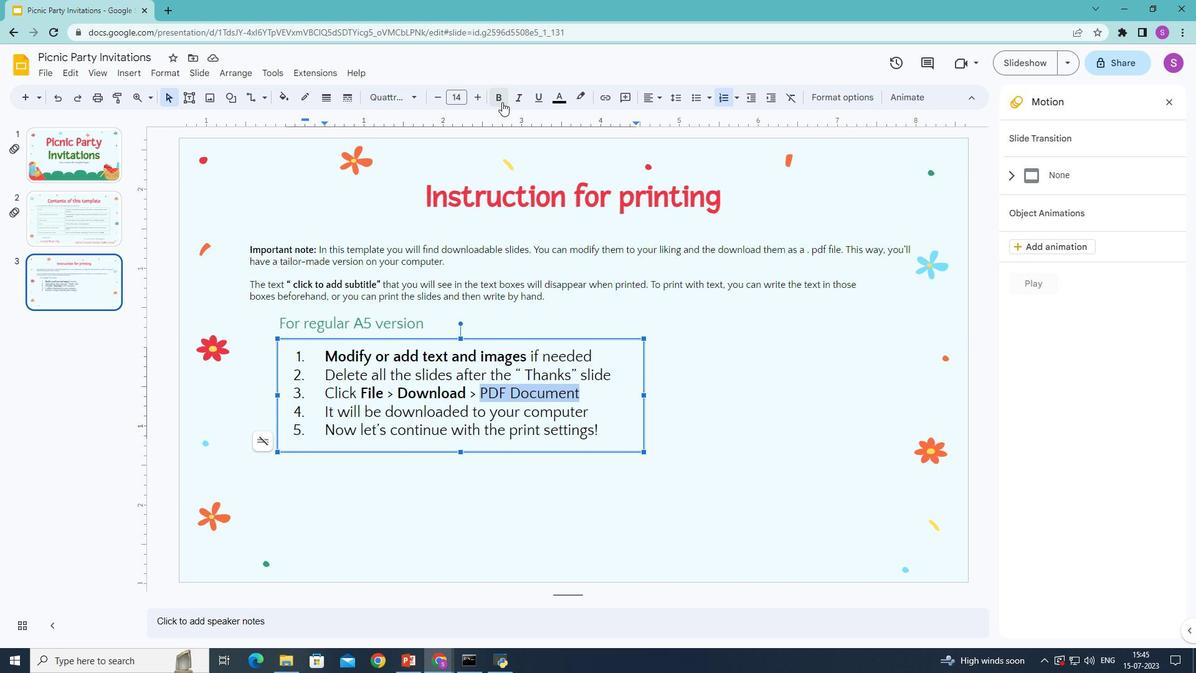 
Action: Mouse pressed left at (501, 102)
Screenshot: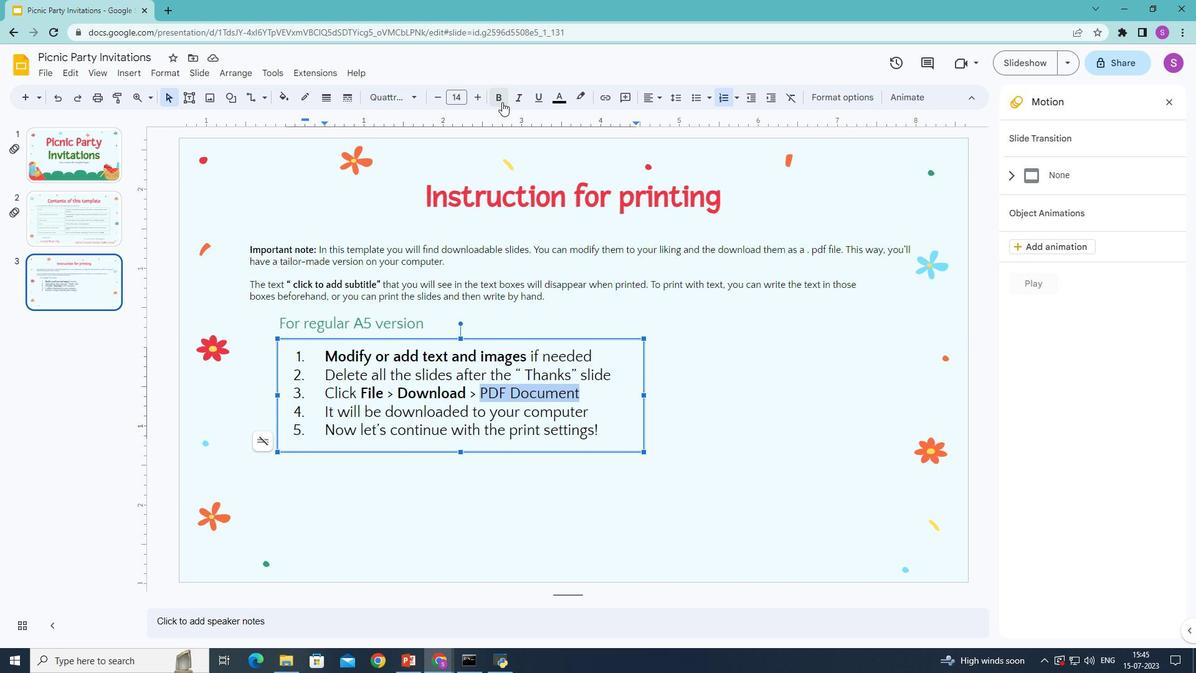 
Action: Mouse moved to (698, 385)
Screenshot: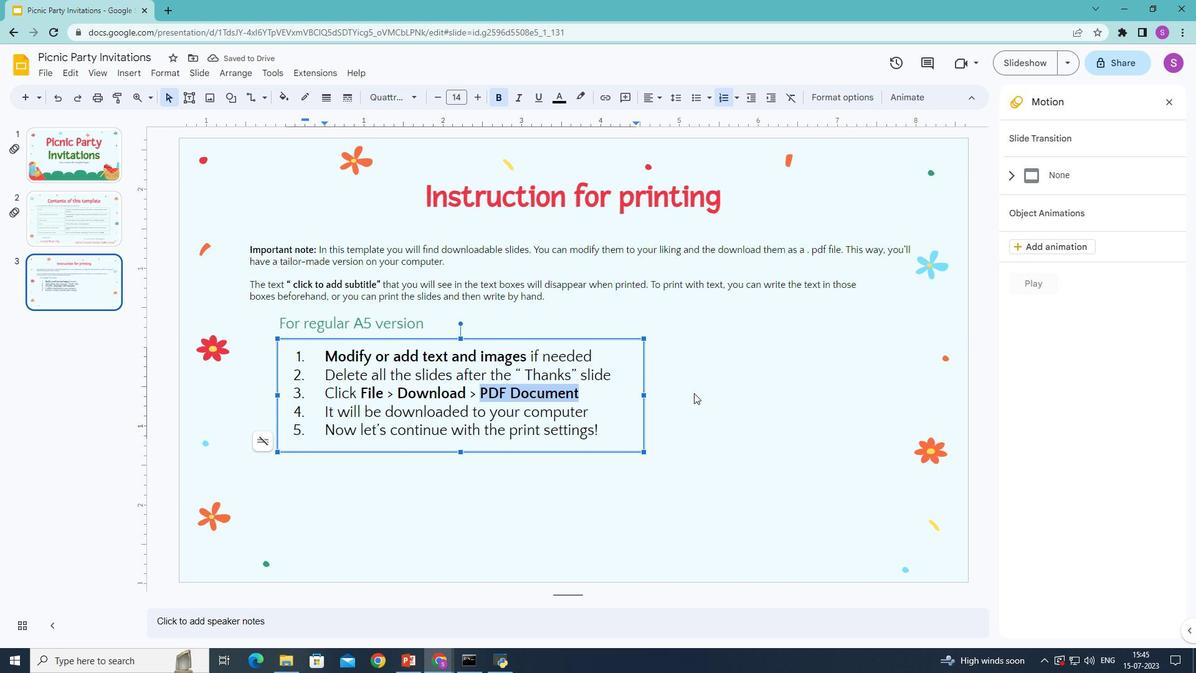 
Action: Mouse pressed left at (698, 385)
Screenshot: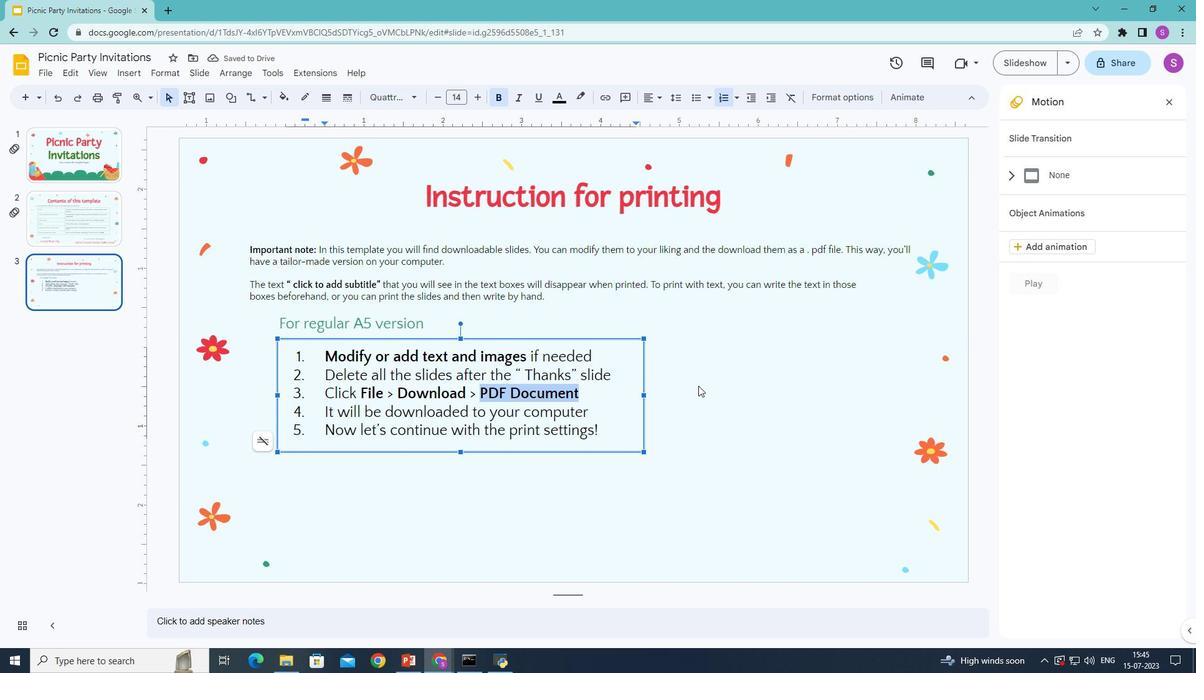 
Action: Mouse moved to (472, 340)
Screenshot: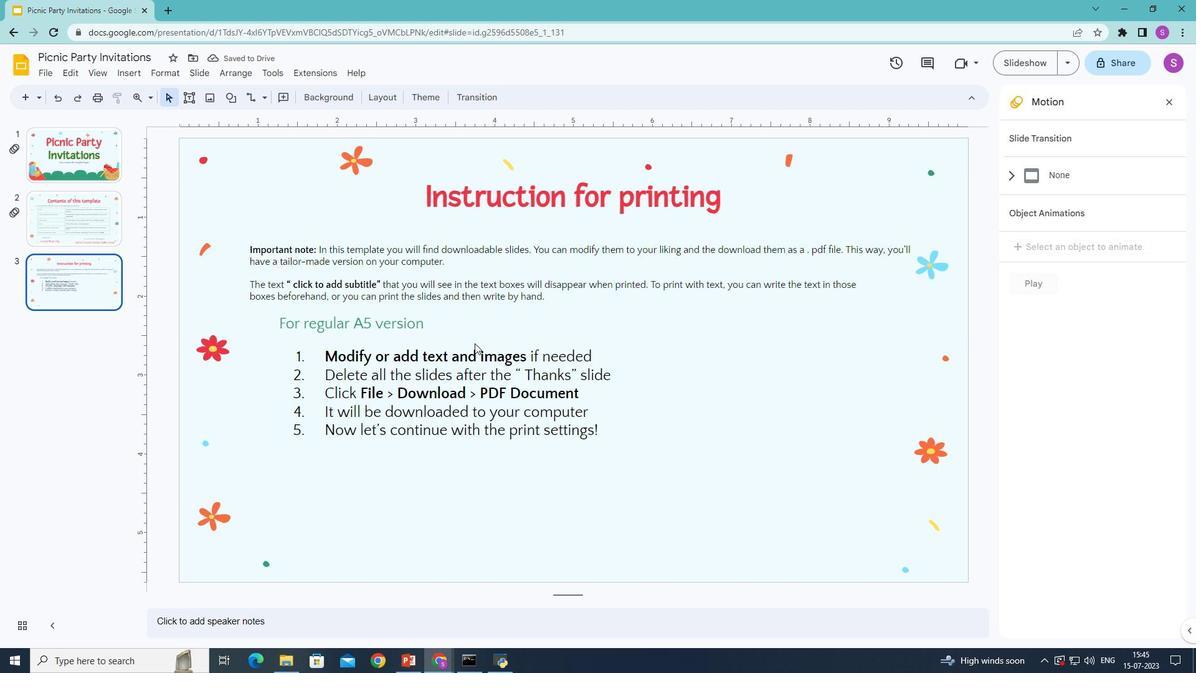 
Action: Mouse pressed left at (472, 340)
Screenshot: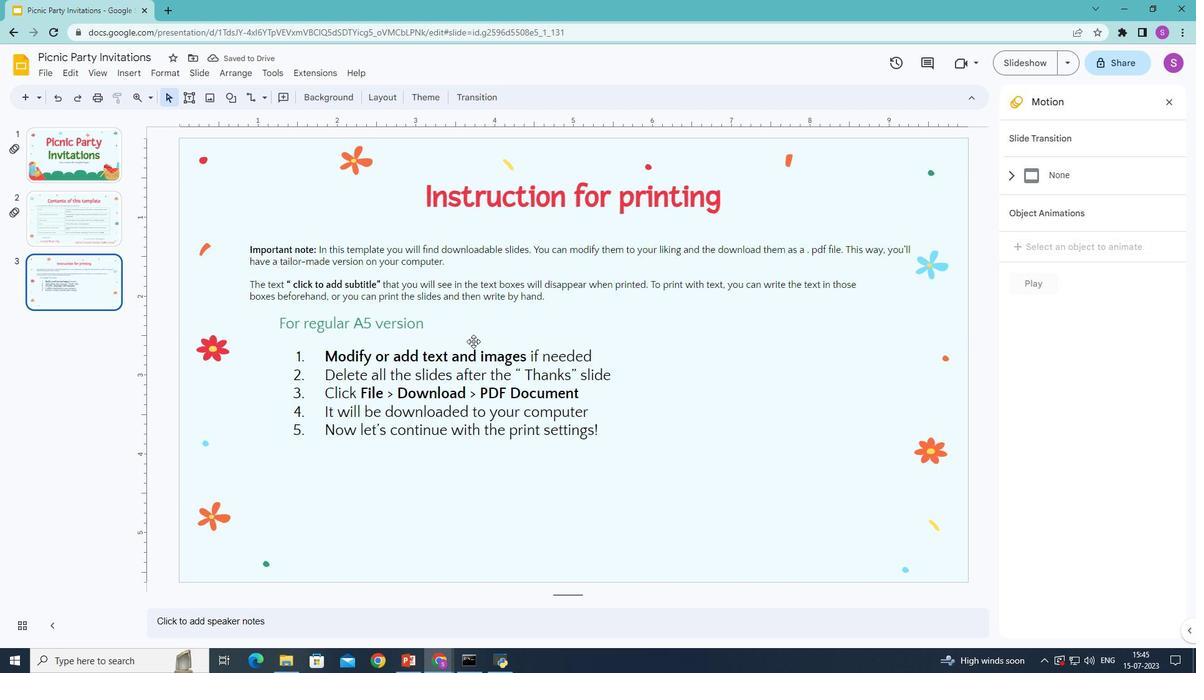 
Action: Mouse moved to (597, 429)
Screenshot: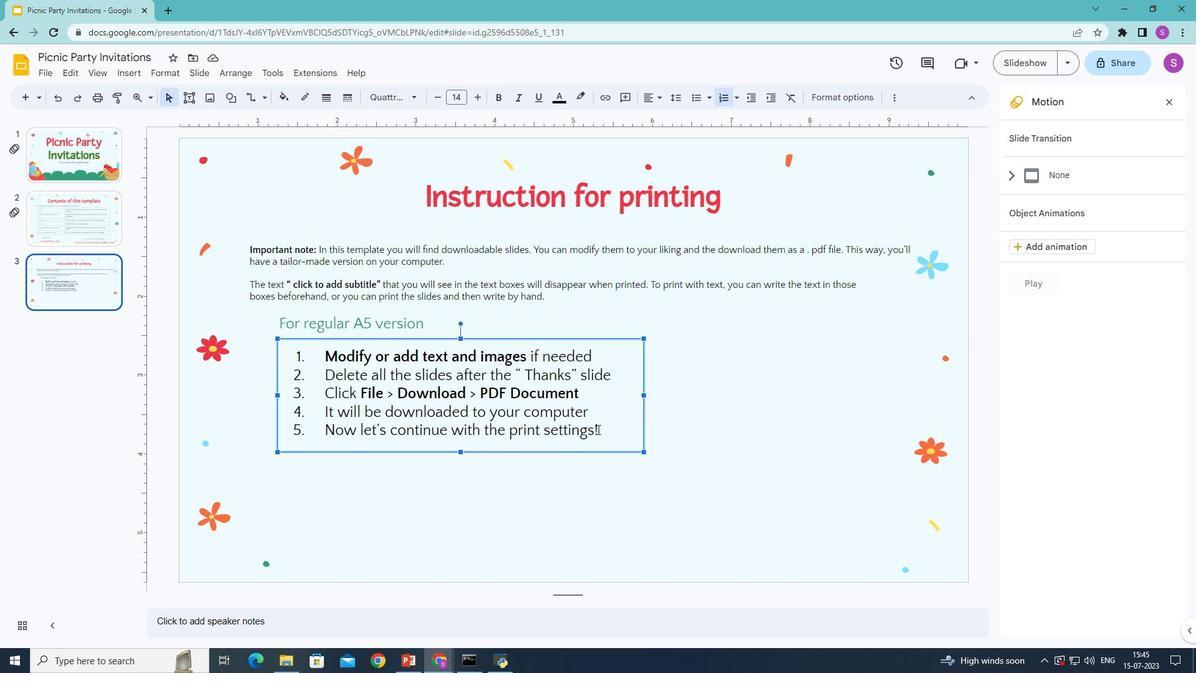 
Action: Mouse pressed left at (597, 429)
Screenshot: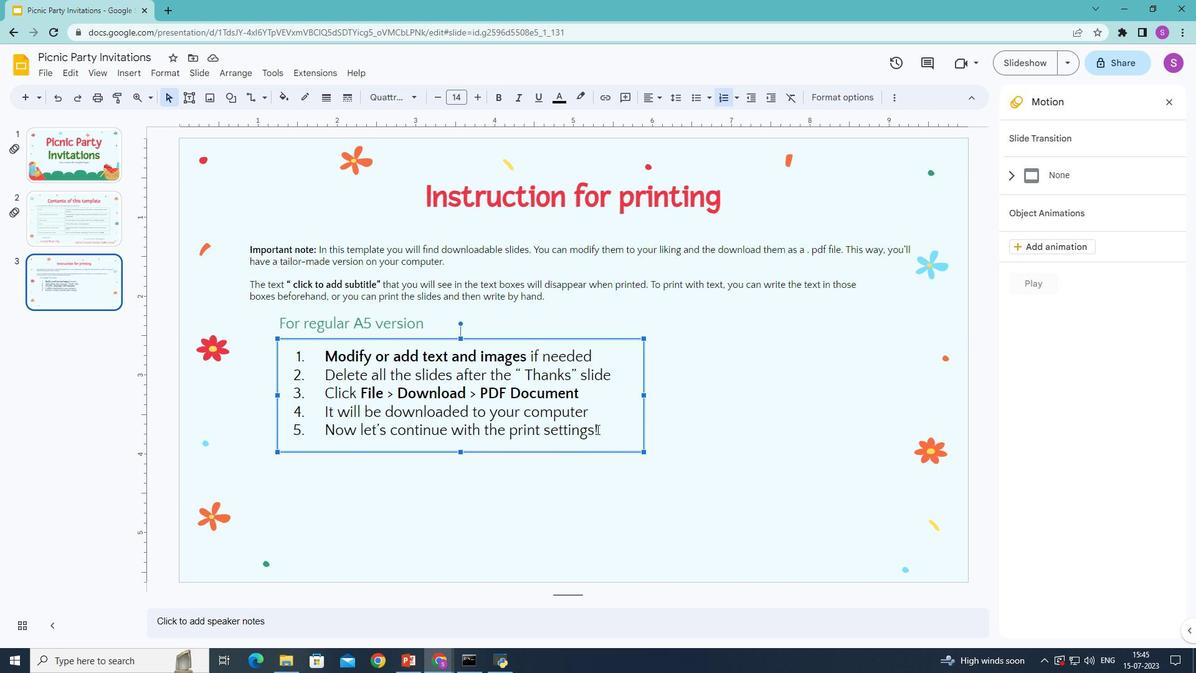 
Action: Mouse moved to (439, 96)
Screenshot: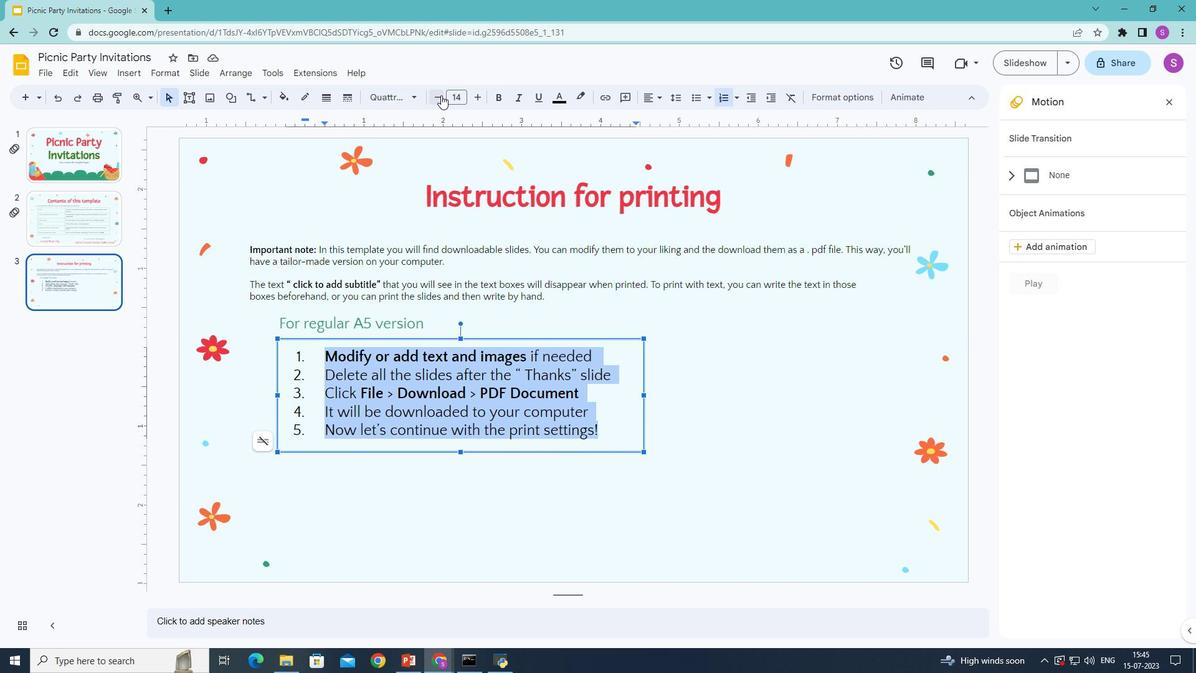 
Action: Mouse pressed left at (439, 96)
Screenshot: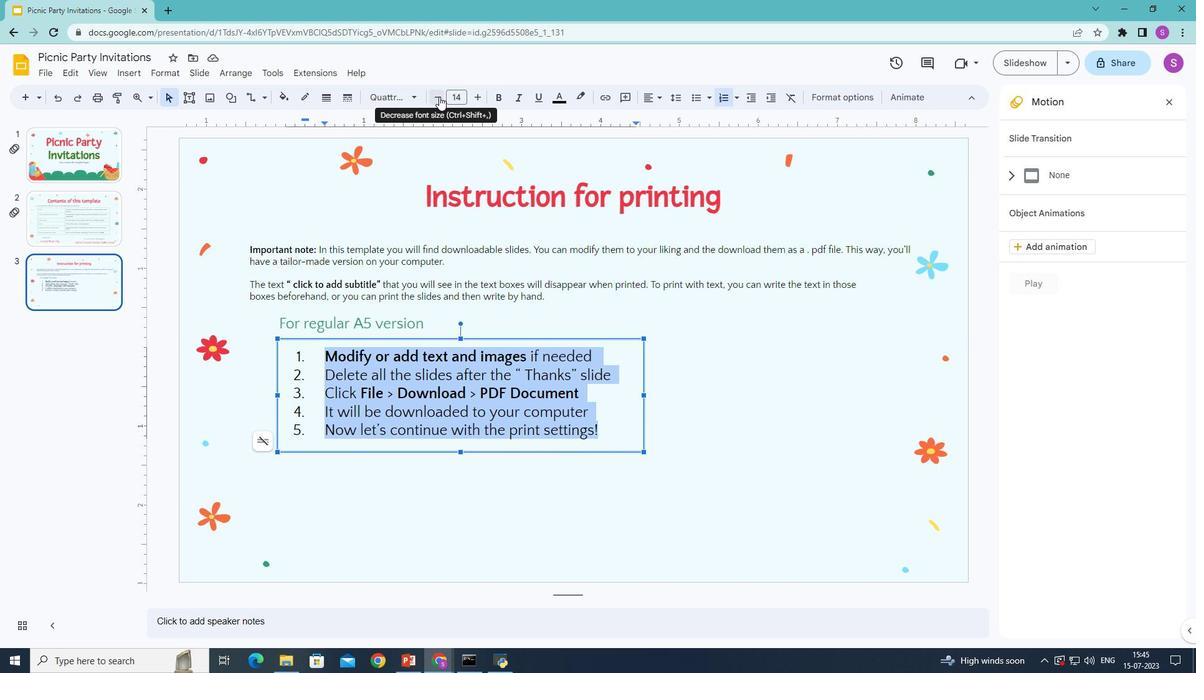 
Action: Mouse pressed left at (439, 96)
Screenshot: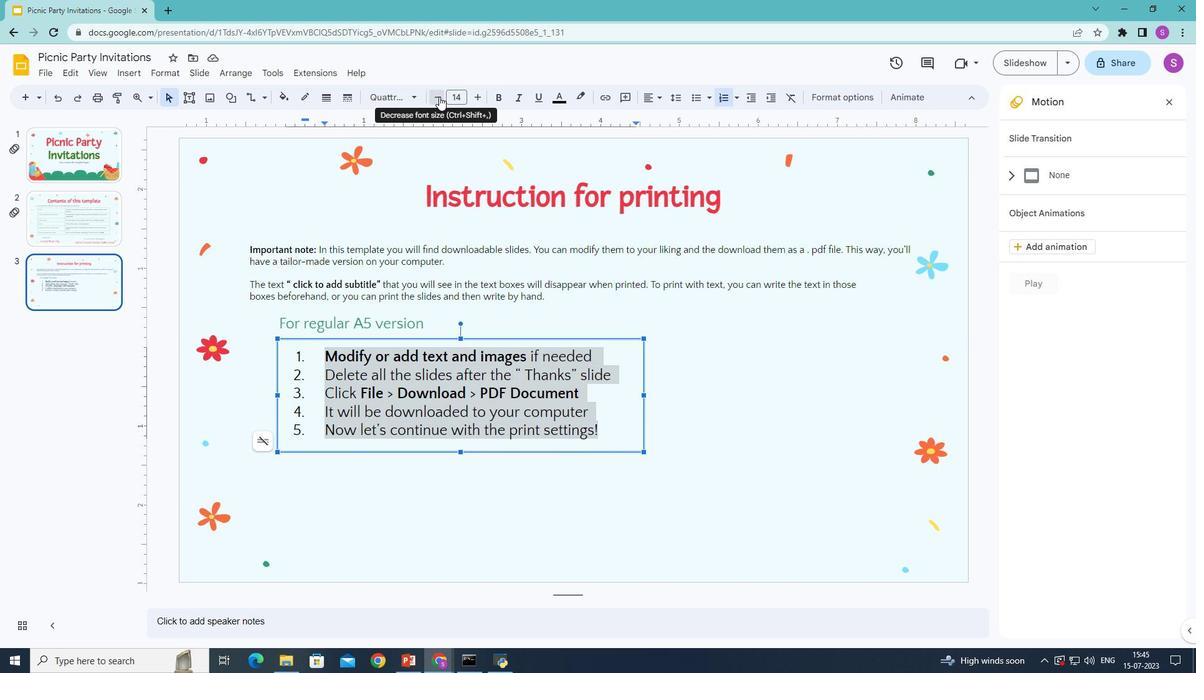 
Action: Mouse pressed left at (439, 96)
Screenshot: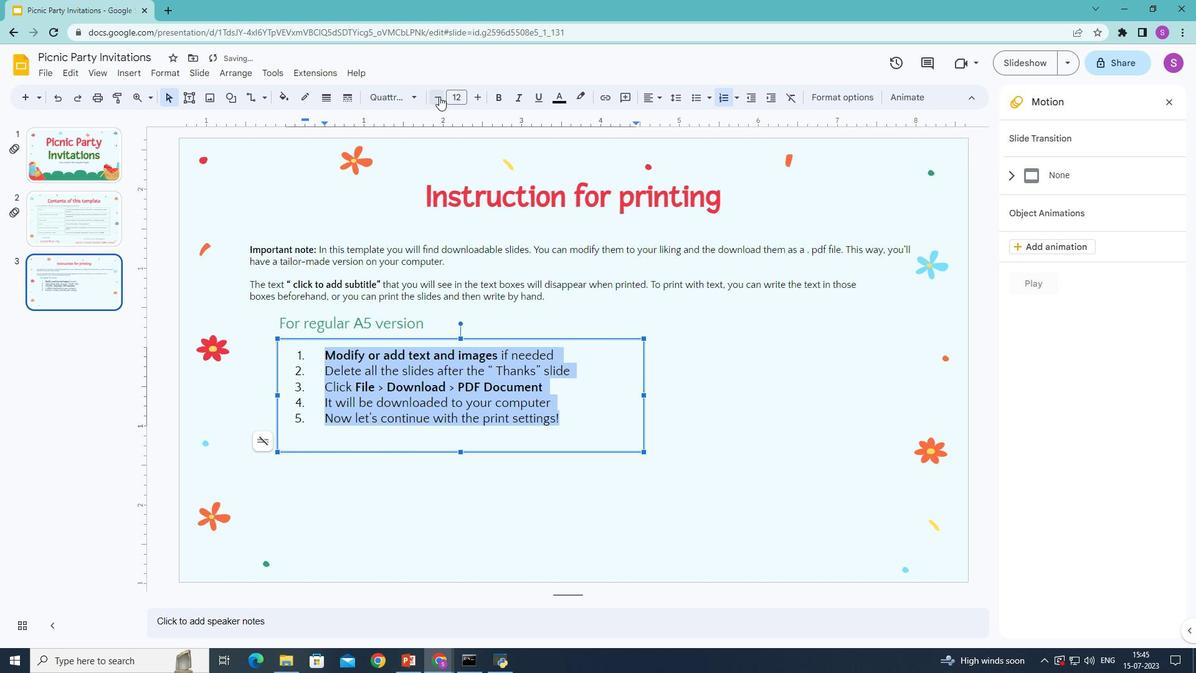 
Action: Mouse pressed left at (439, 96)
Screenshot: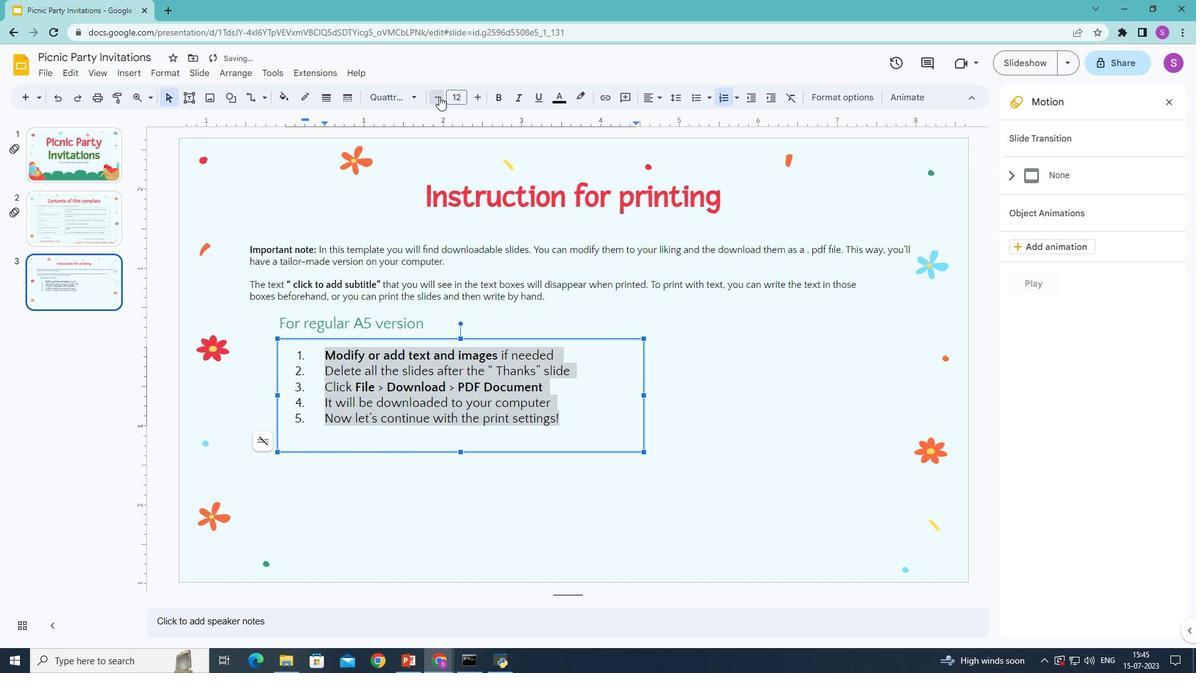 
Action: Mouse pressed left at (439, 96)
Screenshot: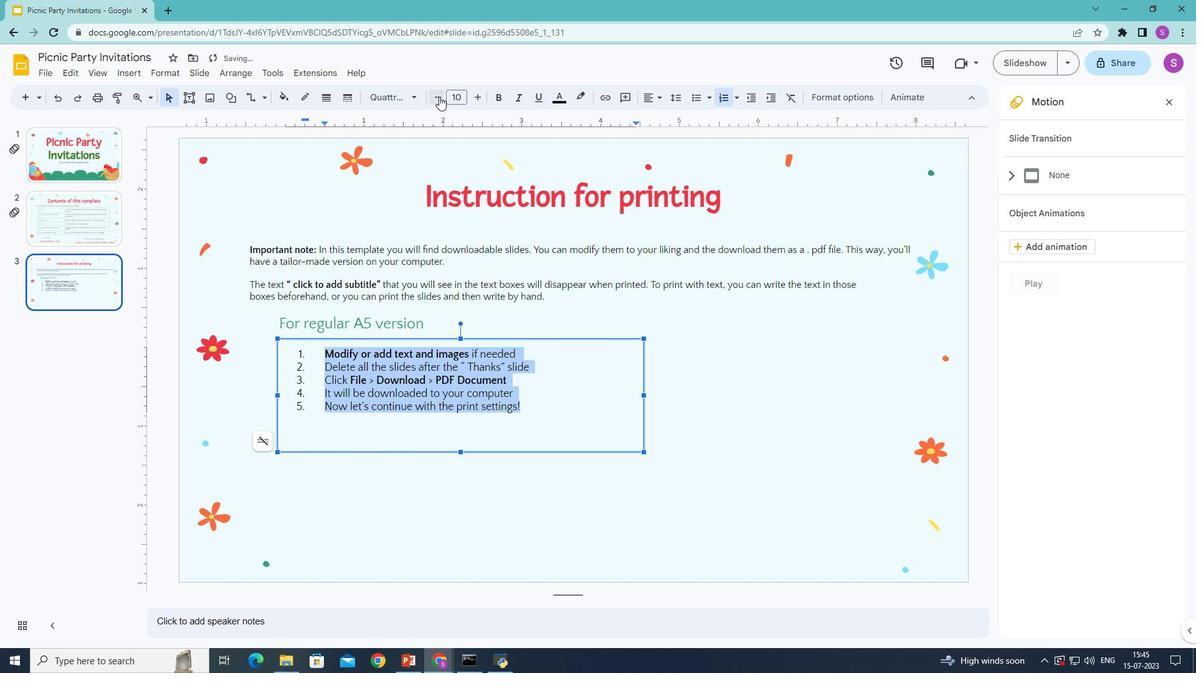 
Action: Mouse moved to (722, 351)
Screenshot: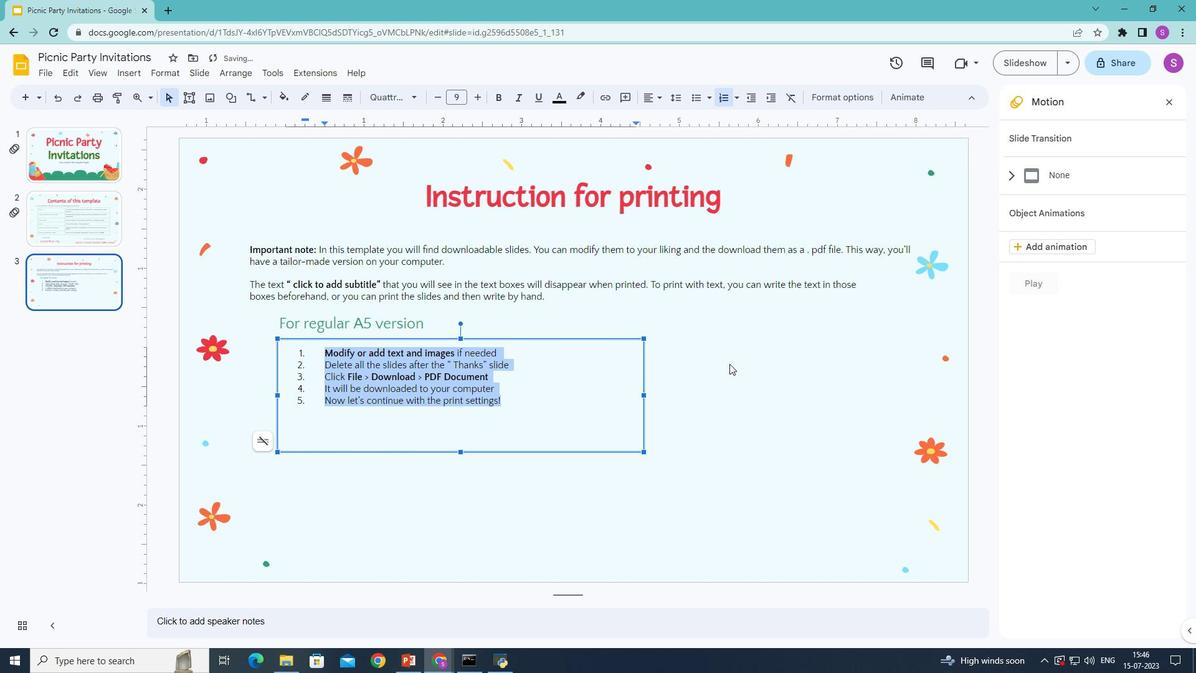 
Action: Mouse pressed left at (722, 351)
Screenshot: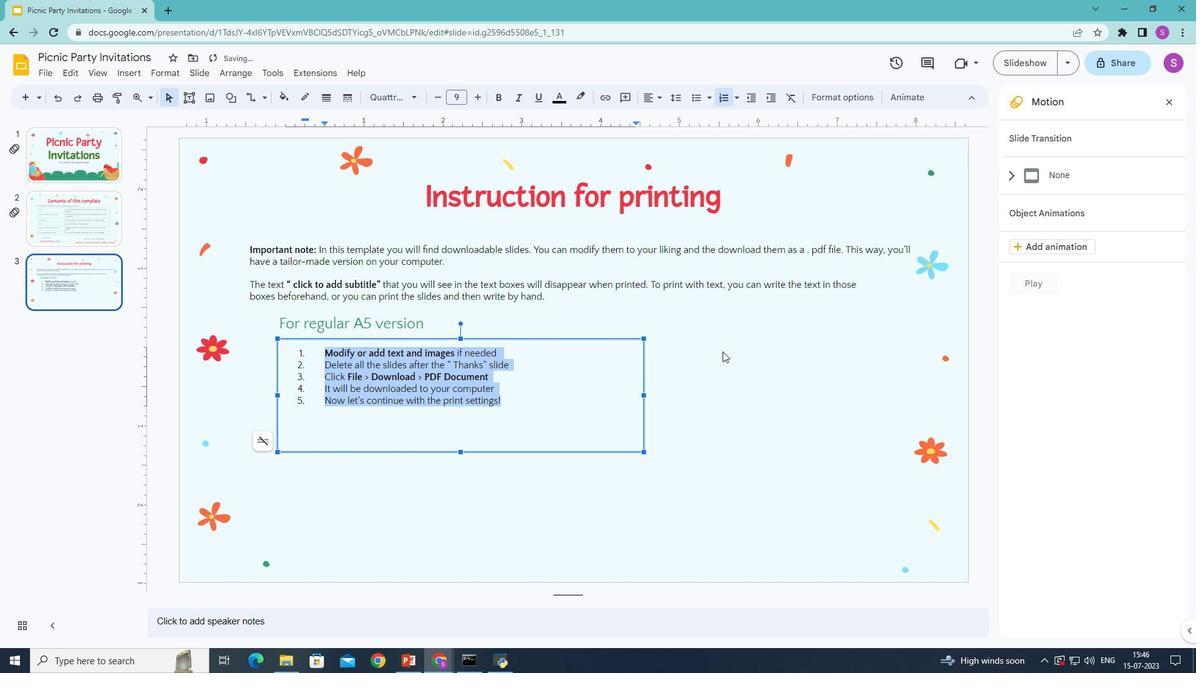 
Action: Mouse moved to (342, 317)
Screenshot: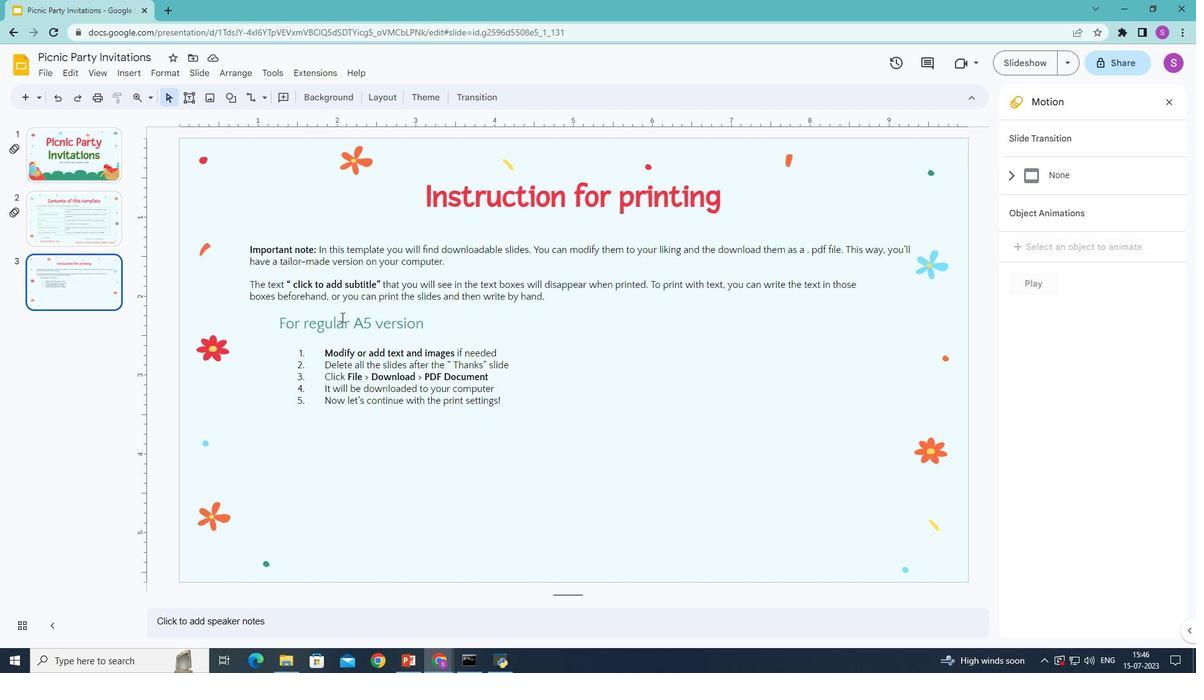 
Action: Mouse pressed left at (342, 317)
Screenshot: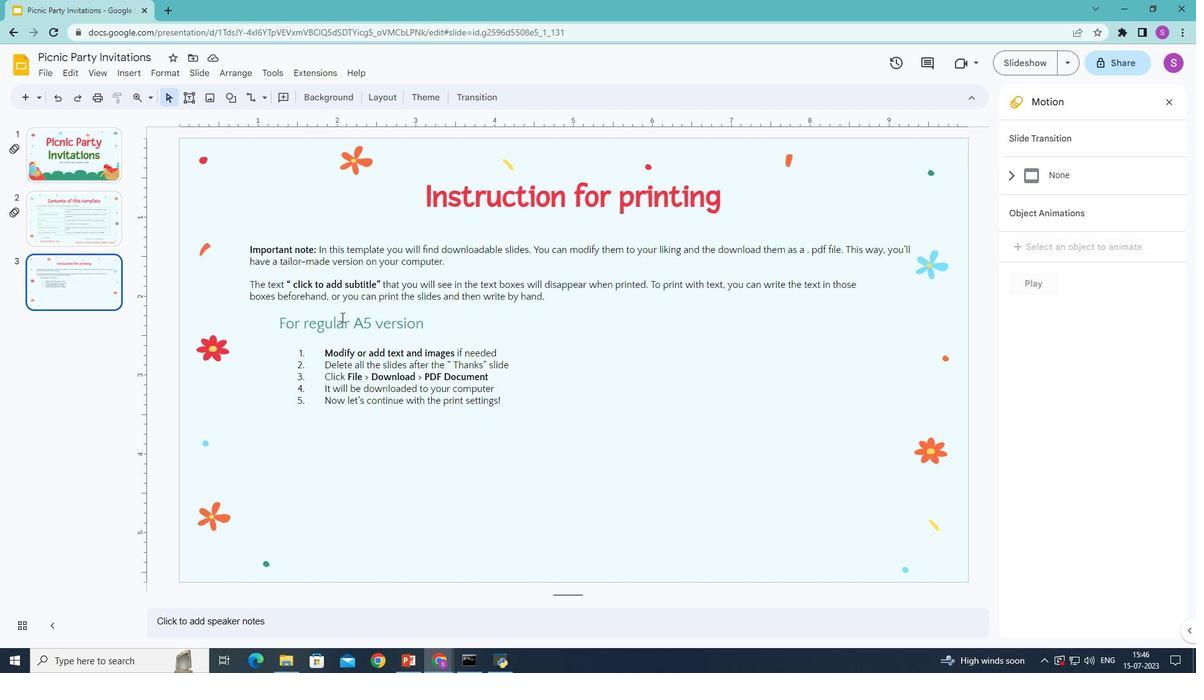 
Action: Mouse moved to (422, 323)
Screenshot: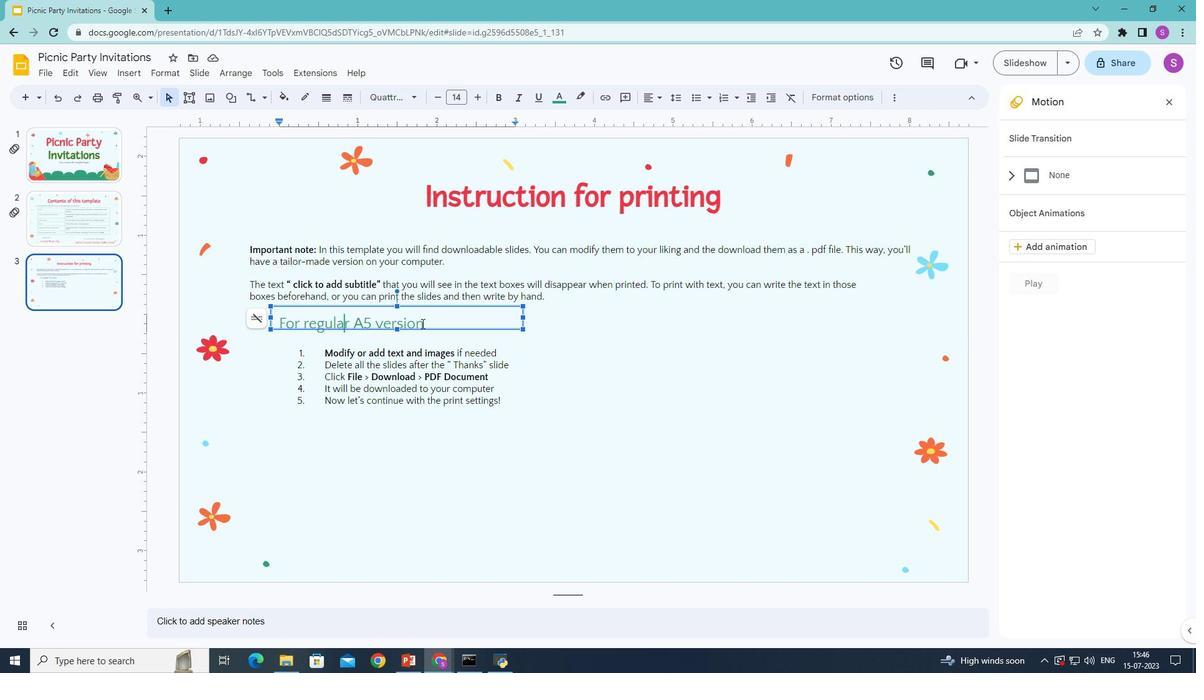 
Action: Mouse pressed left at (422, 323)
Screenshot: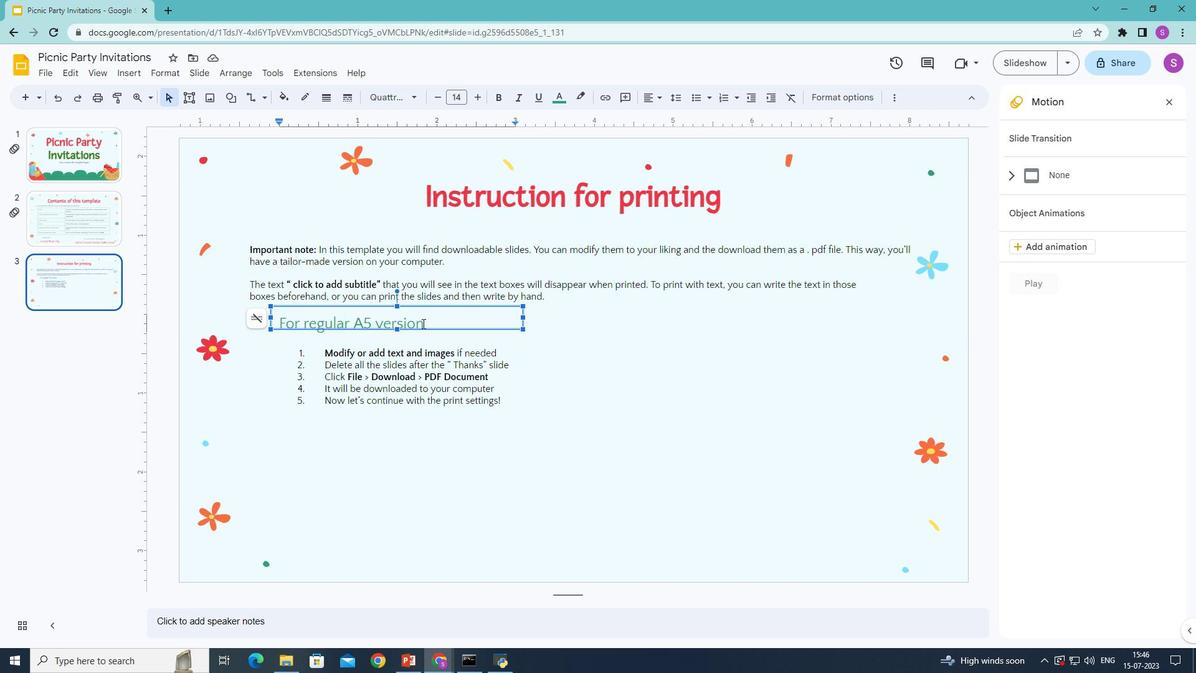 
Action: Mouse moved to (439, 94)
Screenshot: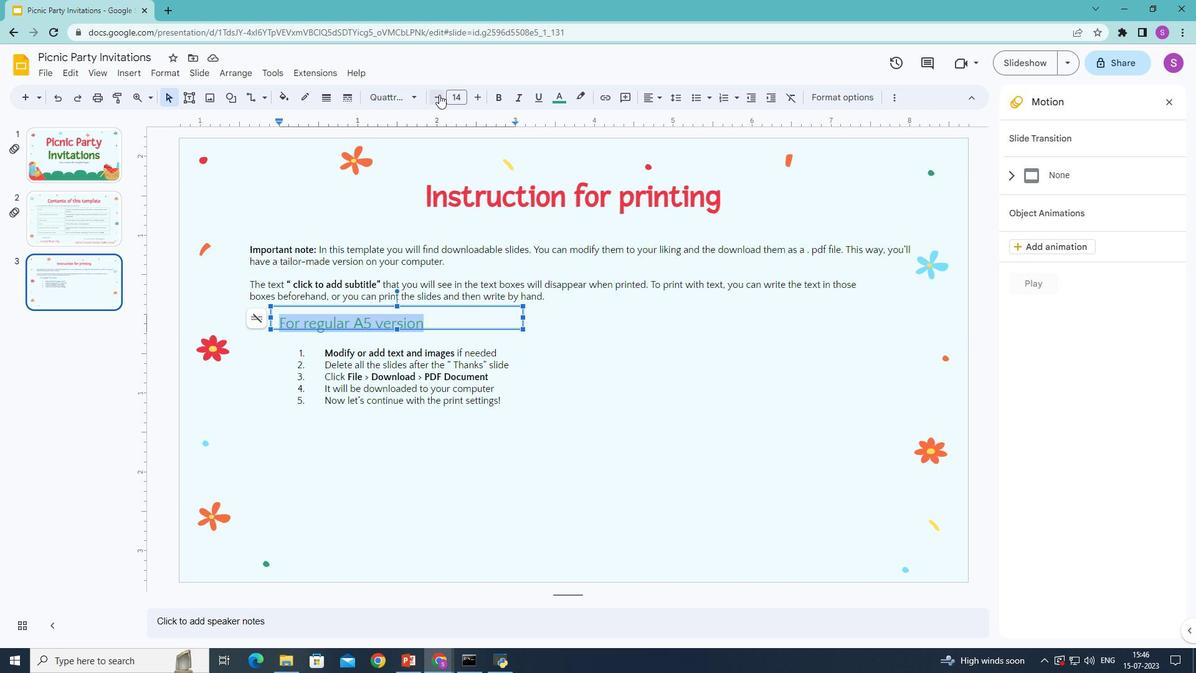 
Action: Mouse pressed left at (439, 94)
Screenshot: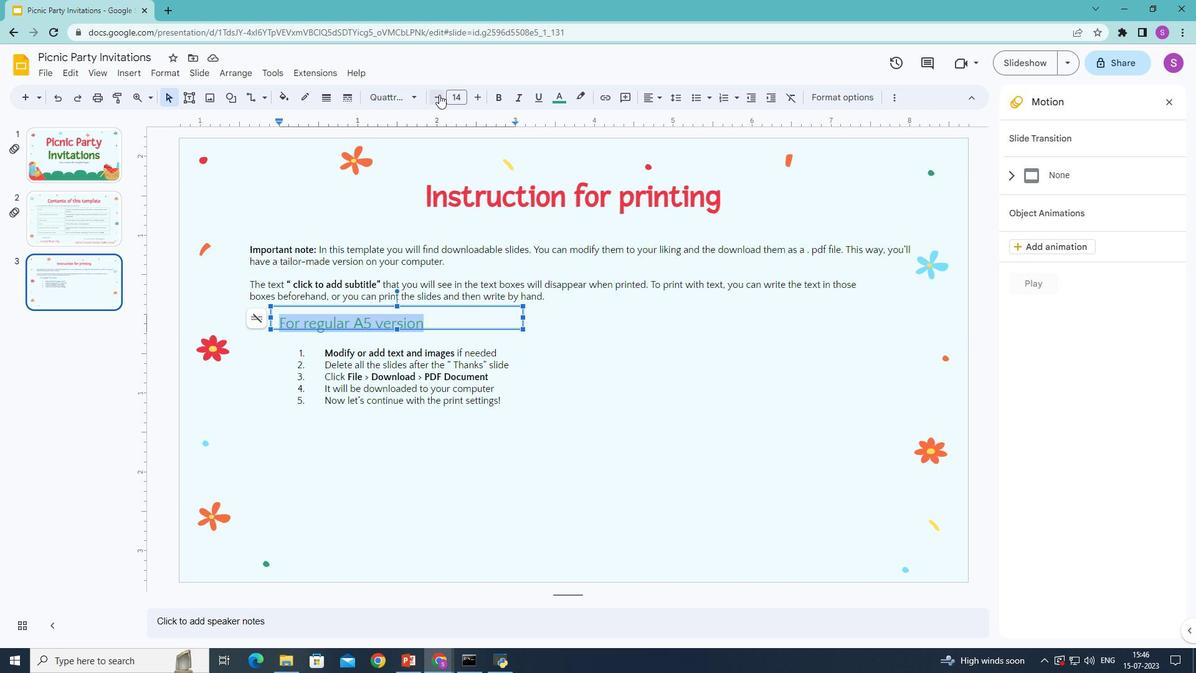 
Action: Mouse moved to (621, 384)
Screenshot: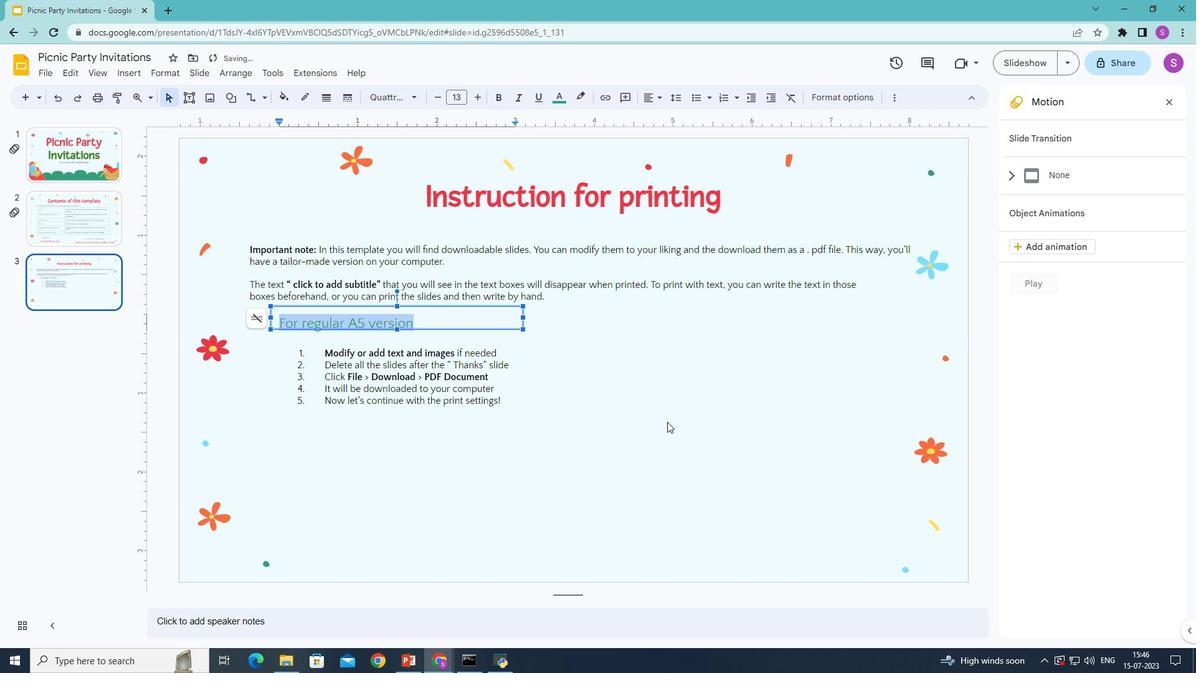 
Action: Mouse pressed left at (621, 384)
Screenshot: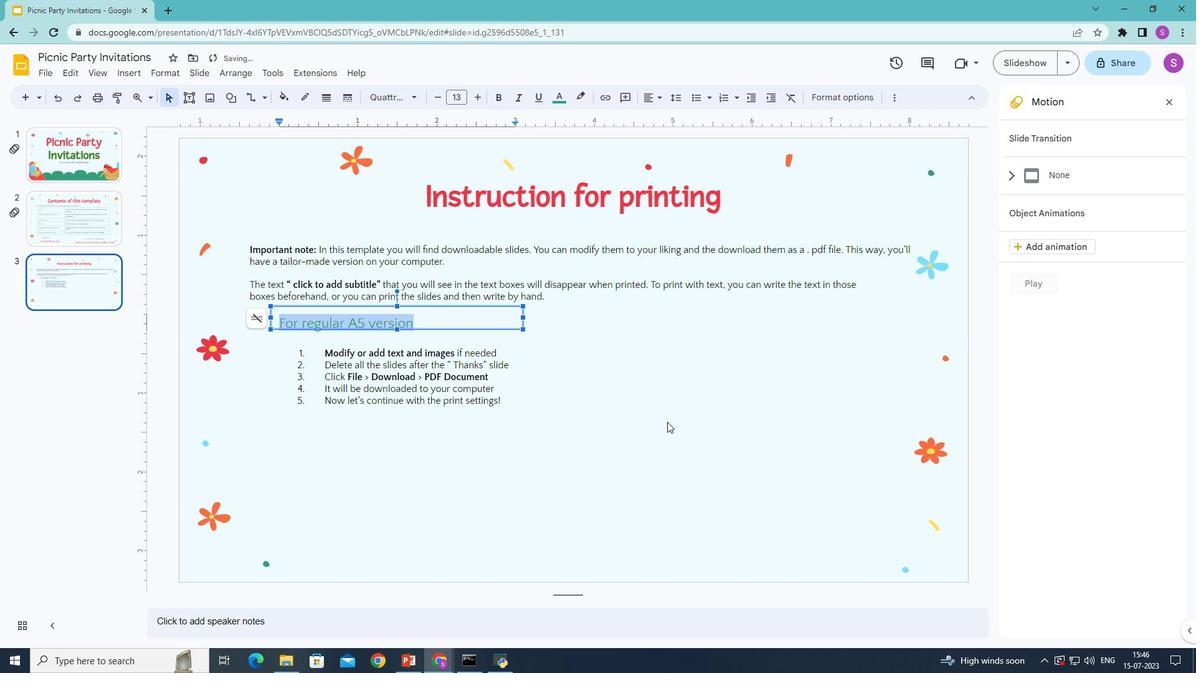 
Action: Mouse moved to (785, 402)
Screenshot: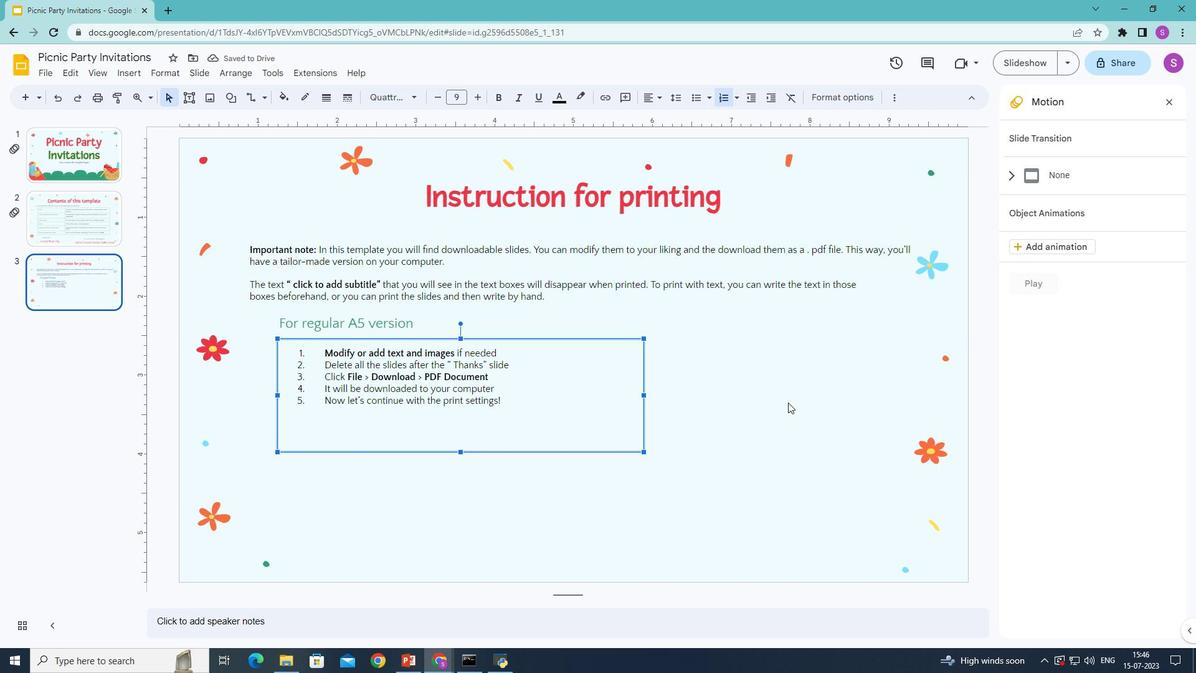 
Action: Mouse pressed left at (785, 402)
Screenshot: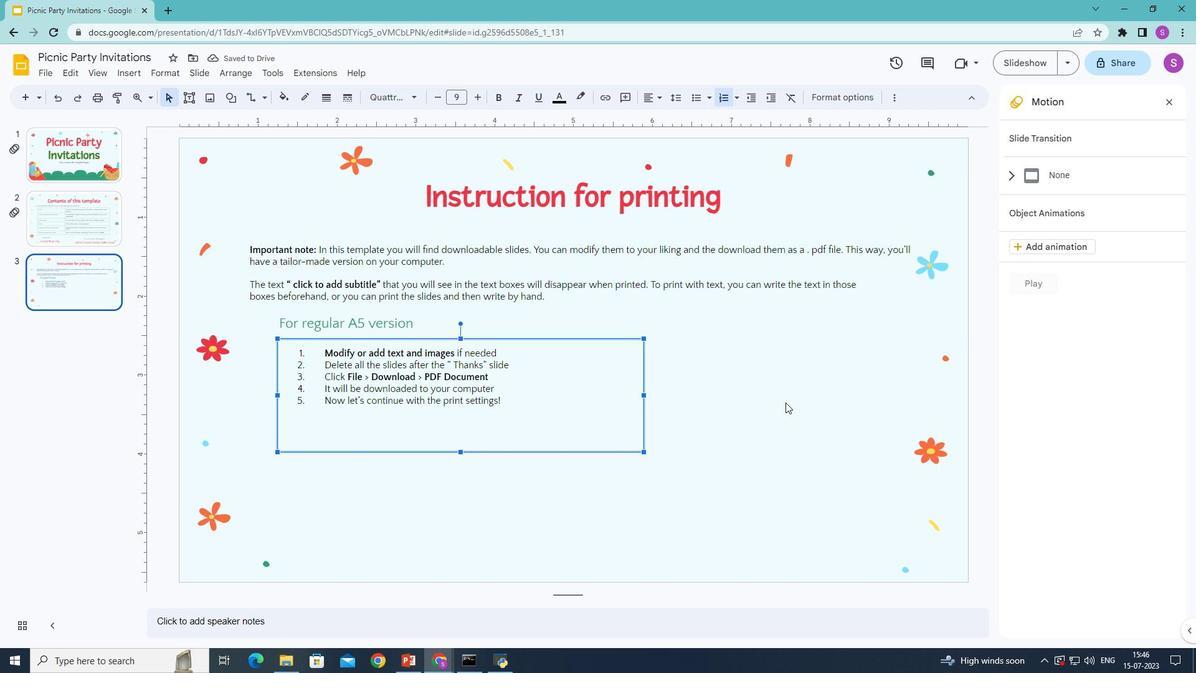 
Action: Mouse moved to (191, 99)
Screenshot: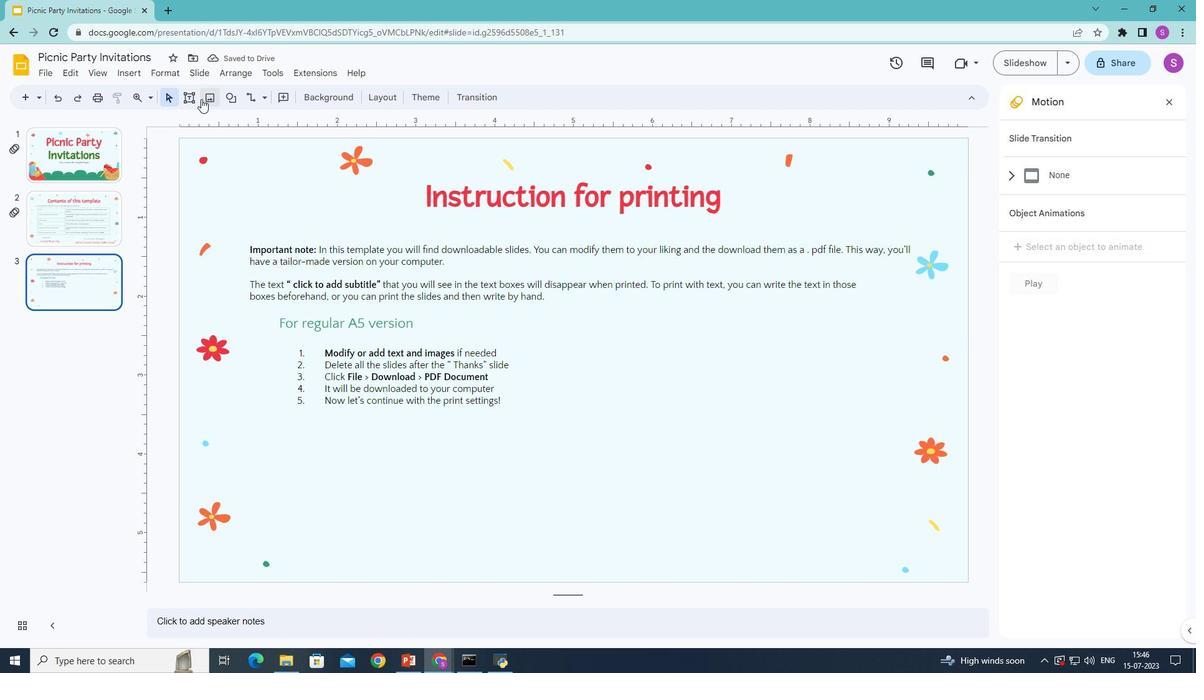 
Action: Mouse pressed left at (191, 99)
Screenshot: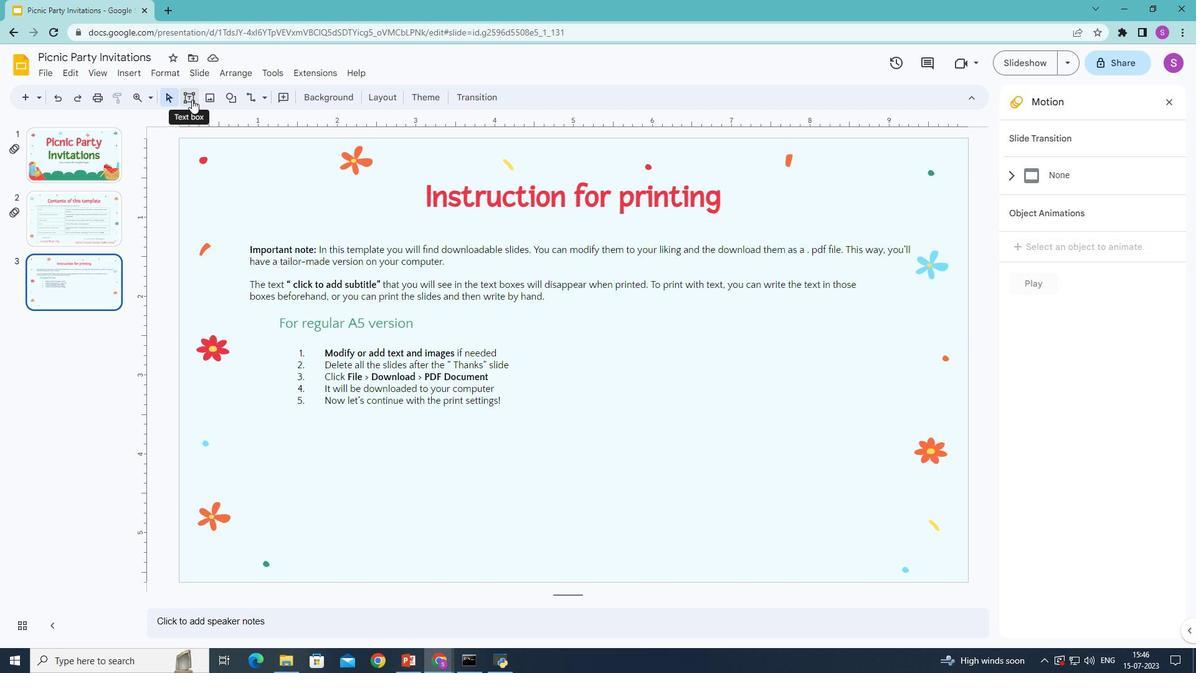 
Action: Mouse moved to (294, 421)
Screenshot: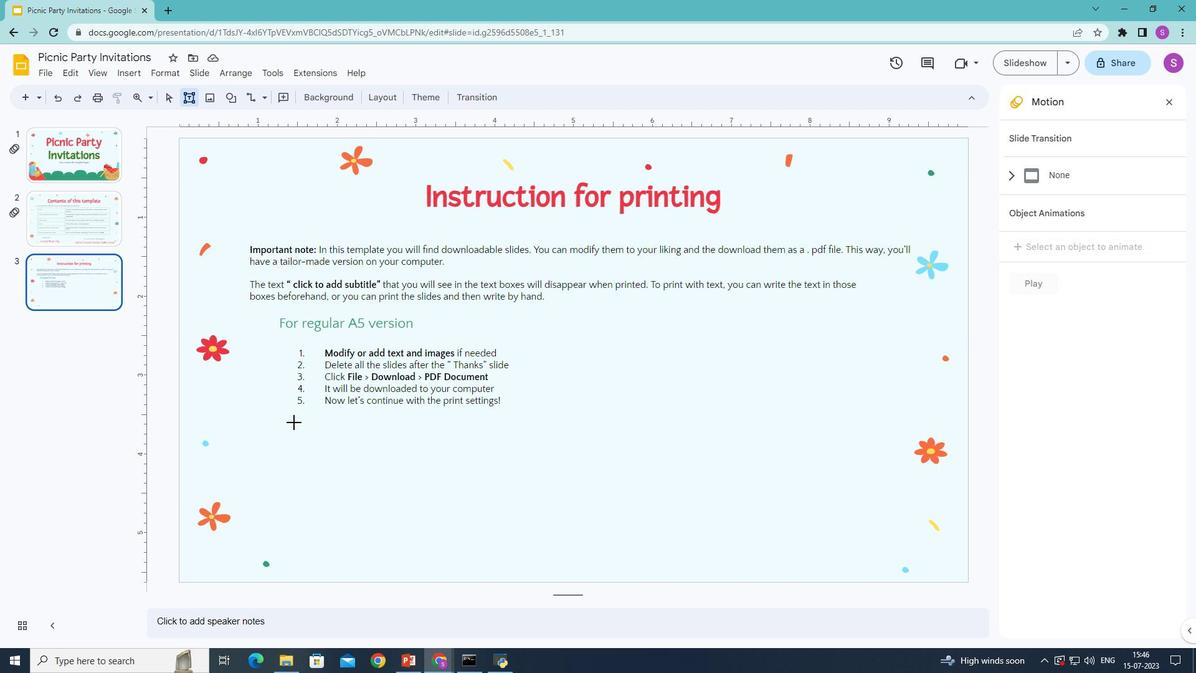 
Action: Mouse pressed left at (294, 421)
Screenshot: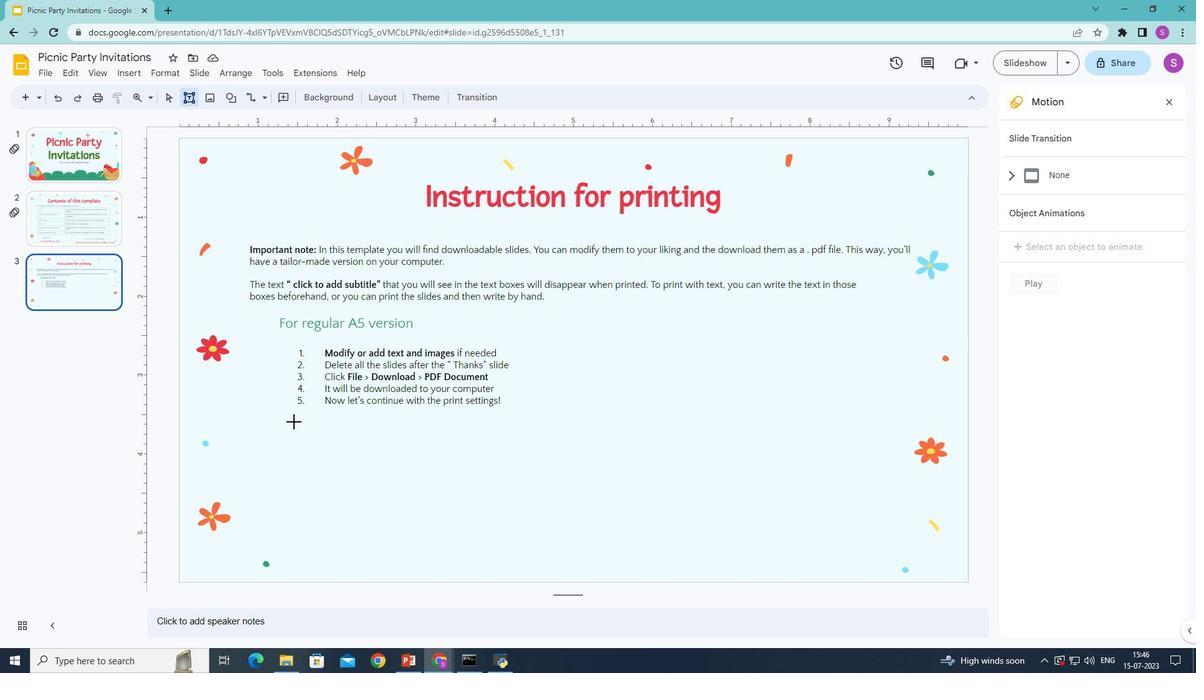 
Action: Mouse moved to (440, 422)
Screenshot: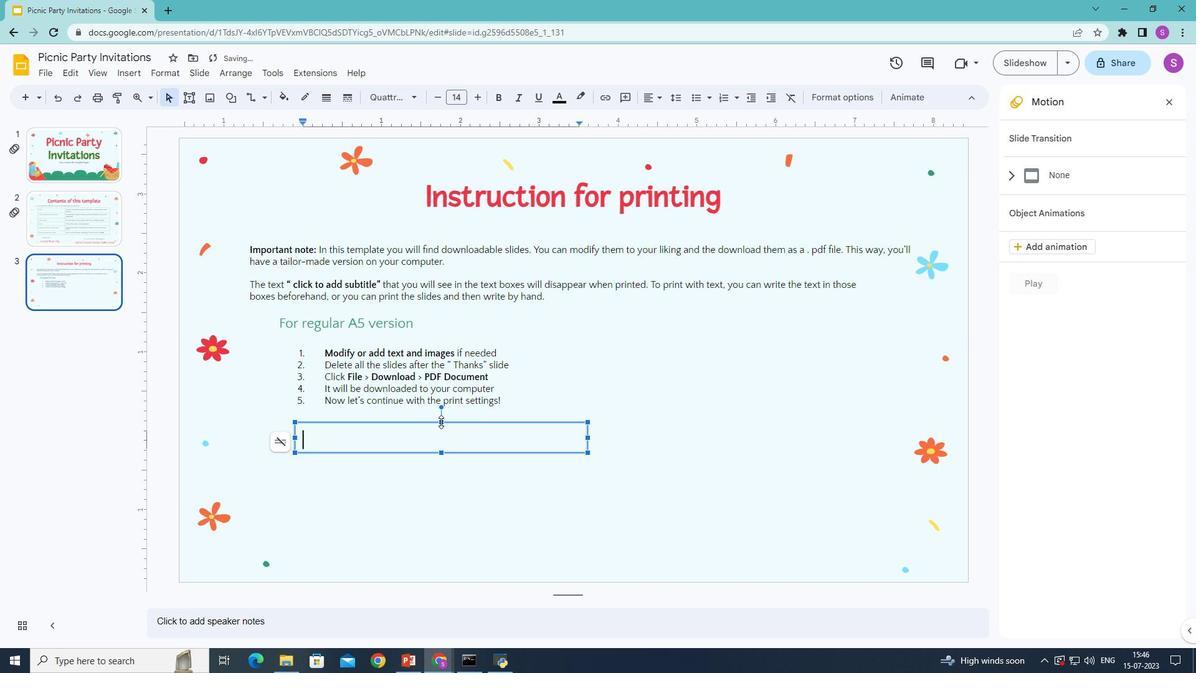 
Action: Mouse pressed left at (440, 422)
Screenshot: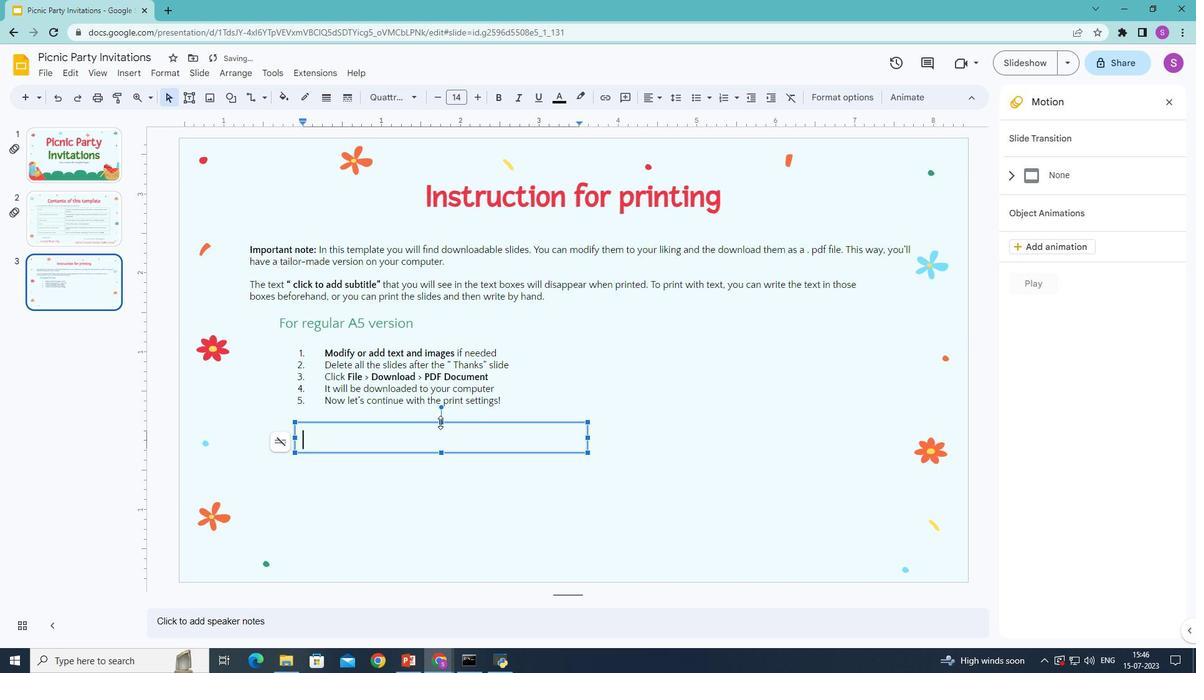 
Action: Mouse moved to (440, 452)
Screenshot: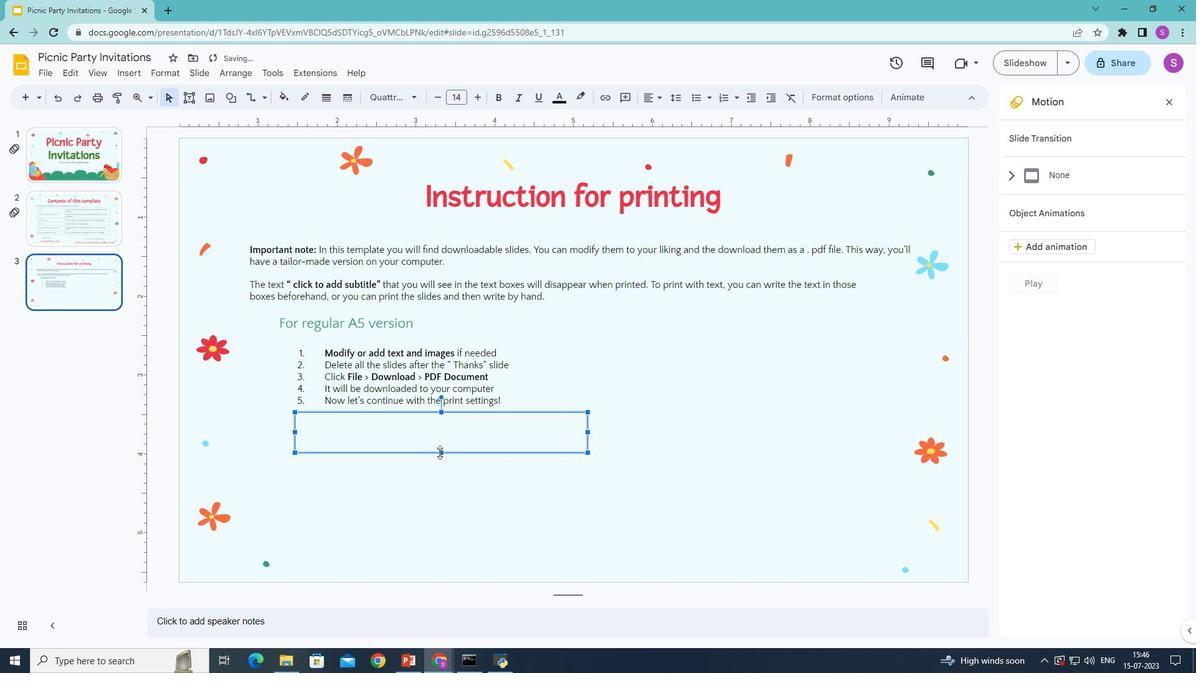 
Action: Mouse pressed left at (440, 452)
Screenshot: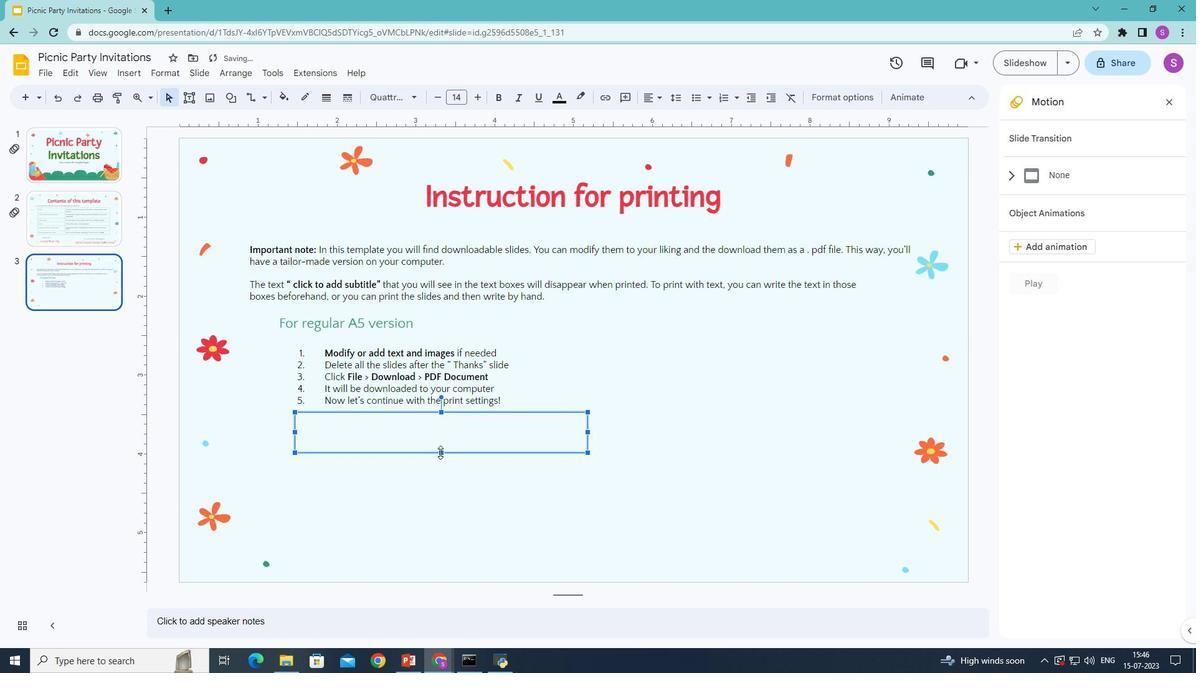 
Action: Mouse moved to (443, 442)
Screenshot: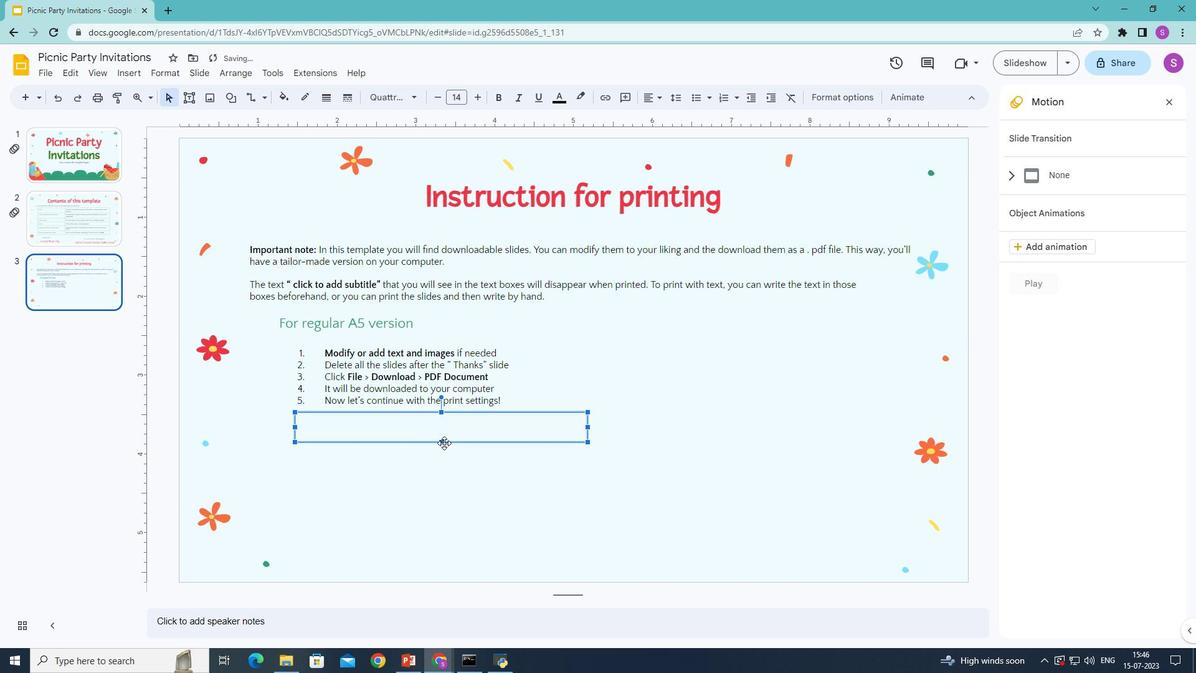 
Action: Key pressed <Key.shift>Printing<Key.space>with<Key.space><Key.shift>Adobe<Key.space><Key.shift>Acrobat
Screenshot: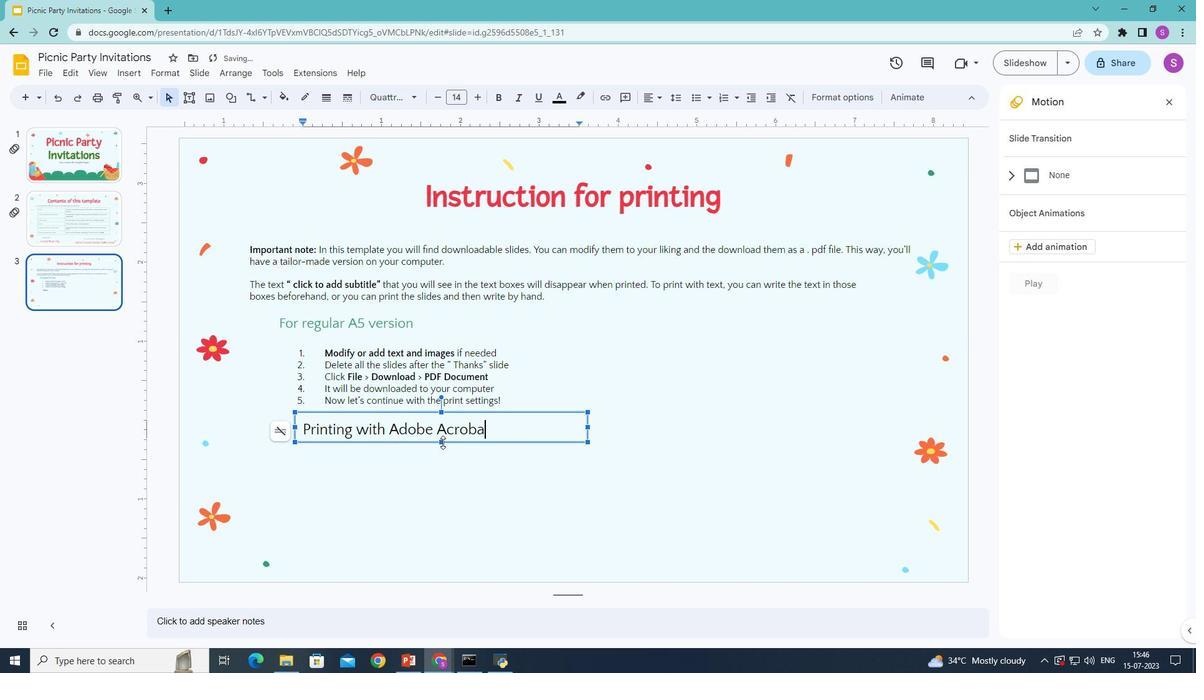 
Action: Mouse moved to (488, 429)
Screenshot: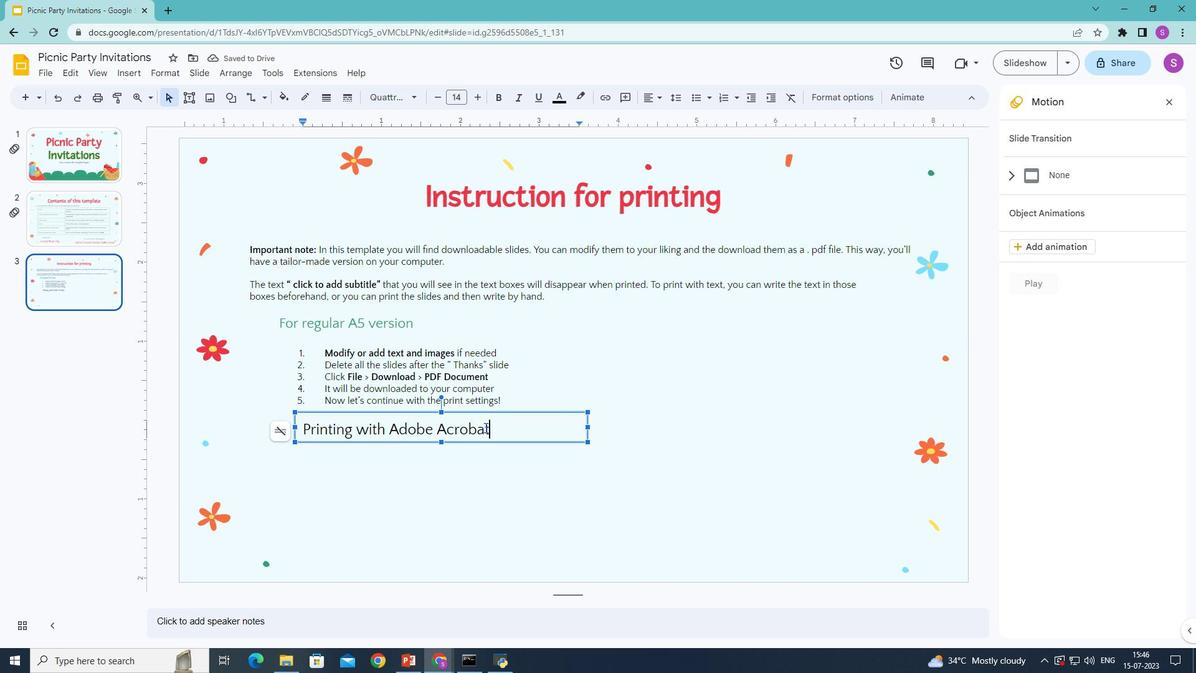 
Action: Mouse pressed left at (488, 429)
Screenshot: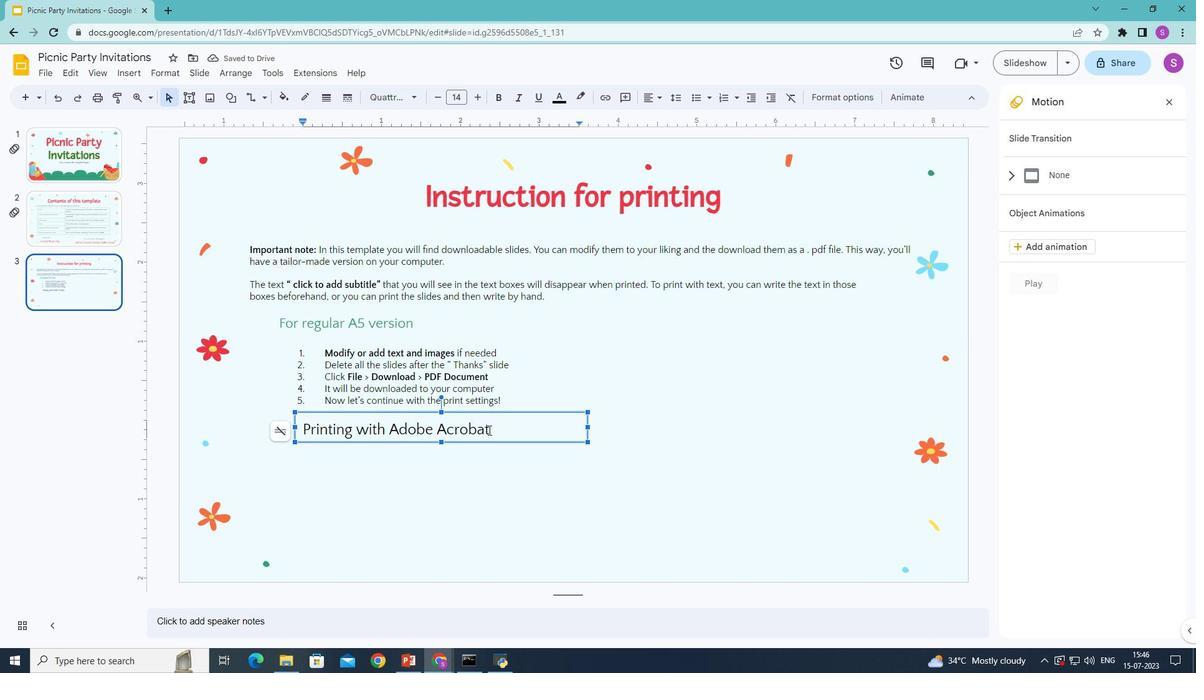 
Action: Mouse moved to (558, 94)
Screenshot: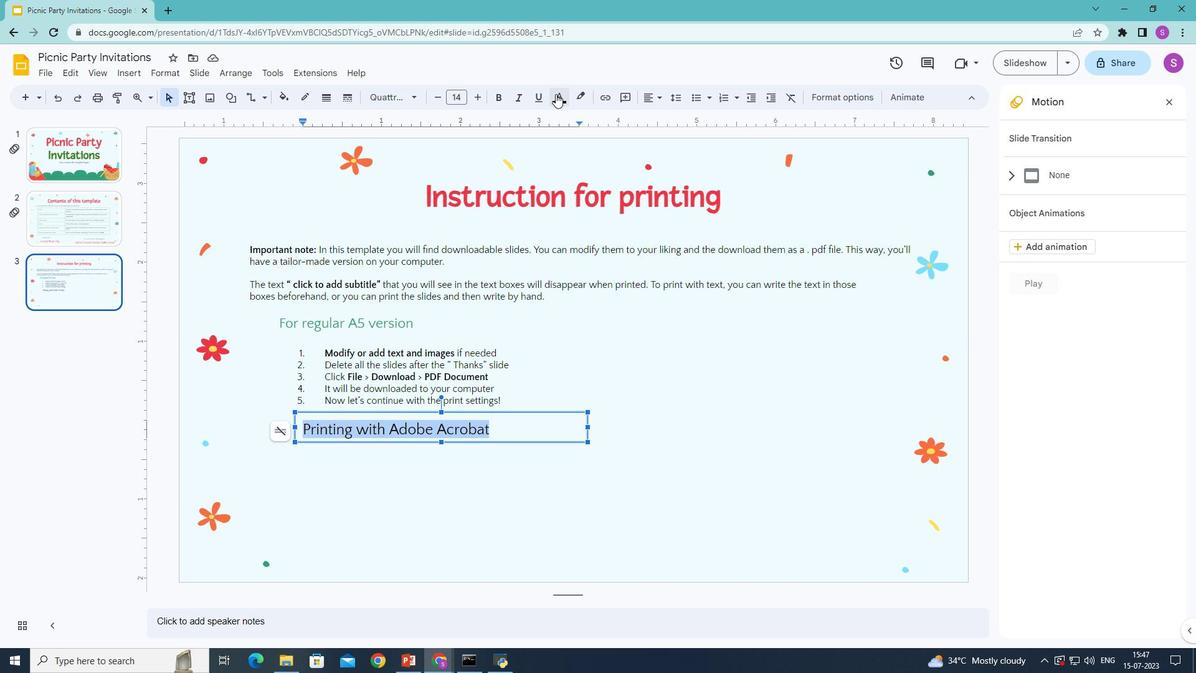 
Action: Mouse pressed left at (558, 94)
Screenshot: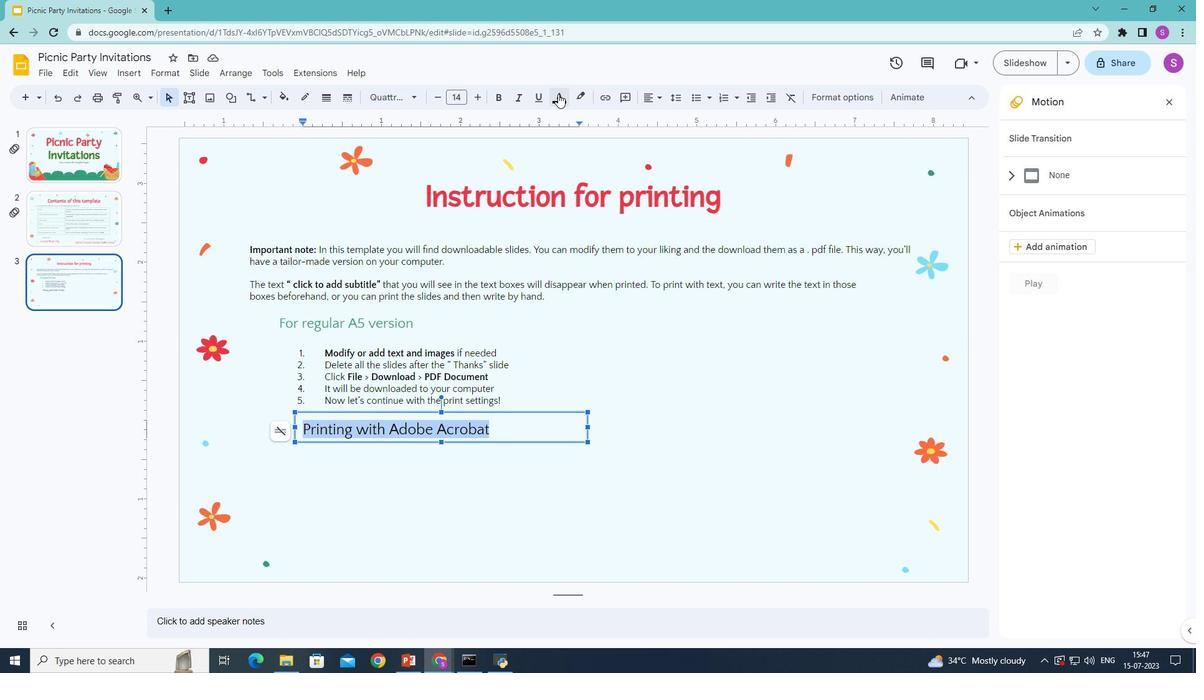 
Action: Mouse moved to (671, 133)
Screenshot: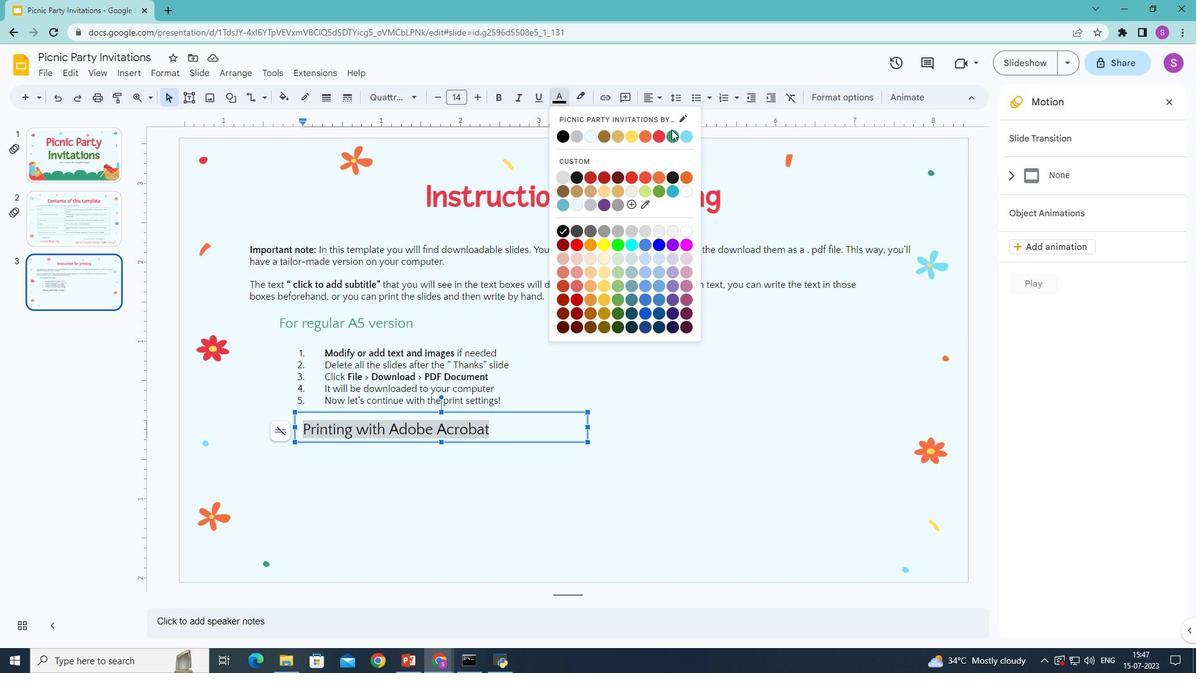 
Action: Mouse pressed left at (671, 133)
Screenshot: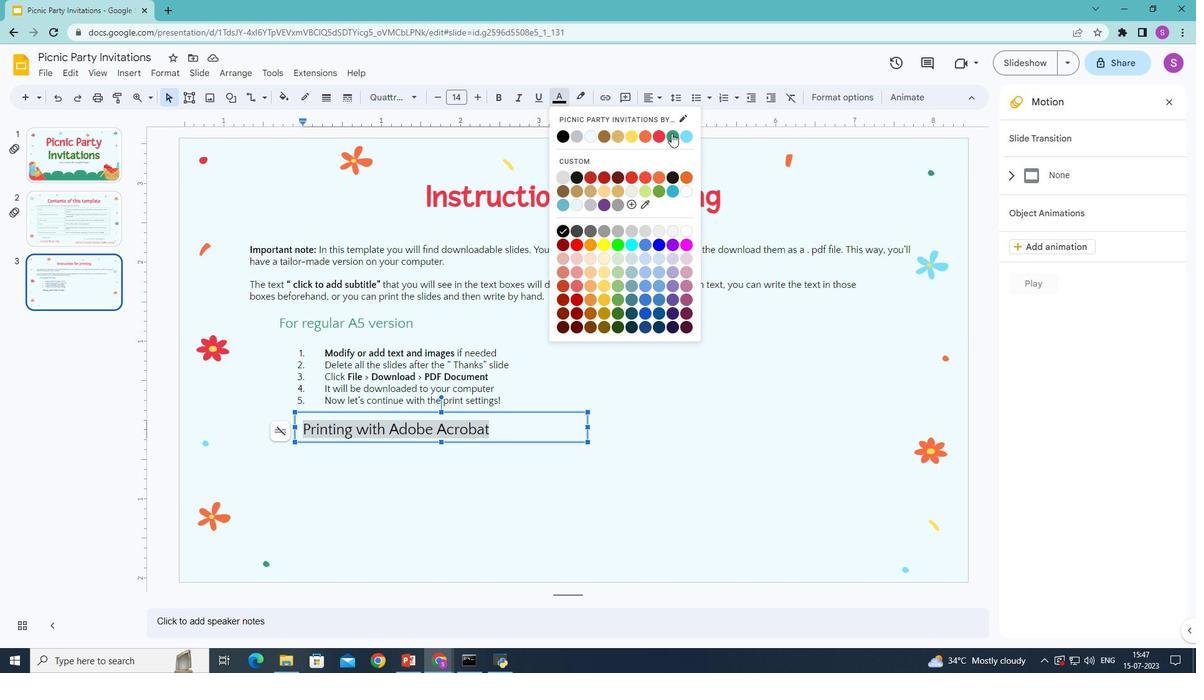 
Action: Mouse moved to (603, 373)
Screenshot: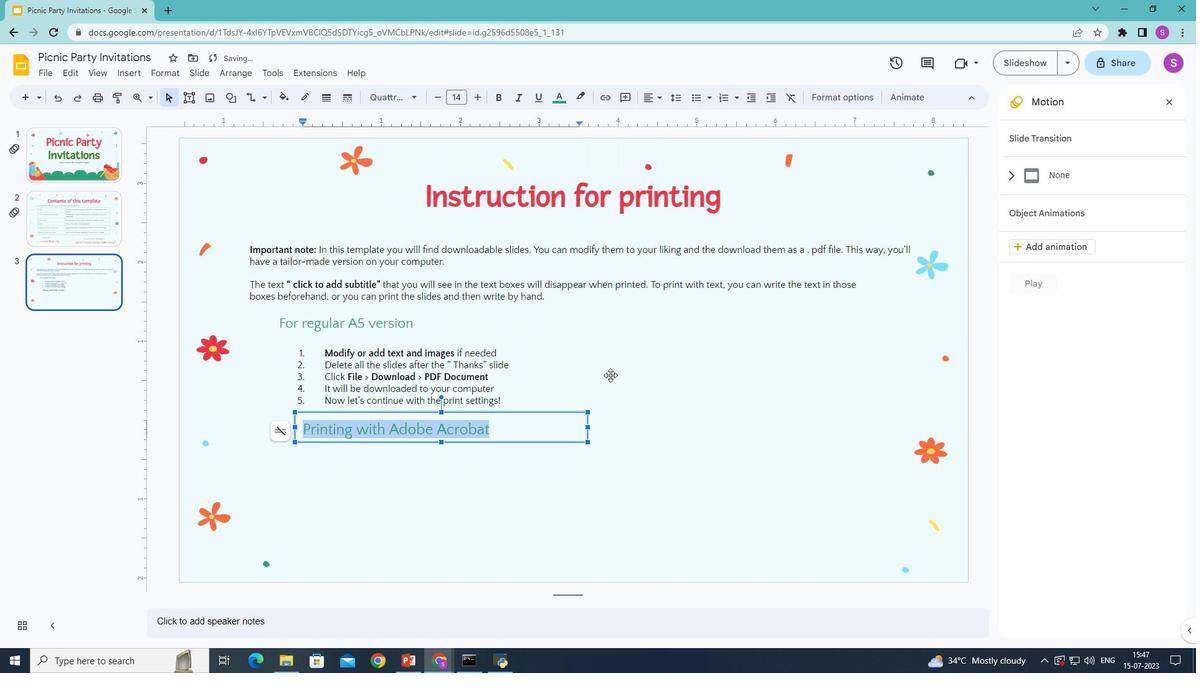 
Action: Mouse pressed left at (603, 373)
Screenshot: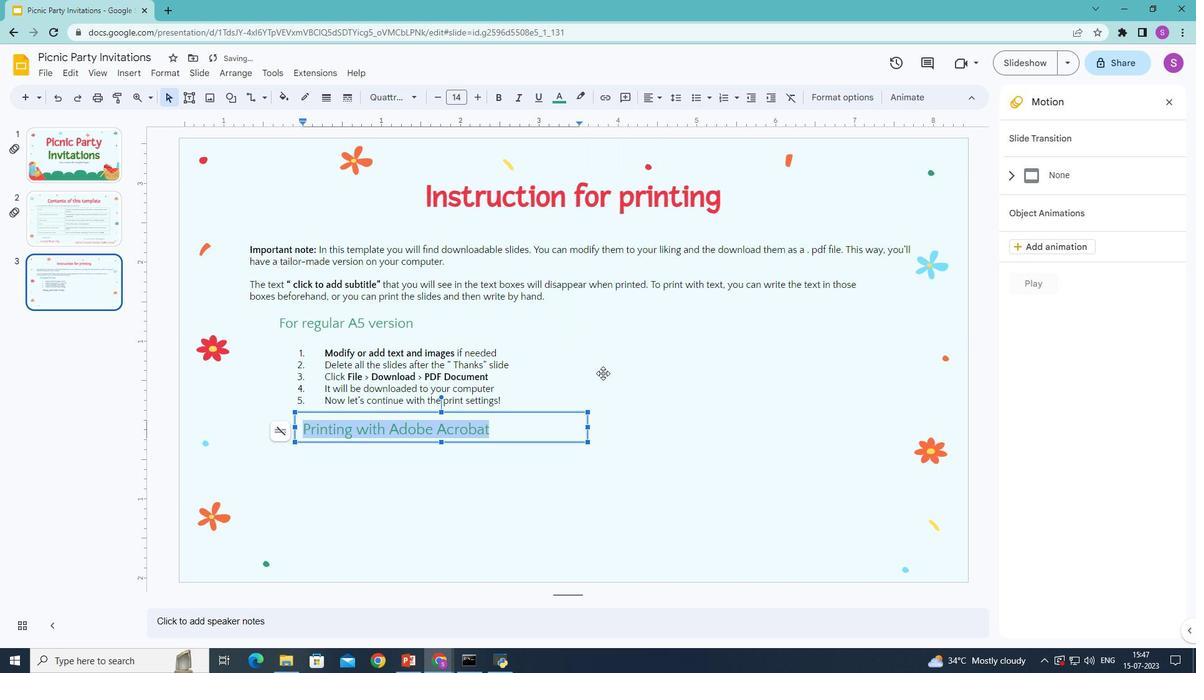 
Action: Mouse moved to (735, 453)
Screenshot: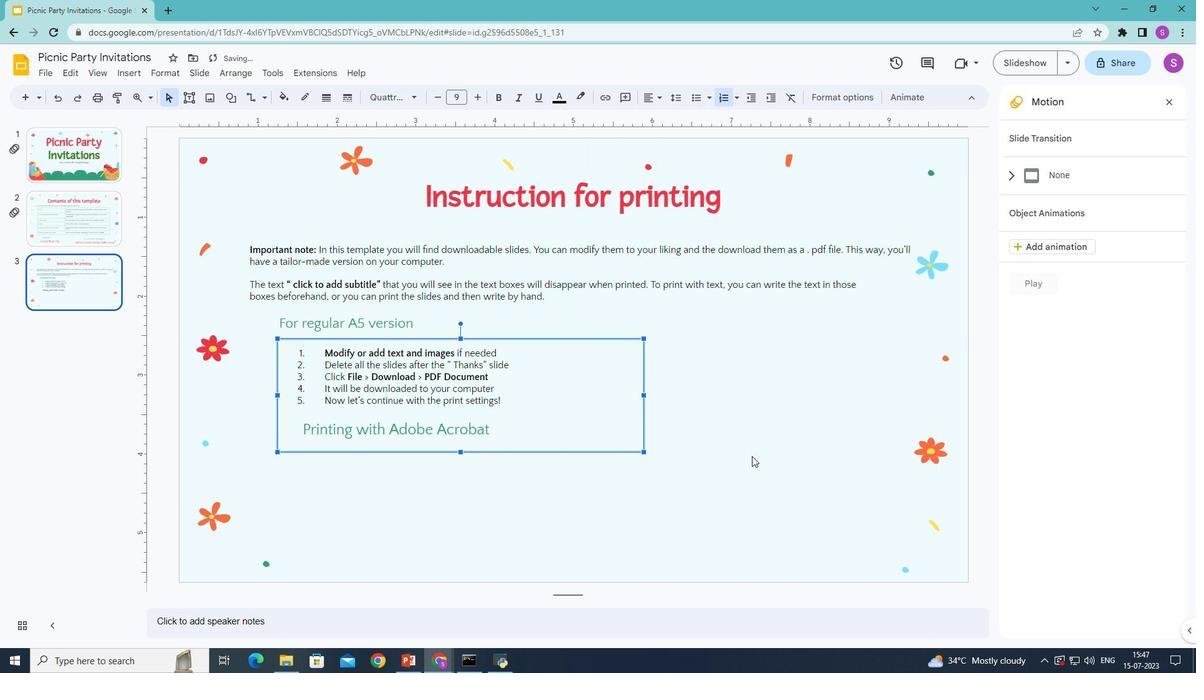 
Action: Mouse pressed left at (735, 453)
Screenshot: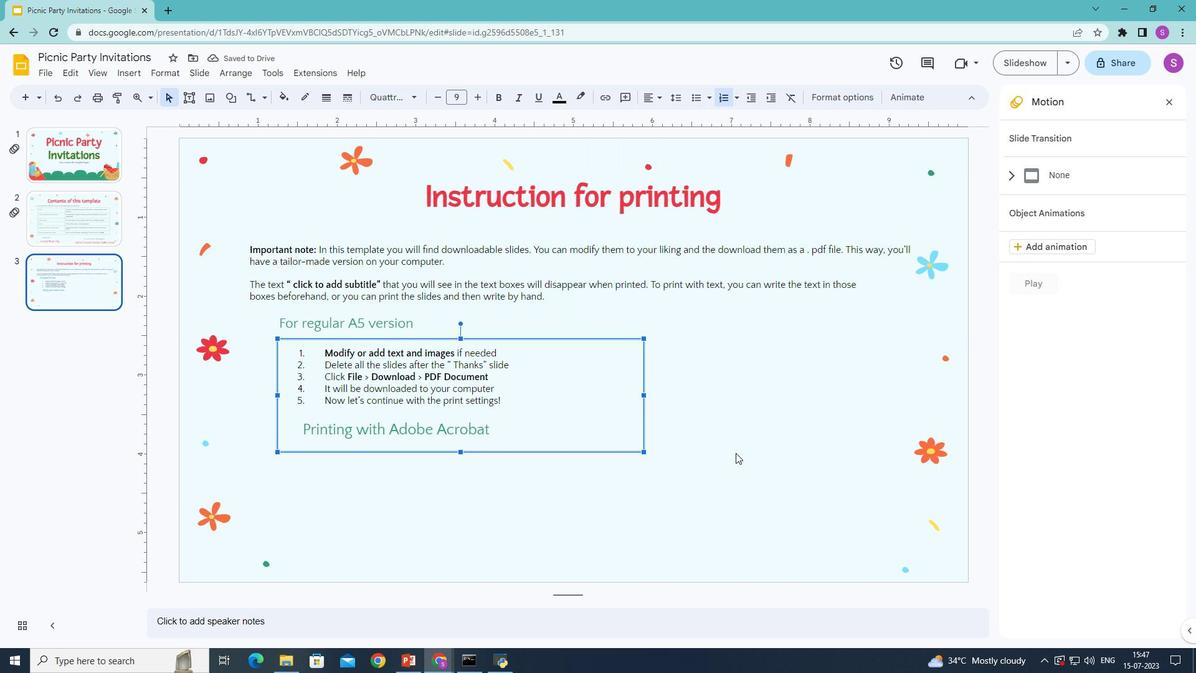 
Action: Mouse moved to (190, 99)
Screenshot: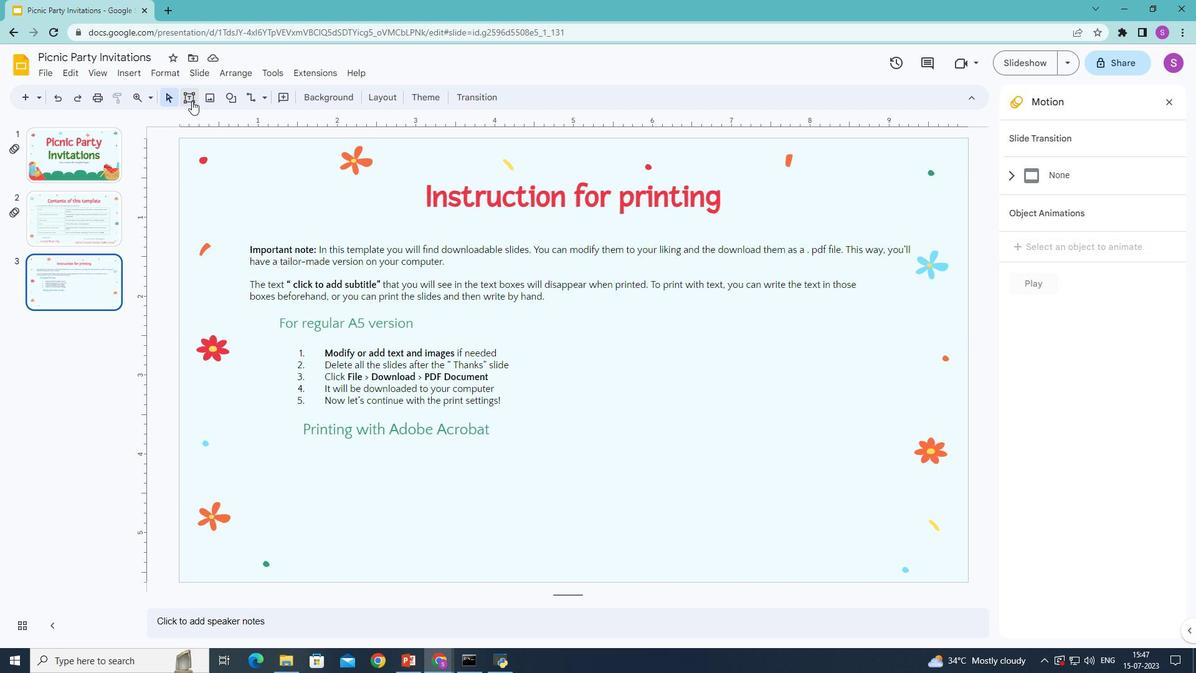 
Action: Mouse pressed left at (190, 99)
Screenshot: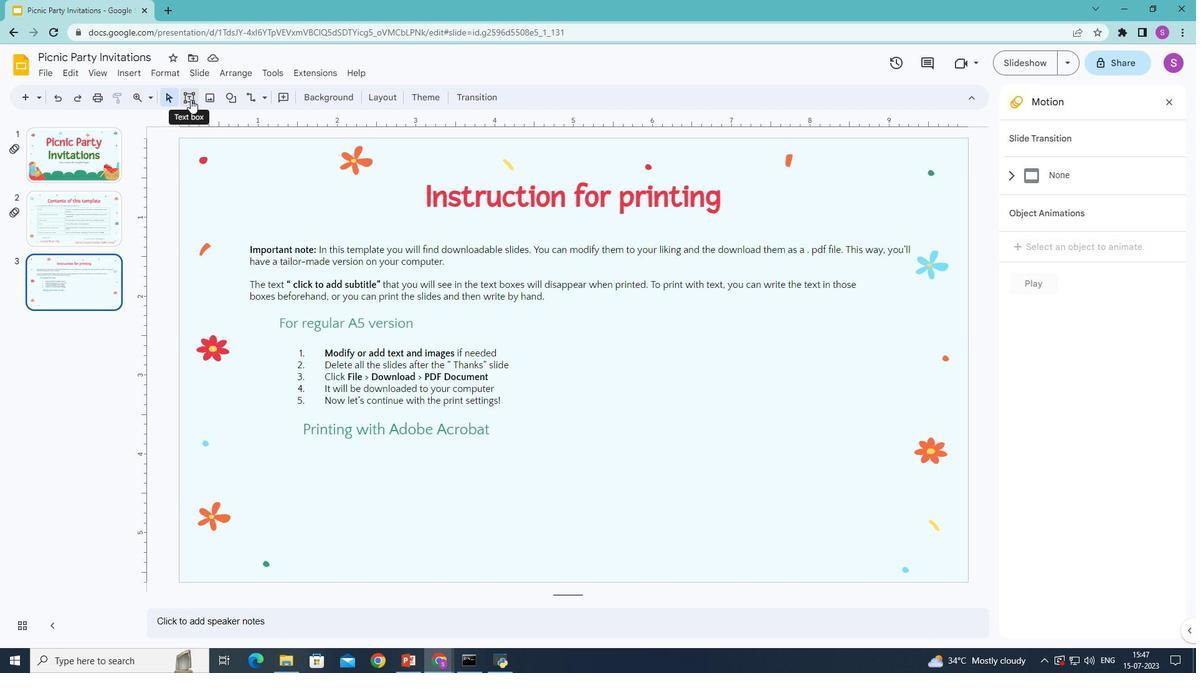 
Action: Mouse moved to (290, 442)
Screenshot: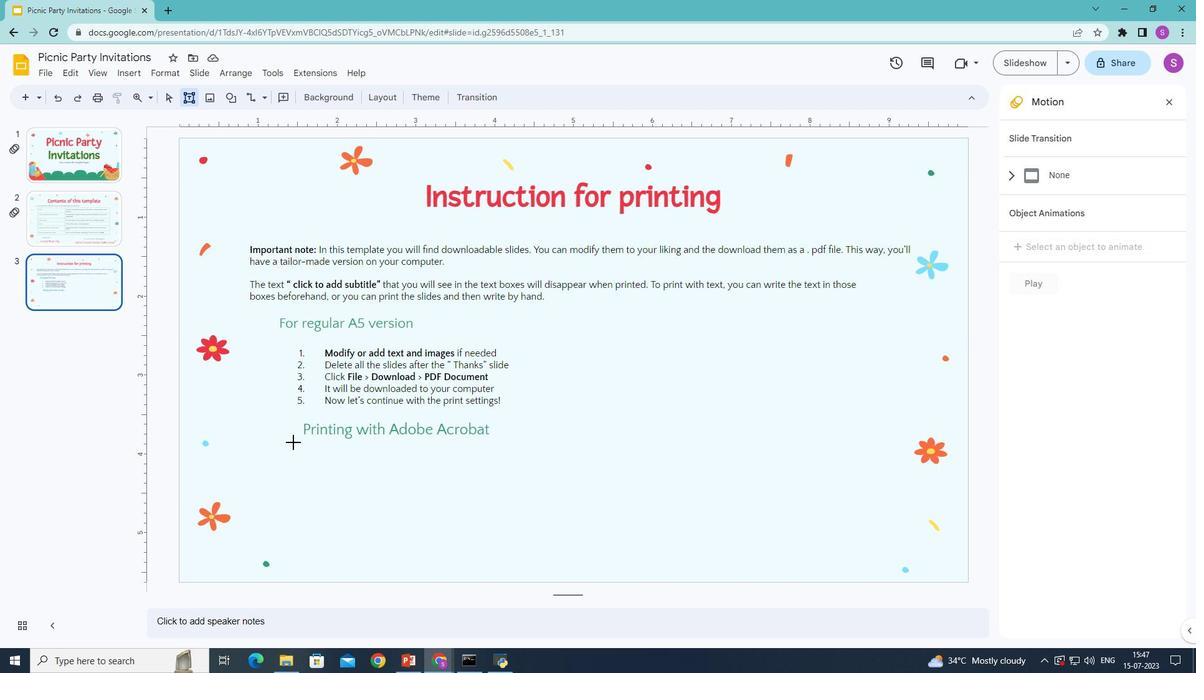 
Action: Mouse pressed left at (290, 442)
Screenshot: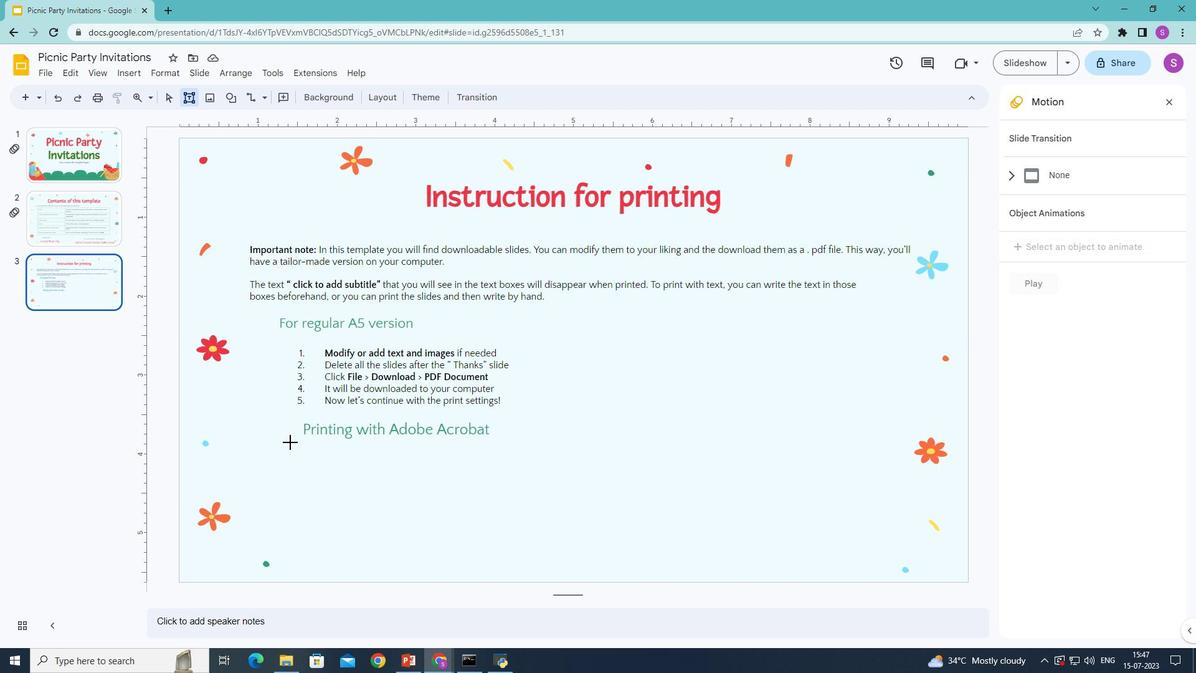 
Action: Mouse moved to (516, 508)
Screenshot: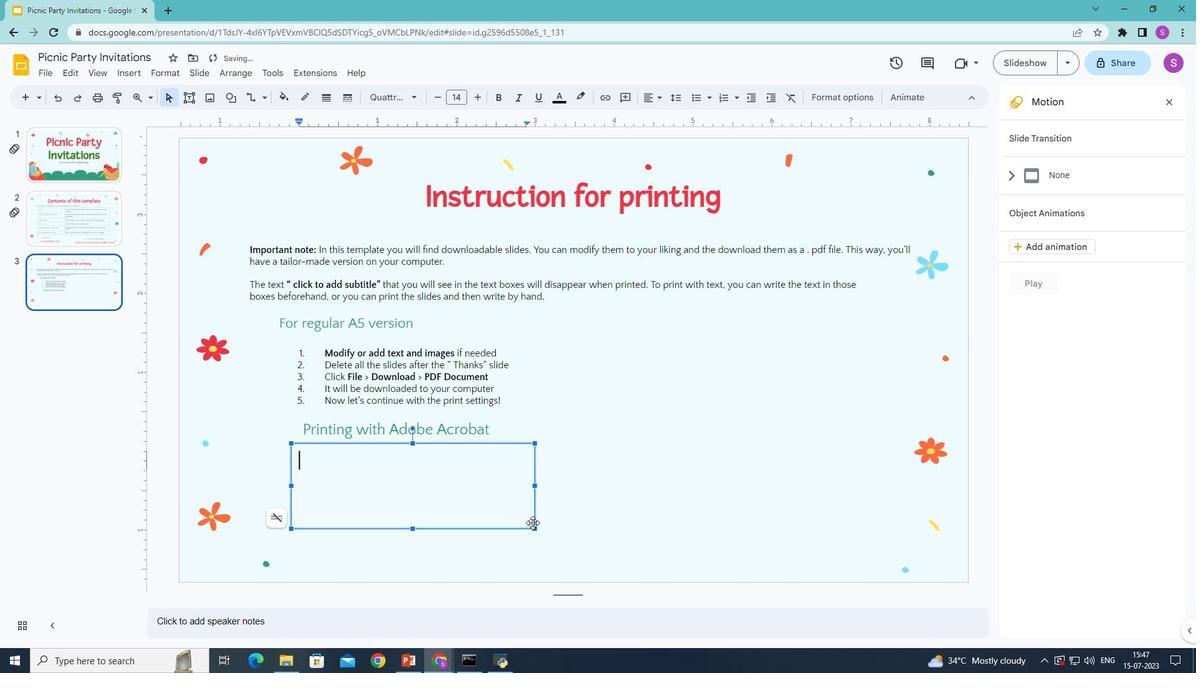 
Action: Key pressed 1.<Key.space><Key.shift>Open<Key.space>the<Key.space>downloaded<Key.space><Key.shift>PDF<Key.space>with<Key.space><Key.shift>Adobe<Key.space><Key.shift>Acrobat<Key.enter><Key.shift>Go<Key.space>to<Key.space><Key.shift>File<Key.shift>><Key.space><Key.shift>Print<Key.space>or<Key.space><Key.shift>P<Key.backspace>press<Key.space><Key.shift>C<Key.shift>TR<Key.shift>L+<Key.shift>P<Key.space><Key.shift>(<Key.shift>M<Key.shift>A<Key.shift>C<Key.shift>)<Key.enter><Key.shift>Select<Key.space>thes<Key.backspace>se<Key.space>parameters<Key.shift><Key.shift><Key.shift><Key.shift><Key.shift><Key.shift><Key.shift><Key.shift><Key.shift><Key.shift><Key.shift><Key.shift><Key.shift><Key.shift><Key.shift><Key.shift><Key.shift><Key.shift><Key.shift><Key.shift><Key.shift><Key.shift>:
Screenshot: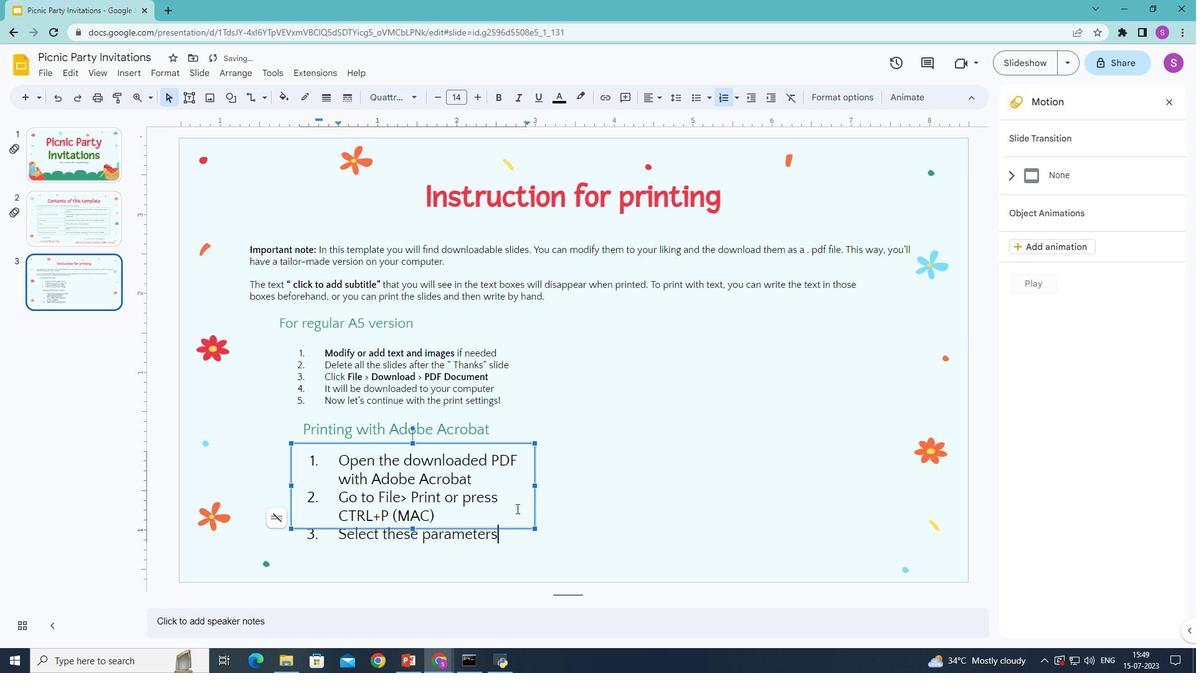 
Action: Mouse moved to (337, 459)
Screenshot: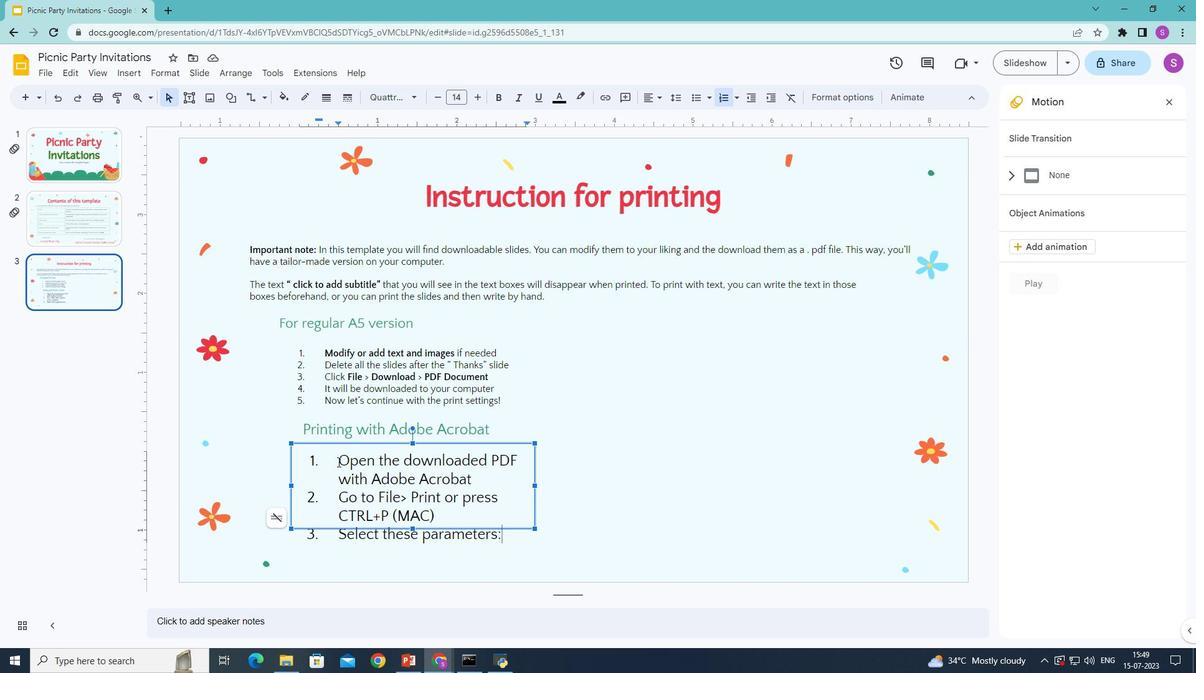 
Action: Mouse pressed left at (337, 459)
Screenshot: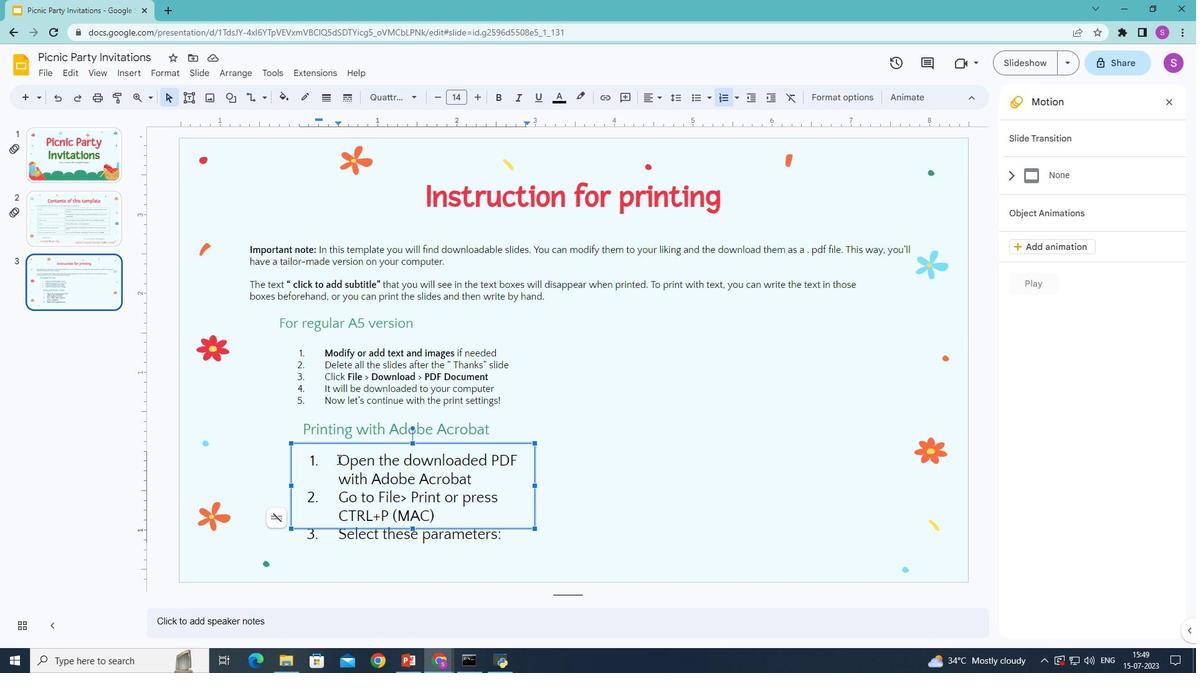 
Action: Mouse moved to (500, 95)
Screenshot: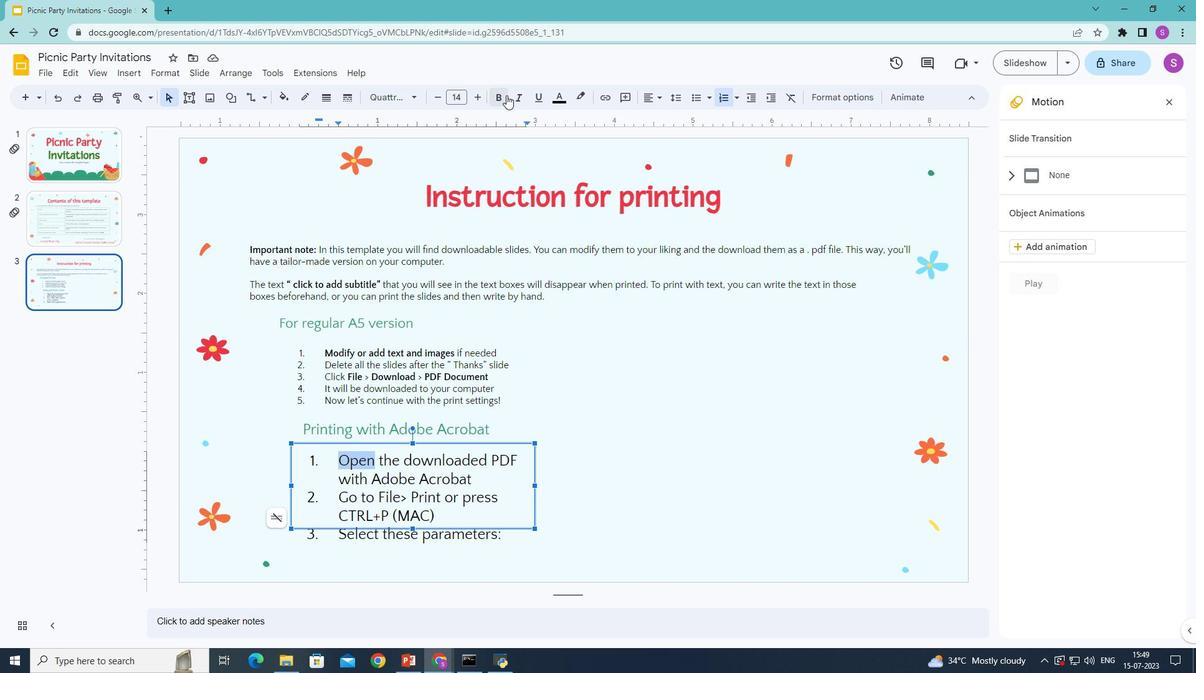 
Action: Mouse pressed left at (500, 95)
Screenshot: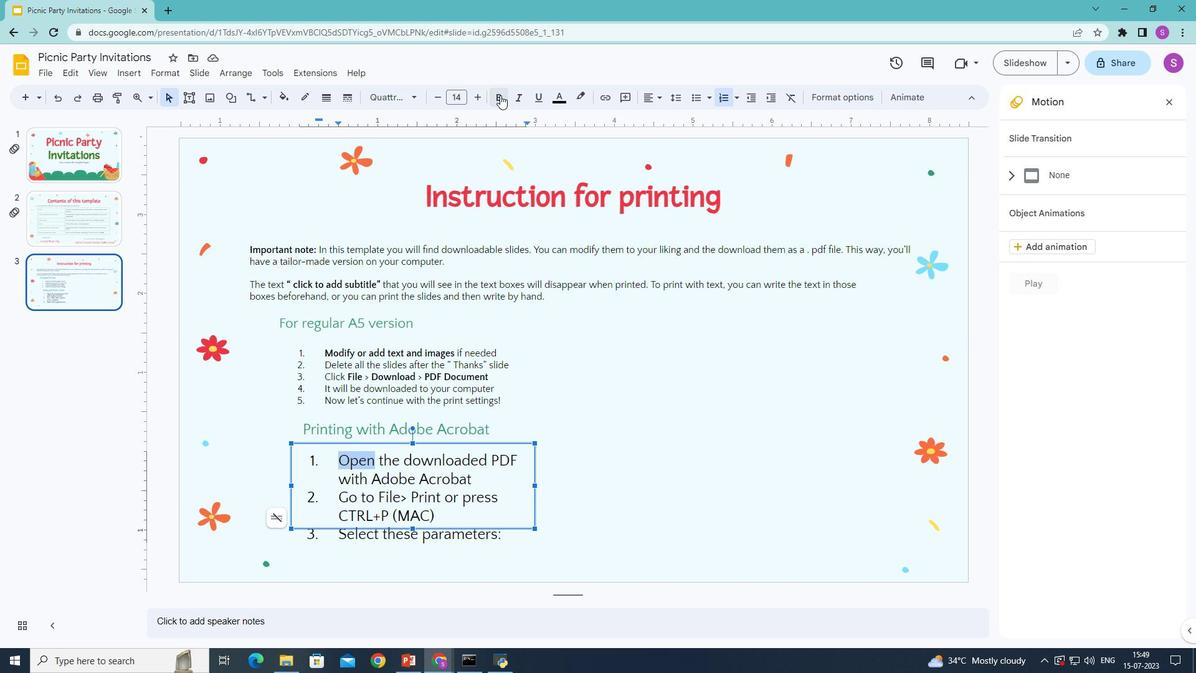 
Action: Mouse moved to (403, 459)
Screenshot: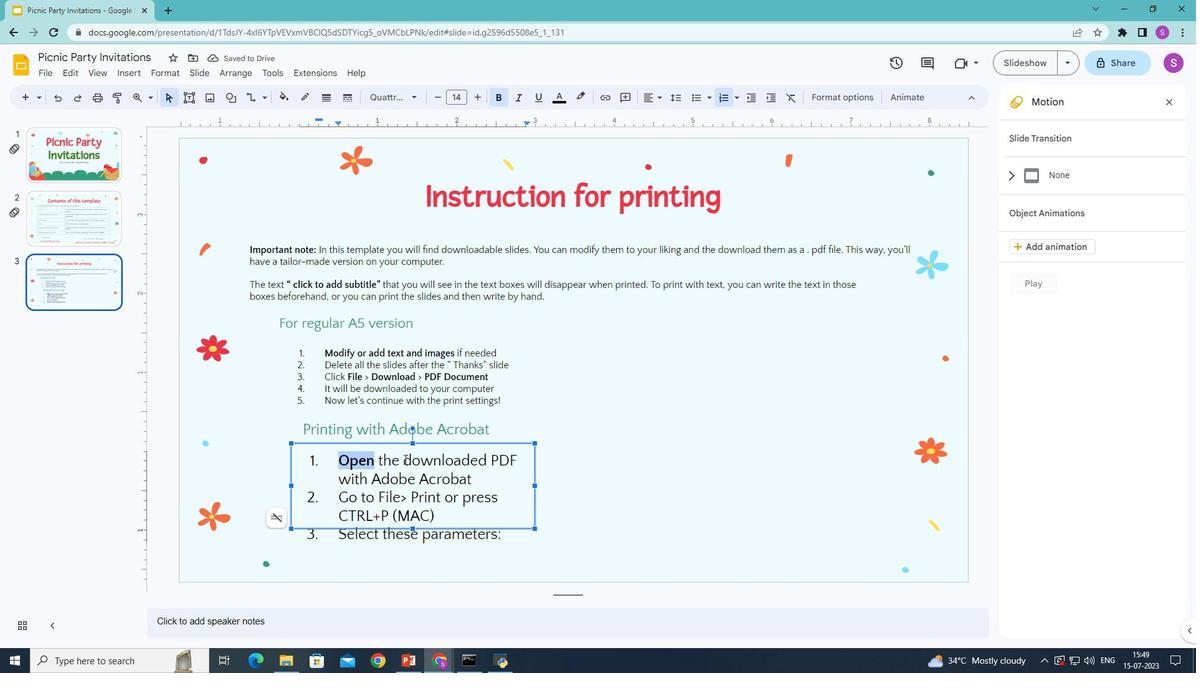 
Action: Mouse pressed left at (403, 459)
Screenshot: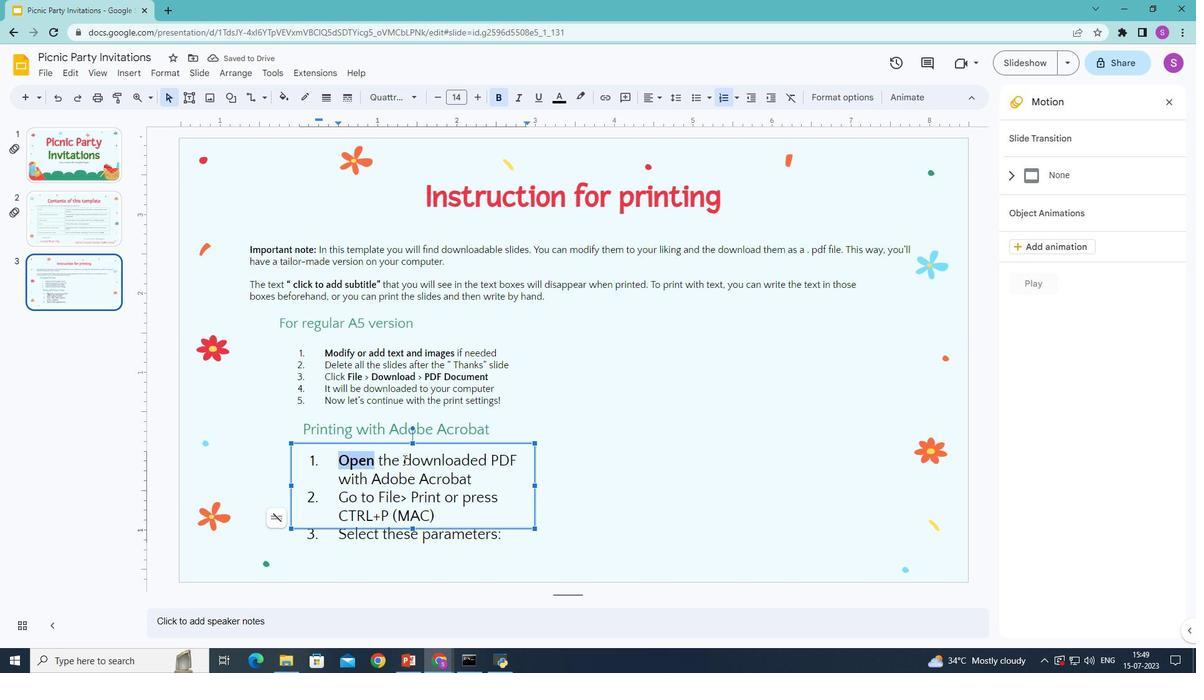 
Action: Mouse moved to (496, 99)
Screenshot: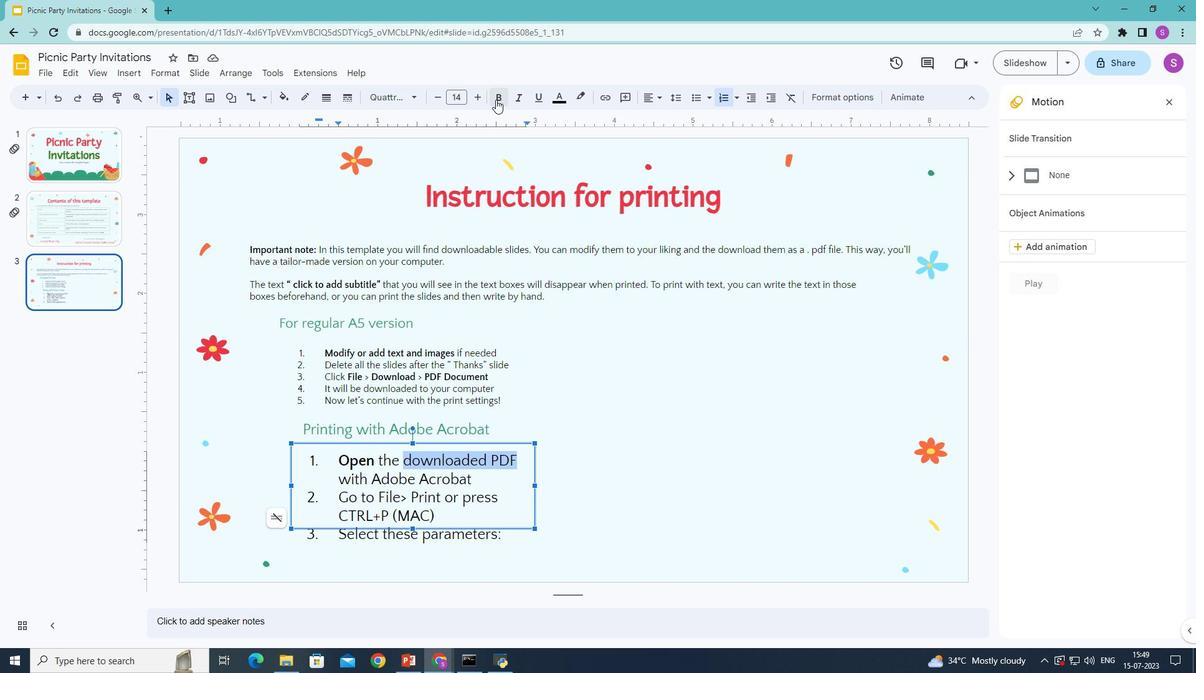 
Action: Mouse pressed left at (496, 99)
Screenshot: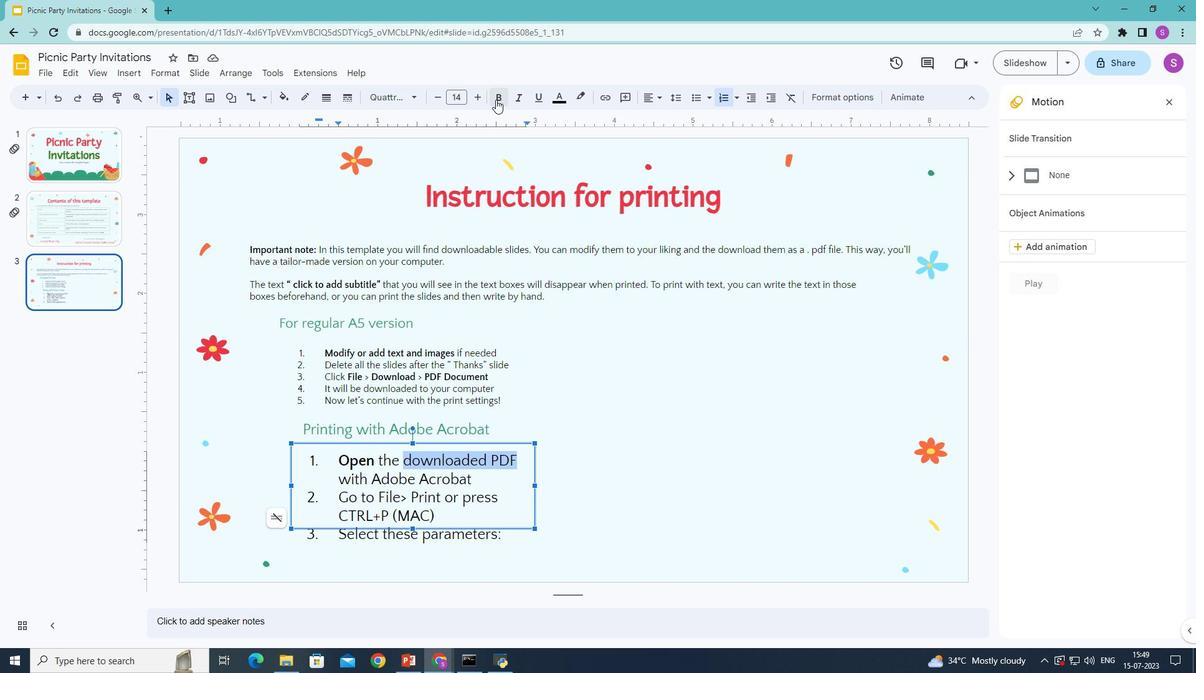 
Action: Mouse moved to (378, 496)
Screenshot: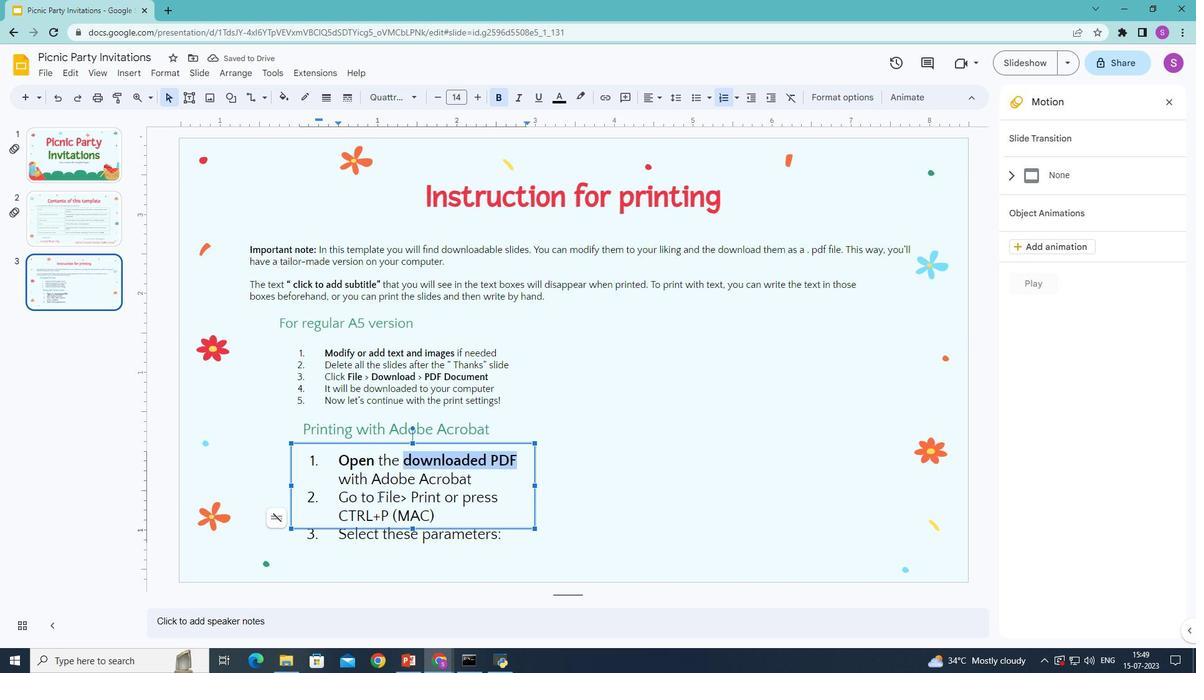 
Action: Mouse pressed left at (378, 496)
Screenshot: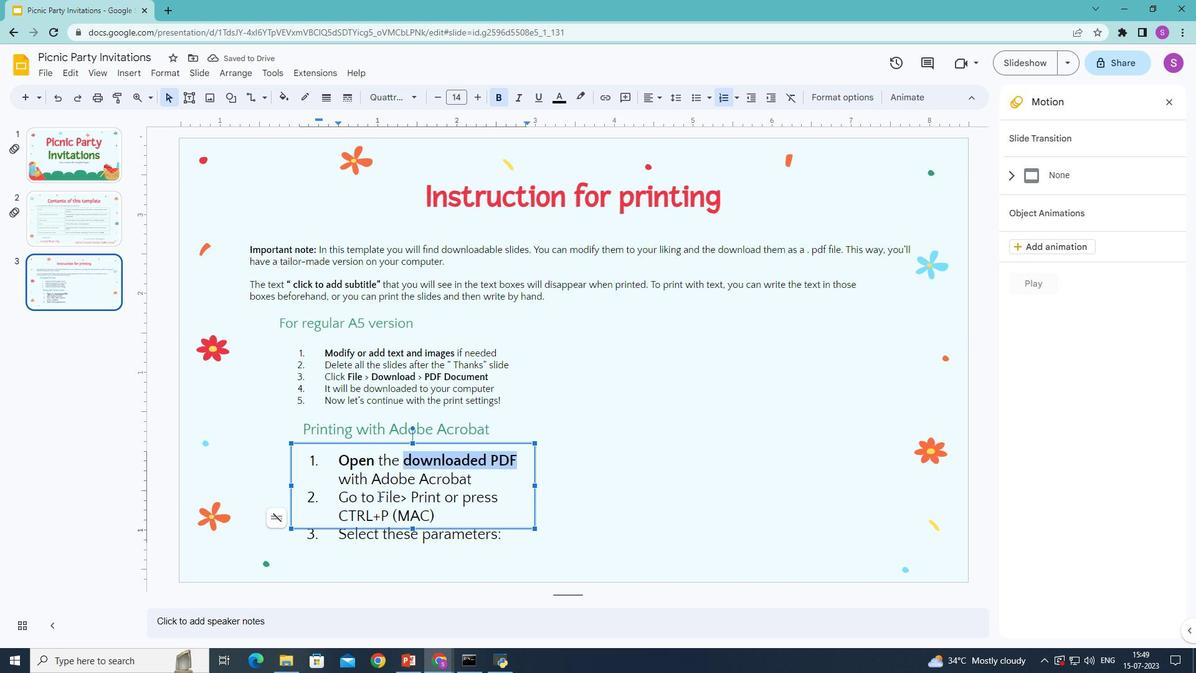 
Action: Mouse moved to (496, 99)
Screenshot: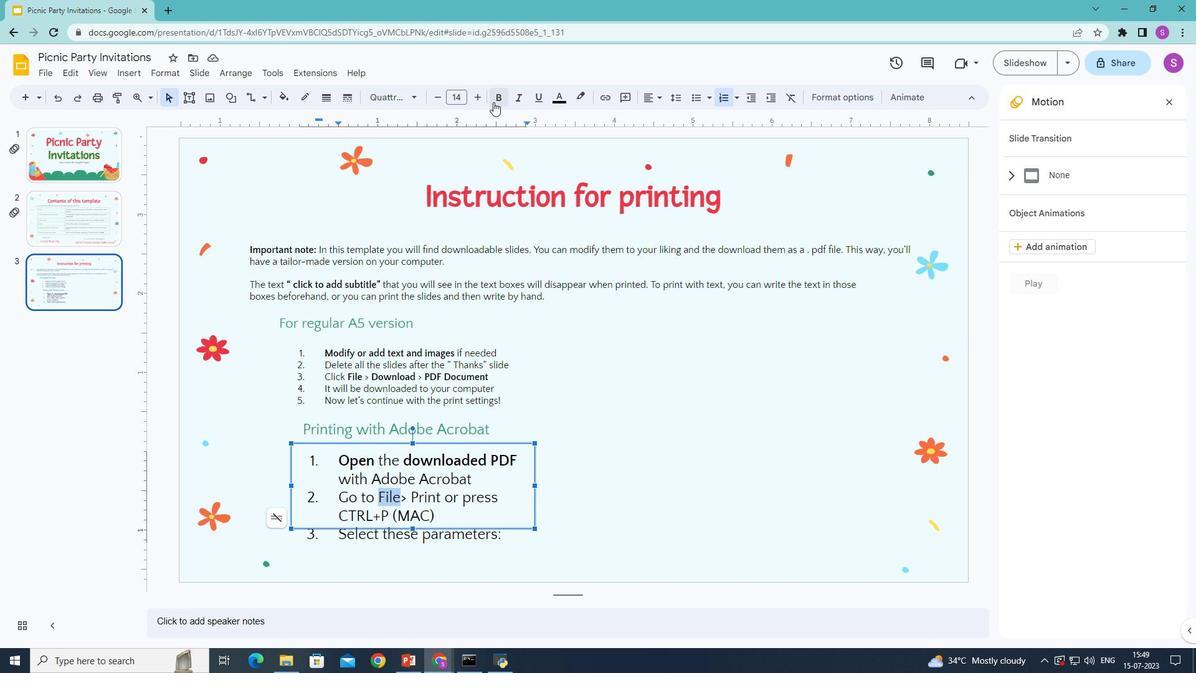 
Action: Mouse pressed left at (496, 99)
Screenshot: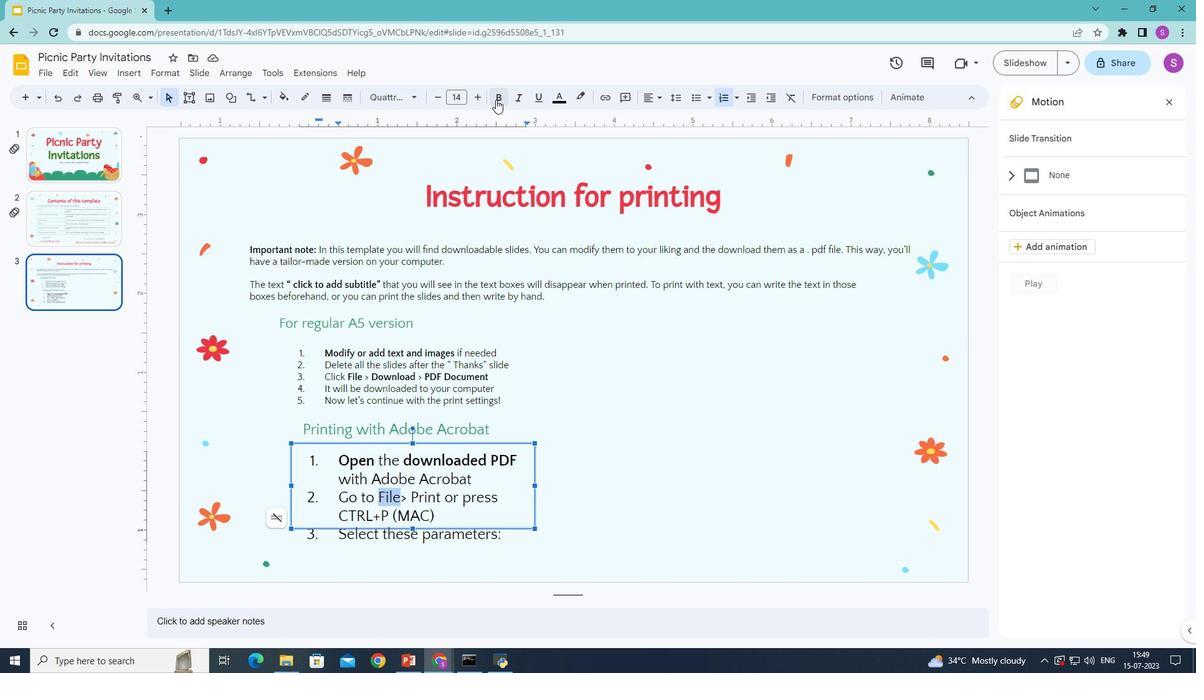
Action: Mouse moved to (336, 512)
Screenshot: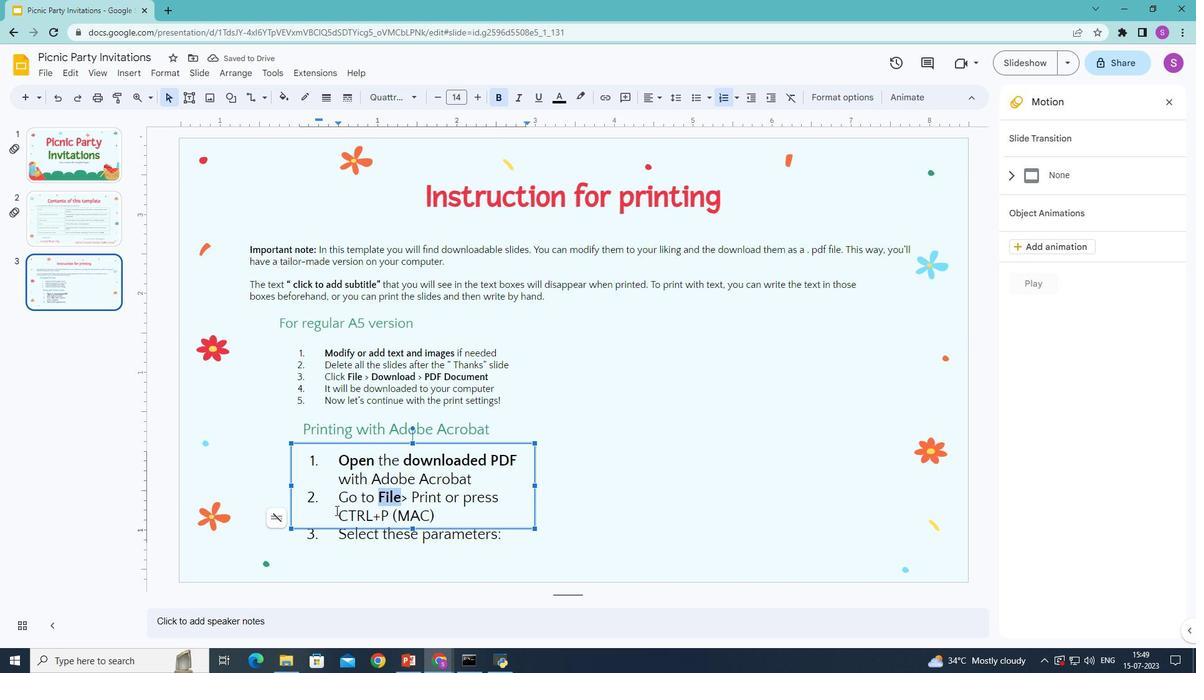 
Action: Mouse pressed left at (336, 512)
Screenshot: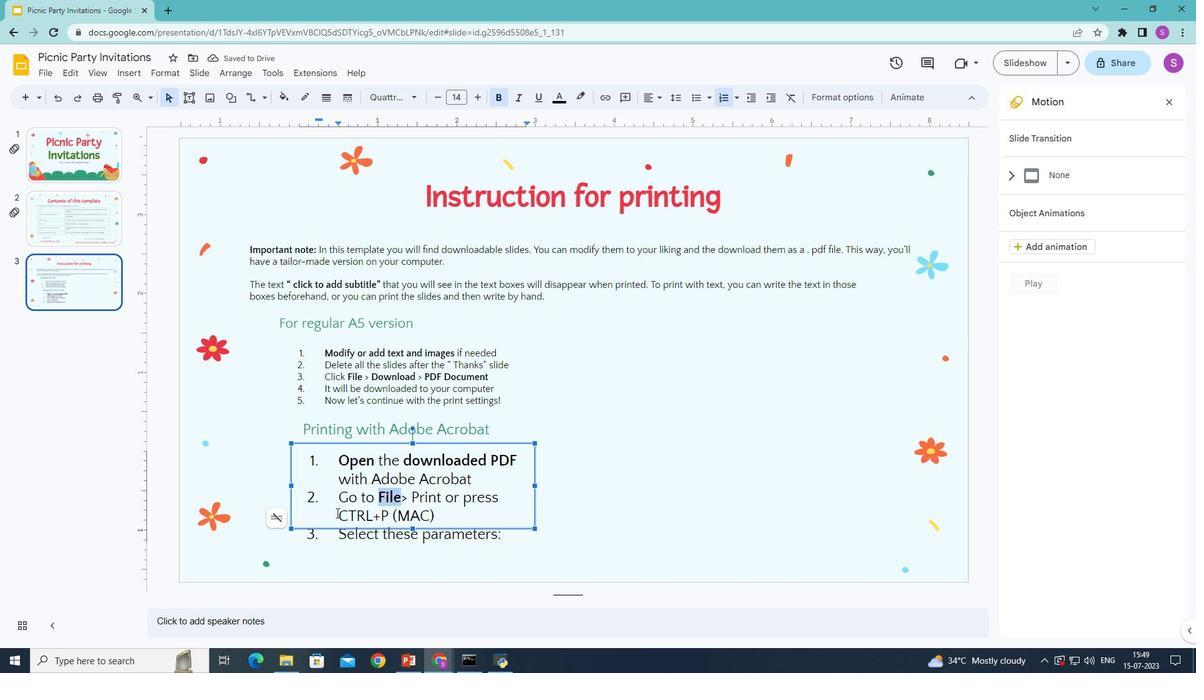 
Action: Mouse moved to (499, 102)
Screenshot: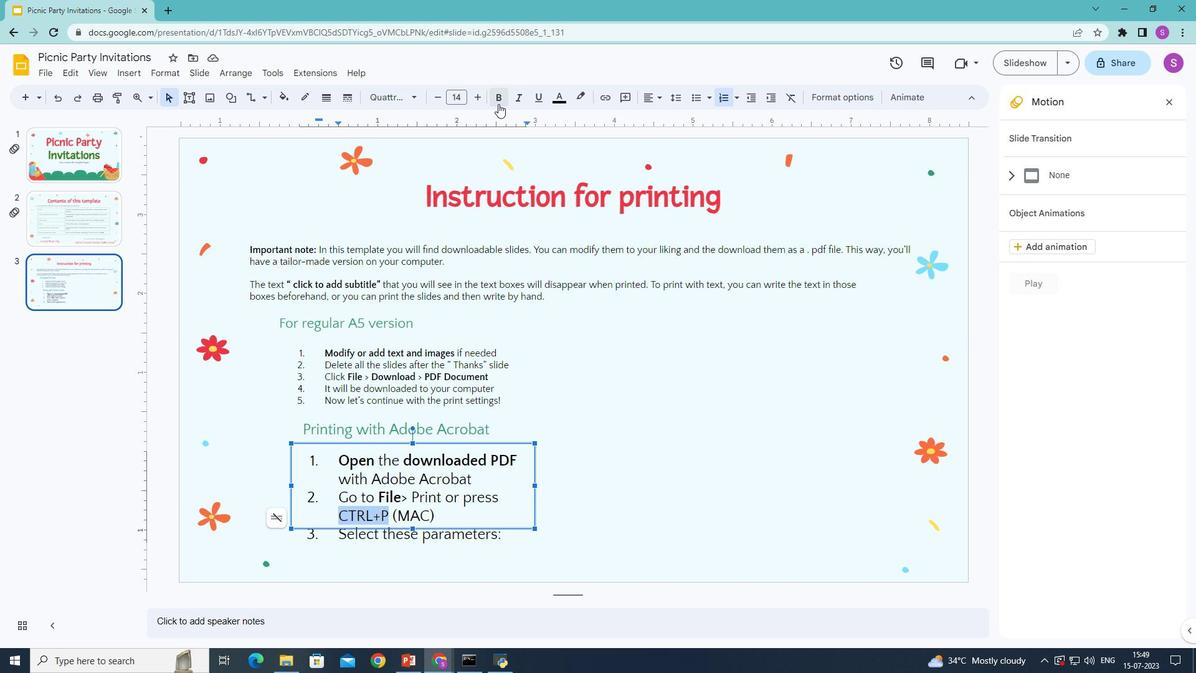 
Action: Mouse pressed left at (499, 102)
Screenshot: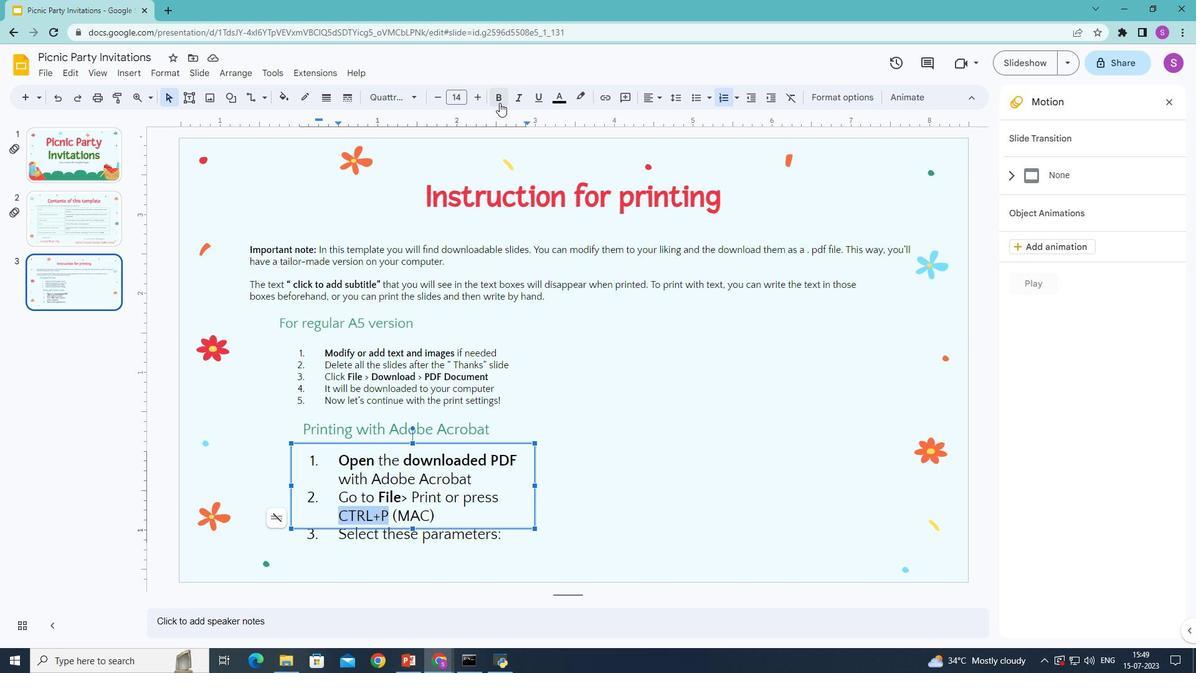 
Action: Mouse moved to (598, 413)
Screenshot: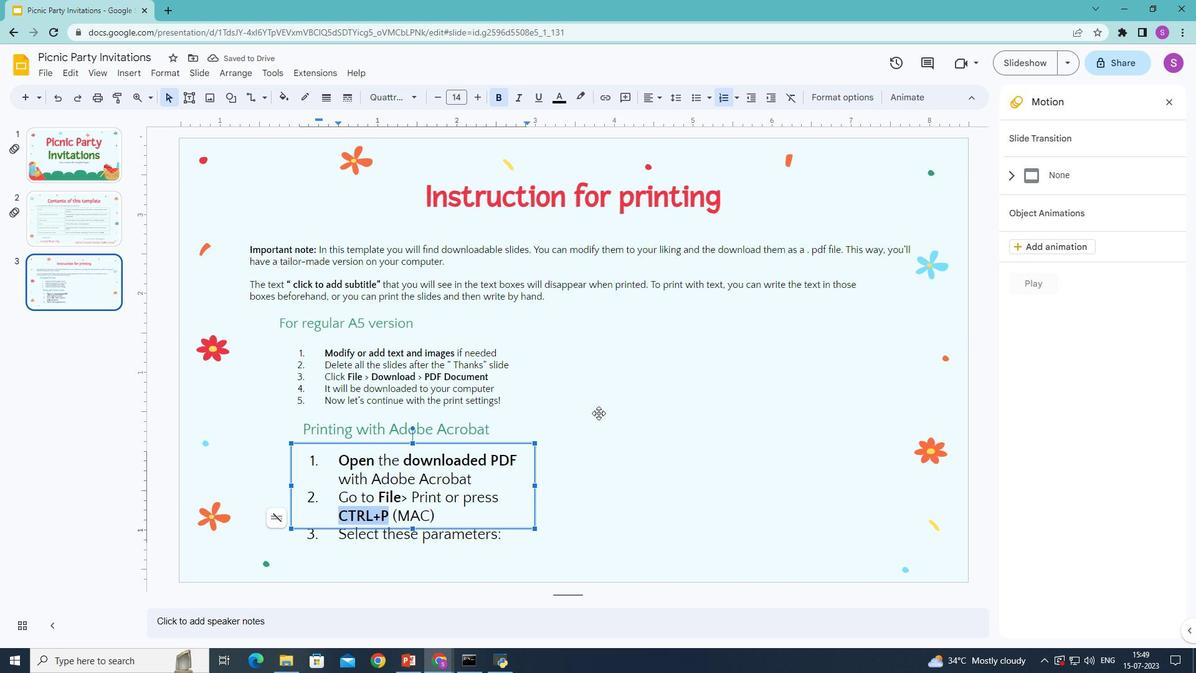 
Action: Mouse pressed left at (598, 413)
Screenshot: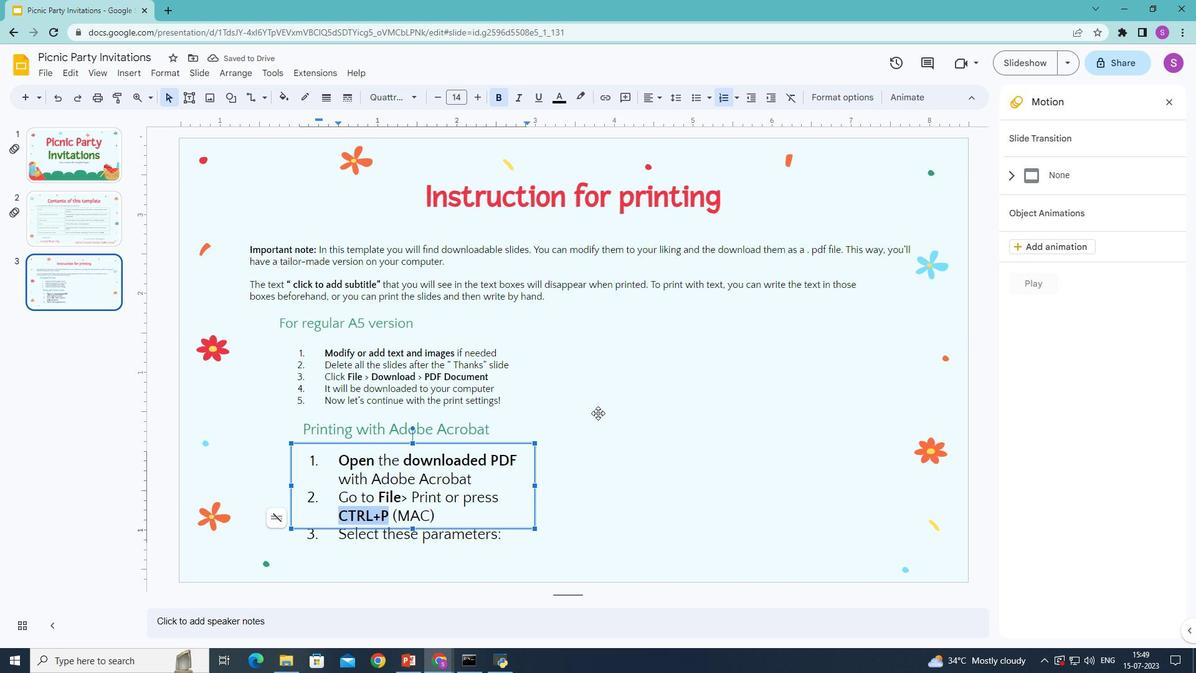 
Action: Mouse moved to (470, 505)
Screenshot: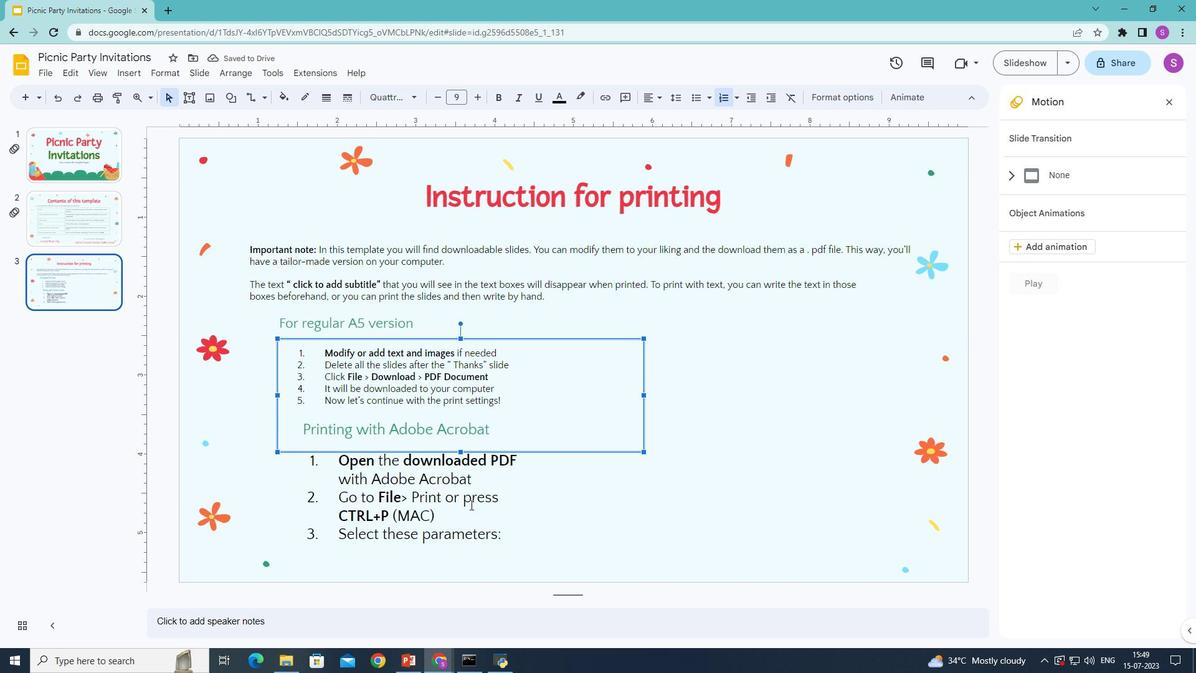 
Action: Mouse pressed left at (470, 505)
Screenshot: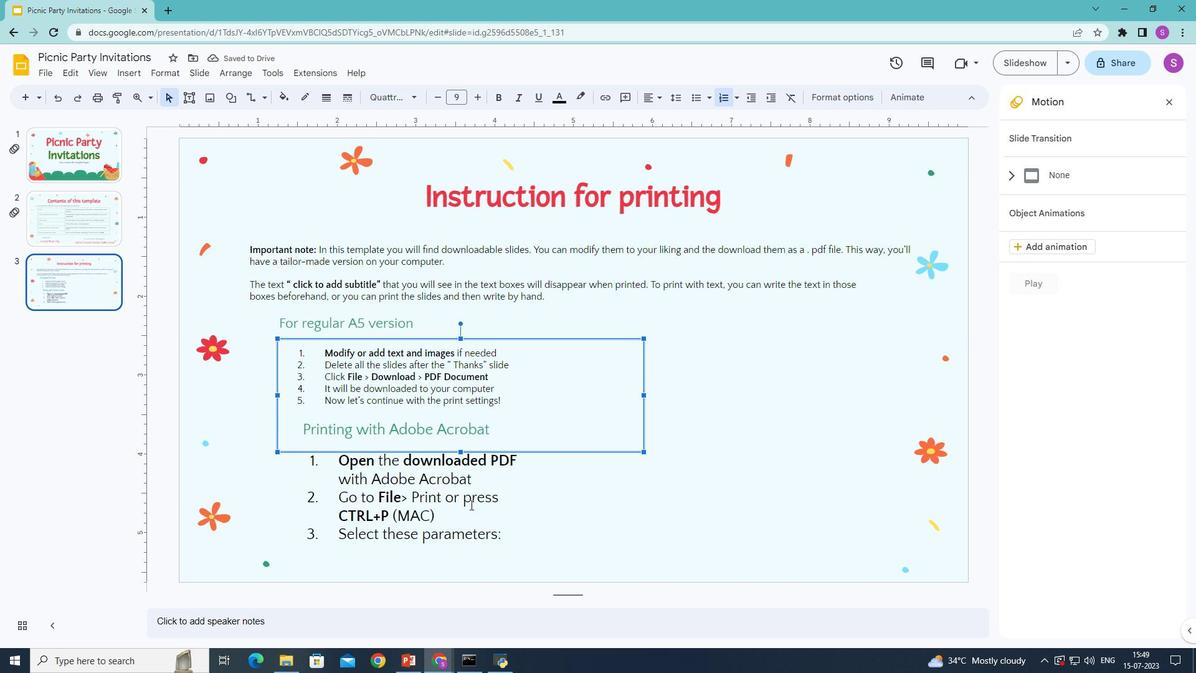 
Action: Mouse moved to (443, 511)
Screenshot: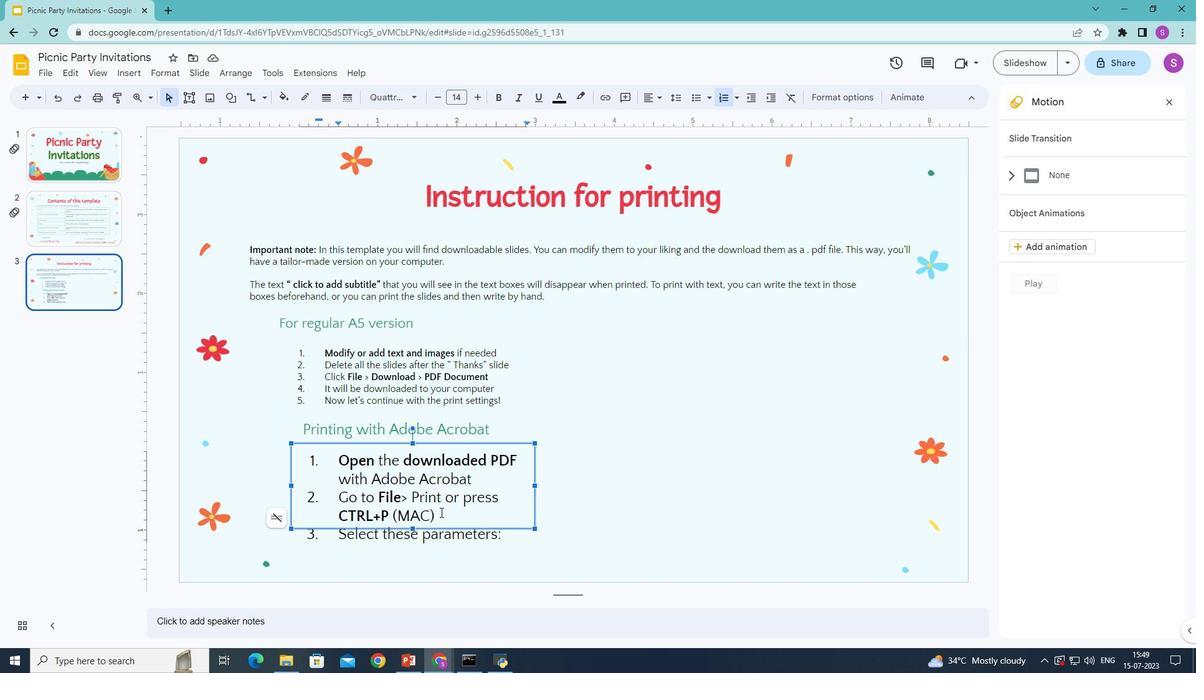 
Action: Mouse pressed left at (443, 511)
Screenshot: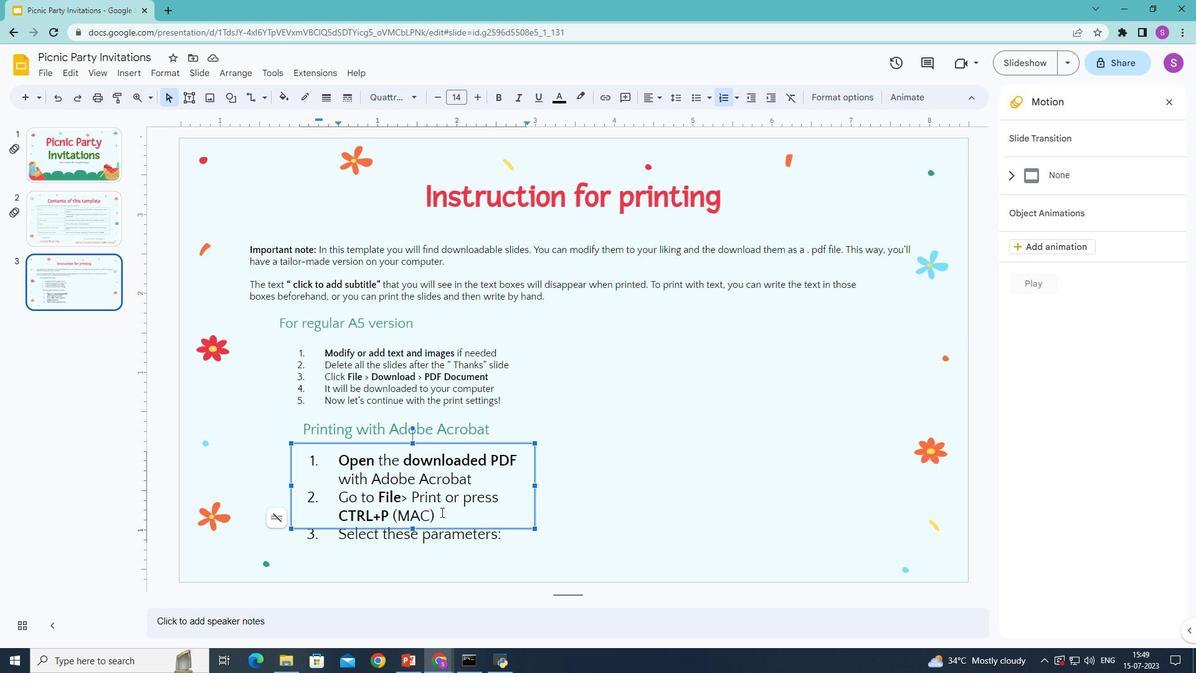 
Action: Mouse moved to (444, 509)
Screenshot: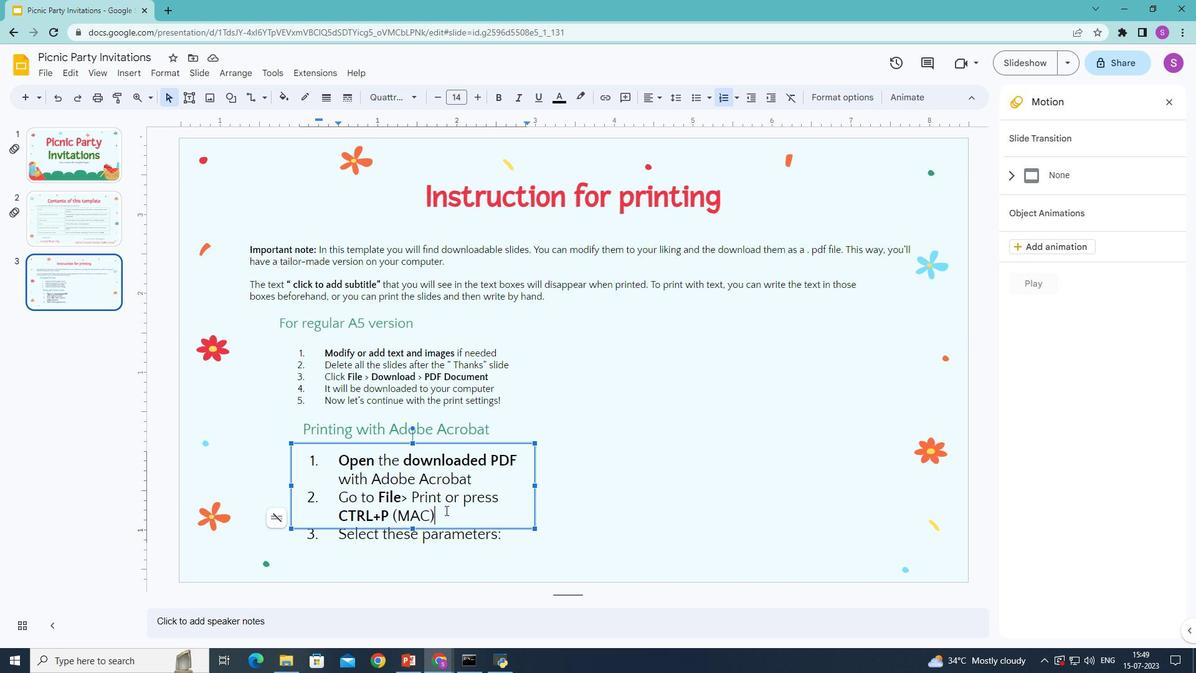 
Action: Key pressed <Key.space><Key.backspace>
Screenshot: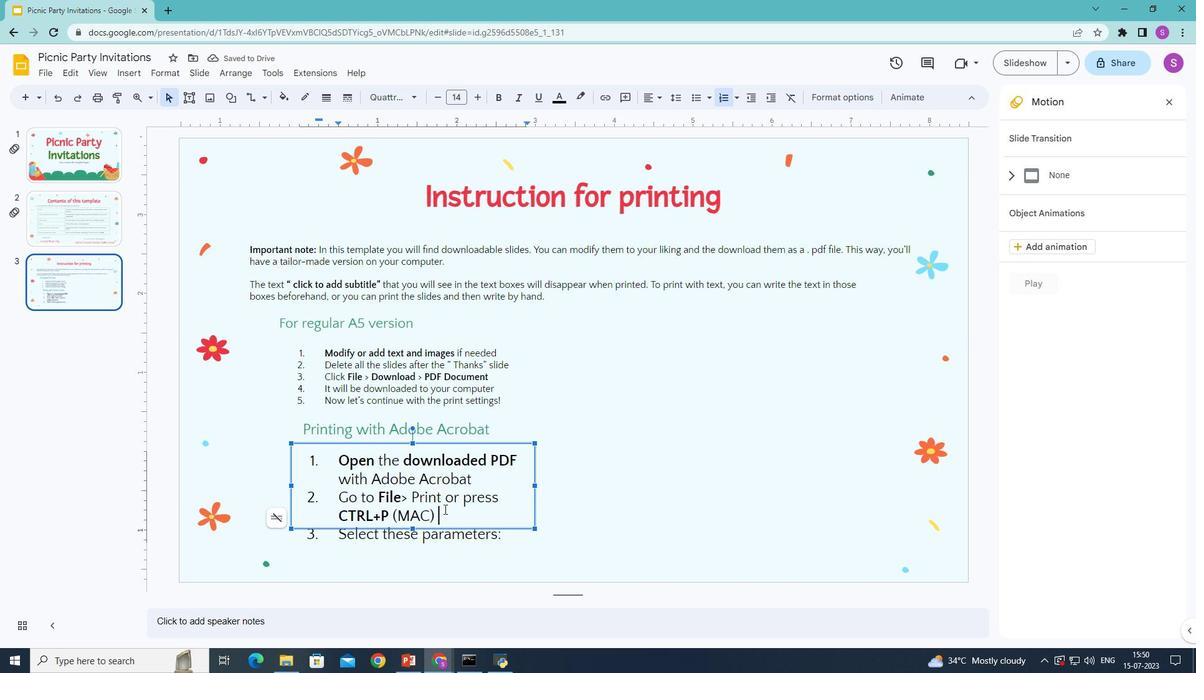 
Action: Mouse moved to (426, 536)
Screenshot: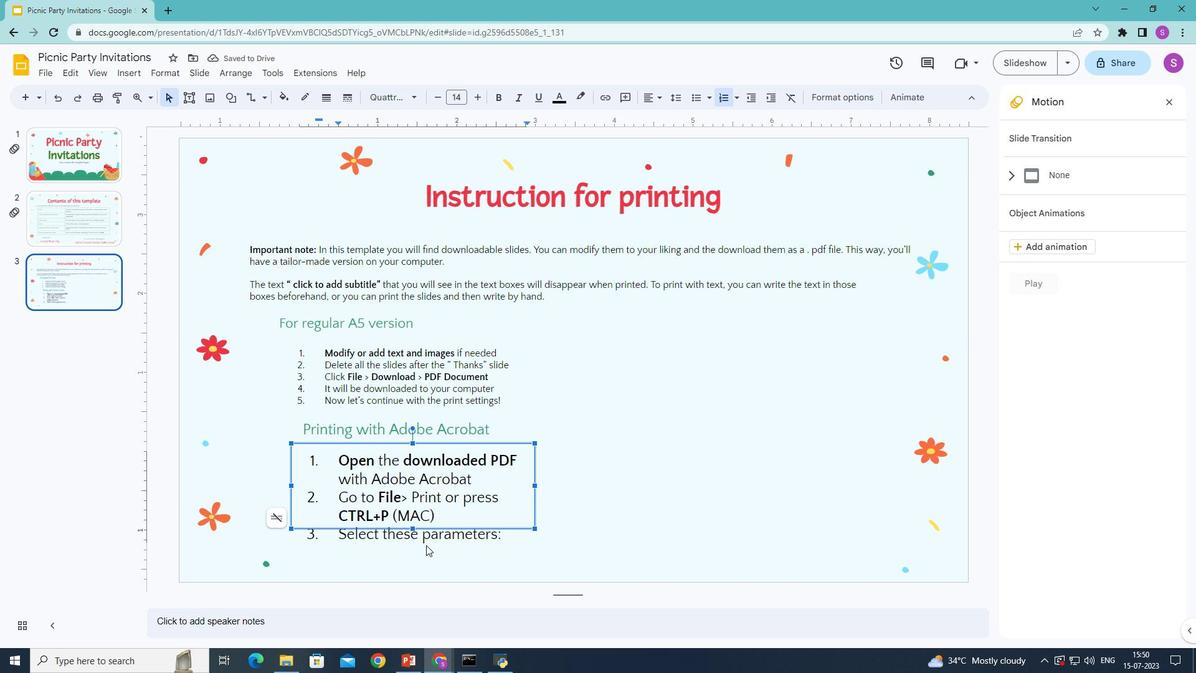 
Action: Key pressed <Key.backspace><Key.backspace><Key.backspace><Key.backspace><Key.shift>E<Key.backspace>w<Key.shift>indows<Key.shift><Key.shift><Key.shift><Key.shift><Key.shift><Key.shift><Key.shift><Key.shift>)<Key.space>\<Key.backspace><Key.shift>/<Key.space><Key.shift>CMD<Key.space>
Screenshot: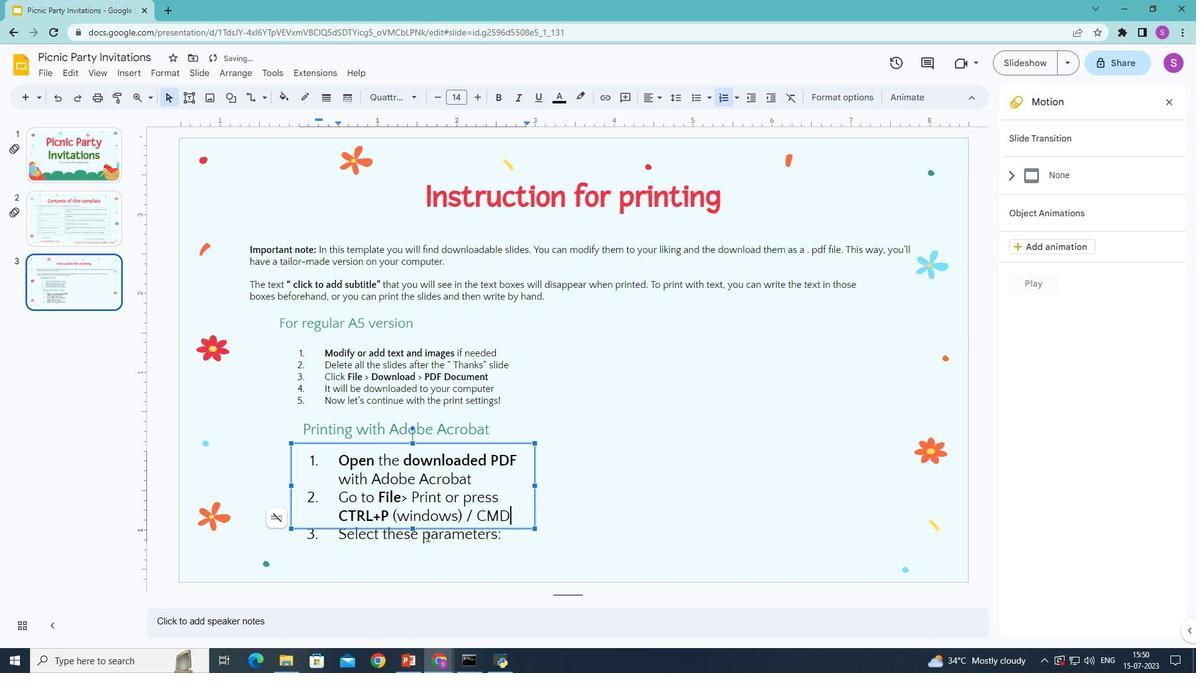 
Action: Mouse moved to (445, 511)
